 Task: Create a business presentation templates.
Action: Mouse moved to (540, 284)
Screenshot: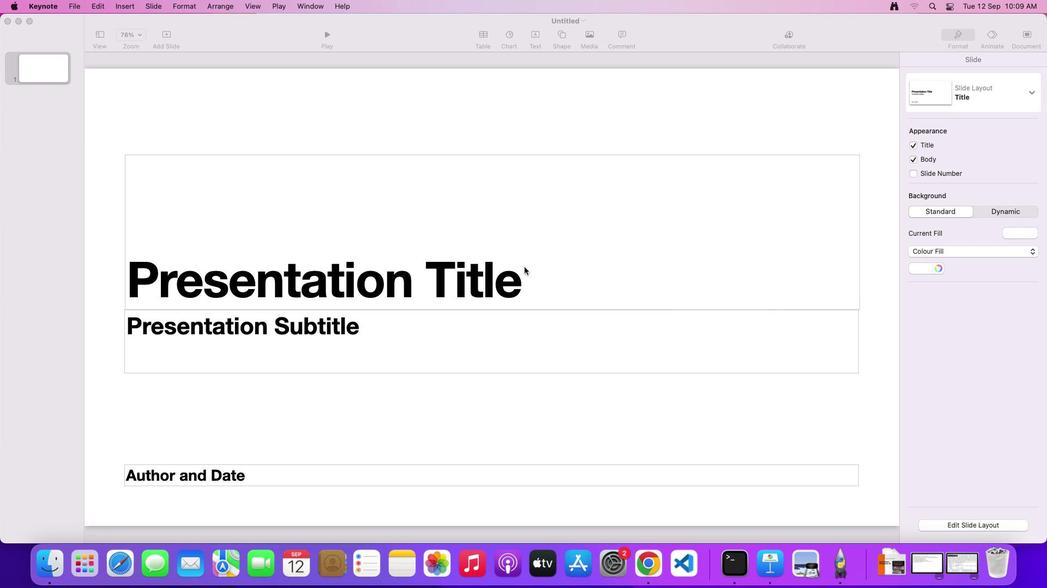 
Action: Mouse pressed left at (540, 284)
Screenshot: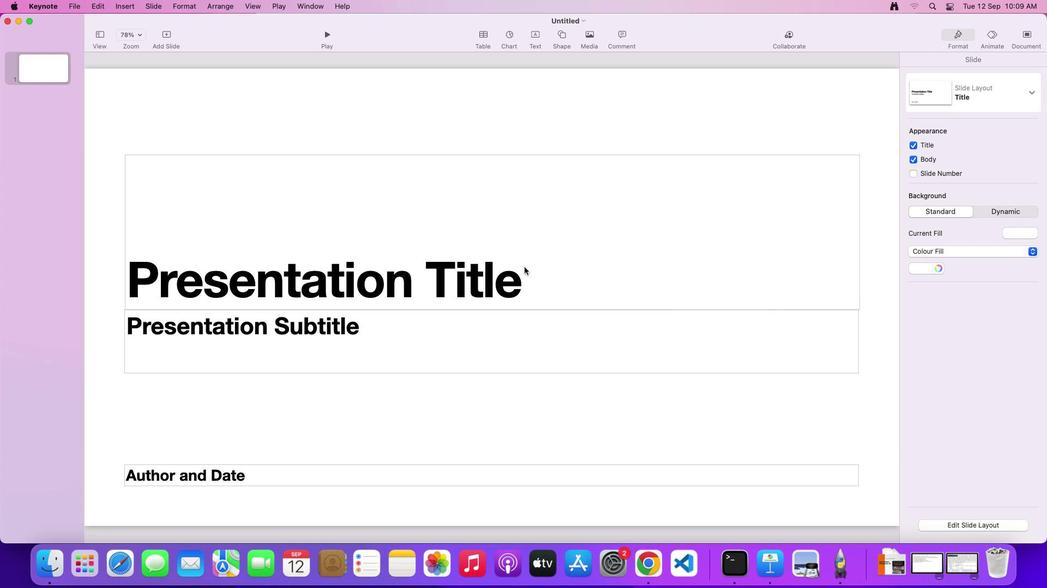 
Action: Mouse moved to (566, 272)
Screenshot: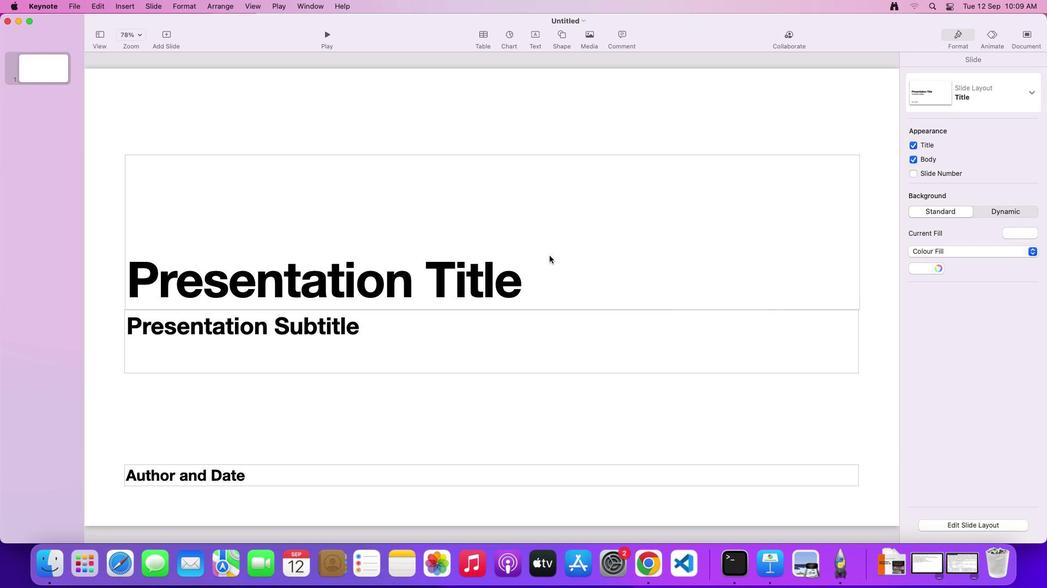 
Action: Mouse pressed left at (566, 272)
Screenshot: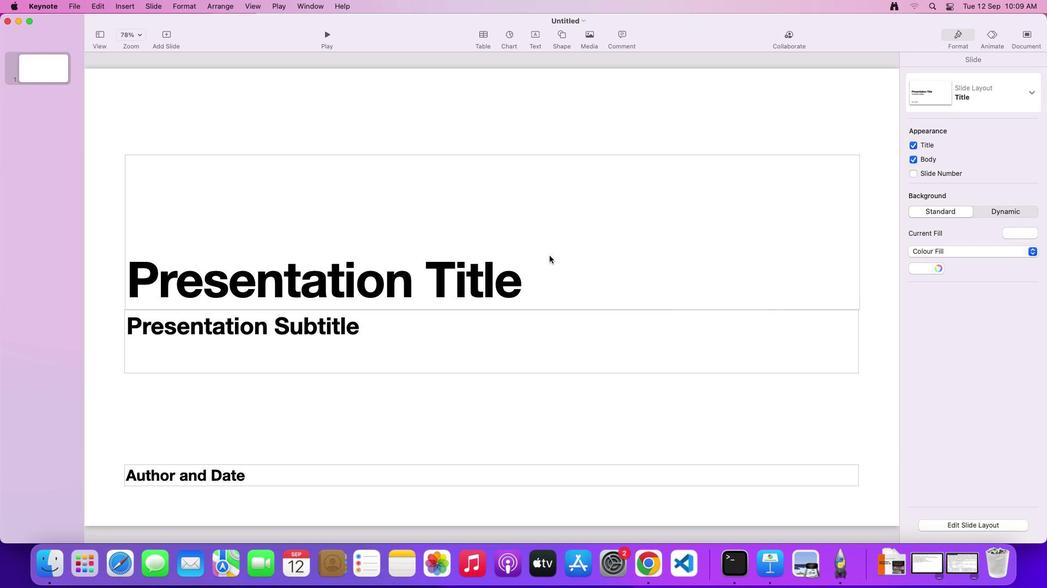 
Action: Key pressed Key.delete
Screenshot: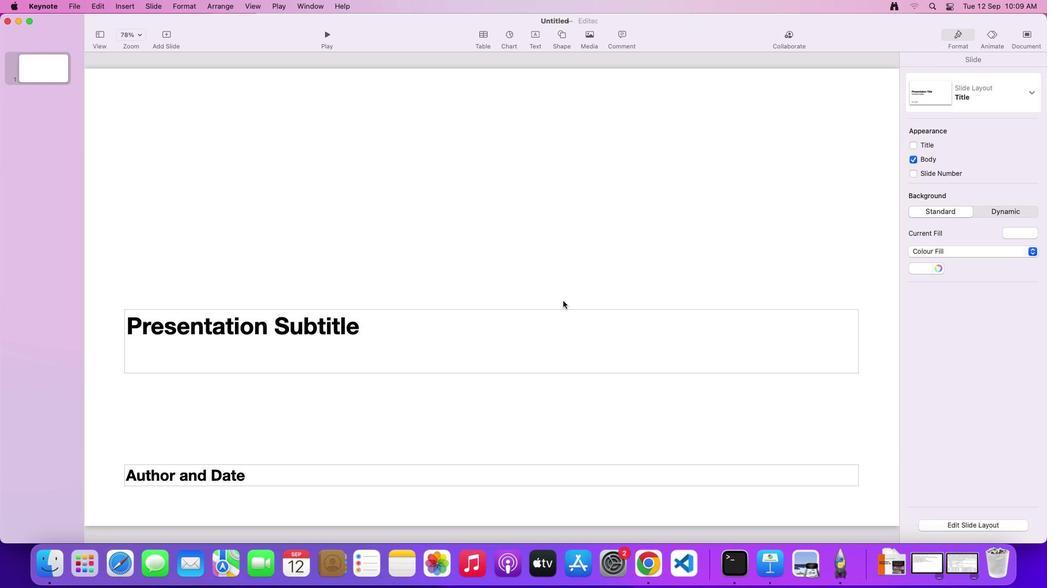 
Action: Mouse moved to (588, 357)
Screenshot: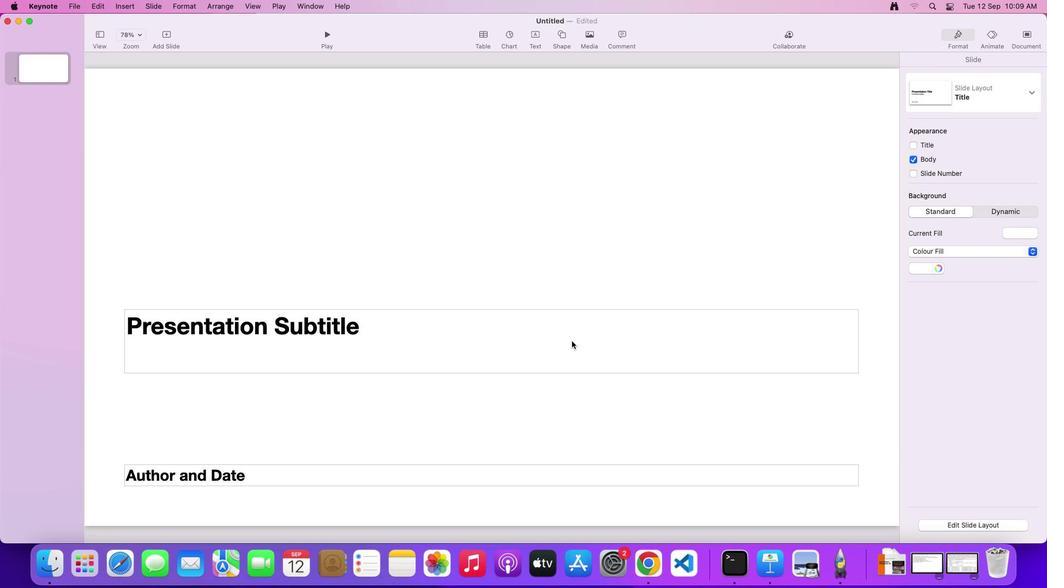 
Action: Mouse pressed left at (588, 357)
Screenshot: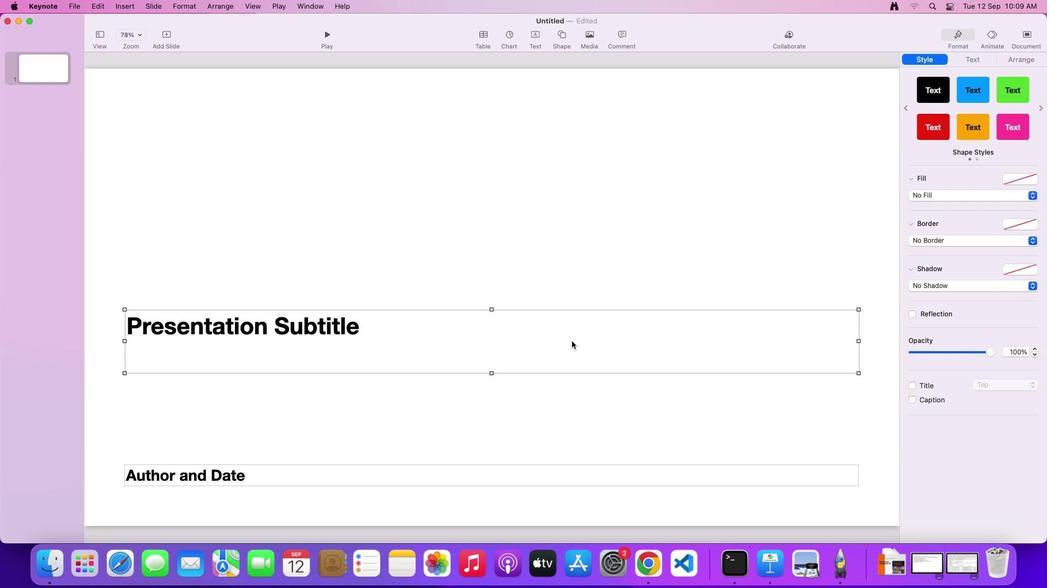 
Action: Key pressed Key.delete
Screenshot: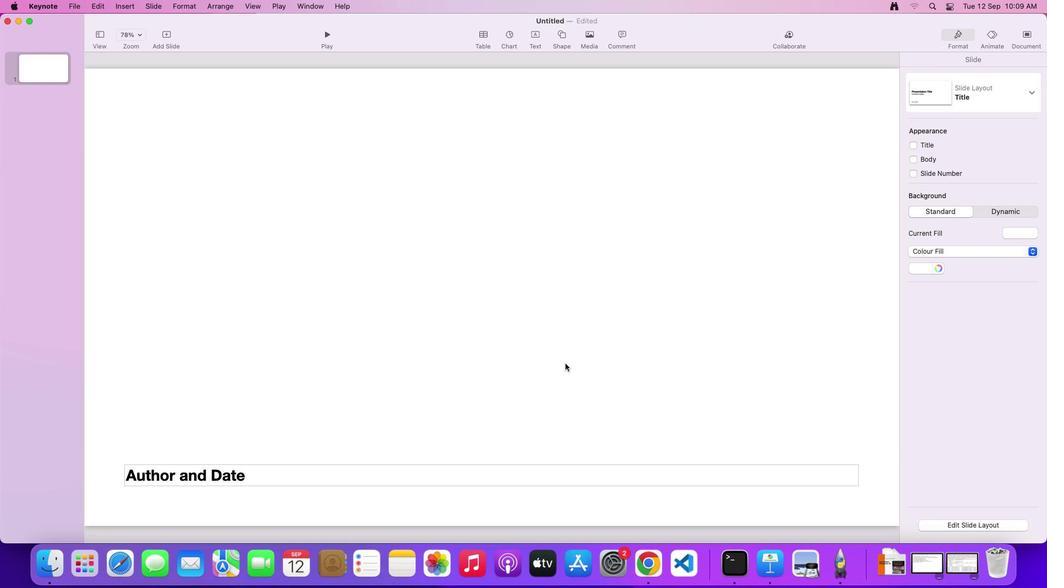 
Action: Mouse moved to (574, 494)
Screenshot: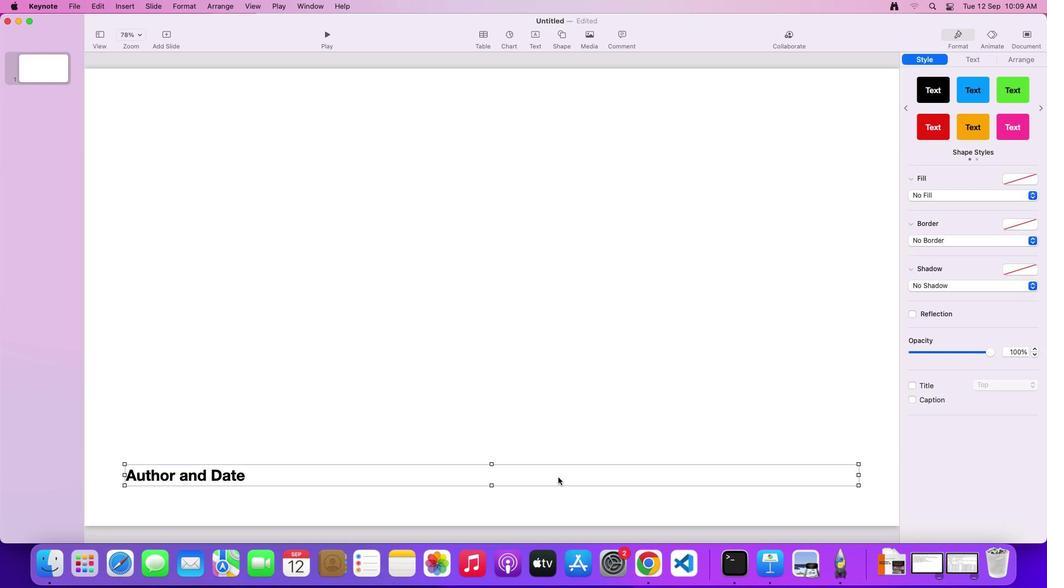 
Action: Mouse pressed left at (574, 494)
Screenshot: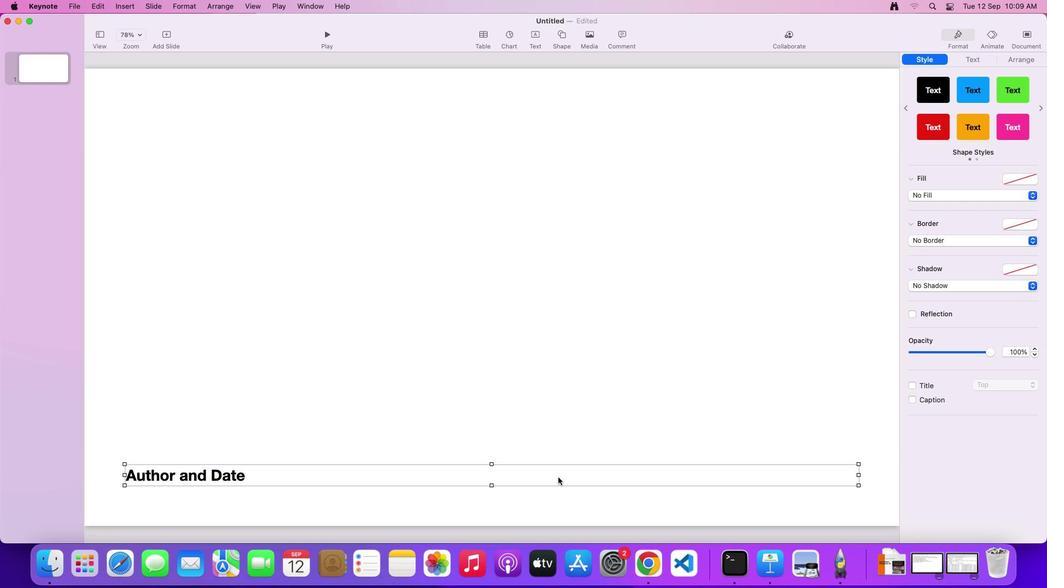
Action: Key pressed Key.delete
Screenshot: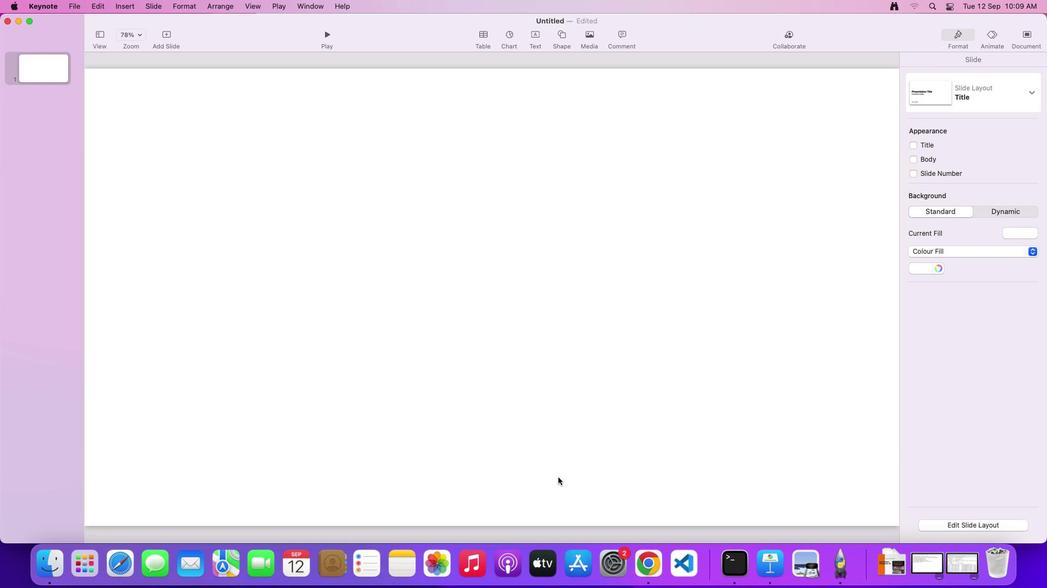 
Action: Mouse moved to (536, 365)
Screenshot: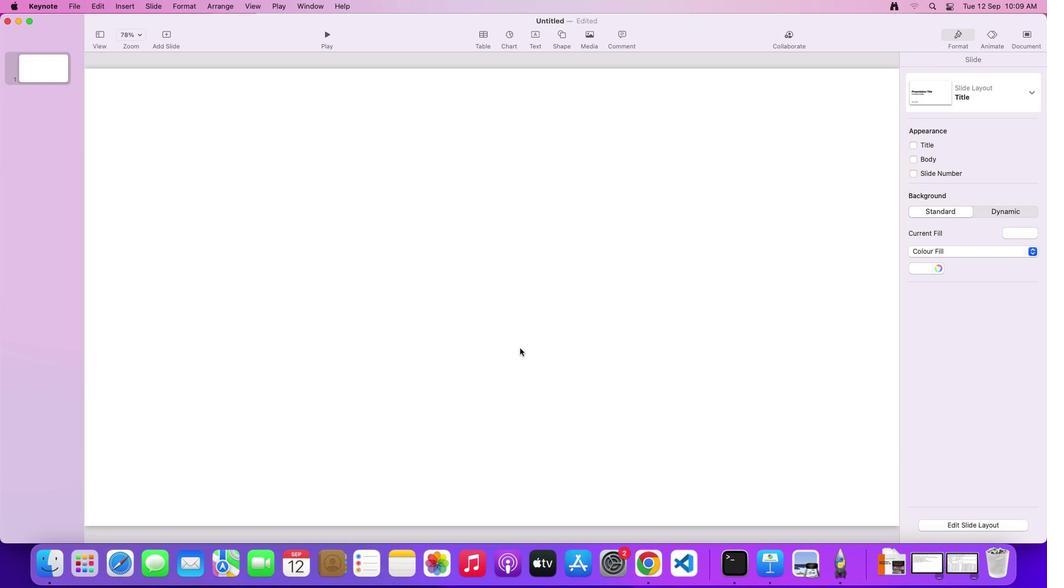 
Action: Mouse pressed left at (536, 365)
Screenshot: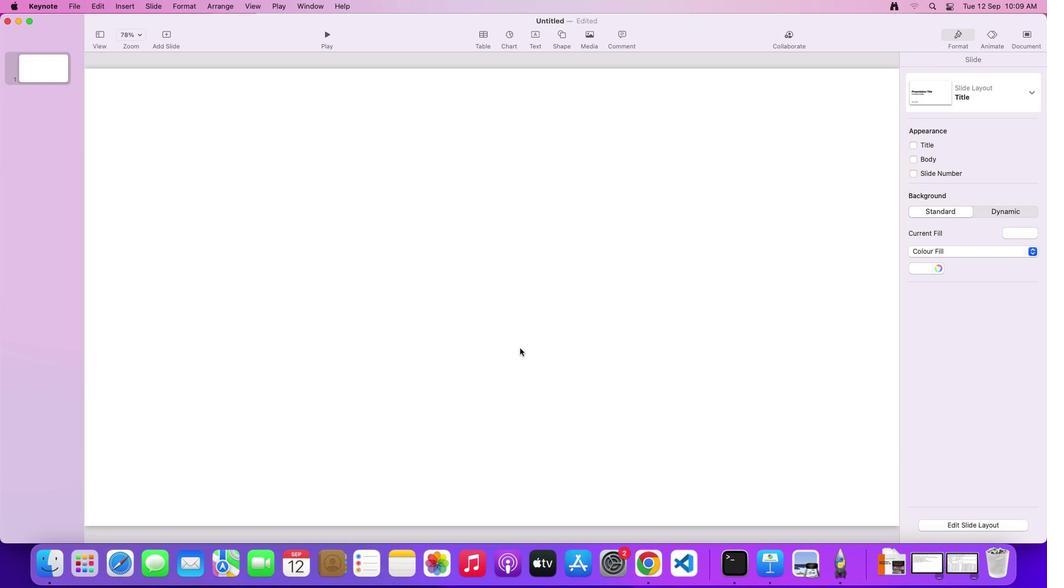 
Action: Mouse moved to (574, 49)
Screenshot: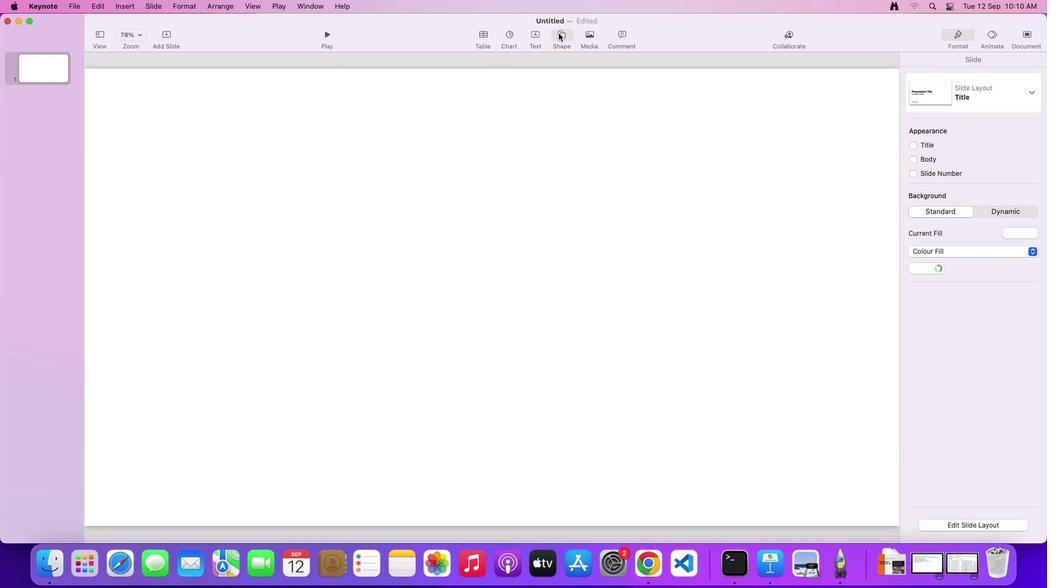 
Action: Mouse pressed left at (574, 49)
Screenshot: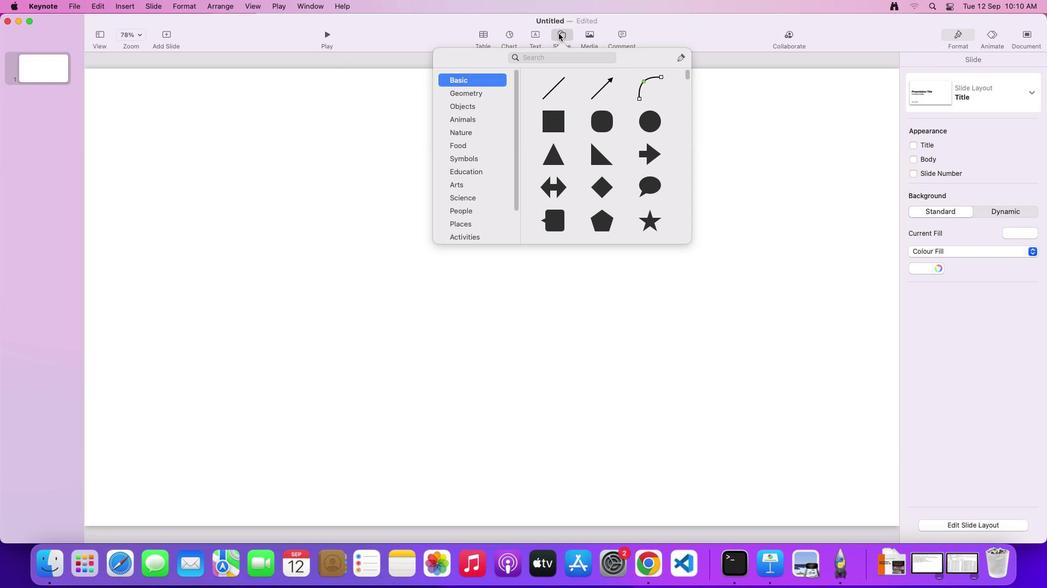 
Action: Mouse moved to (611, 137)
Screenshot: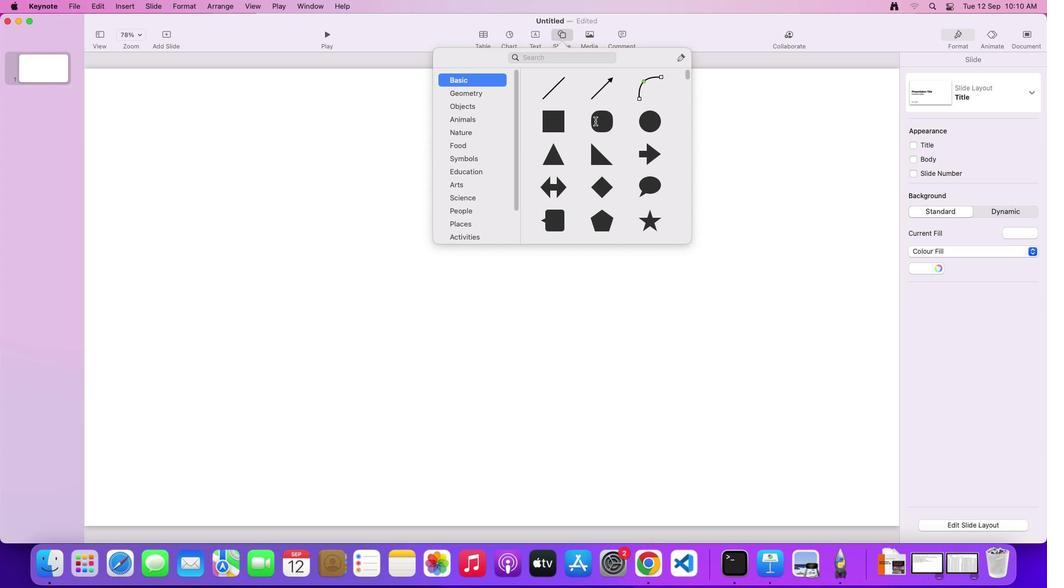
Action: Mouse pressed left at (611, 137)
Screenshot: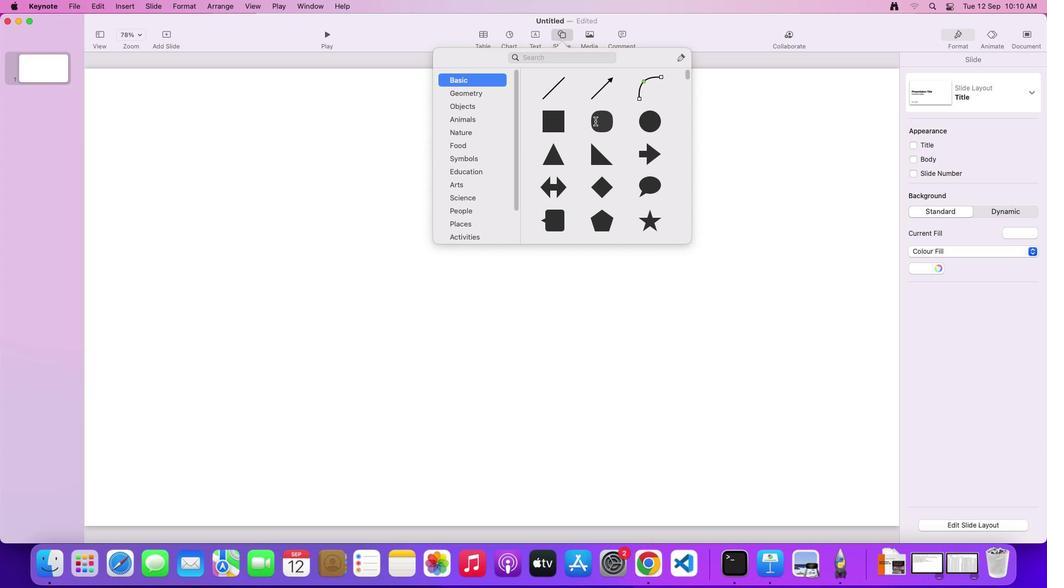 
Action: Mouse moved to (486, 292)
Screenshot: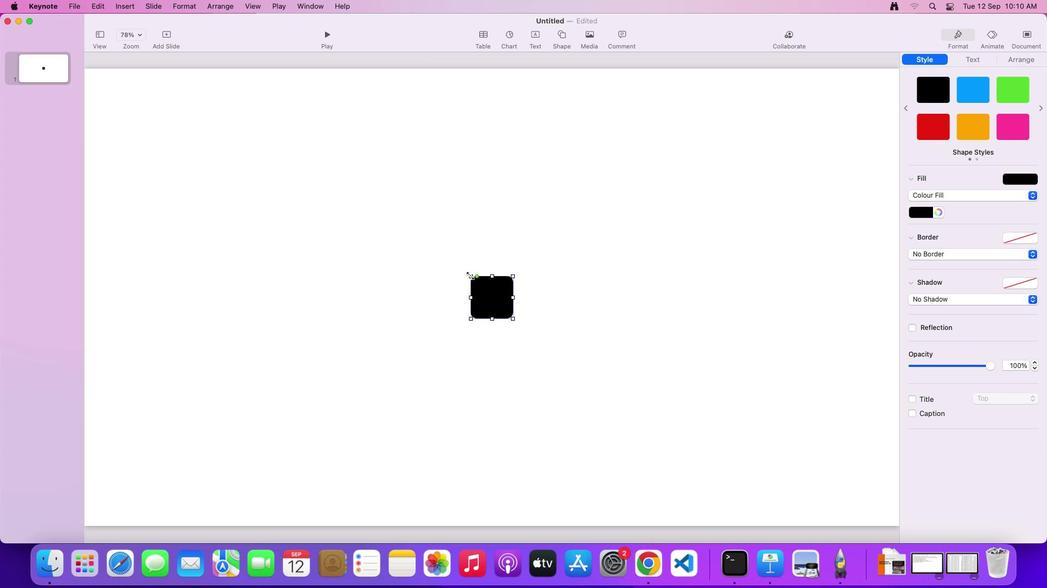 
Action: Mouse pressed left at (486, 292)
Screenshot: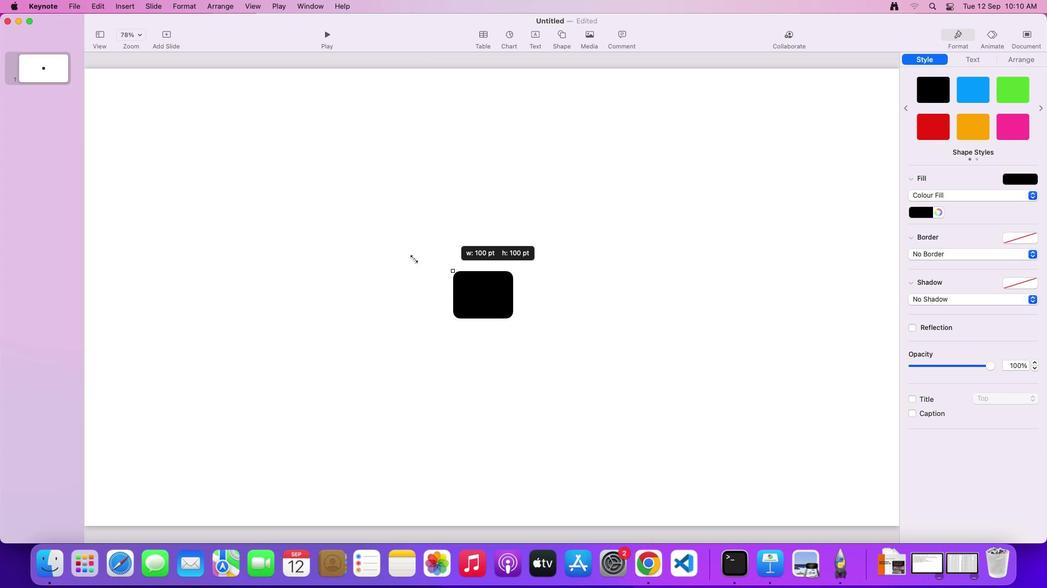 
Action: Mouse moved to (529, 335)
Screenshot: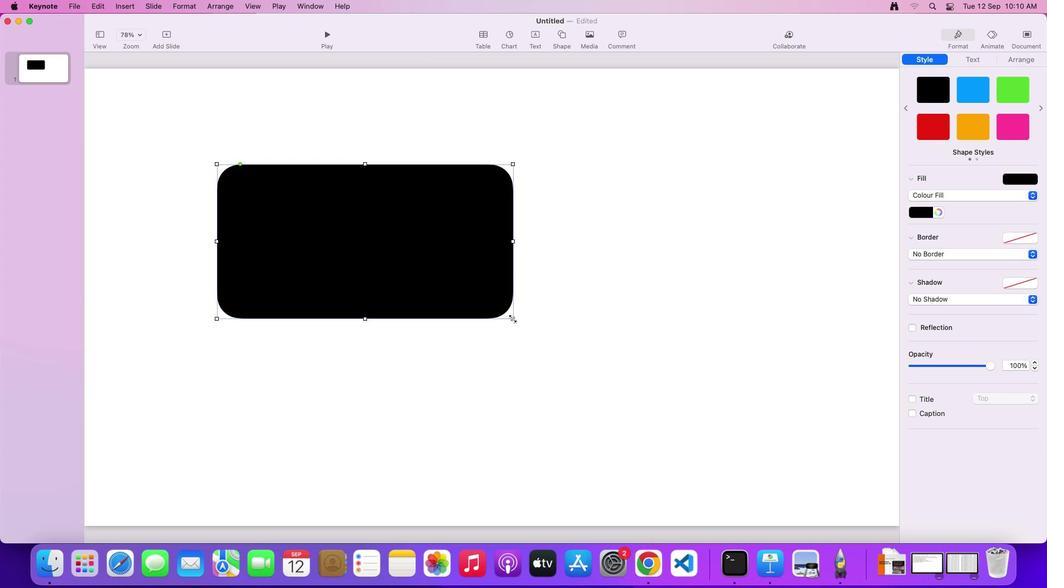 
Action: Mouse pressed left at (529, 335)
Screenshot: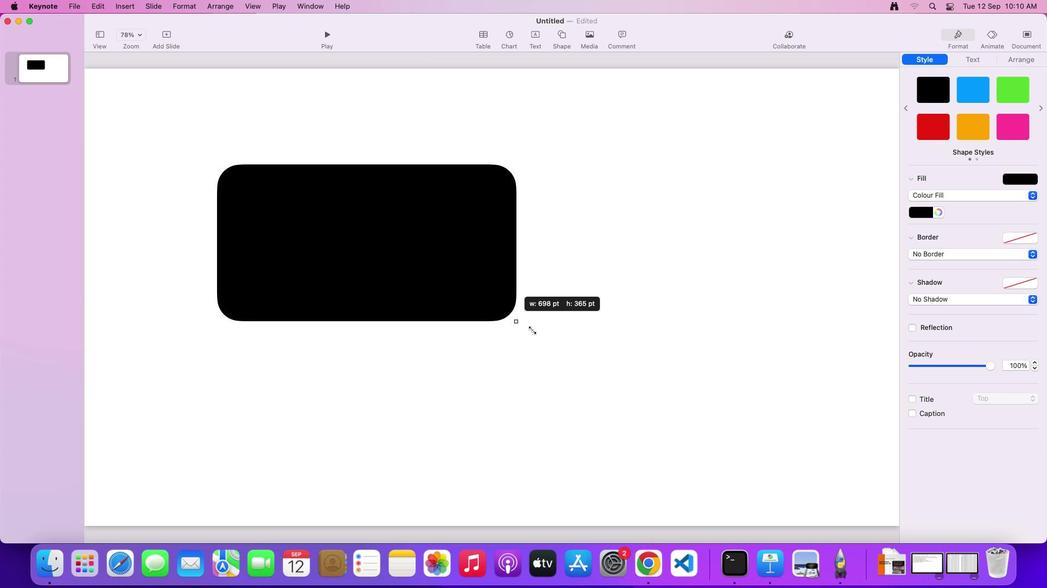 
Action: Mouse moved to (561, 349)
Screenshot: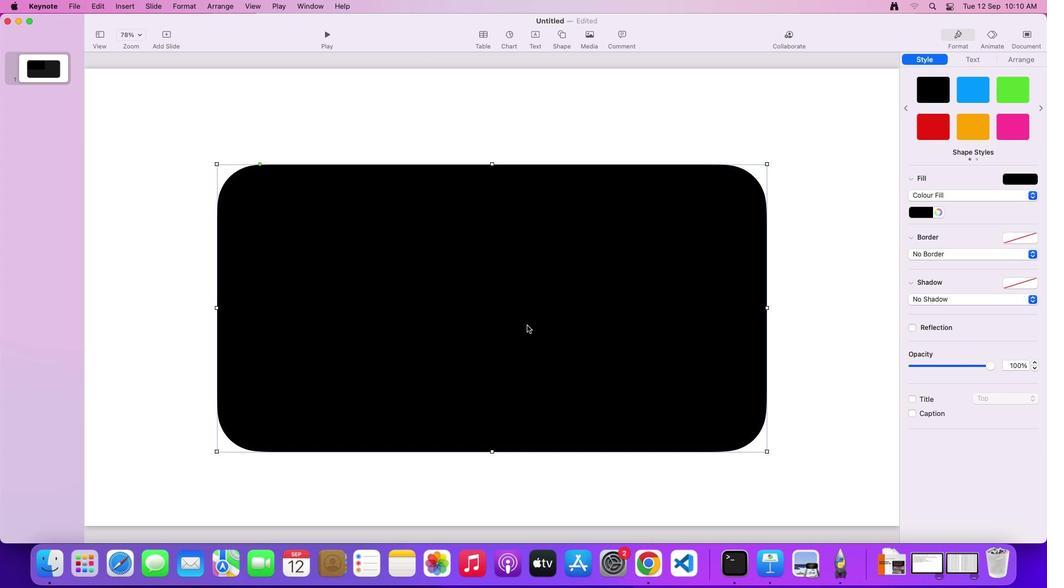 
Action: Mouse pressed left at (561, 349)
Screenshot: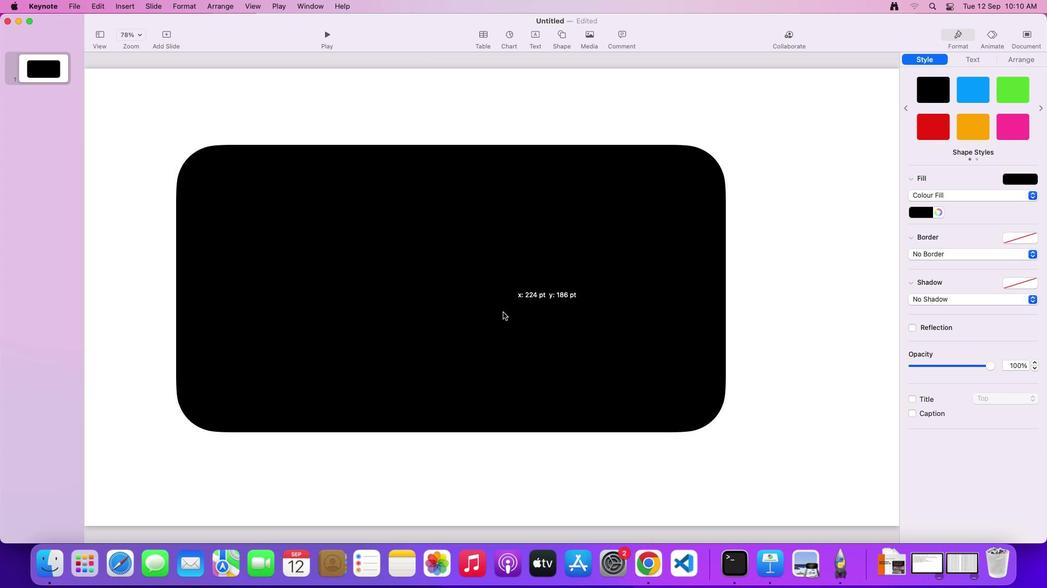 
Action: Mouse moved to (737, 447)
Screenshot: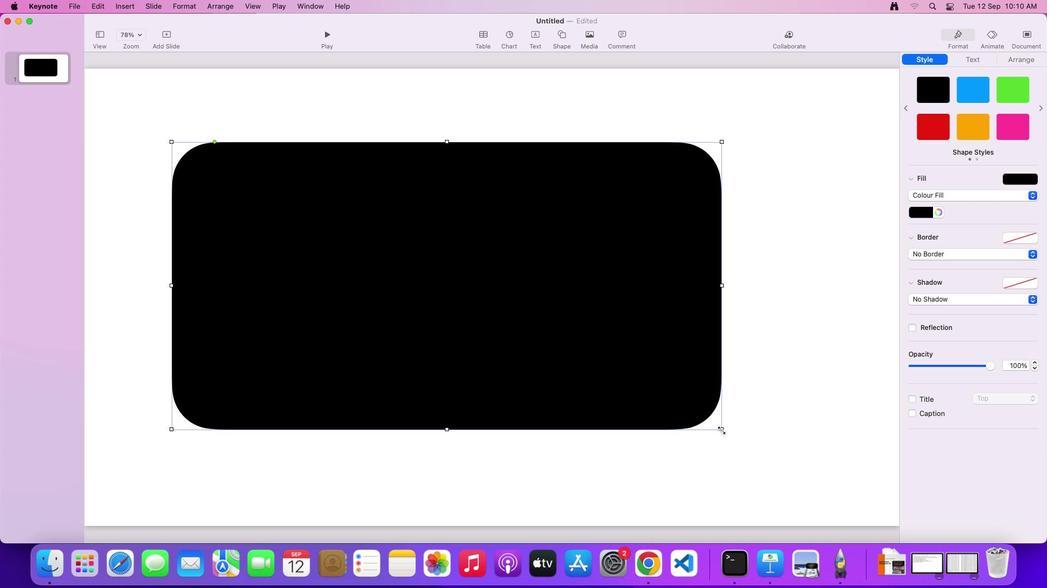 
Action: Mouse pressed left at (737, 447)
Screenshot: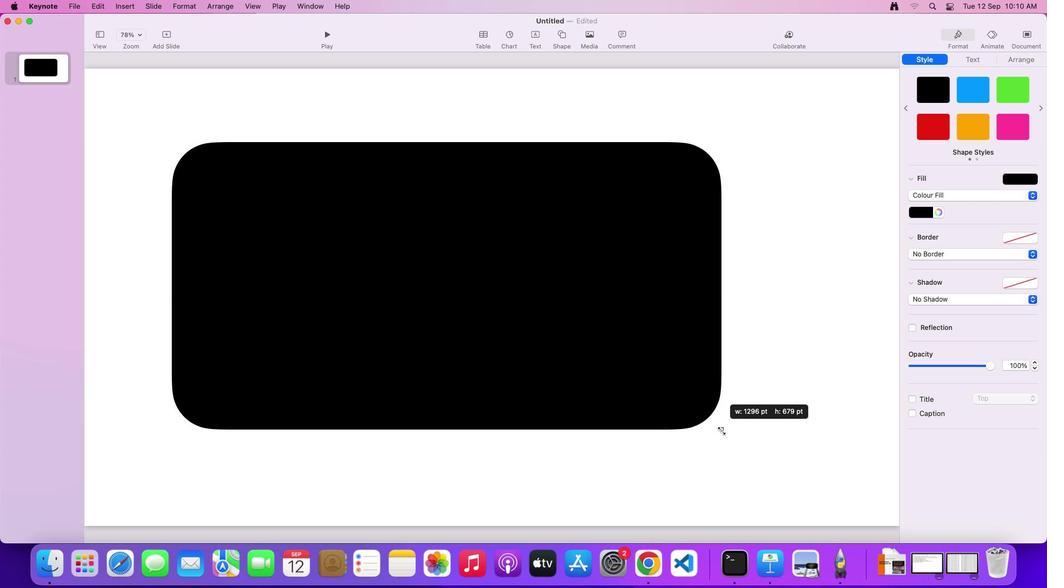 
Action: Mouse moved to (957, 229)
Screenshot: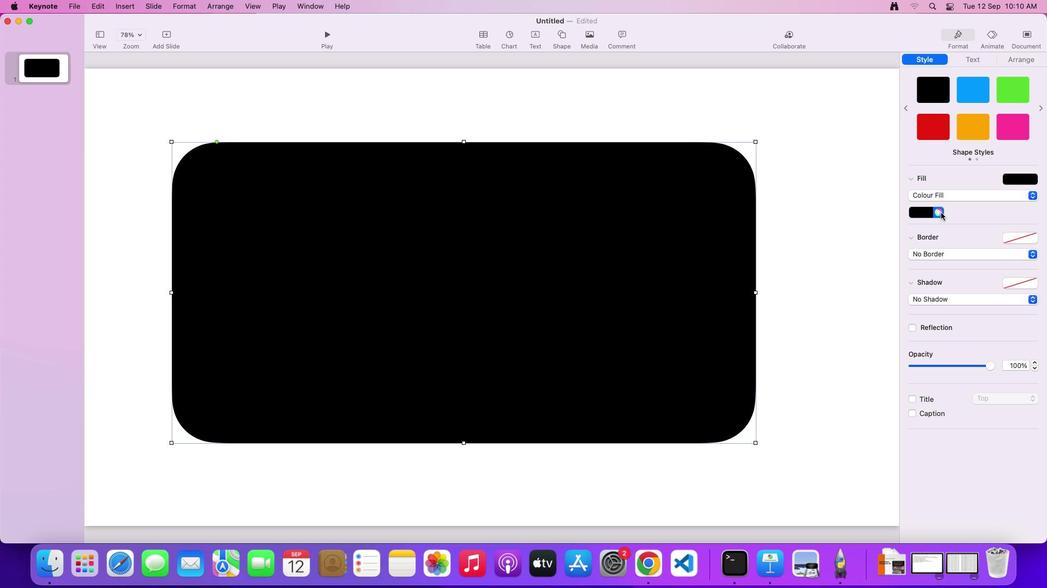 
Action: Mouse pressed left at (957, 229)
Screenshot: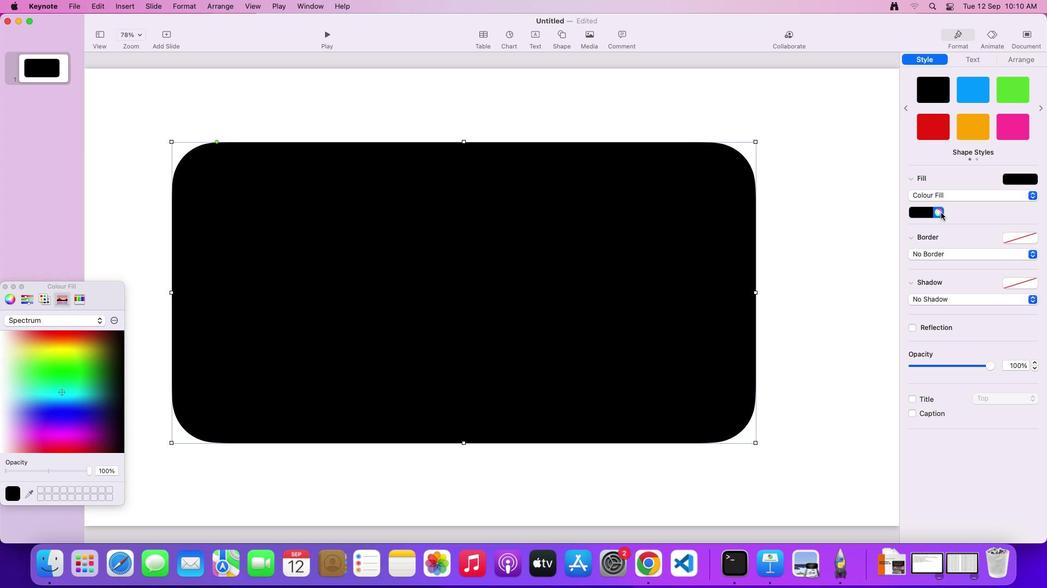
Action: Mouse moved to (23, 410)
Screenshot: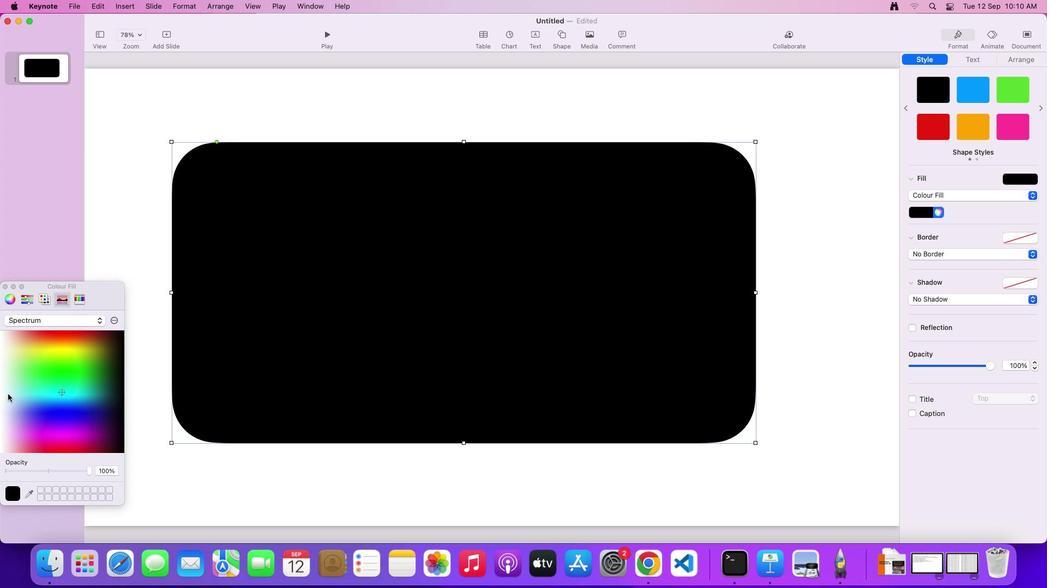 
Action: Mouse pressed left at (23, 410)
Screenshot: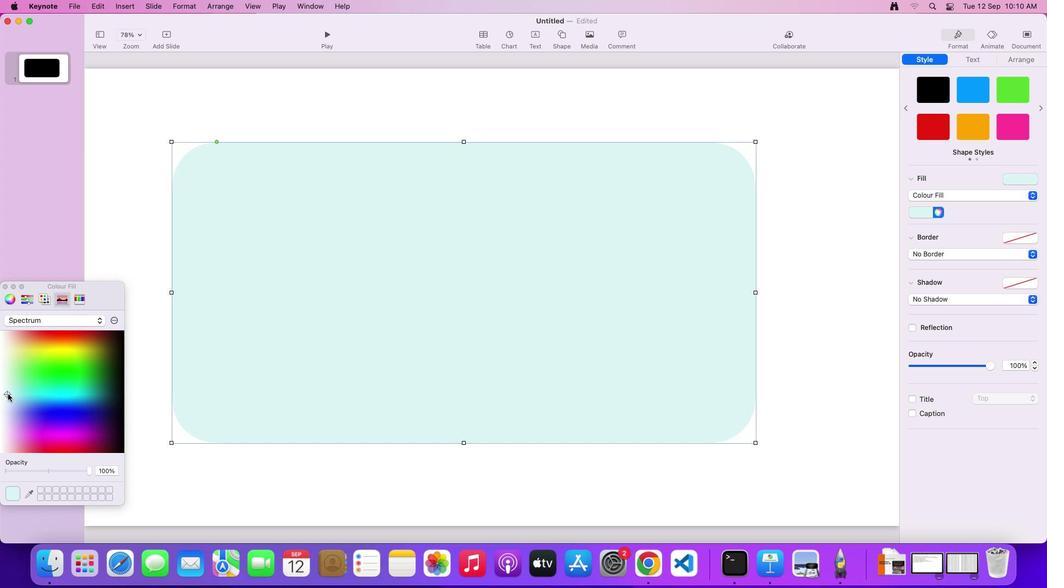 
Action: Mouse moved to (23, 357)
Screenshot: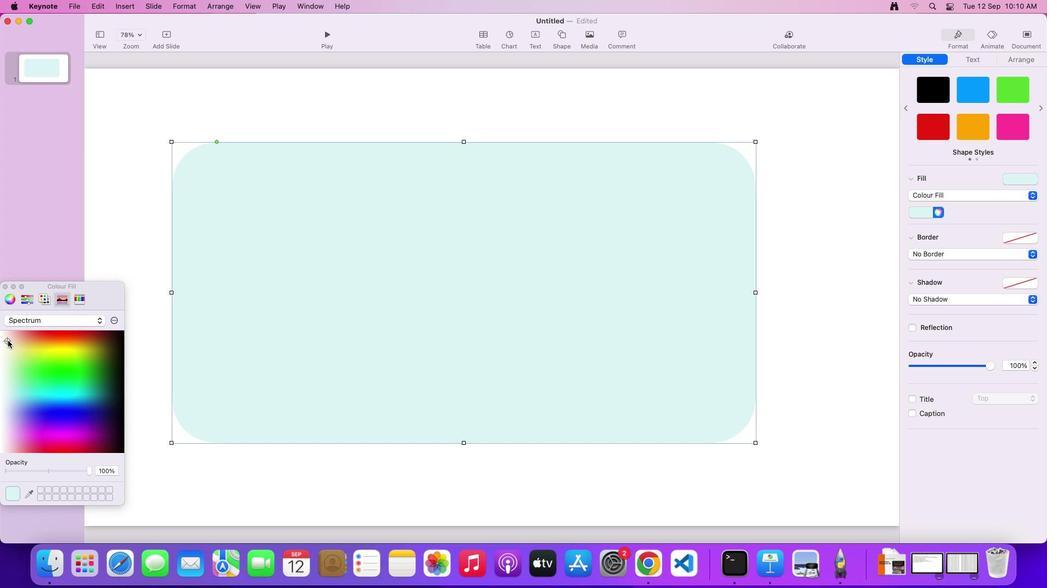 
Action: Mouse pressed left at (23, 357)
Screenshot: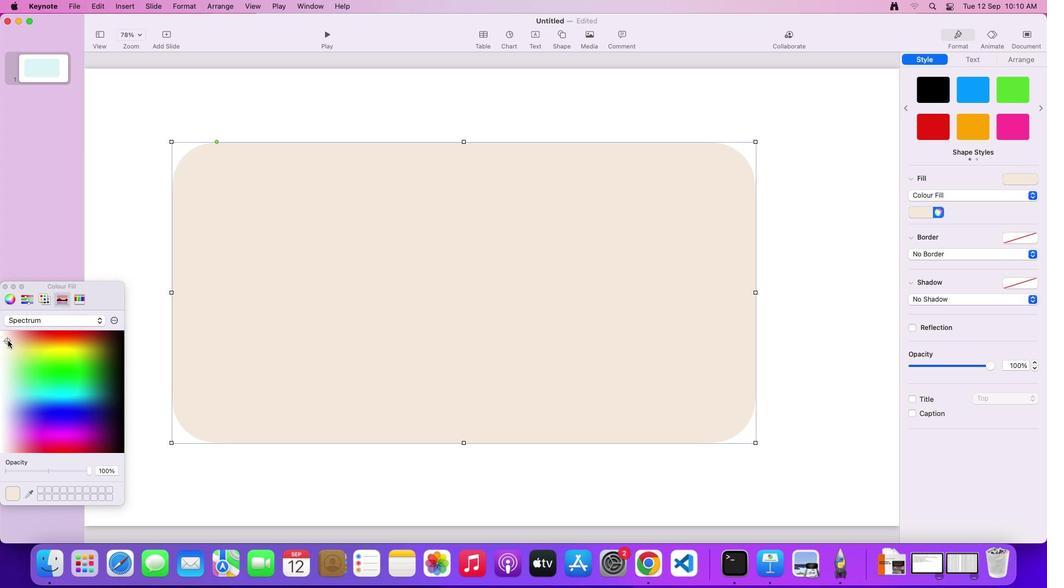 
Action: Mouse moved to (26, 347)
Screenshot: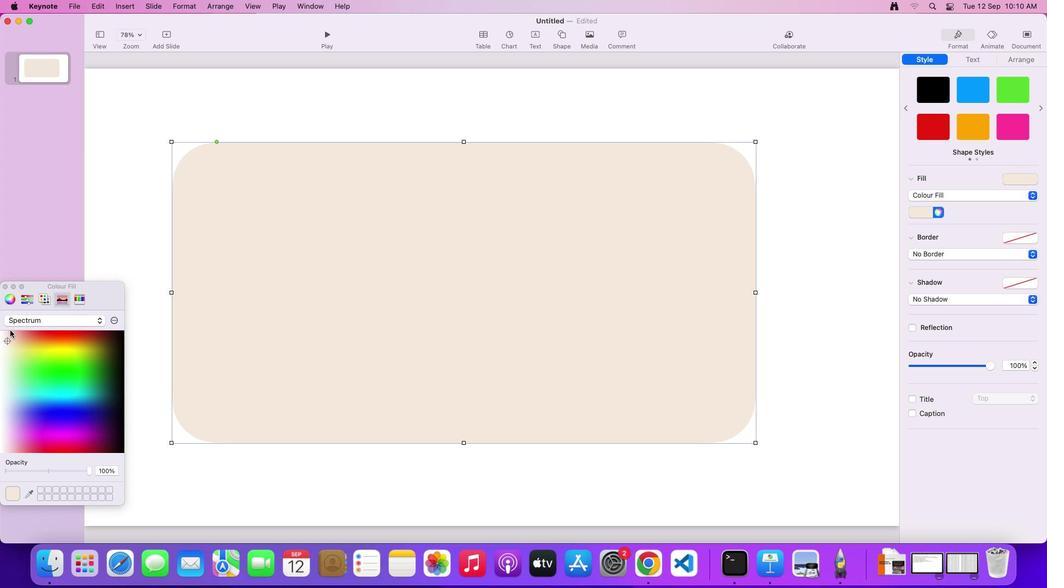 
Action: Mouse pressed left at (26, 347)
Screenshot: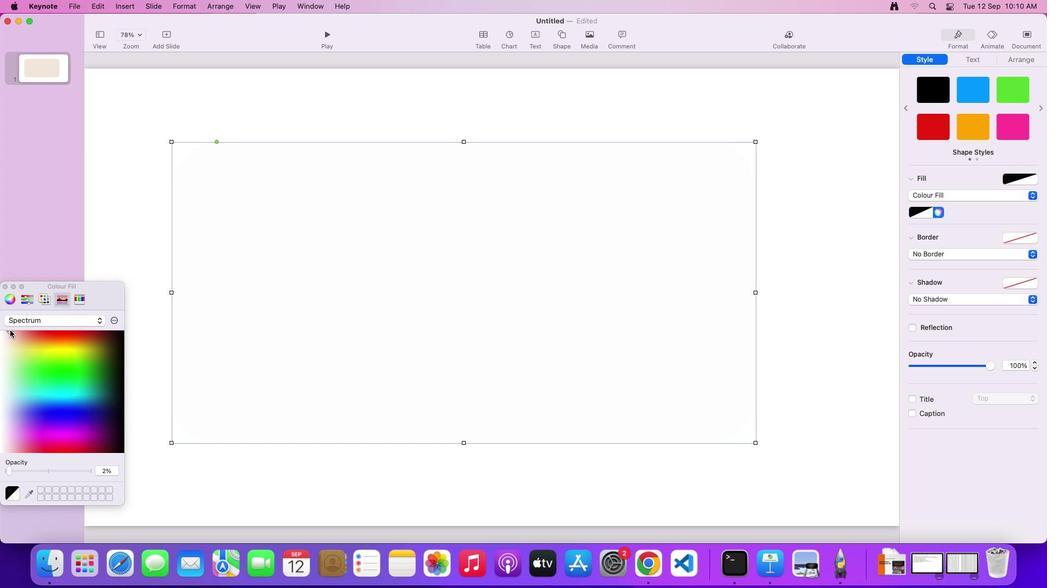 
Action: Mouse moved to (25, 356)
Screenshot: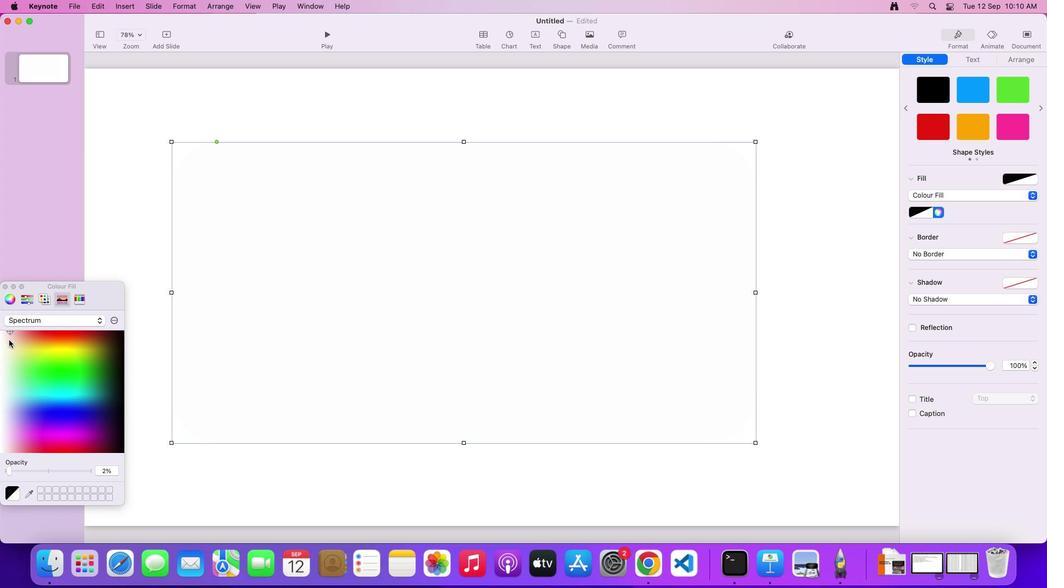 
Action: Mouse pressed left at (25, 356)
Screenshot: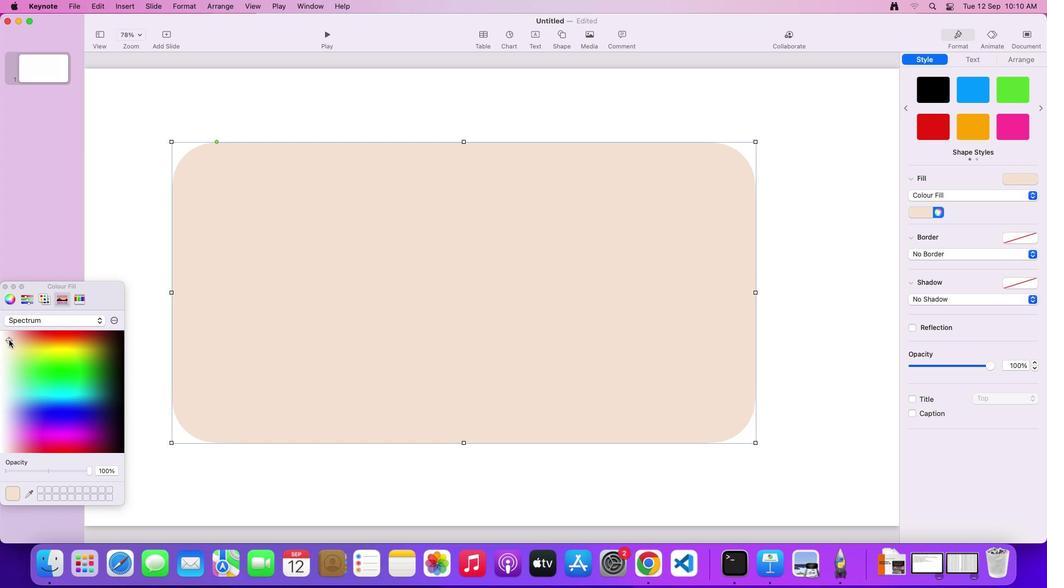
Action: Mouse moved to (22, 358)
Screenshot: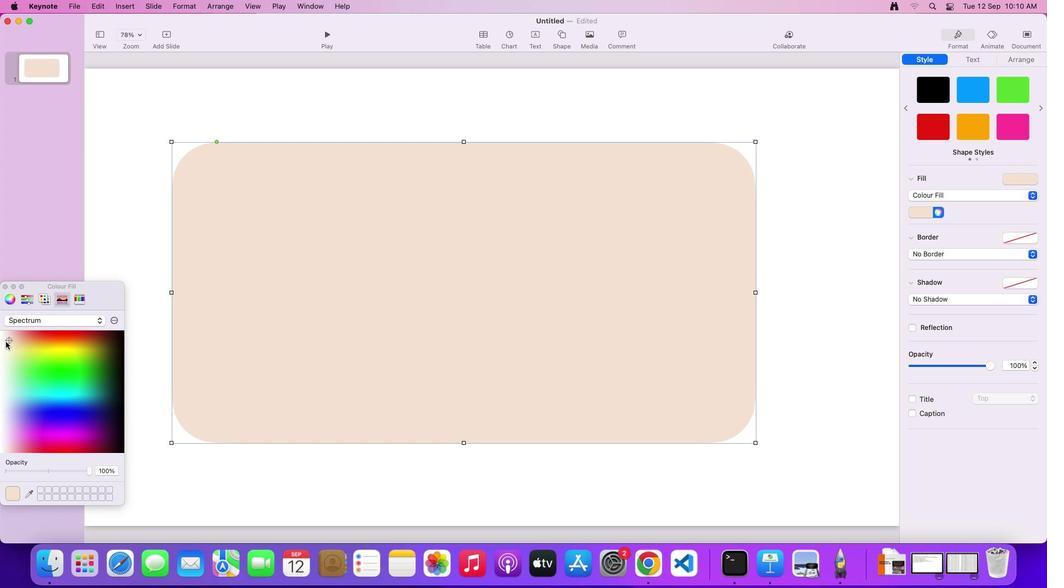 
Action: Mouse pressed left at (22, 358)
Screenshot: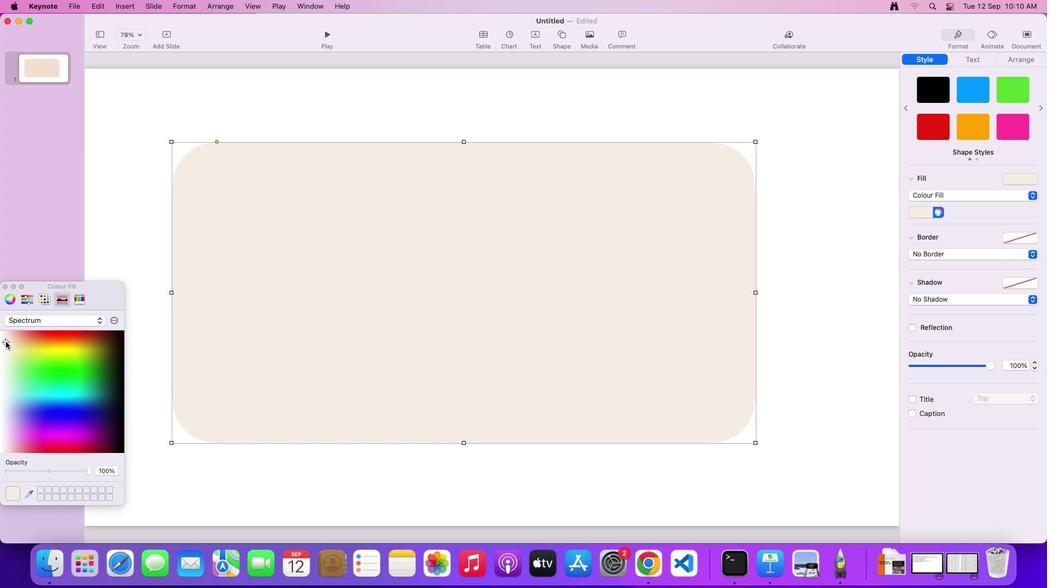 
Action: Mouse moved to (20, 304)
Screenshot: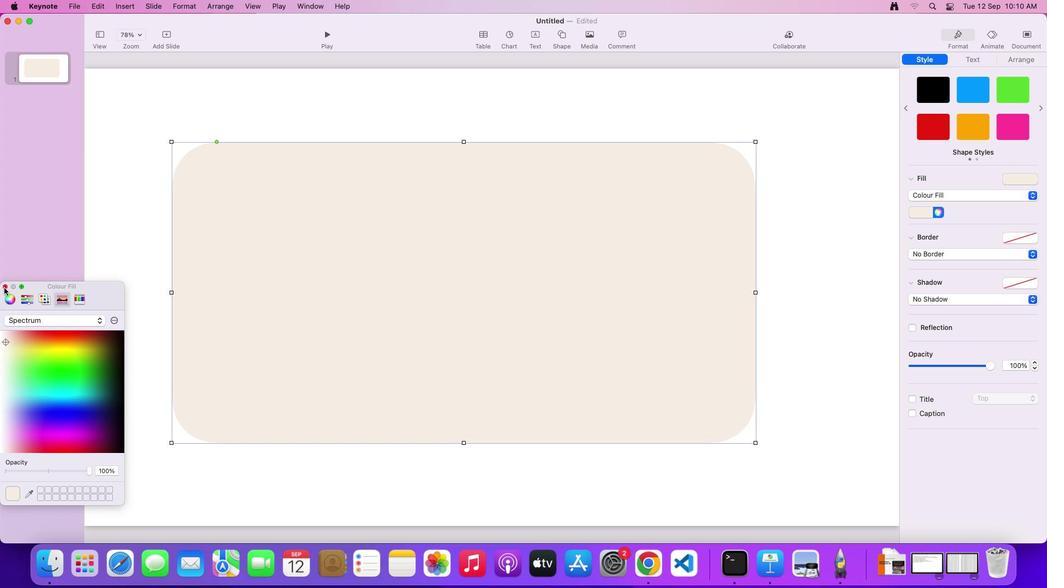 
Action: Mouse pressed left at (20, 304)
Screenshot: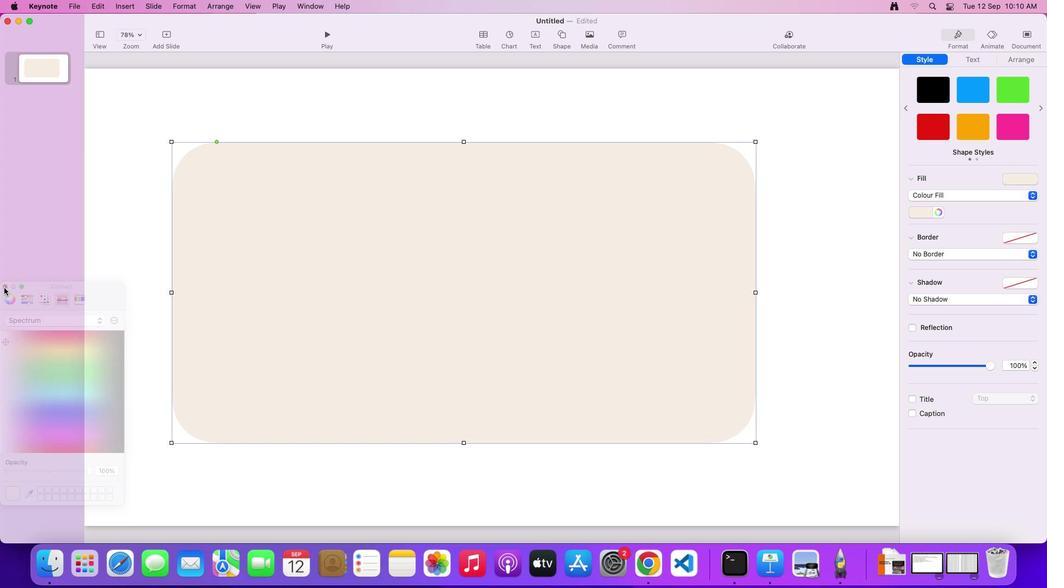 
Action: Mouse moved to (405, 271)
Screenshot: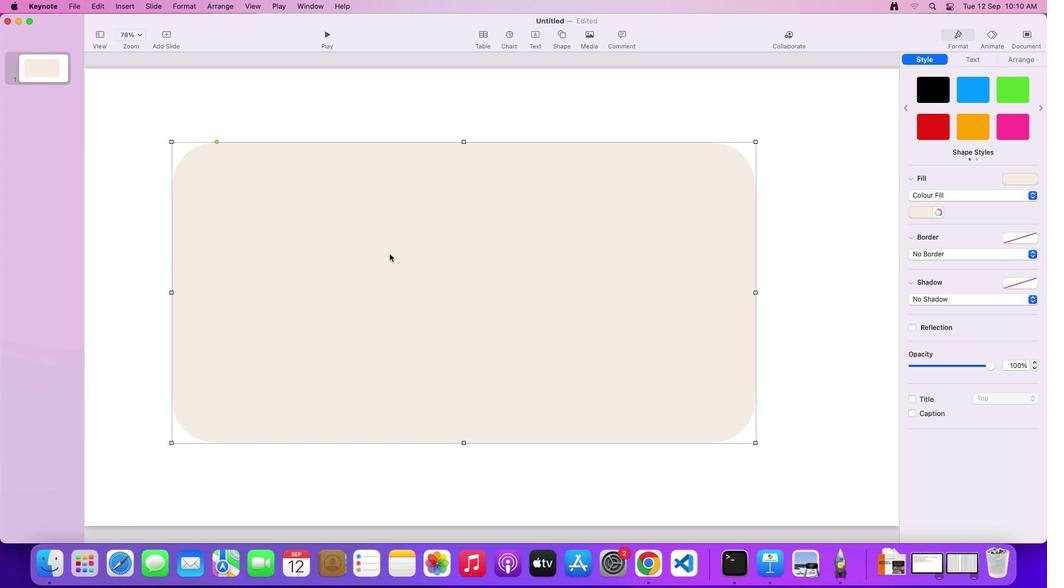 
Action: Mouse pressed left at (405, 271)
Screenshot: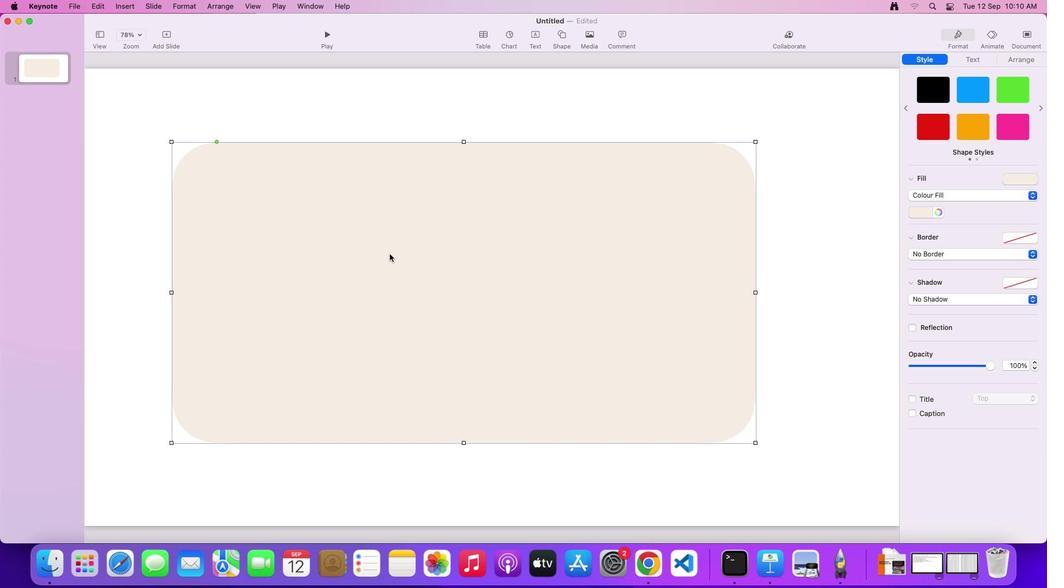 
Action: Mouse moved to (826, 320)
Screenshot: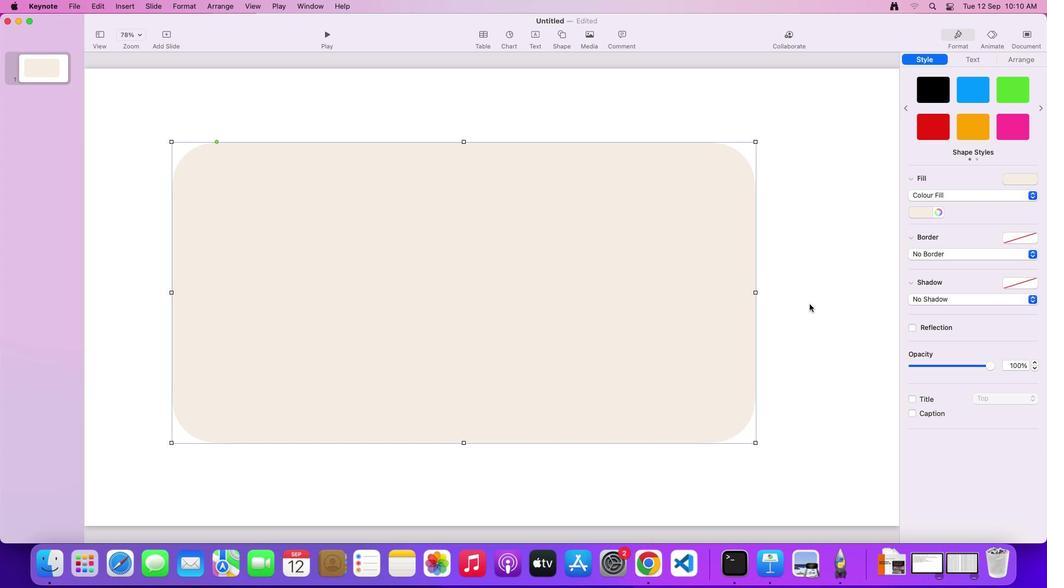 
Action: Mouse pressed left at (826, 320)
Screenshot: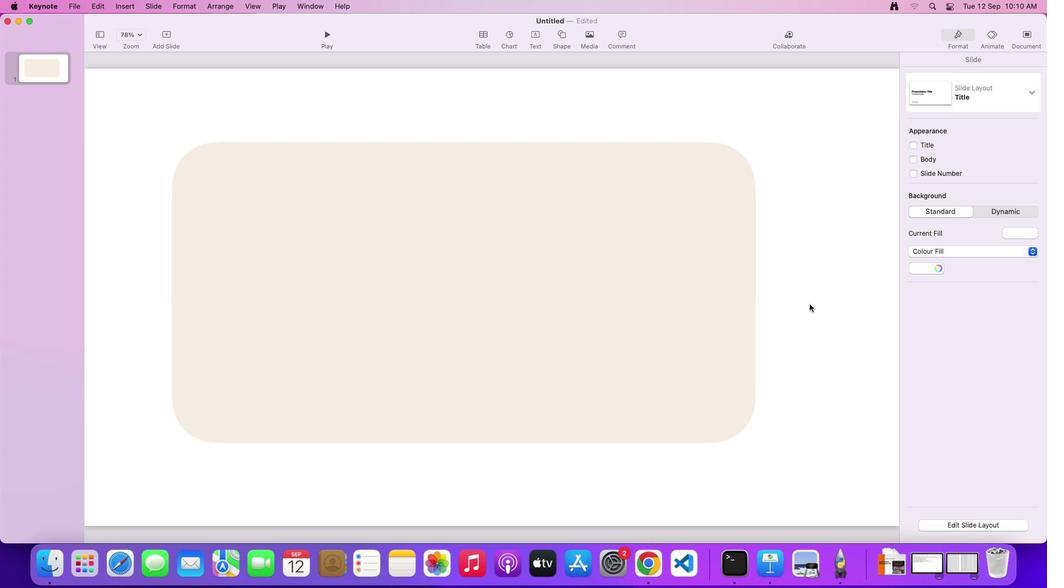 
Action: Mouse moved to (608, 49)
Screenshot: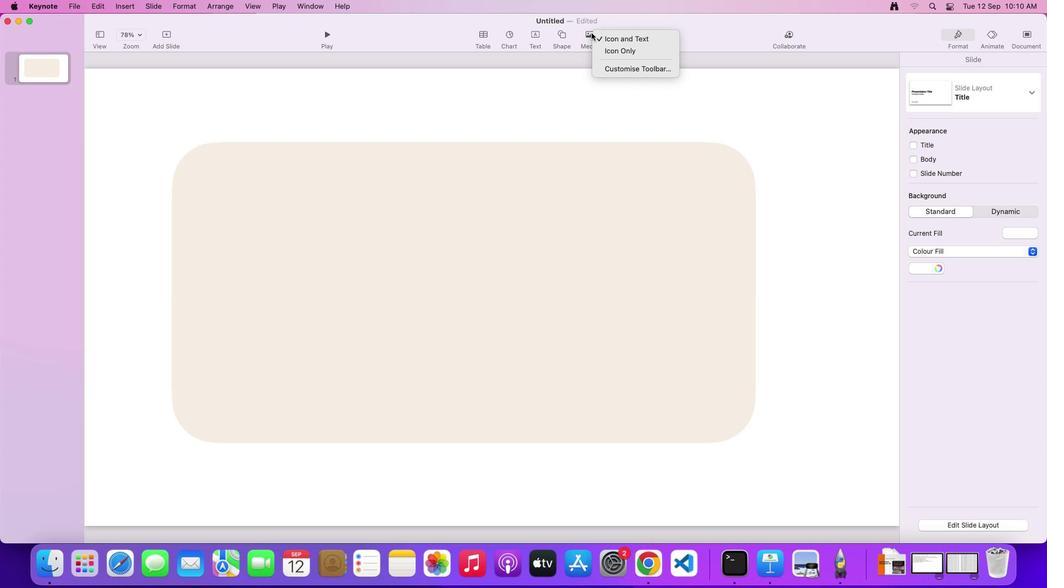 
Action: Mouse pressed right at (608, 49)
Screenshot: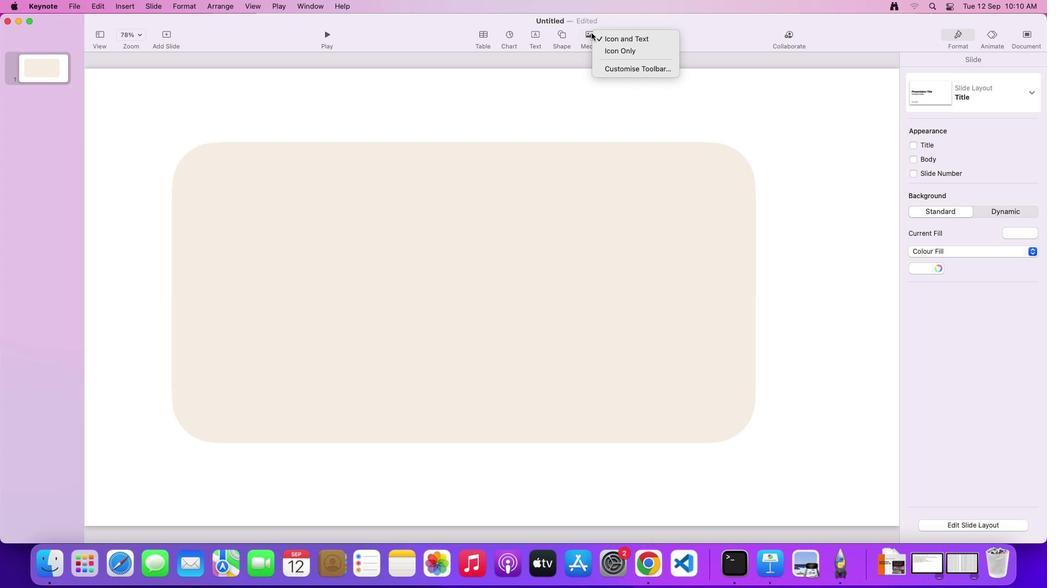 
Action: Mouse moved to (585, 105)
Screenshot: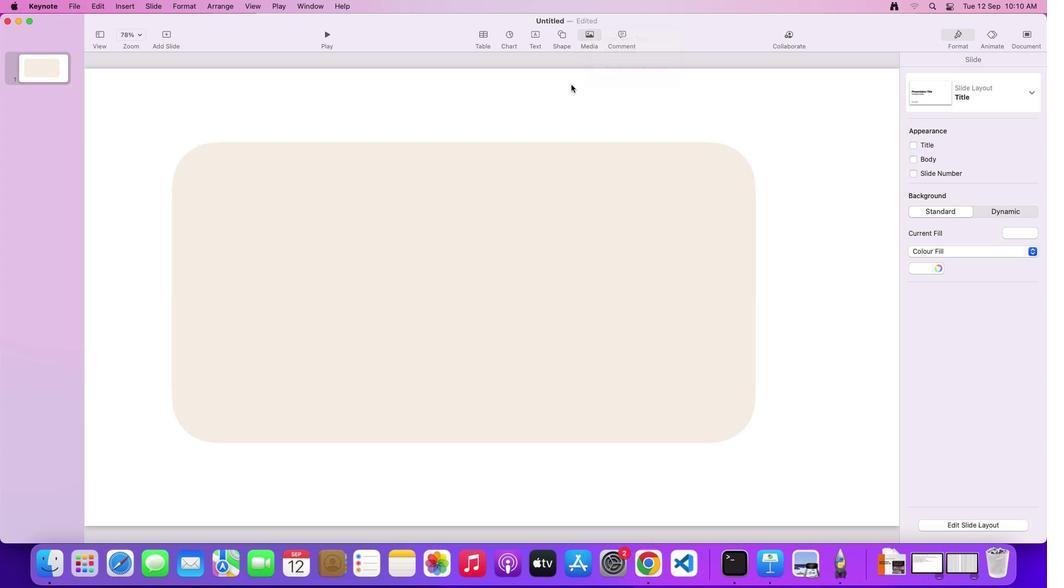 
Action: Mouse pressed left at (585, 105)
Screenshot: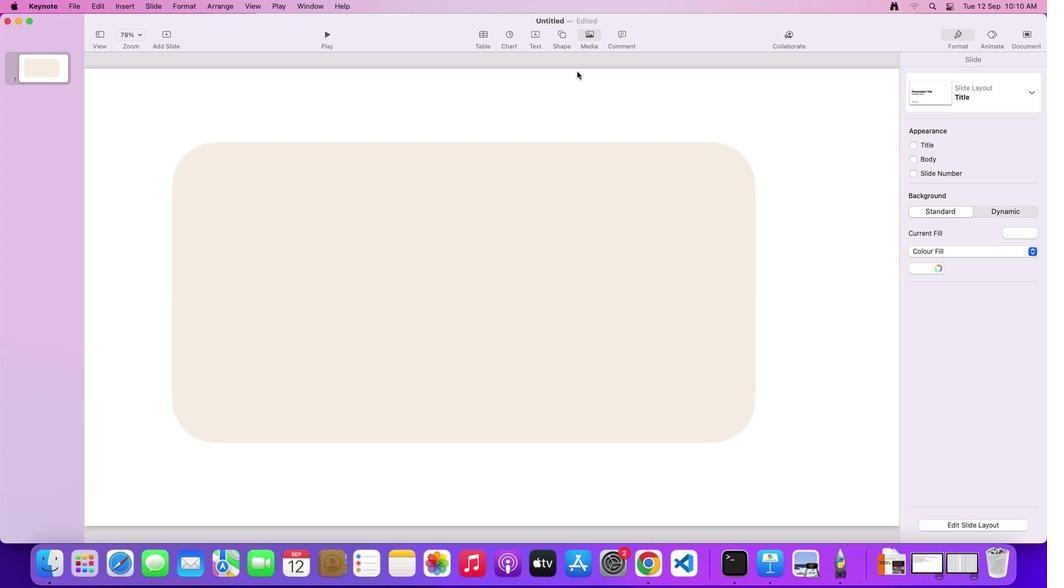 
Action: Mouse moved to (605, 51)
Screenshot: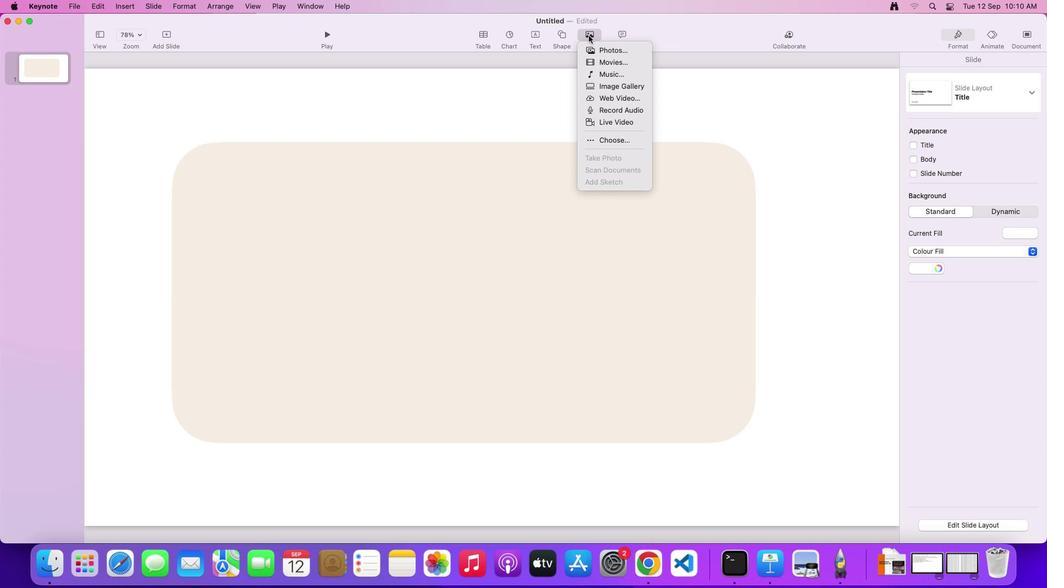 
Action: Mouse pressed left at (605, 51)
Screenshot: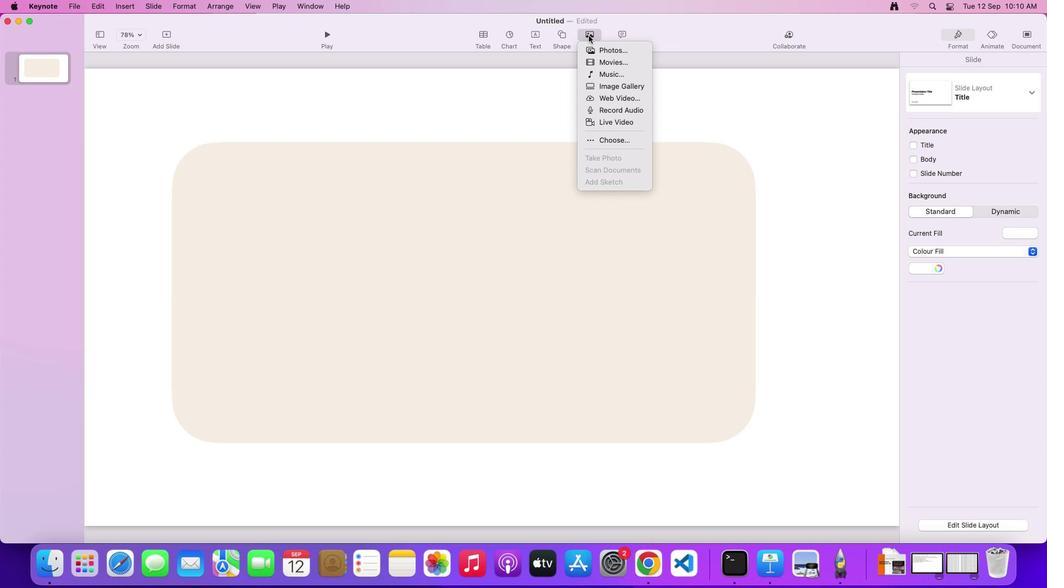 
Action: Mouse moved to (626, 155)
Screenshot: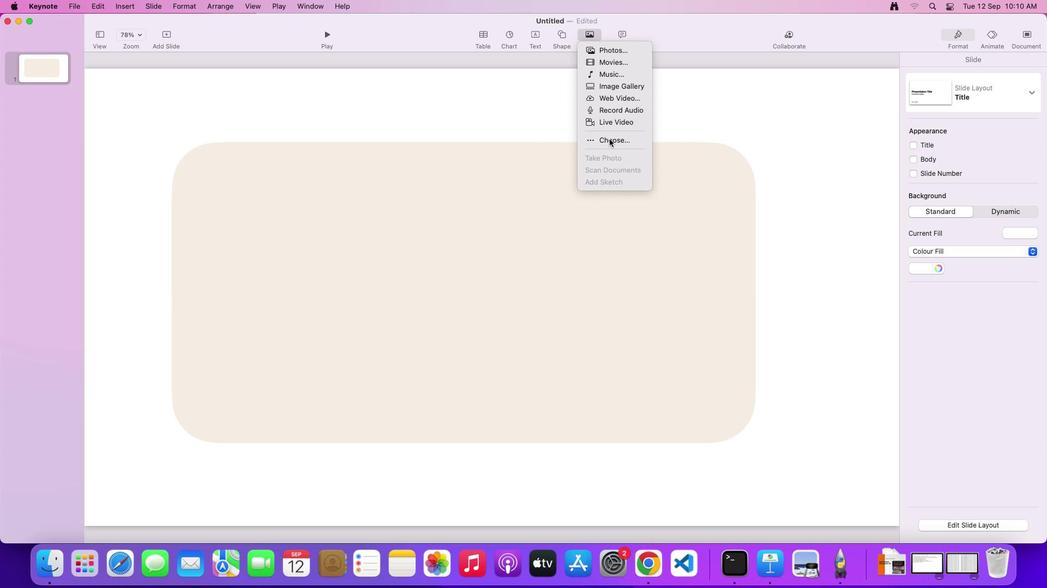 
Action: Mouse pressed left at (626, 155)
Screenshot: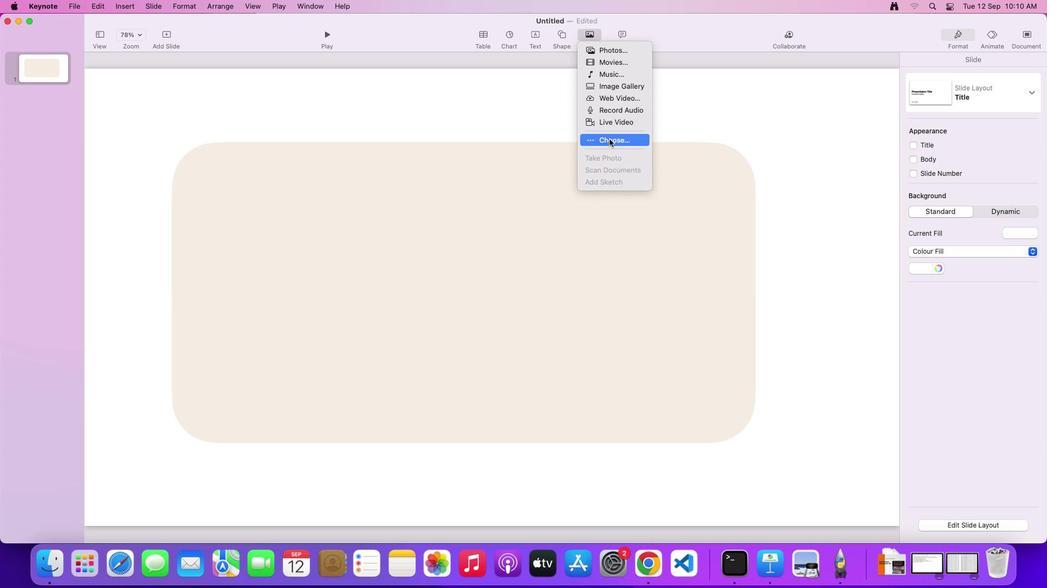 
Action: Mouse moved to (371, 374)
Screenshot: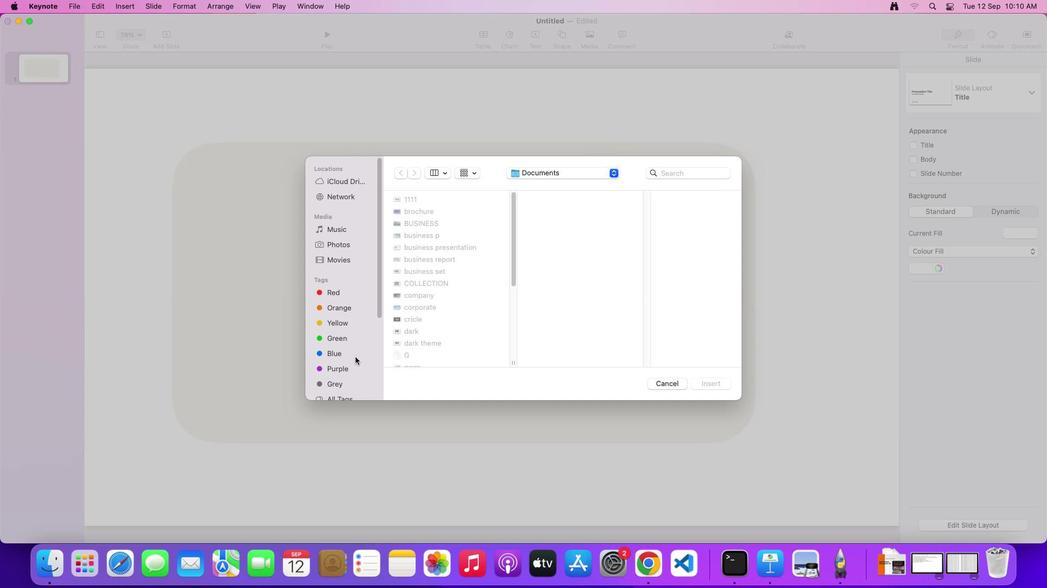 
Action: Mouse scrolled (371, 374) with delta (16, 15)
Screenshot: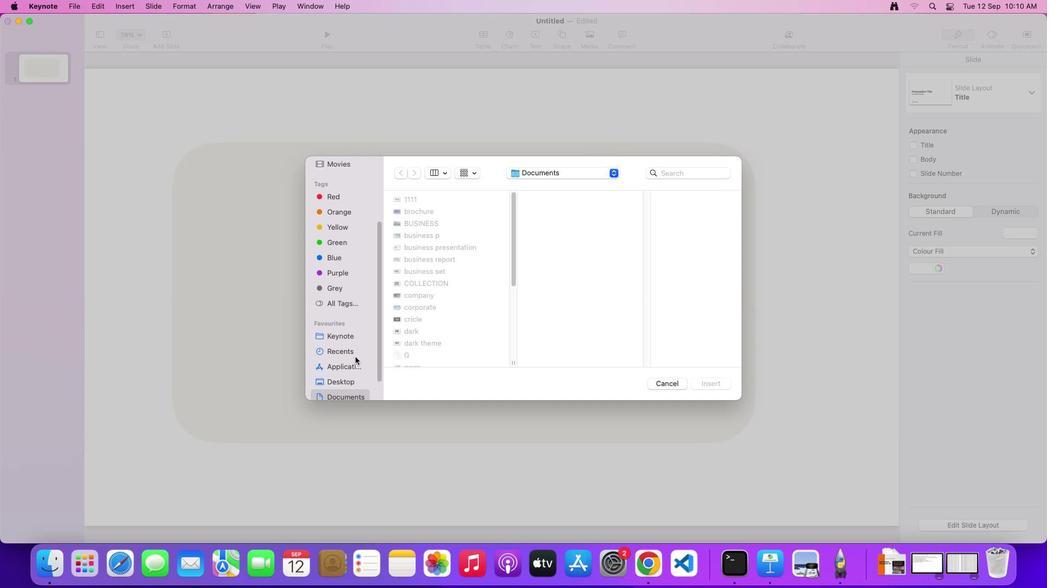 
Action: Mouse scrolled (371, 374) with delta (16, 15)
Screenshot: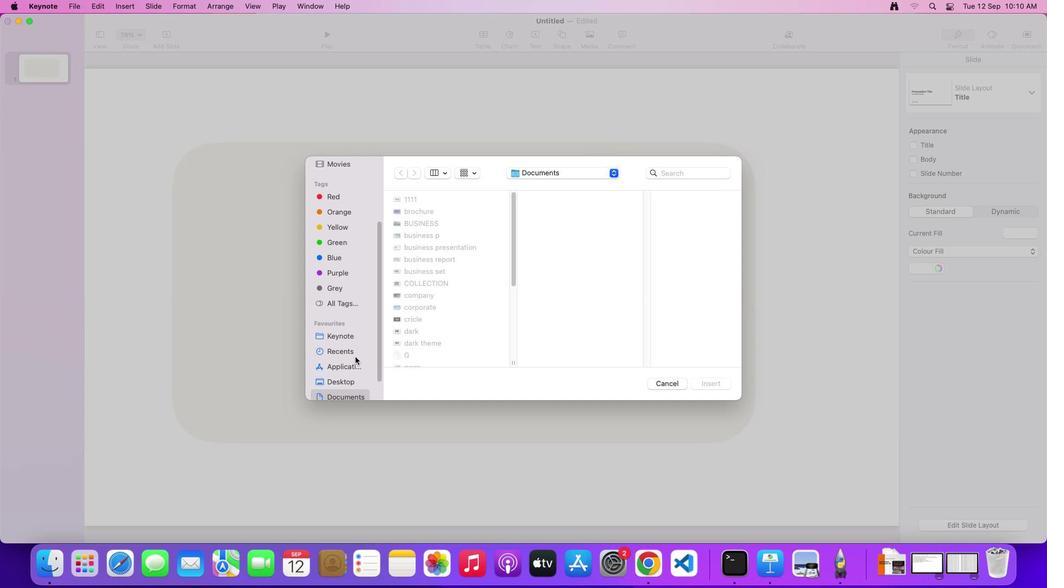 
Action: Mouse scrolled (371, 374) with delta (16, 14)
Screenshot: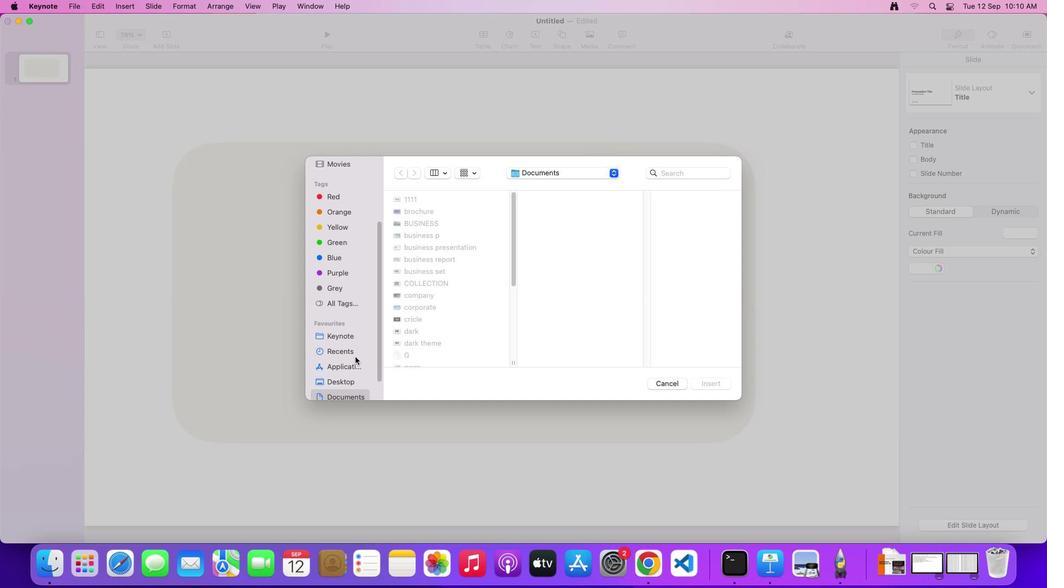 
Action: Mouse moved to (371, 374)
Screenshot: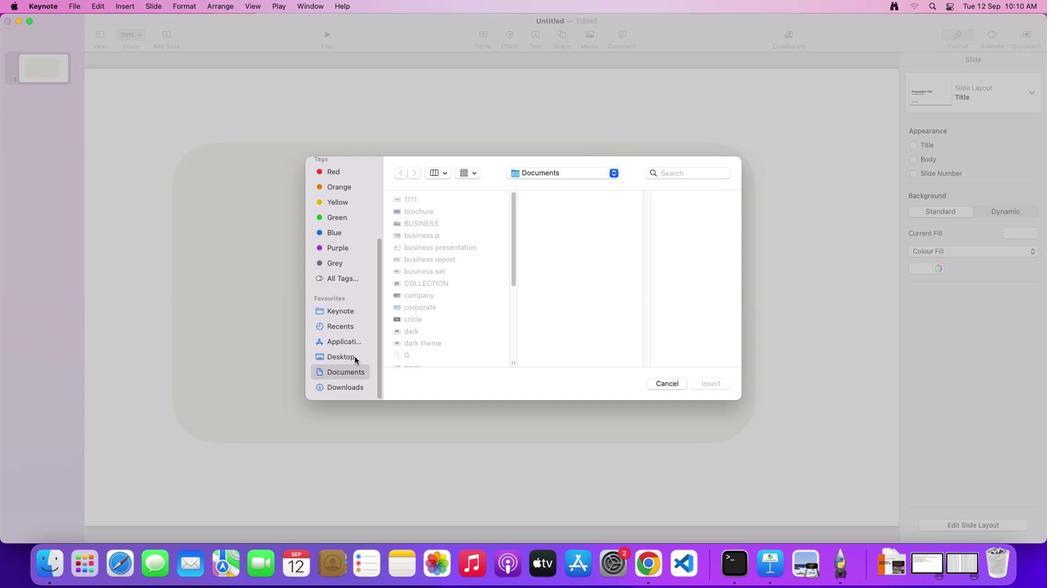
Action: Mouse scrolled (371, 374) with delta (16, 15)
Screenshot: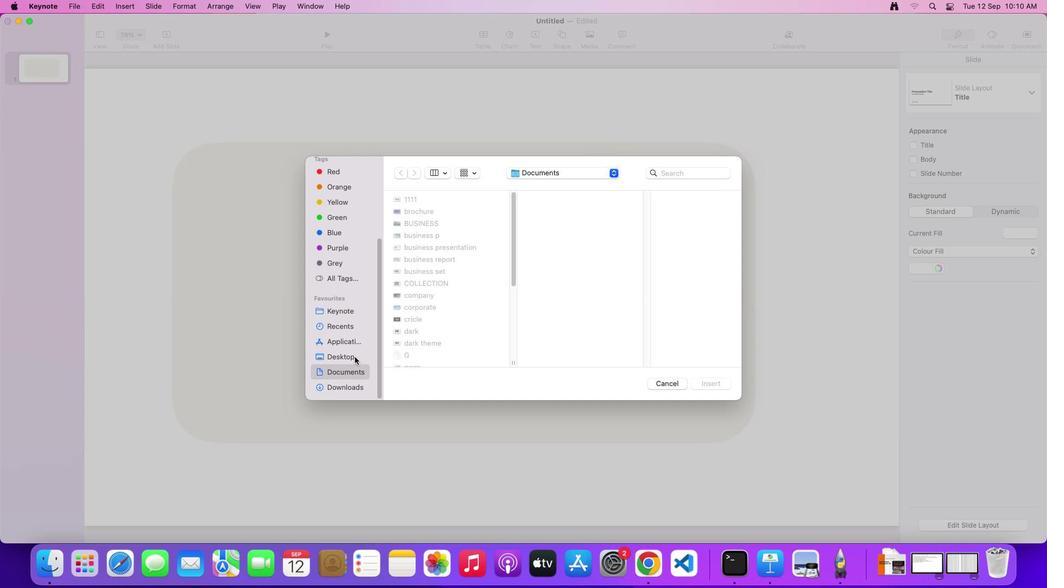 
Action: Mouse scrolled (371, 374) with delta (16, 15)
Screenshot: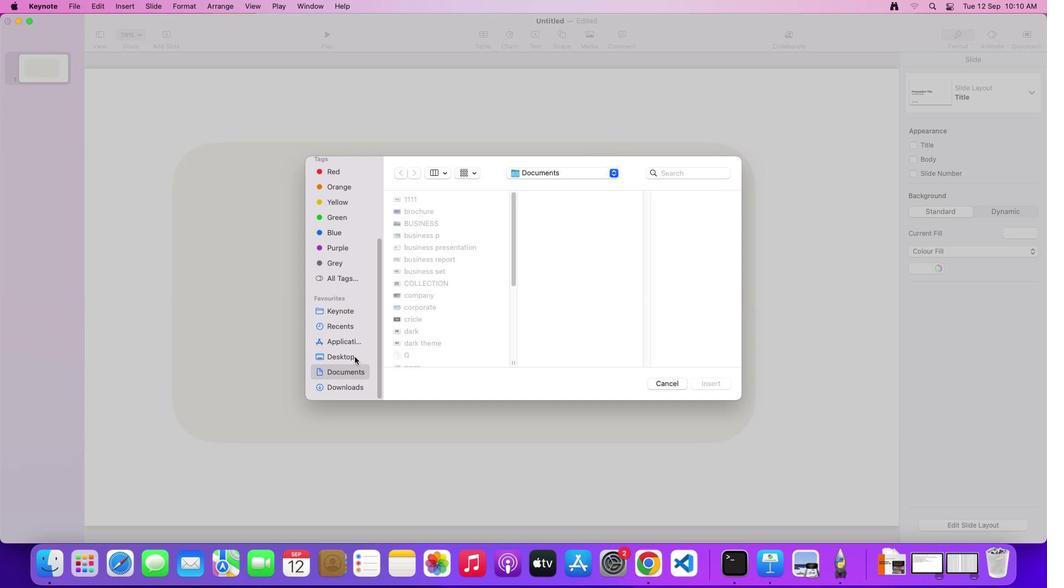 
Action: Mouse scrolled (371, 374) with delta (16, 14)
Screenshot: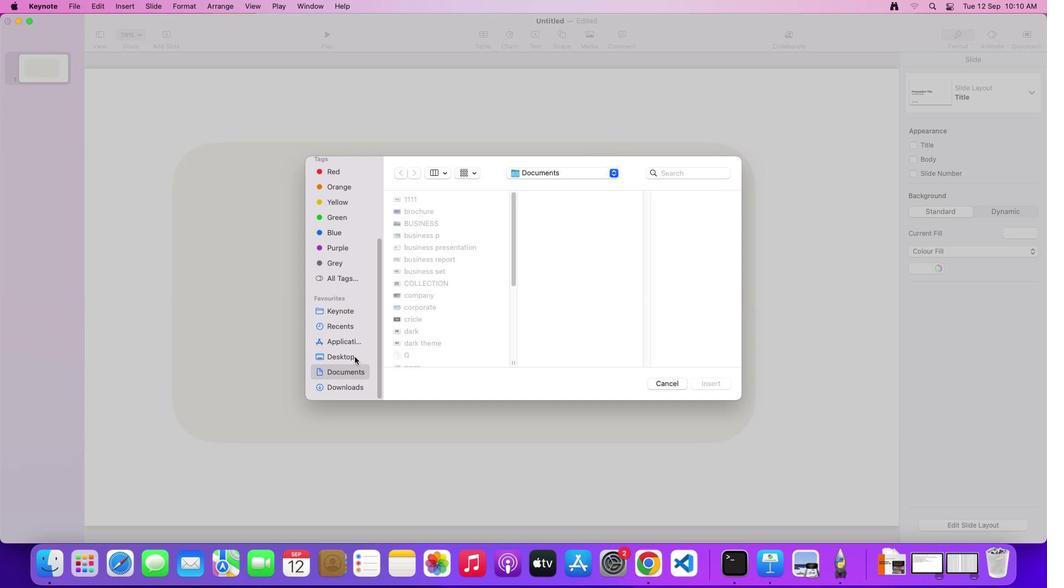 
Action: Mouse scrolled (371, 374) with delta (16, 13)
Screenshot: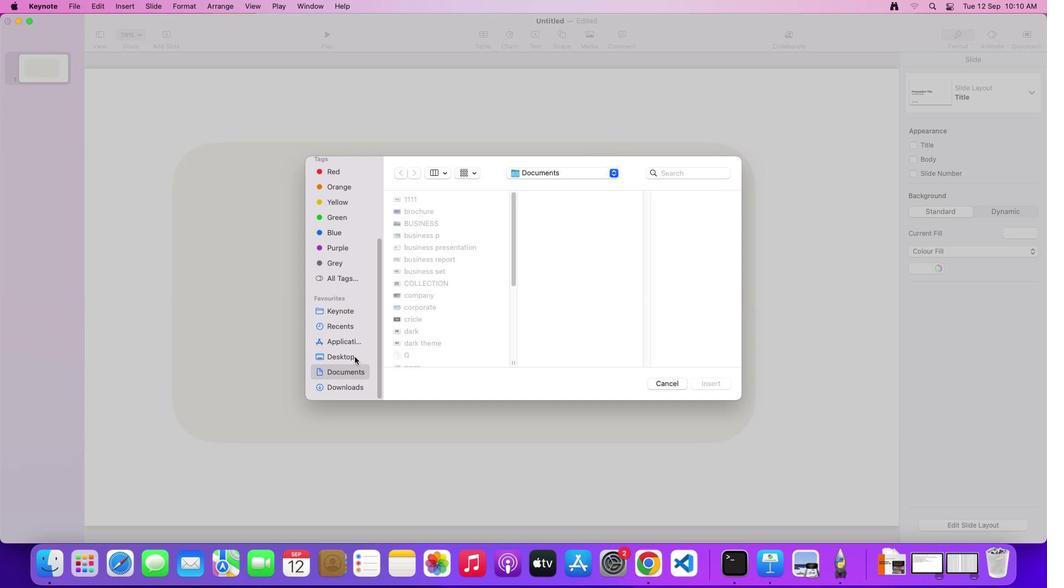 
Action: Mouse moved to (370, 373)
Screenshot: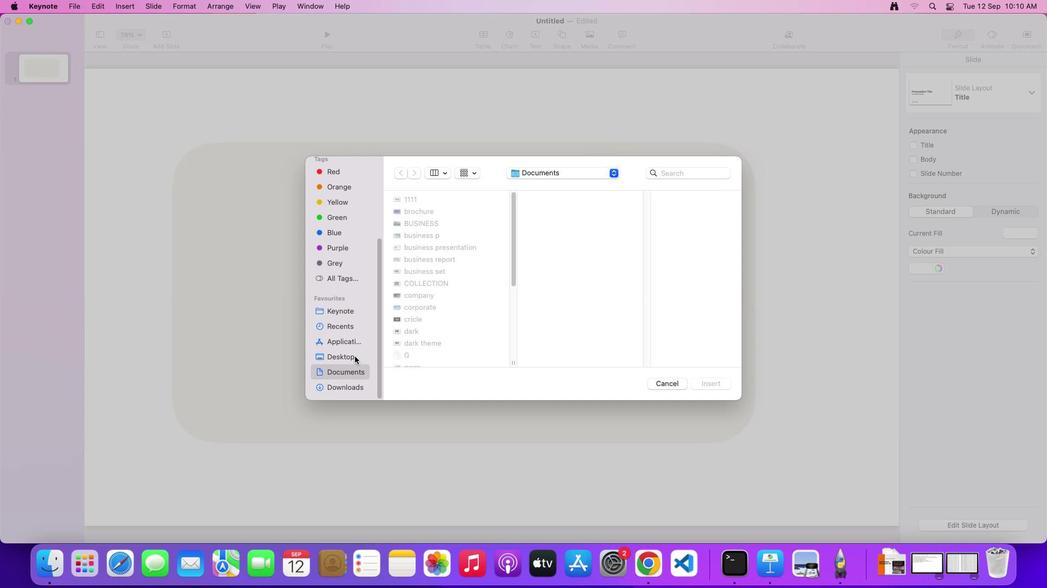 
Action: Mouse scrolled (370, 373) with delta (16, 15)
Screenshot: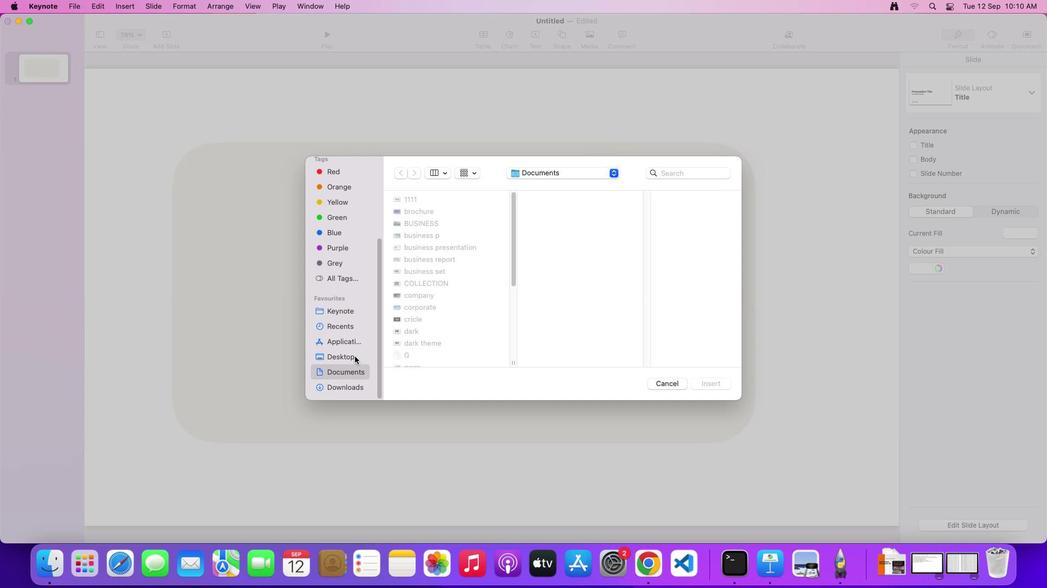 
Action: Mouse scrolled (370, 373) with delta (16, 15)
Screenshot: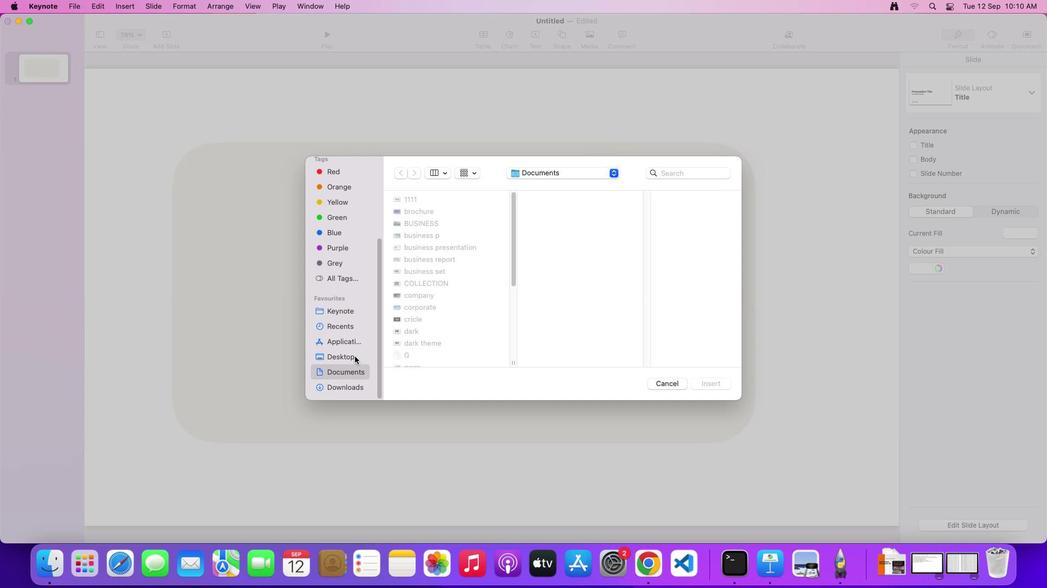
Action: Mouse scrolled (370, 373) with delta (16, 14)
Screenshot: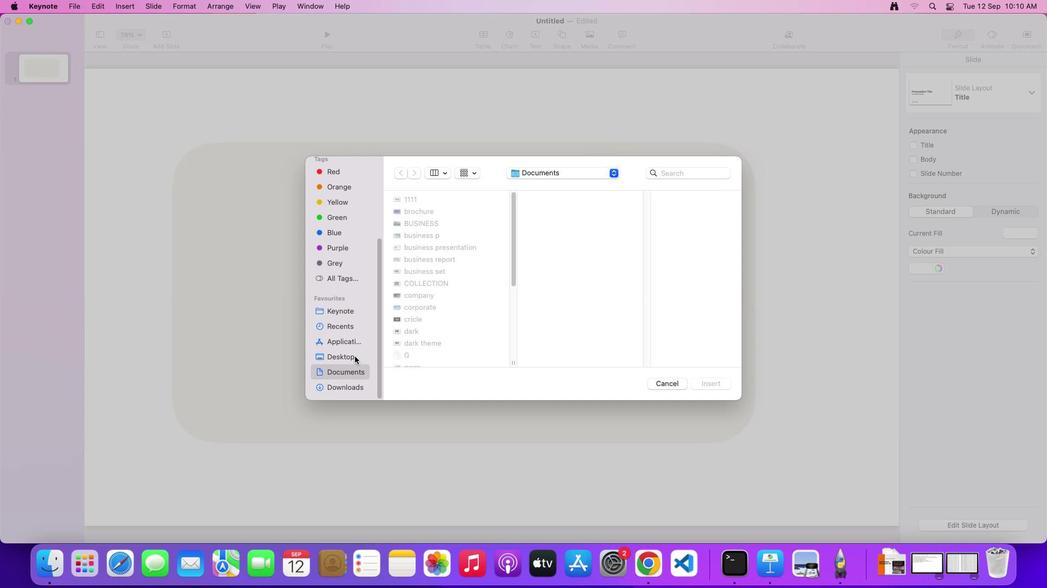 
Action: Mouse scrolled (370, 373) with delta (16, 13)
Screenshot: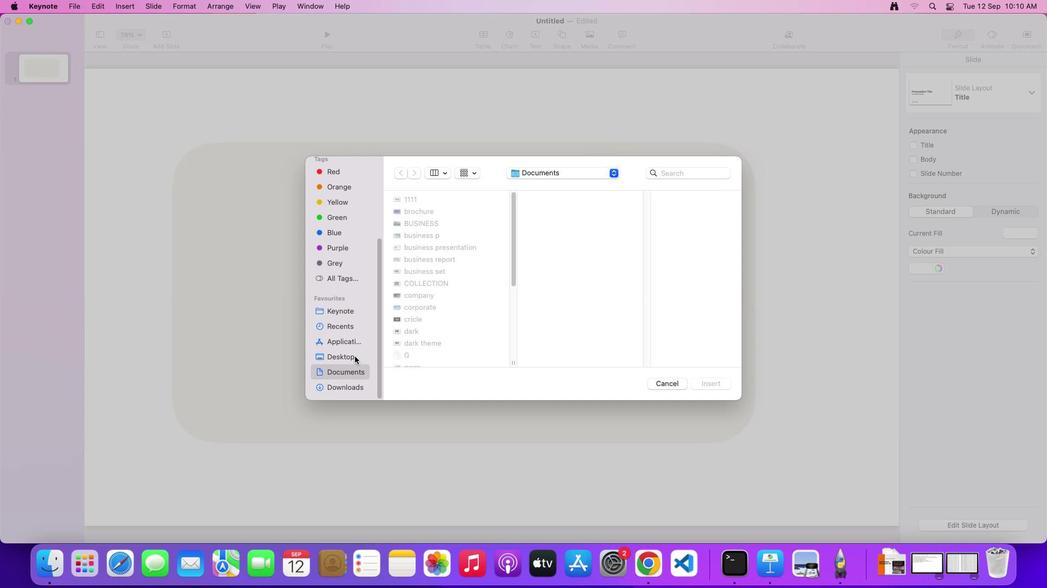 
Action: Mouse scrolled (370, 373) with delta (16, 15)
Screenshot: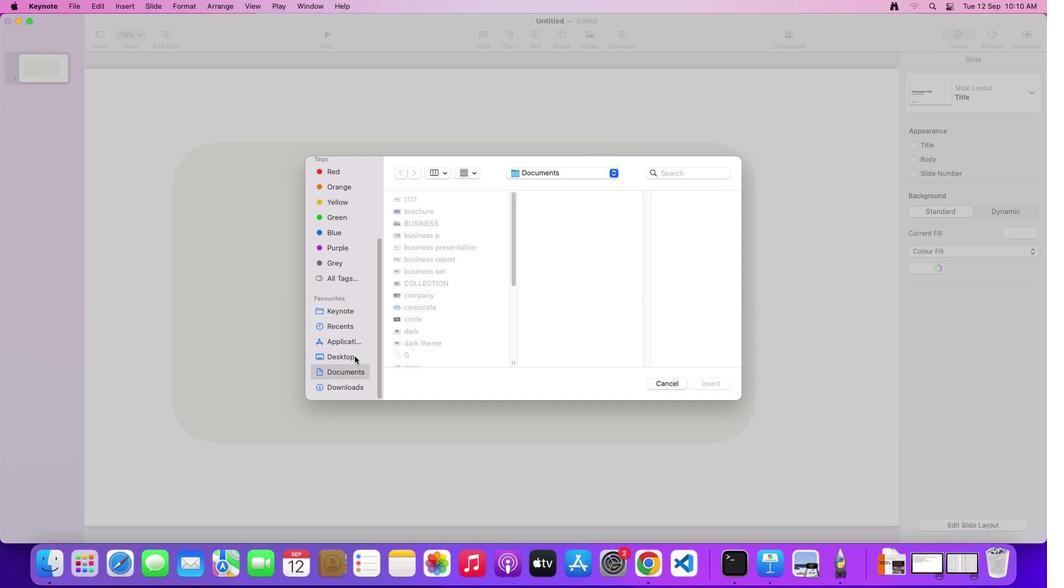 
Action: Mouse scrolled (370, 373) with delta (16, 15)
Screenshot: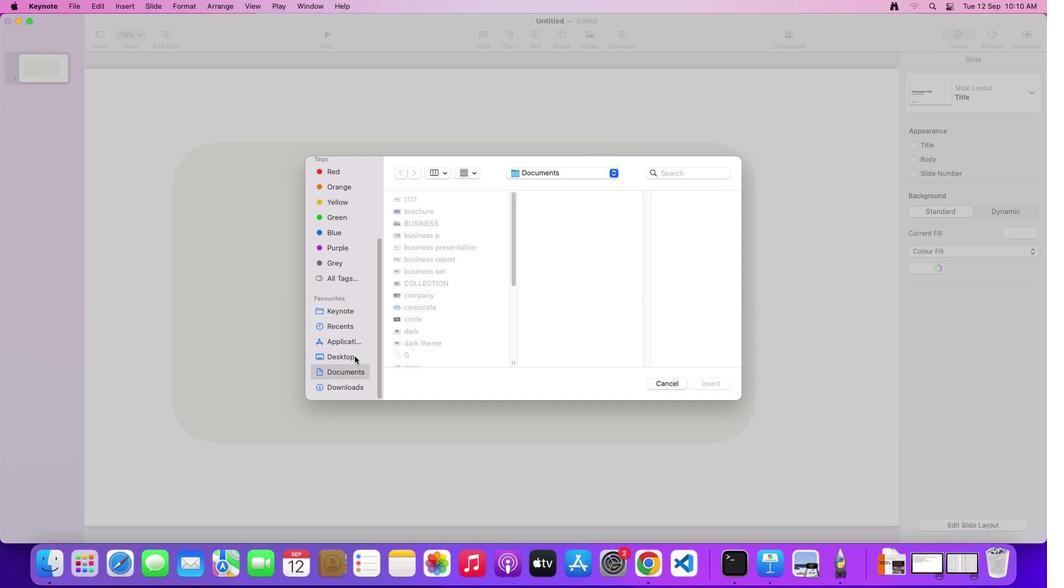 
Action: Mouse scrolled (370, 373) with delta (16, 15)
Screenshot: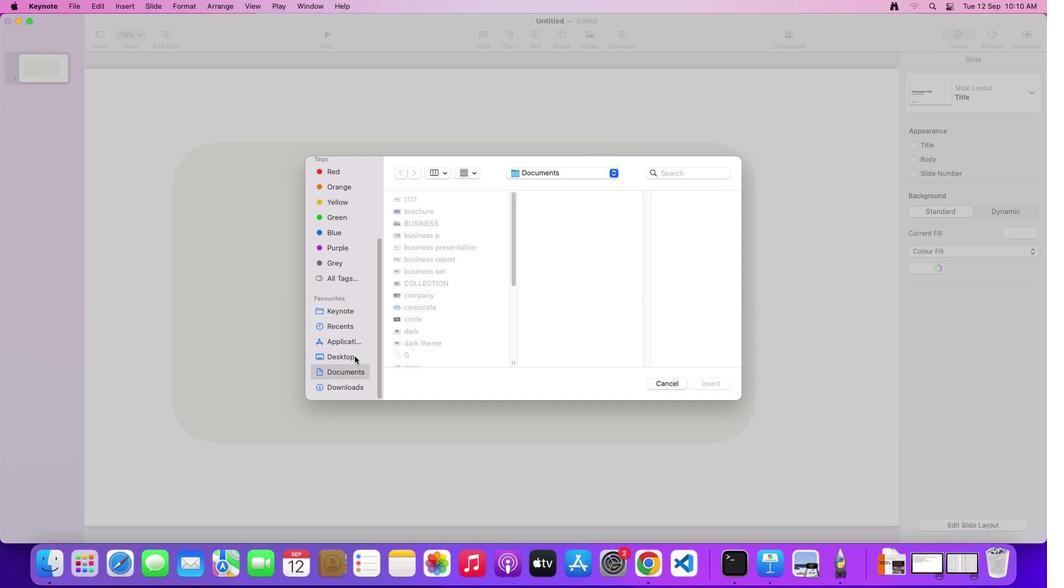 
Action: Mouse moved to (350, 371)
Screenshot: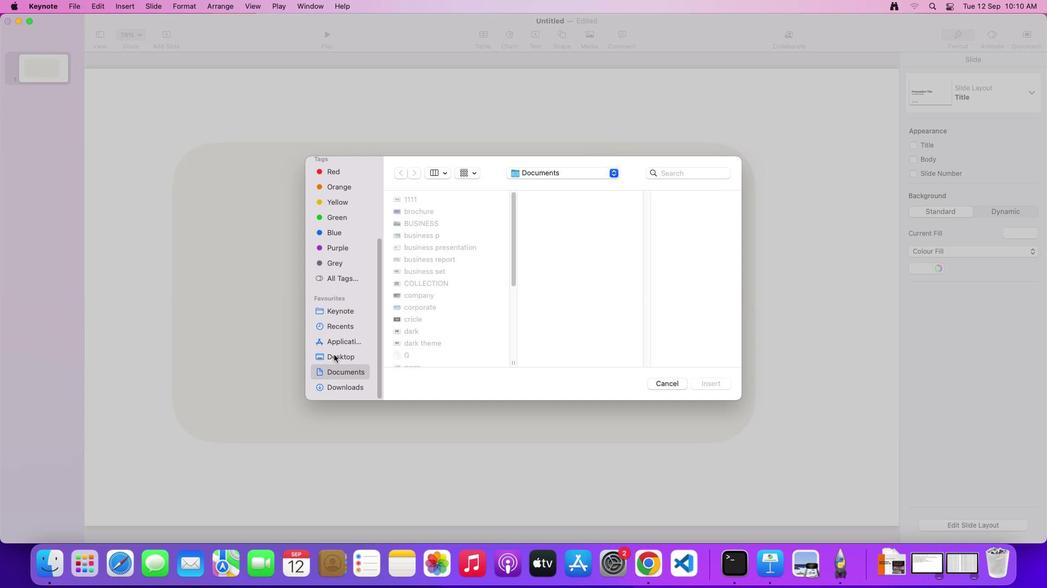 
Action: Mouse pressed left at (350, 371)
Screenshot: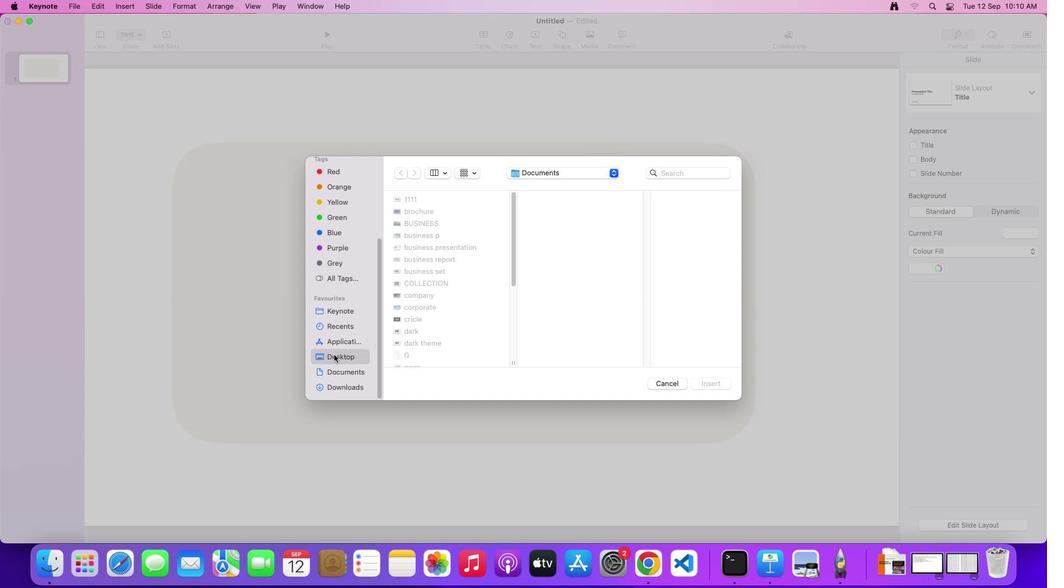 
Action: Mouse moved to (428, 251)
Screenshot: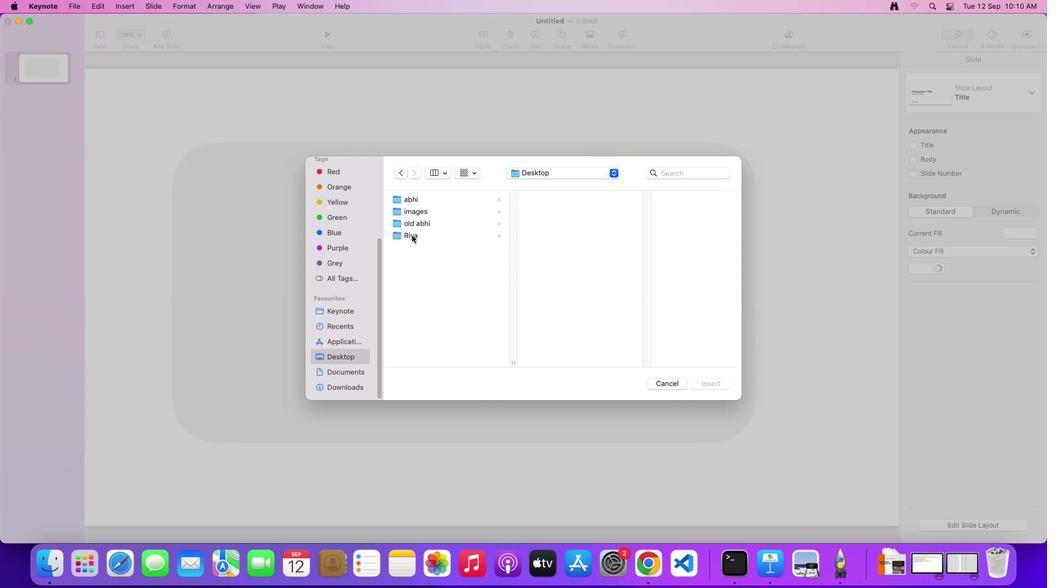 
Action: Mouse pressed left at (428, 251)
Screenshot: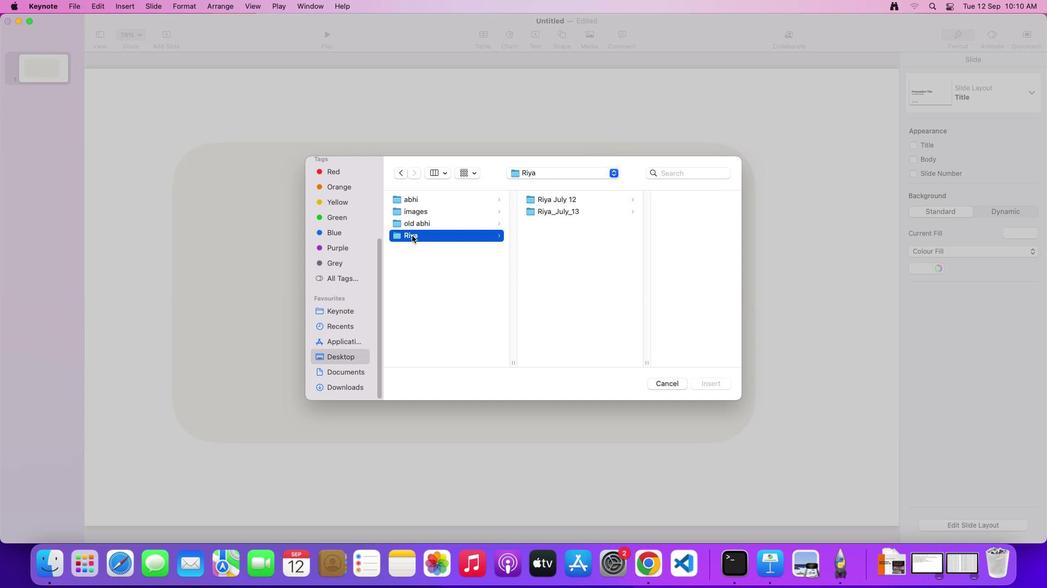 
Action: Mouse pressed left at (428, 251)
Screenshot: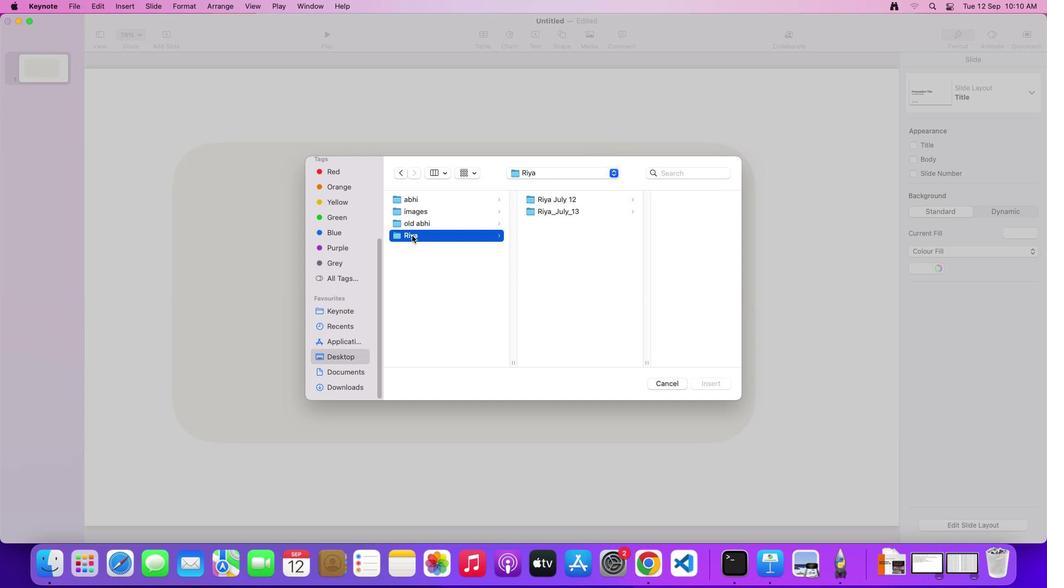 
Action: Mouse moved to (430, 229)
Screenshot: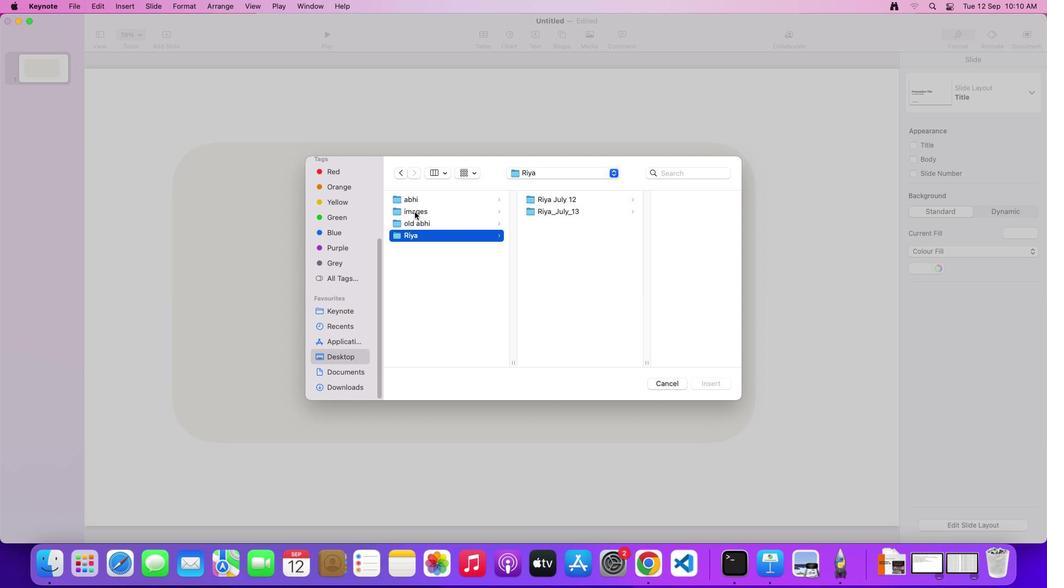 
Action: Mouse pressed left at (430, 229)
Screenshot: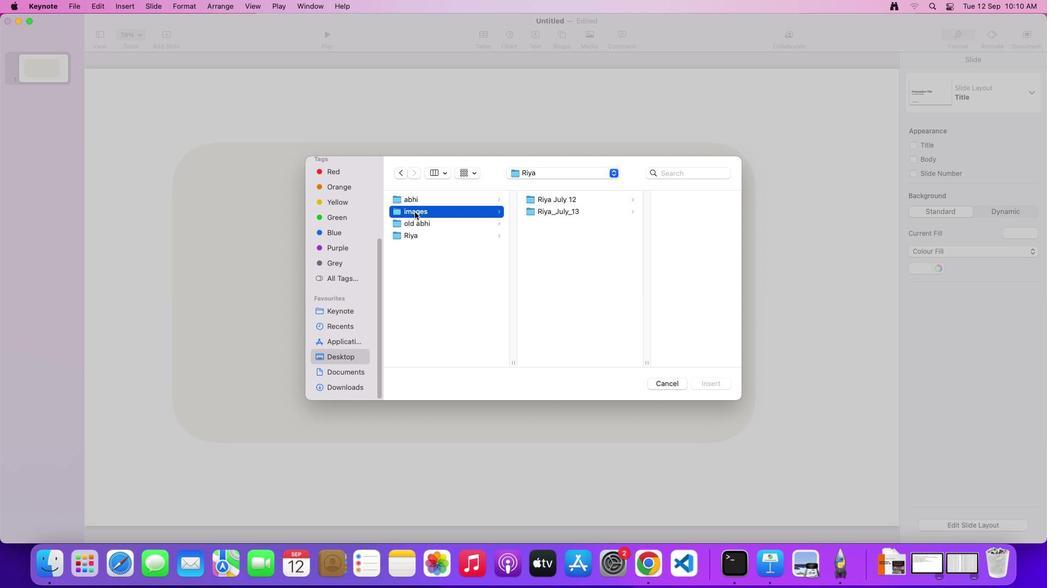 
Action: Mouse pressed left at (430, 229)
Screenshot: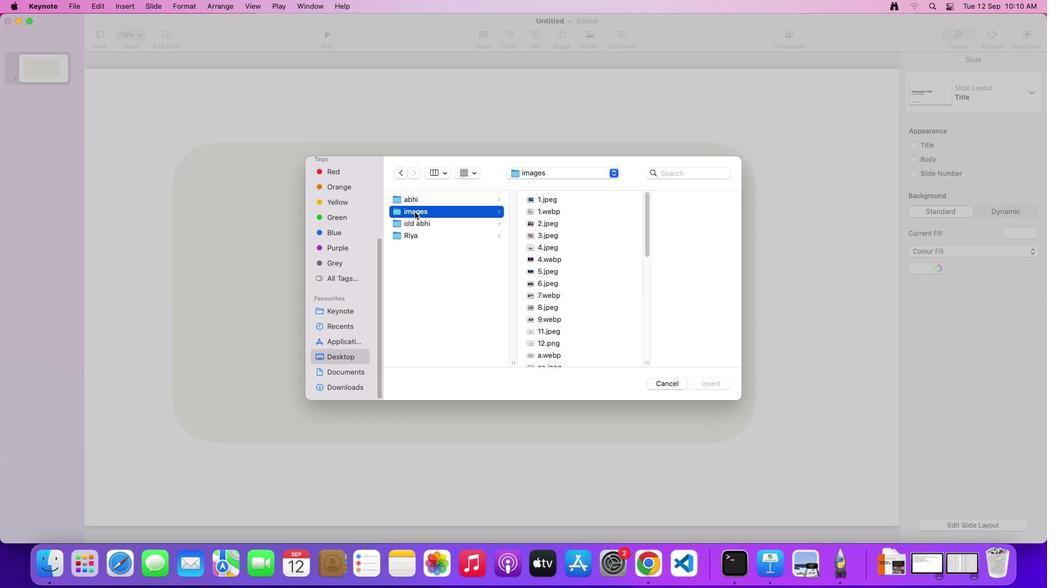 
Action: Mouse moved to (564, 314)
Screenshot: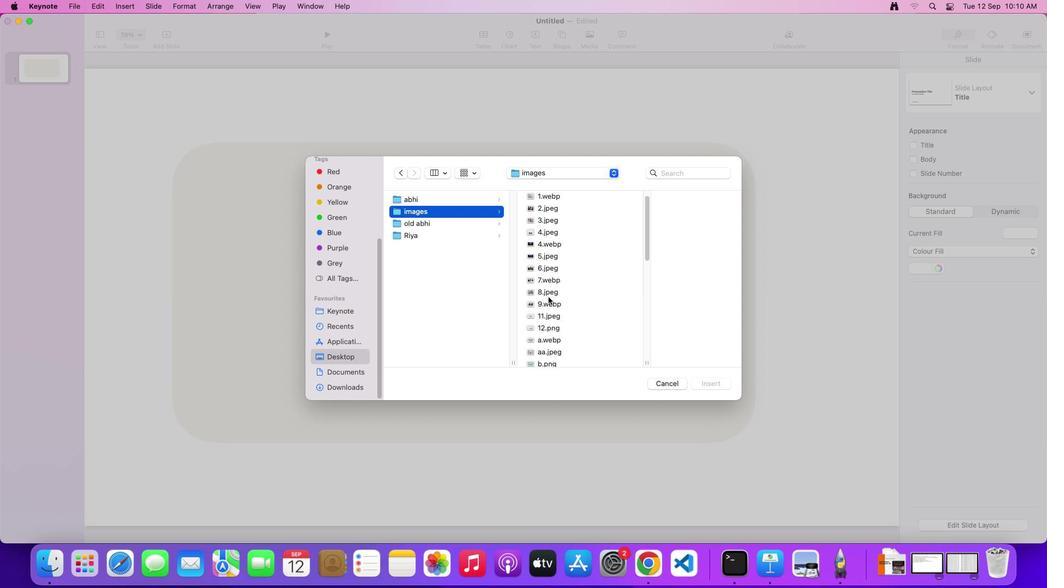 
Action: Mouse scrolled (564, 314) with delta (16, 15)
Screenshot: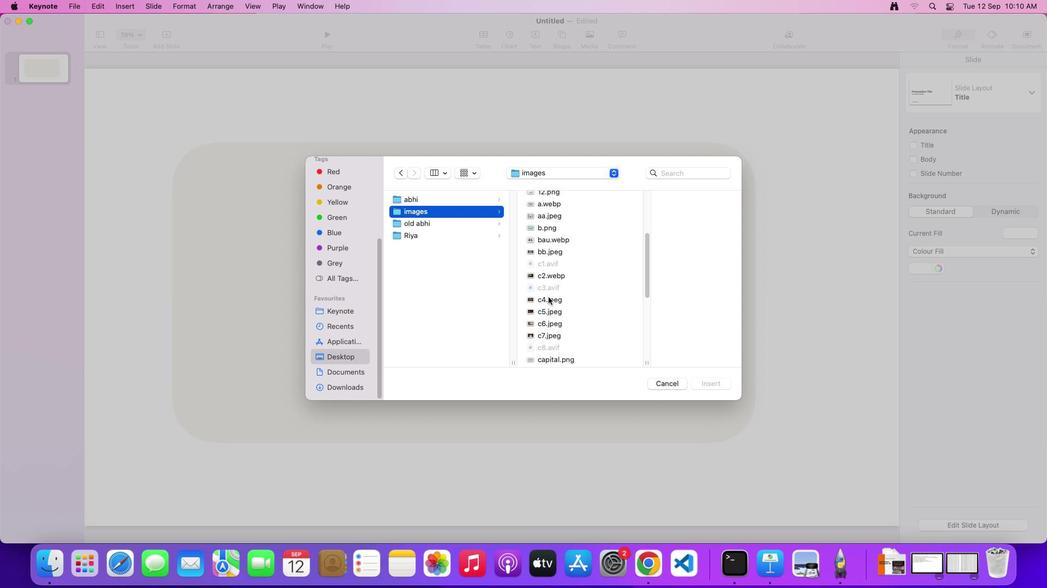 
Action: Mouse scrolled (564, 314) with delta (16, 15)
Screenshot: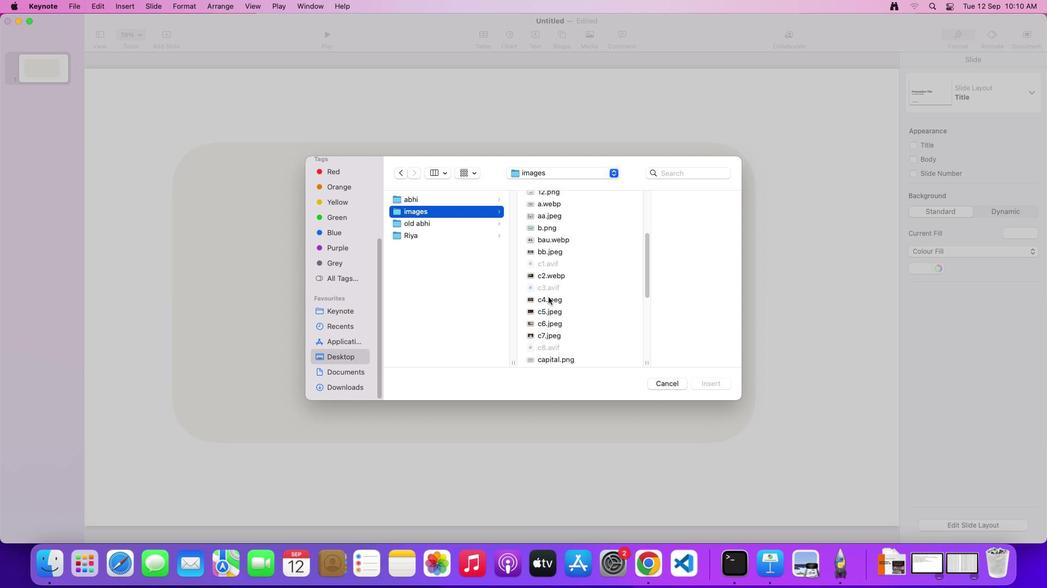 
Action: Mouse scrolled (564, 314) with delta (16, 14)
Screenshot: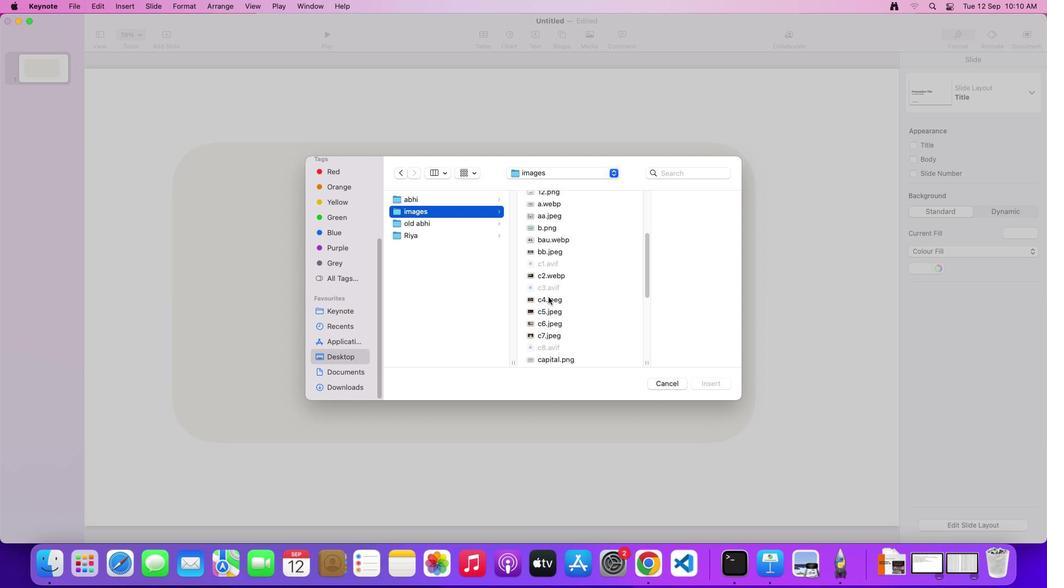 
Action: Mouse scrolled (564, 314) with delta (16, 13)
Screenshot: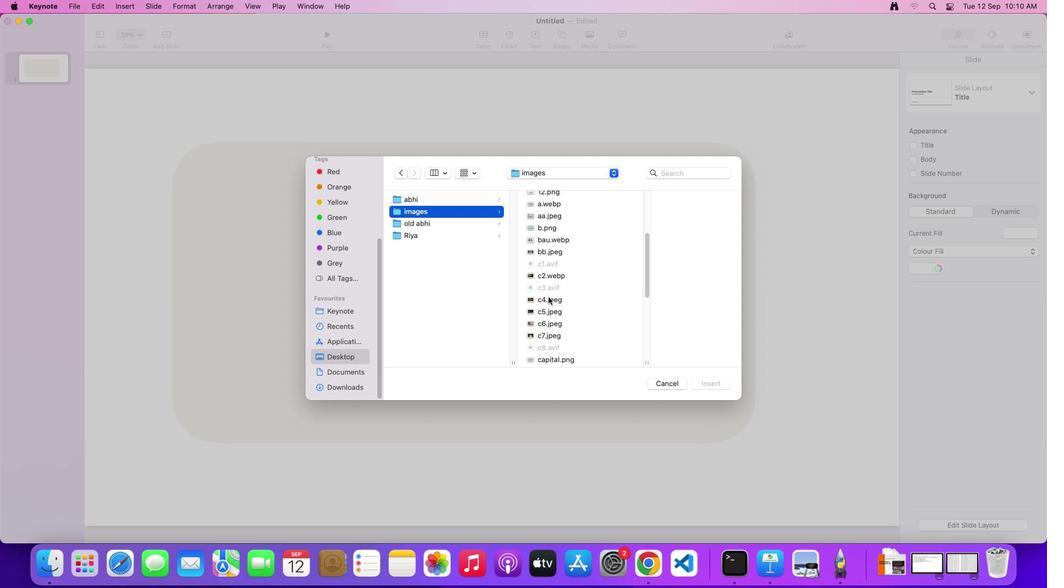 
Action: Mouse scrolled (564, 314) with delta (16, 15)
Screenshot: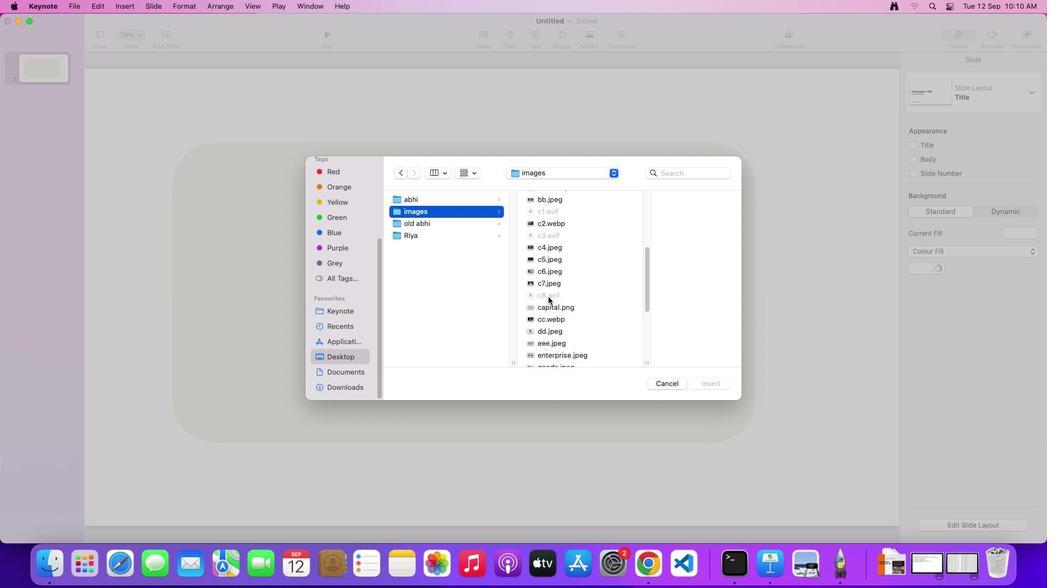 
Action: Mouse scrolled (564, 314) with delta (16, 15)
Screenshot: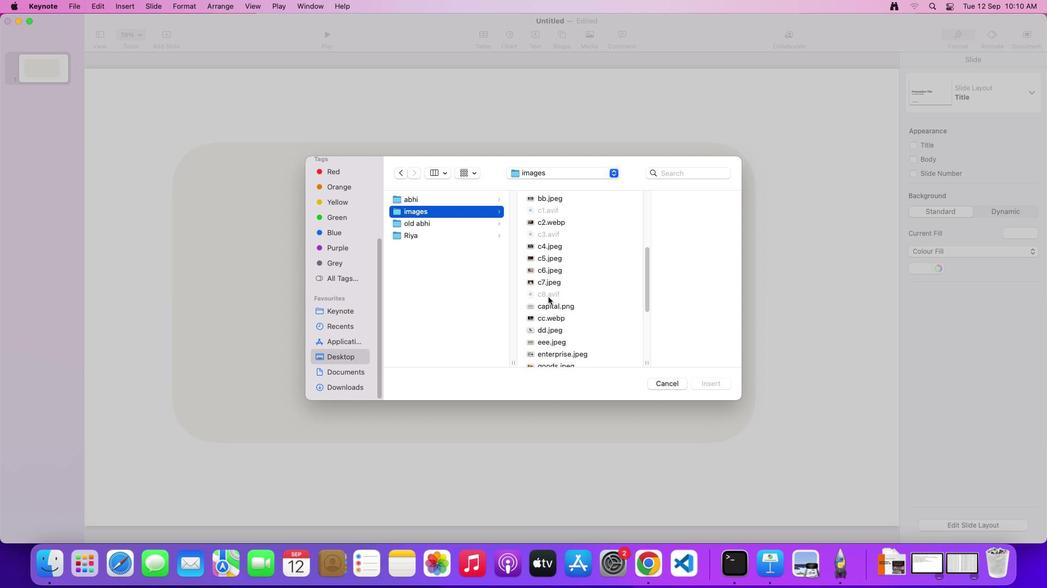 
Action: Mouse scrolled (564, 314) with delta (16, 14)
Screenshot: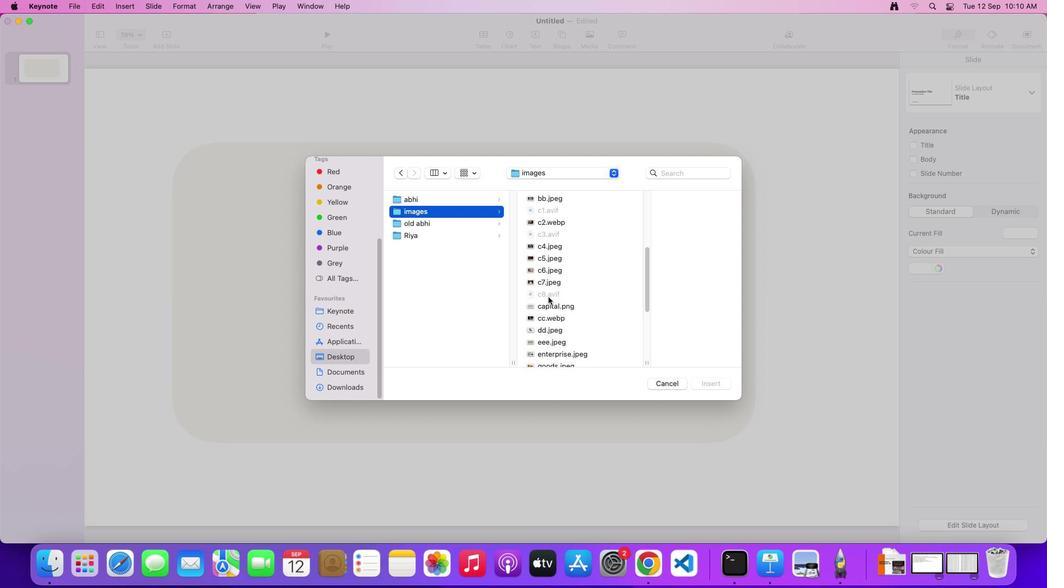 
Action: Mouse scrolled (564, 314) with delta (16, 15)
Screenshot: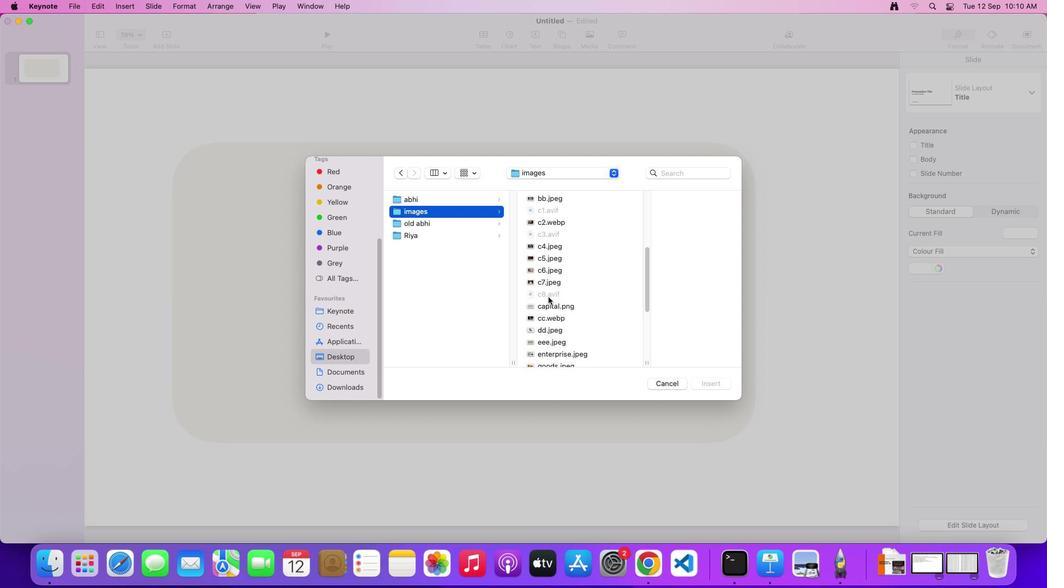 
Action: Mouse scrolled (564, 314) with delta (16, 15)
Screenshot: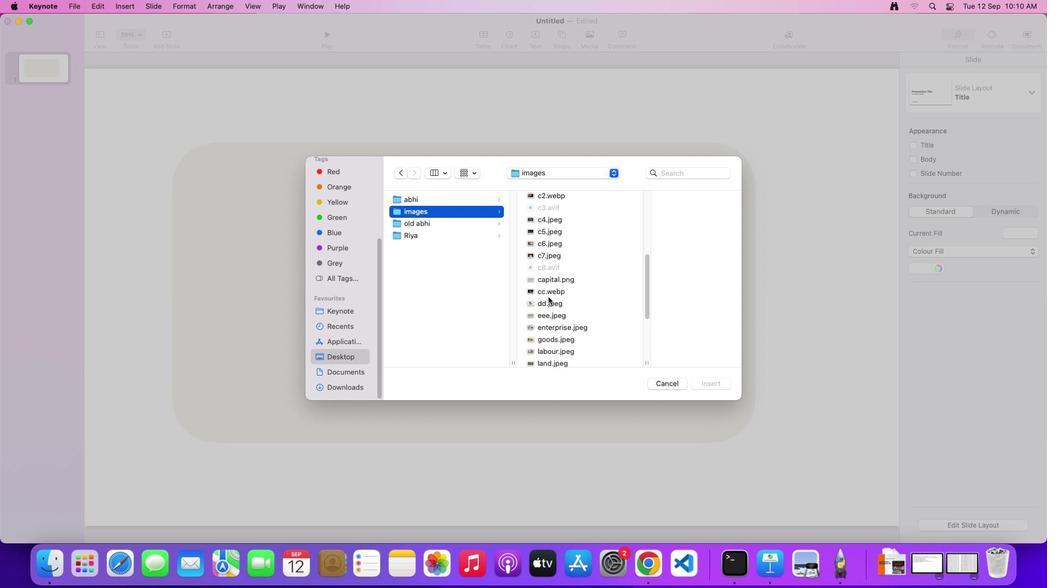 
Action: Mouse scrolled (564, 314) with delta (16, 15)
Screenshot: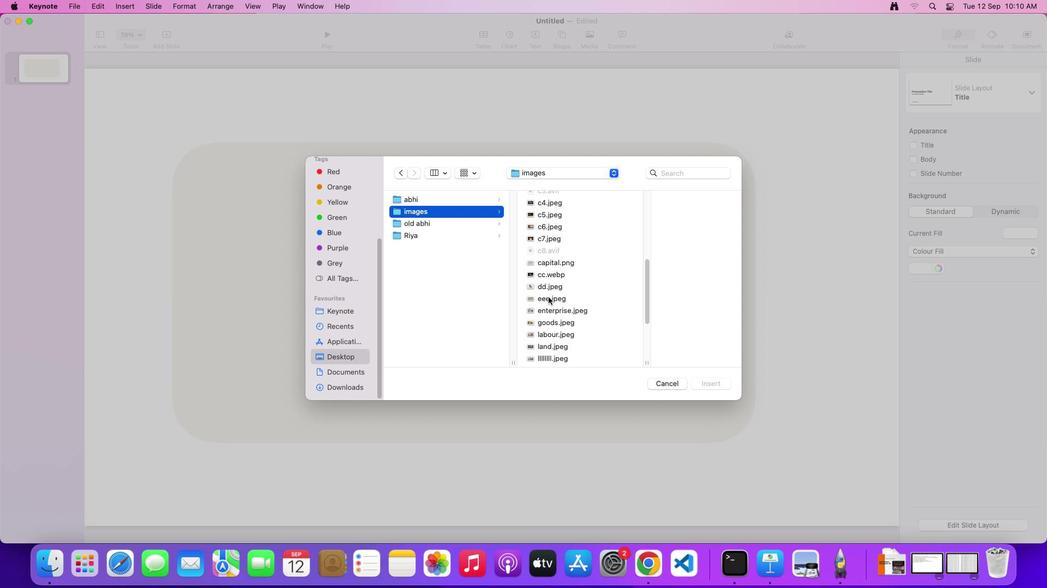 
Action: Mouse scrolled (564, 314) with delta (16, 15)
Screenshot: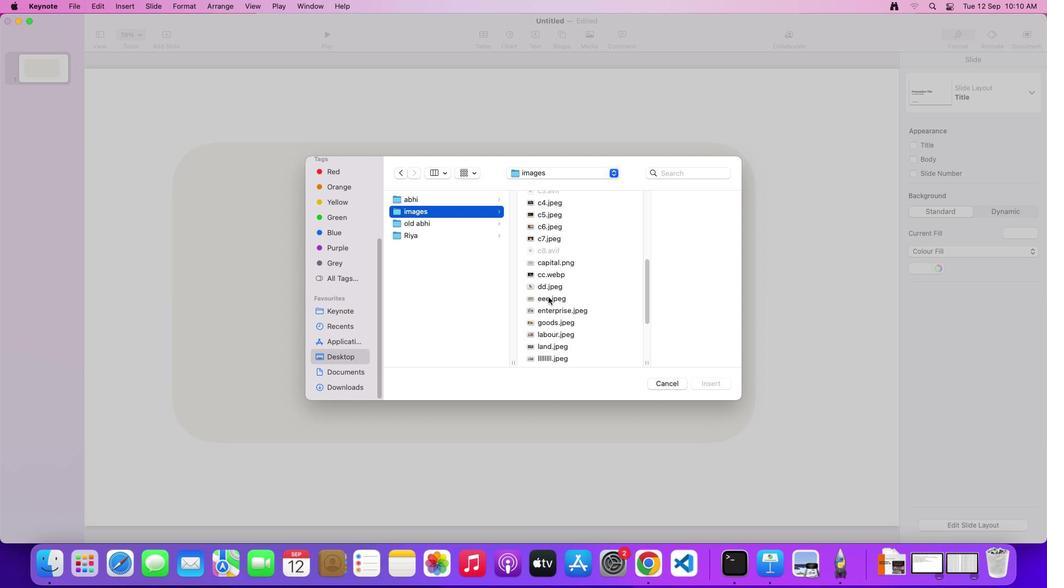
Action: Mouse scrolled (564, 314) with delta (16, 15)
Screenshot: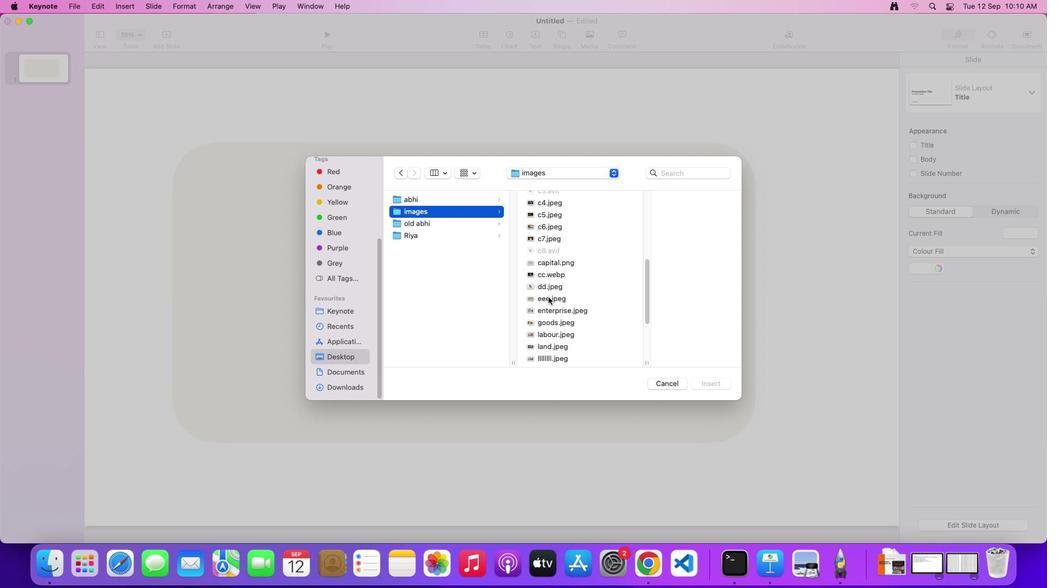
Action: Mouse scrolled (564, 314) with delta (16, 15)
Screenshot: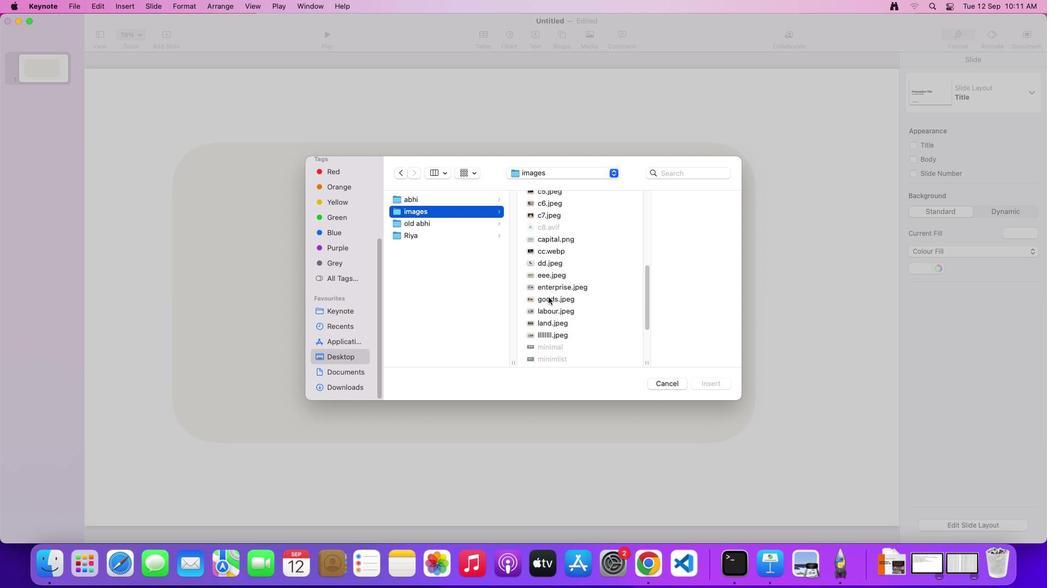 
Action: Mouse scrolled (564, 314) with delta (16, 15)
Screenshot: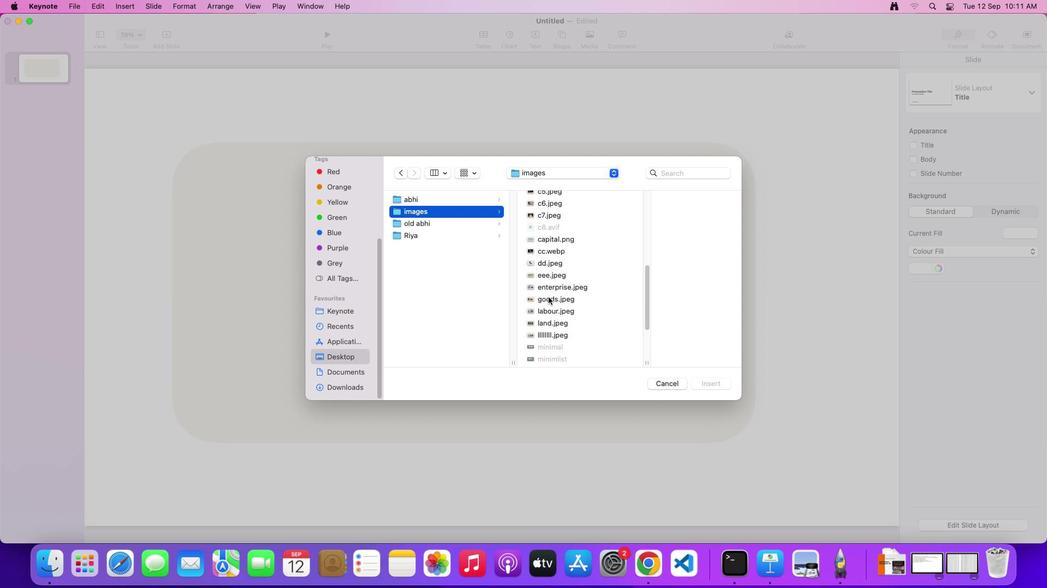 
Action: Mouse scrolled (564, 314) with delta (16, 15)
Screenshot: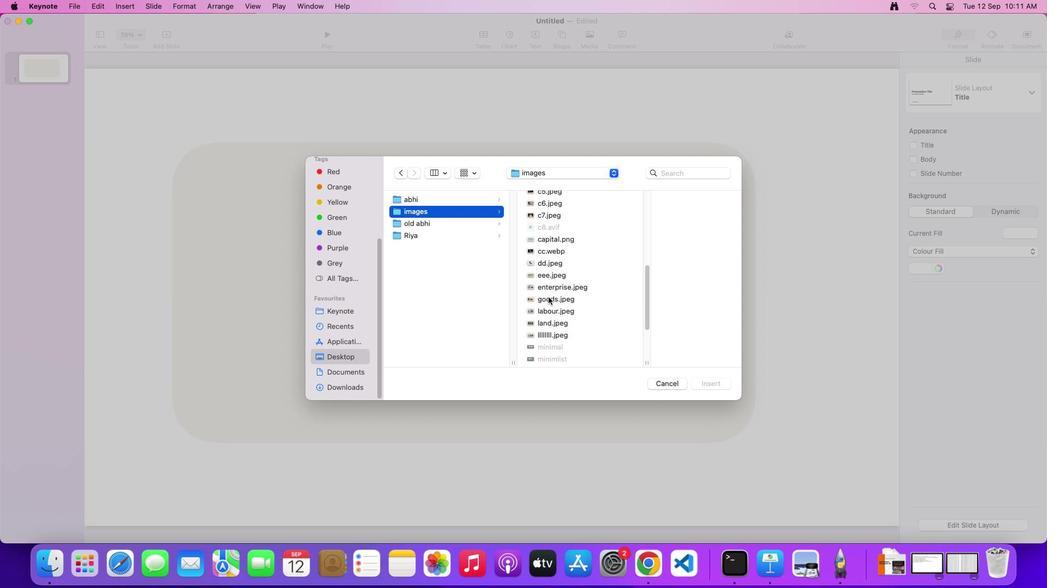 
Action: Mouse scrolled (564, 314) with delta (16, 15)
Screenshot: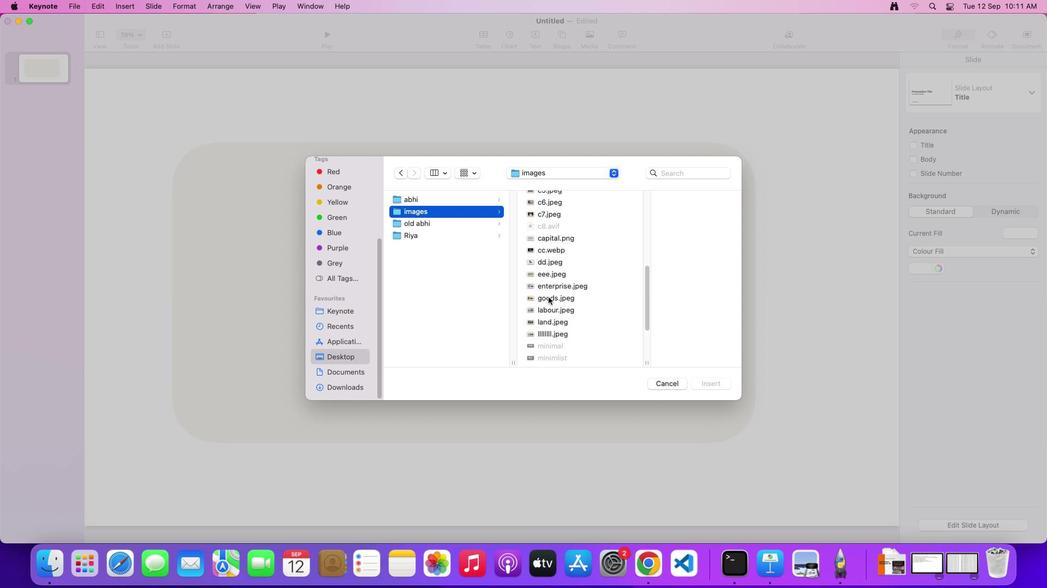 
Action: Mouse scrolled (564, 314) with delta (16, 15)
Screenshot: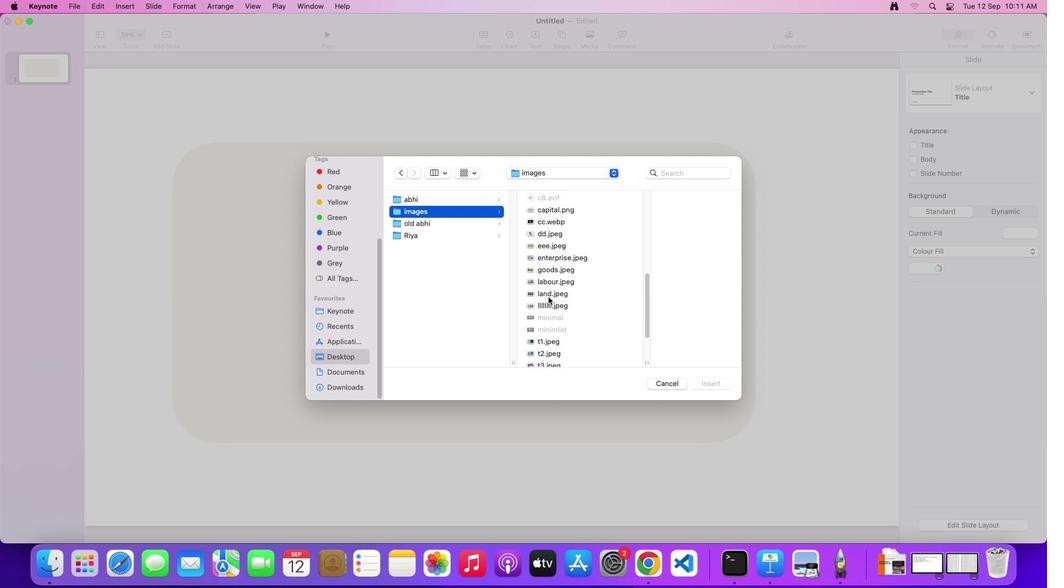 
Action: Mouse scrolled (564, 314) with delta (16, 15)
Screenshot: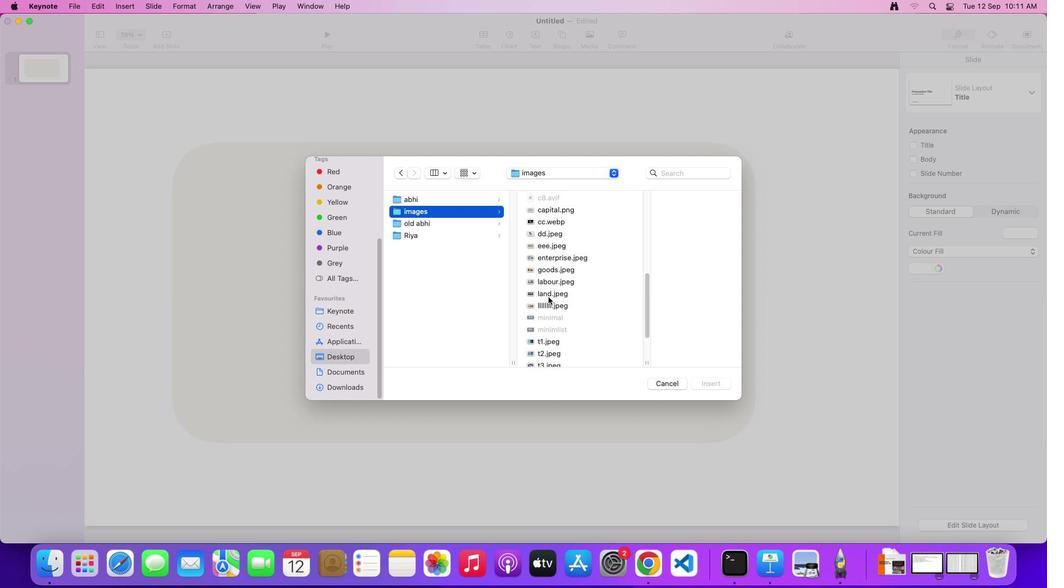 
Action: Mouse scrolled (564, 314) with delta (16, 15)
Screenshot: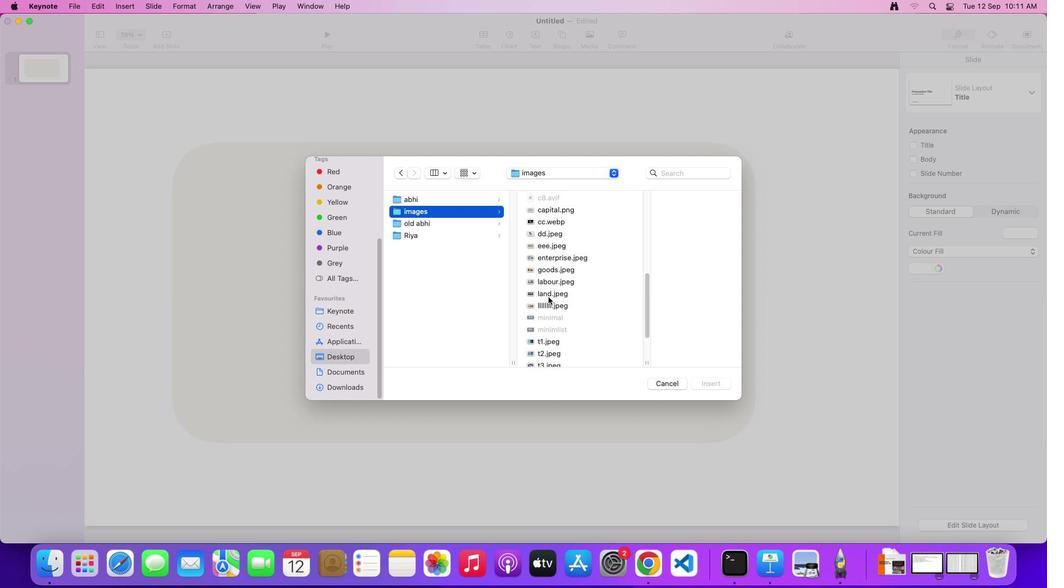 
Action: Mouse scrolled (564, 314) with delta (16, 15)
Screenshot: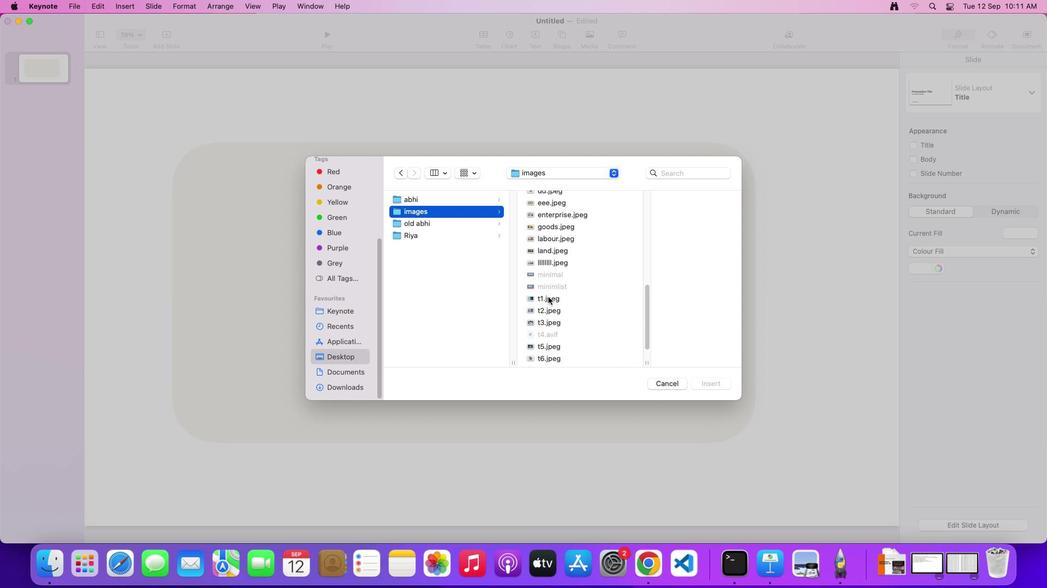 
Action: Mouse scrolled (564, 314) with delta (16, 15)
Screenshot: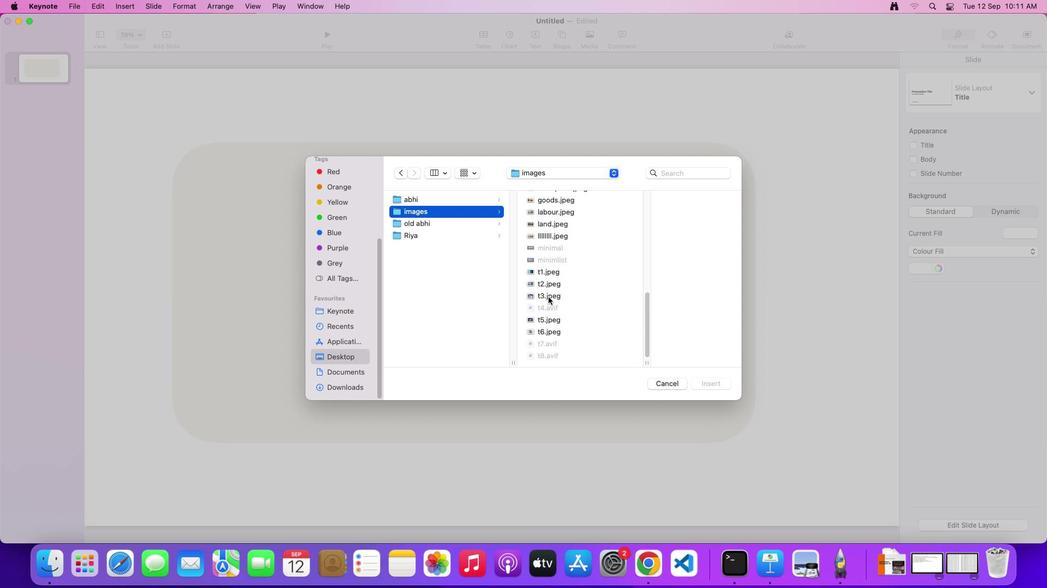 
Action: Mouse scrolled (564, 314) with delta (16, 15)
Screenshot: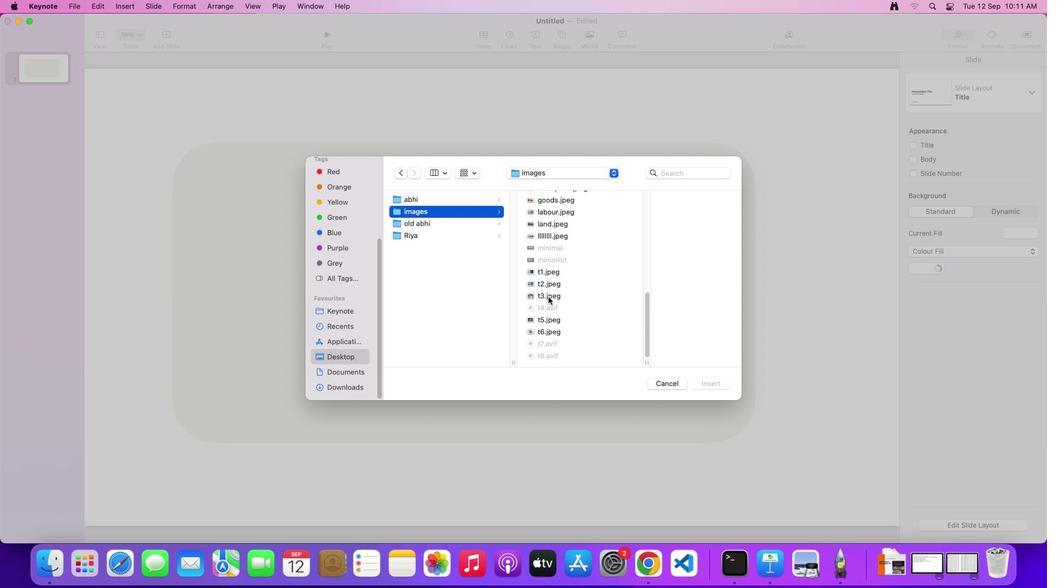 
Action: Mouse scrolled (564, 314) with delta (16, 15)
Screenshot: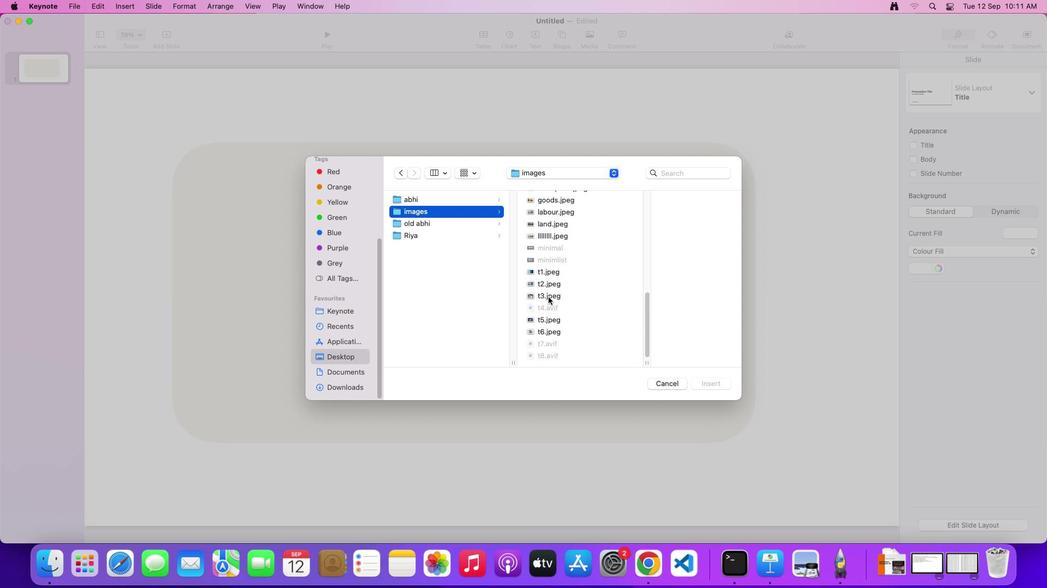 
Action: Mouse scrolled (564, 314) with delta (16, 15)
Screenshot: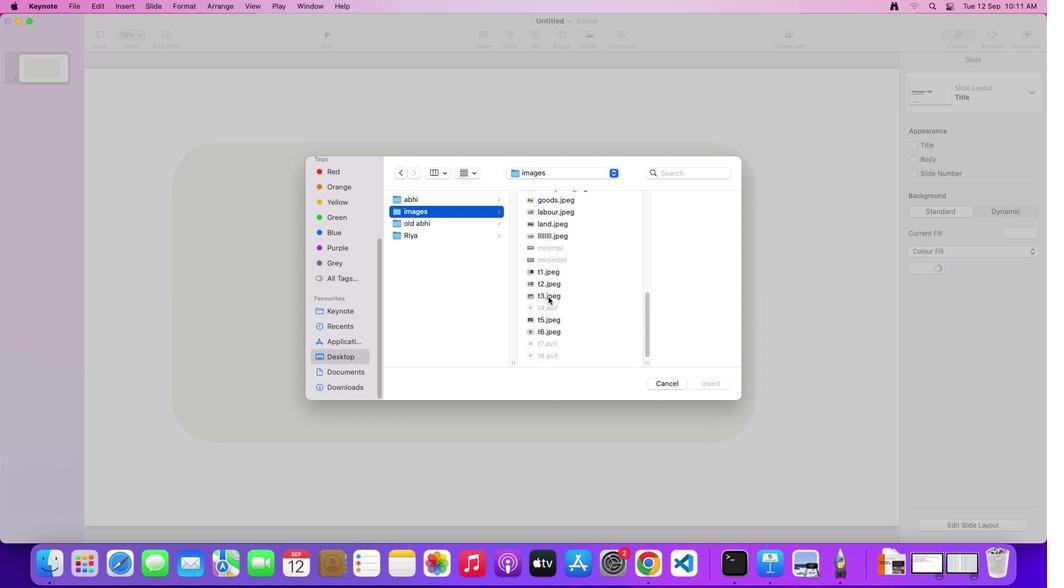 
Action: Mouse scrolled (564, 314) with delta (16, 15)
Screenshot: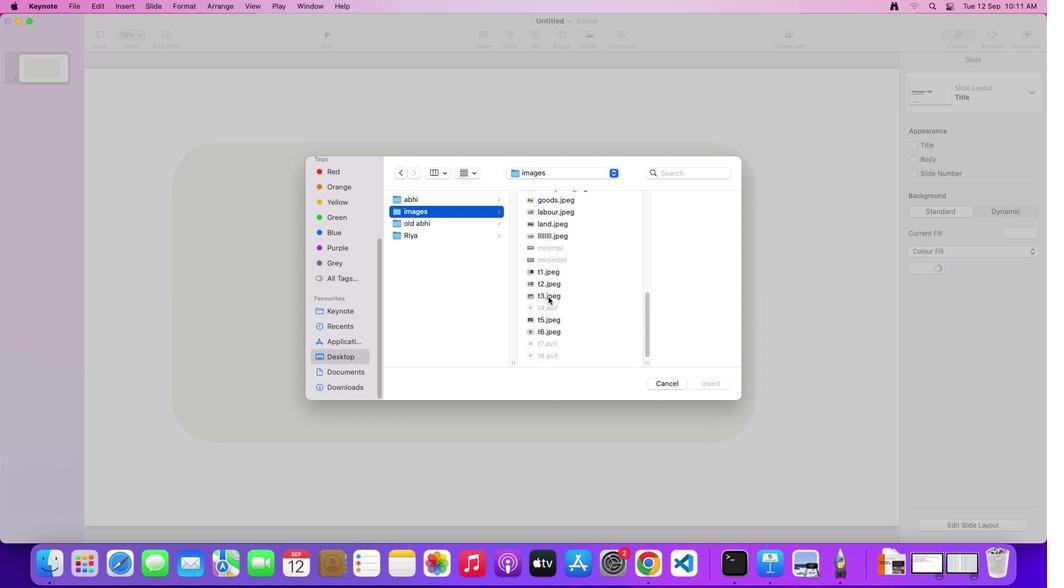 
Action: Mouse scrolled (564, 314) with delta (16, 14)
Screenshot: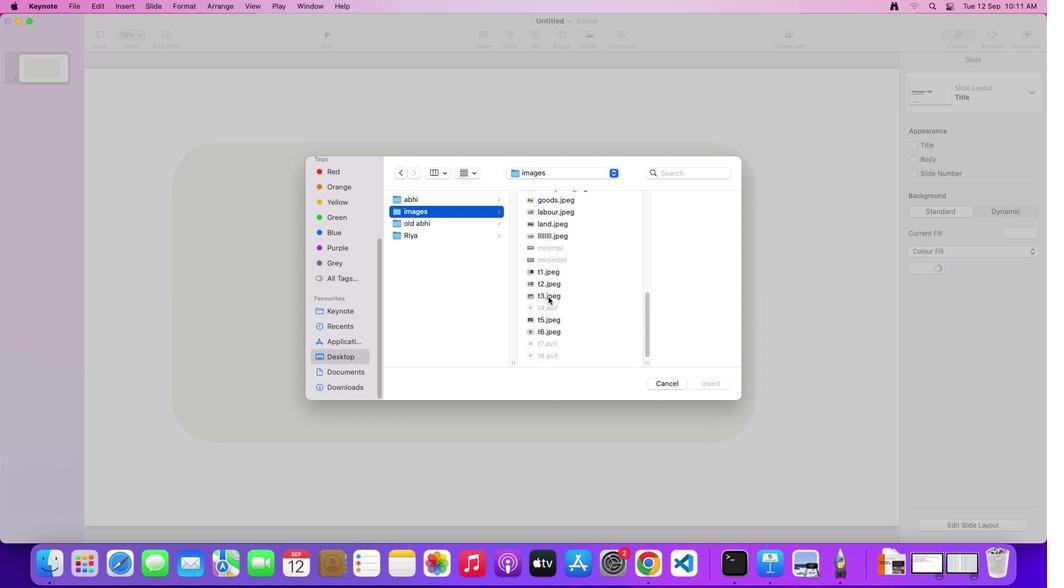 
Action: Mouse scrolled (564, 314) with delta (16, 14)
Screenshot: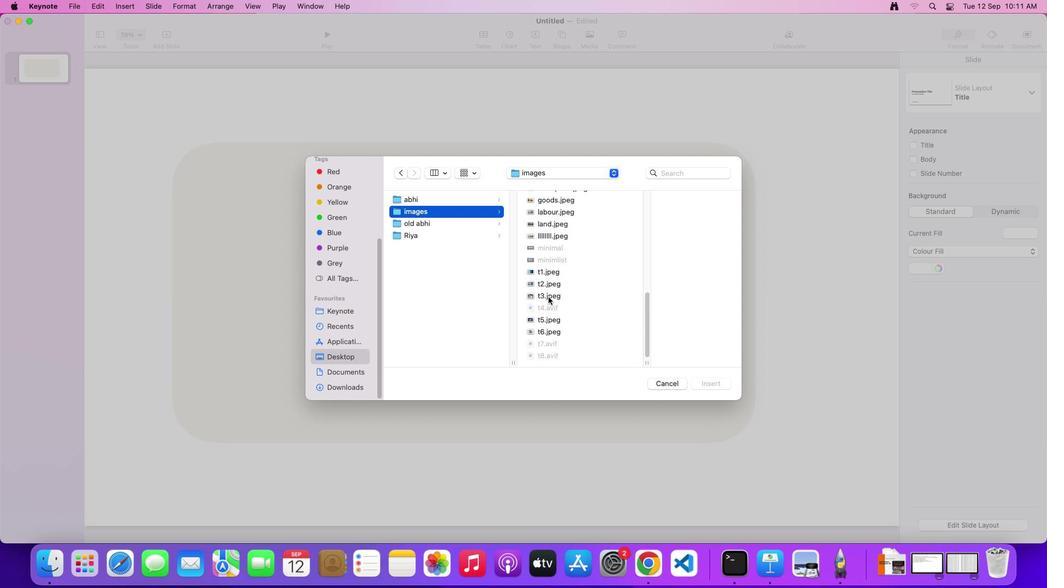
Action: Mouse scrolled (564, 314) with delta (16, 16)
Screenshot: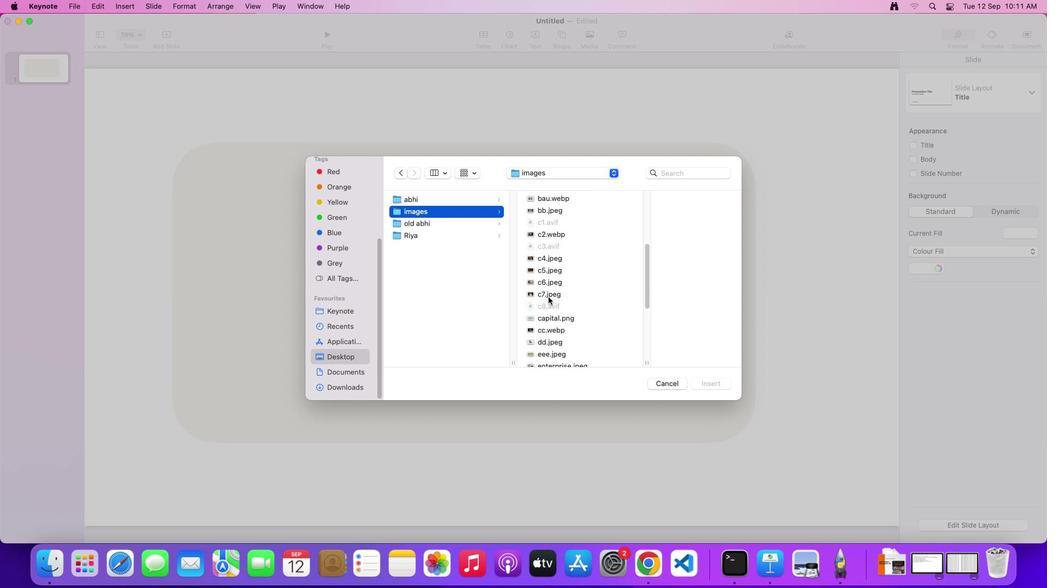 
Action: Mouse scrolled (564, 314) with delta (16, 16)
Screenshot: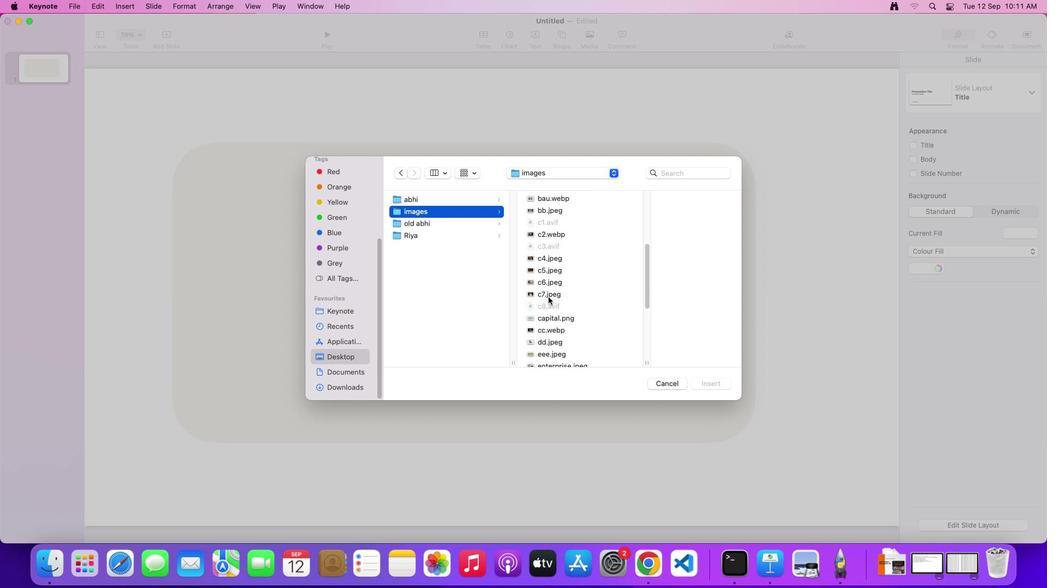 
Action: Mouse scrolled (564, 314) with delta (16, 19)
Screenshot: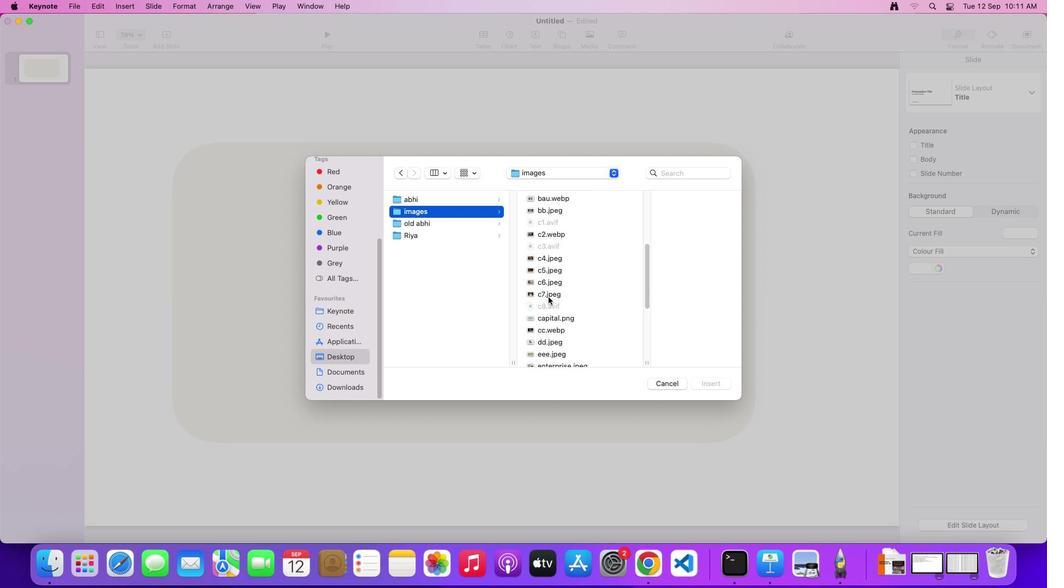 
Action: Mouse scrolled (564, 314) with delta (16, 20)
Screenshot: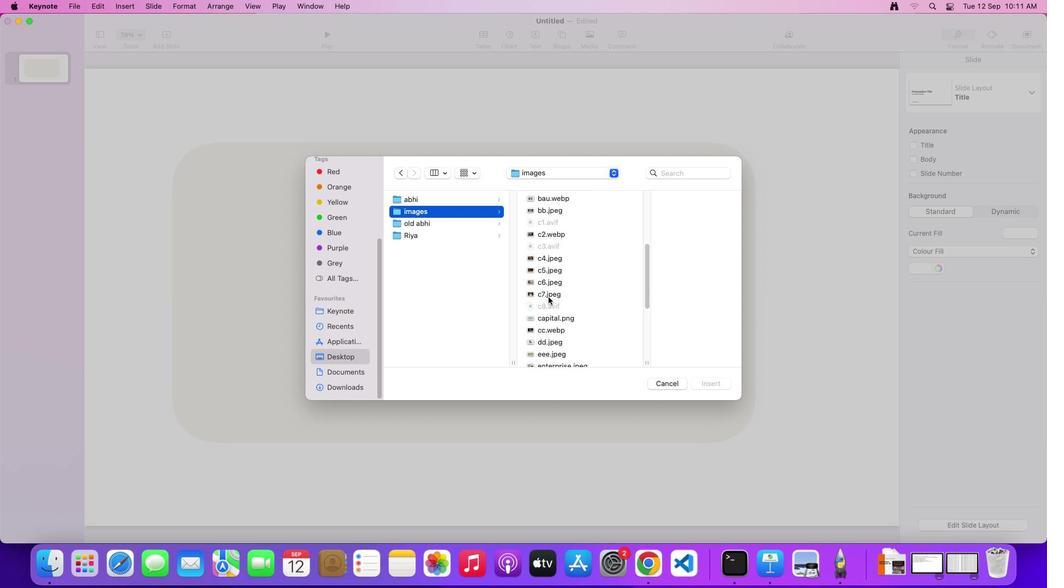 
Action: Mouse scrolled (564, 314) with delta (16, 16)
Screenshot: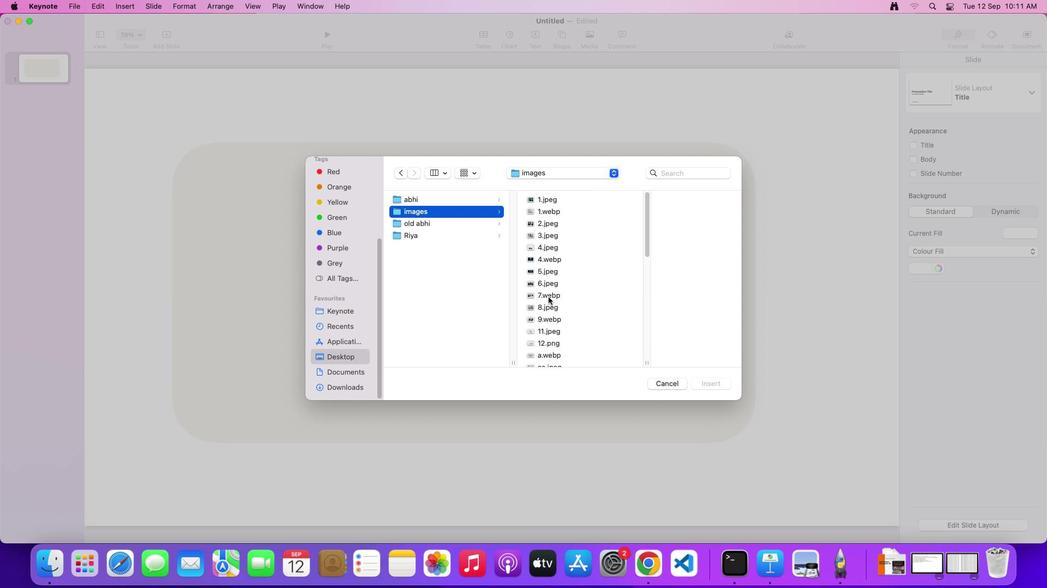 
Action: Mouse scrolled (564, 314) with delta (16, 16)
Screenshot: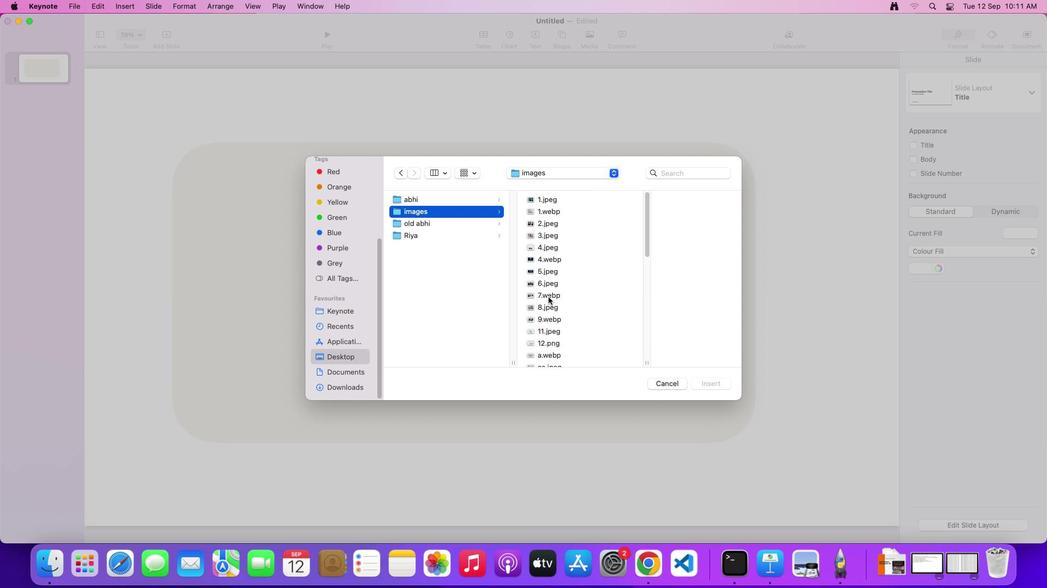 
Action: Mouse scrolled (564, 314) with delta (16, 18)
Screenshot: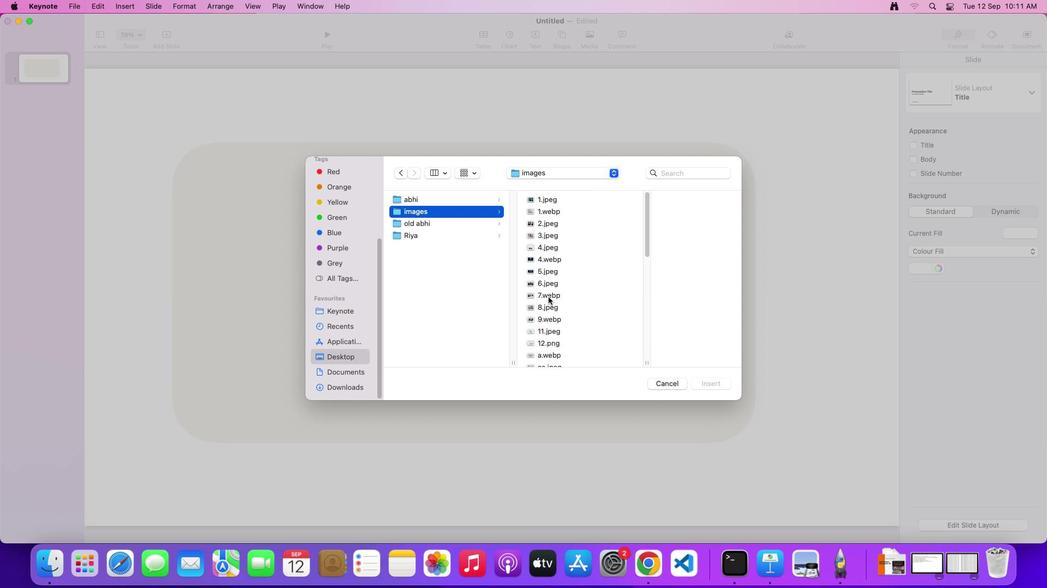 
Action: Mouse scrolled (564, 314) with delta (16, 20)
Screenshot: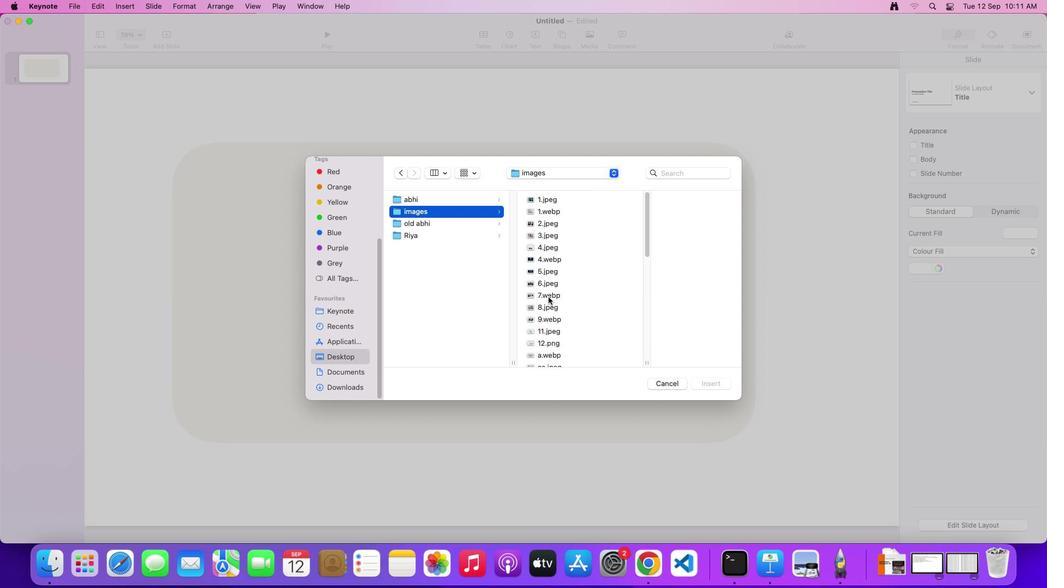 
Action: Mouse scrolled (564, 314) with delta (16, 20)
Screenshot: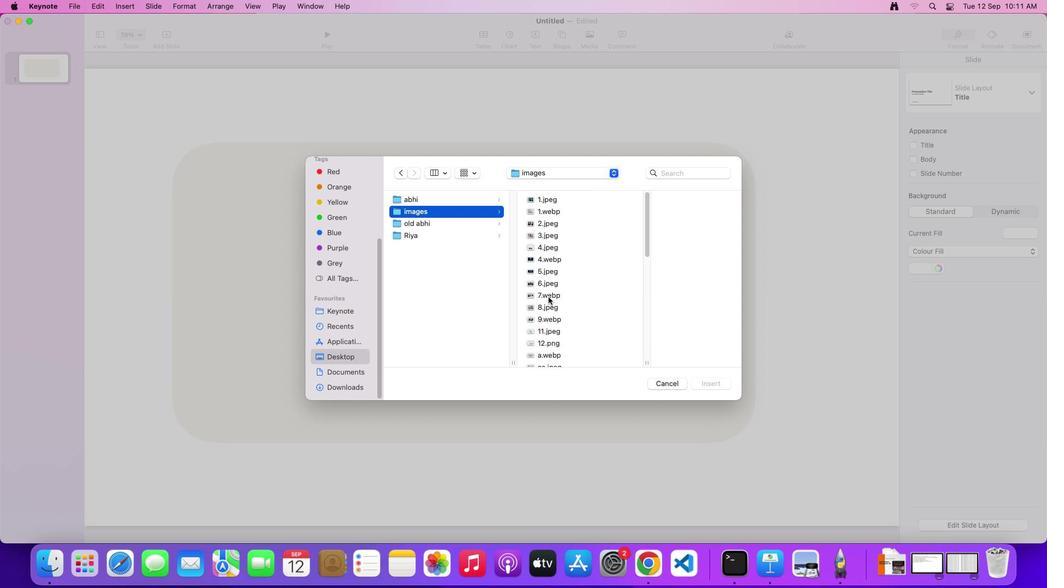 
Action: Mouse scrolled (564, 314) with delta (16, 16)
Screenshot: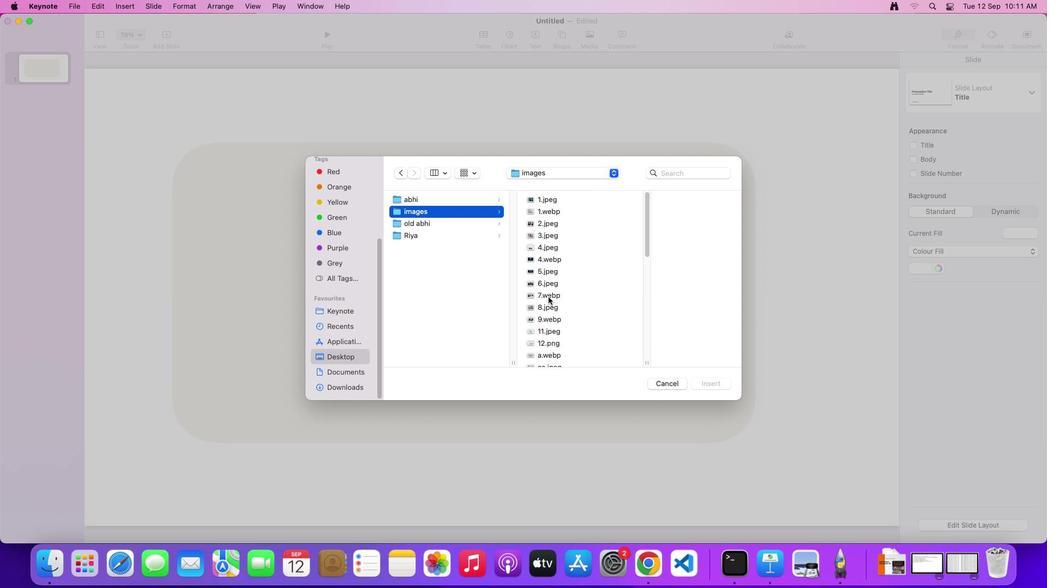 
Action: Mouse scrolled (564, 314) with delta (16, 16)
Screenshot: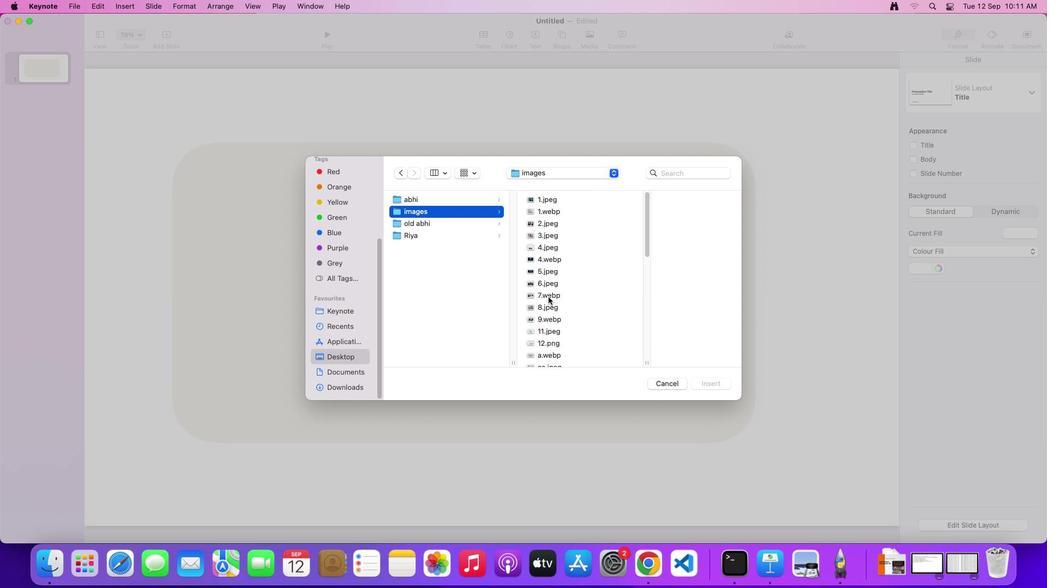 
Action: Mouse scrolled (564, 314) with delta (16, 19)
Screenshot: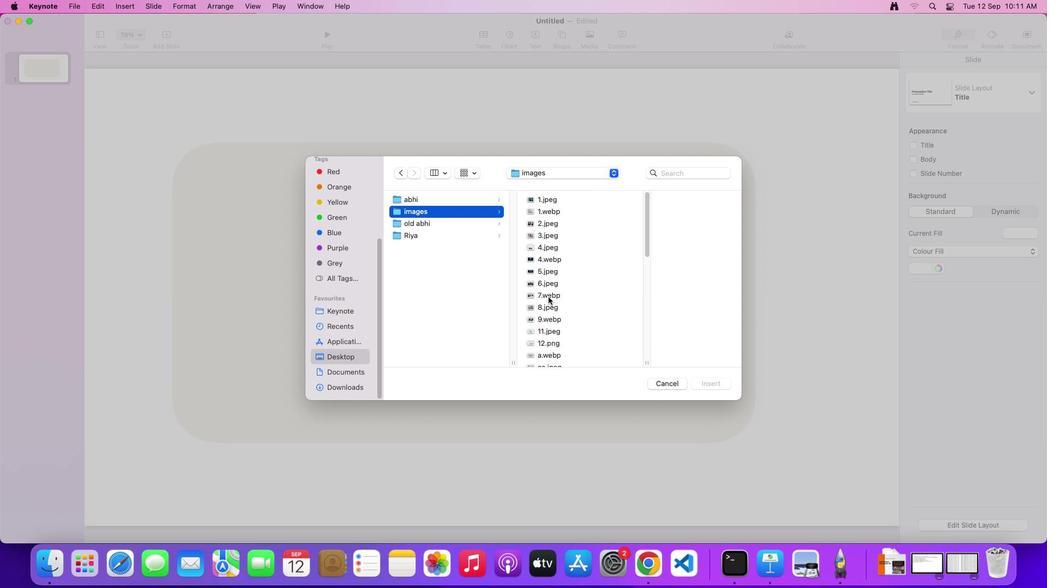 
Action: Mouse scrolled (564, 314) with delta (16, 20)
Screenshot: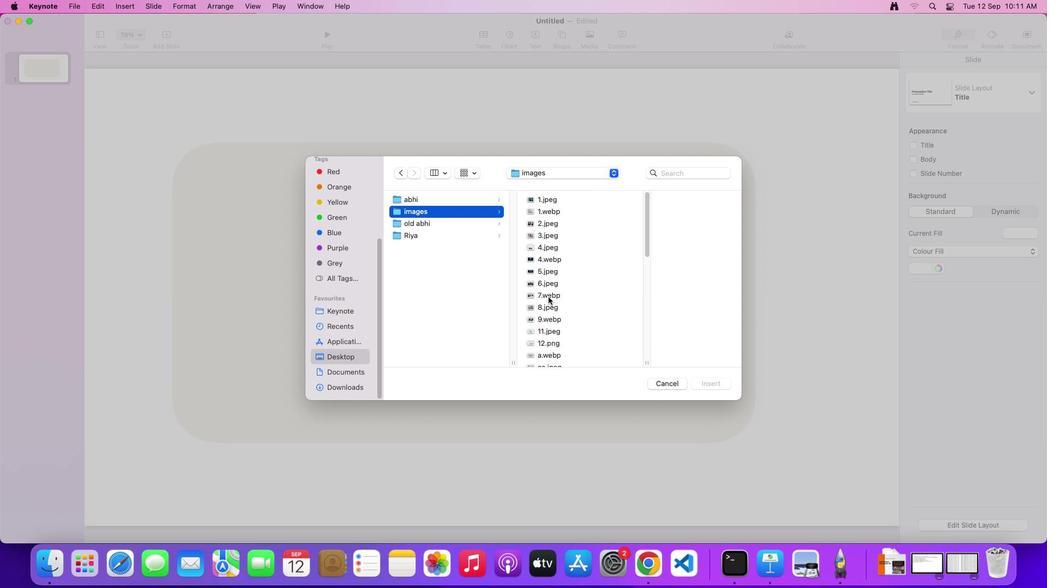 
Action: Mouse moved to (564, 314)
Screenshot: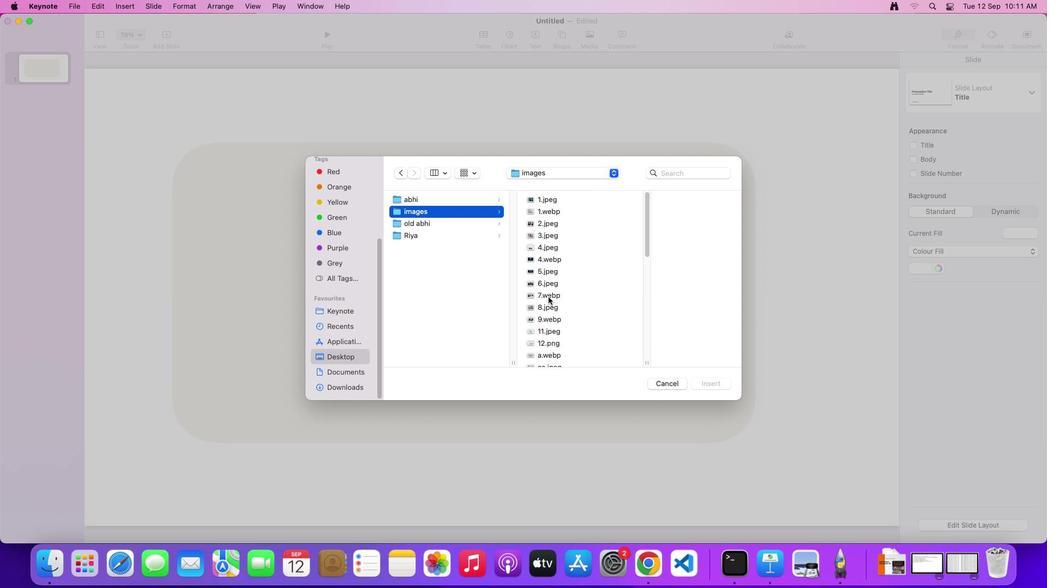 
Action: Mouse scrolled (564, 314) with delta (16, 15)
Screenshot: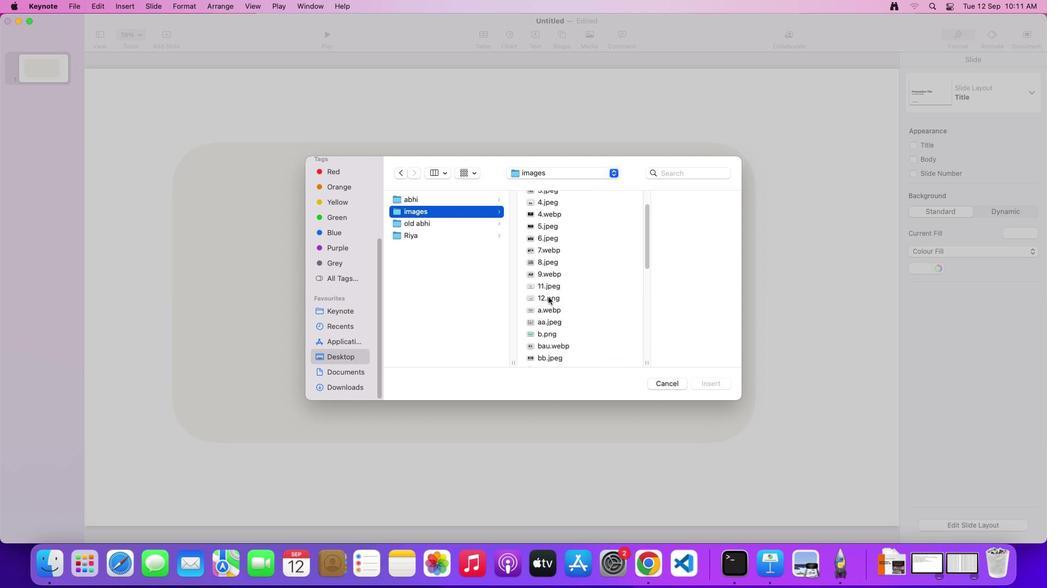 
Action: Mouse scrolled (564, 314) with delta (16, 15)
Screenshot: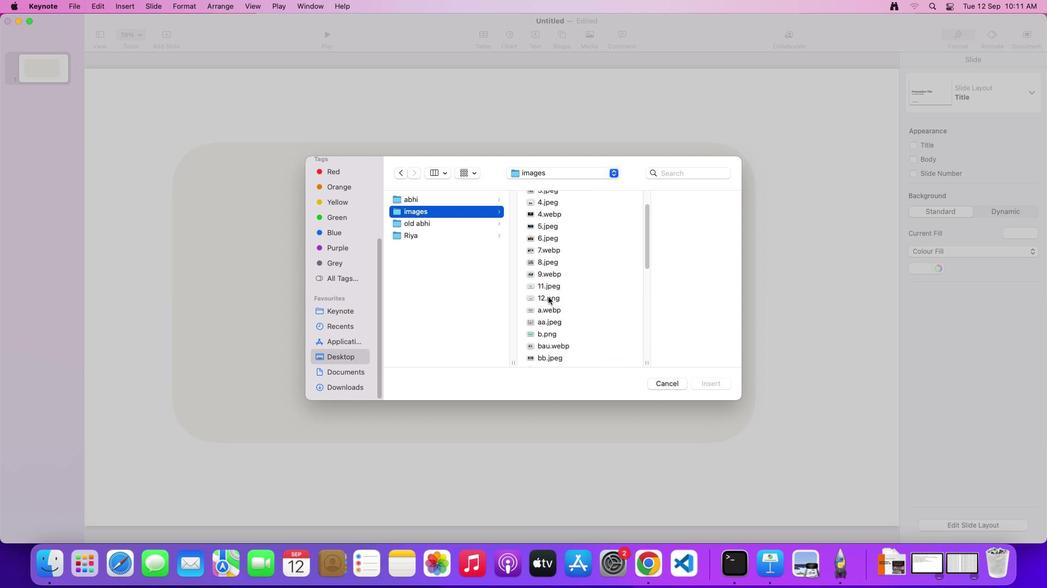 
Action: Mouse scrolled (564, 314) with delta (16, 15)
Screenshot: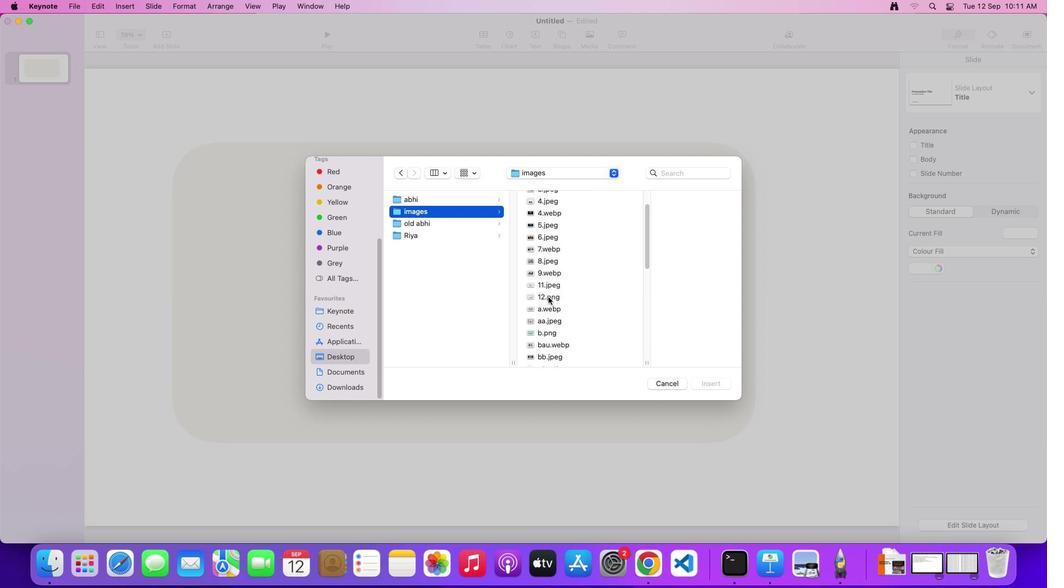 
Action: Mouse scrolled (564, 314) with delta (16, 15)
Screenshot: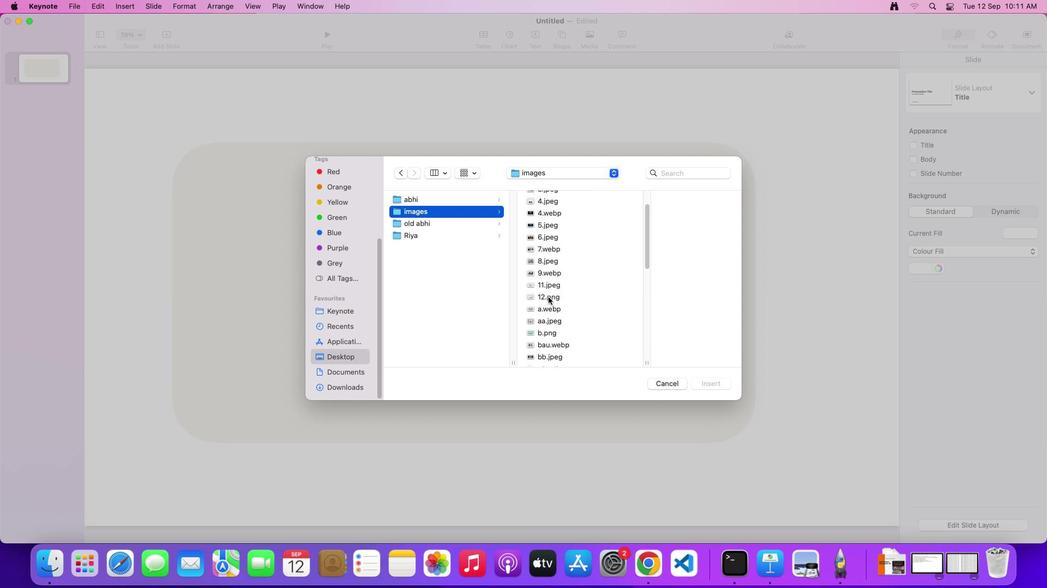 
Action: Mouse scrolled (564, 314) with delta (16, 15)
Screenshot: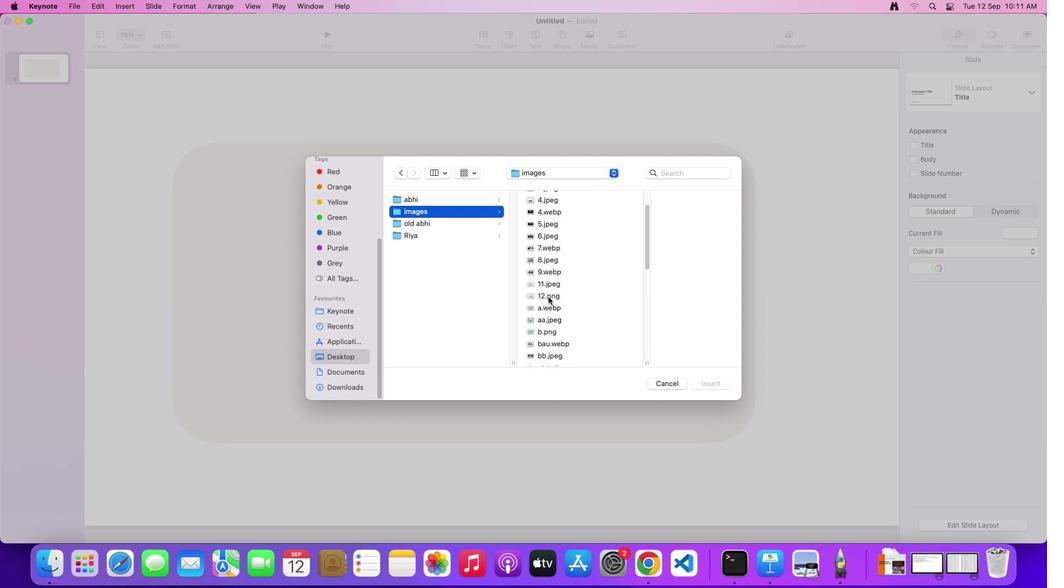 
Action: Mouse moved to (548, 361)
Screenshot: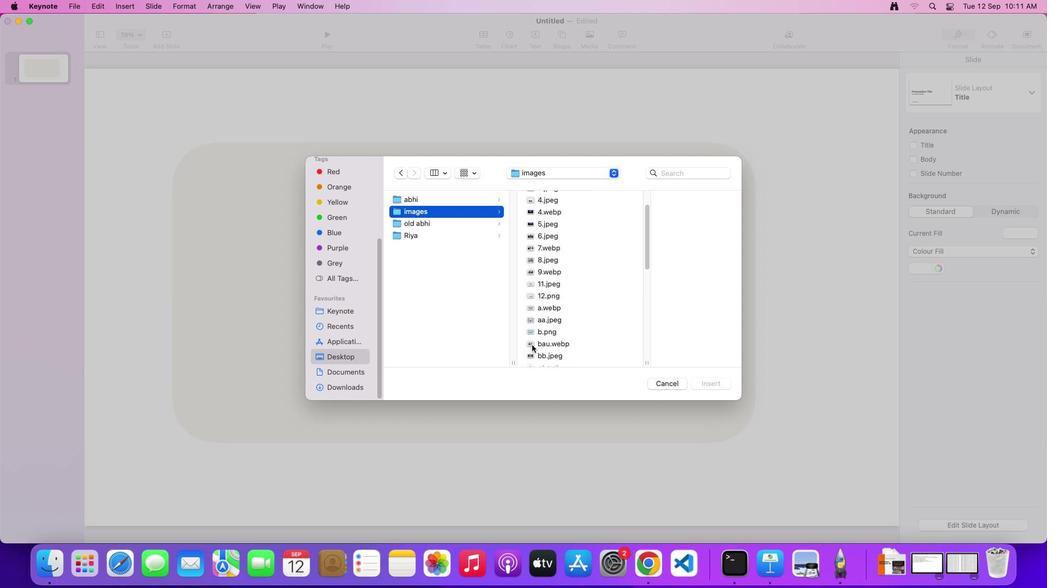 
Action: Mouse pressed left at (548, 361)
Screenshot: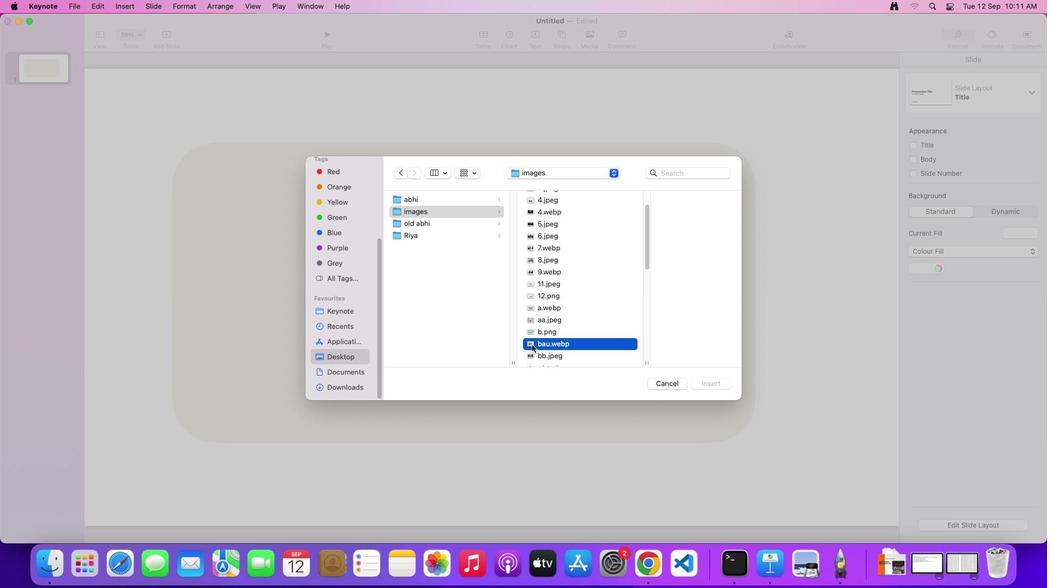 
Action: Mouse moved to (729, 399)
Screenshot: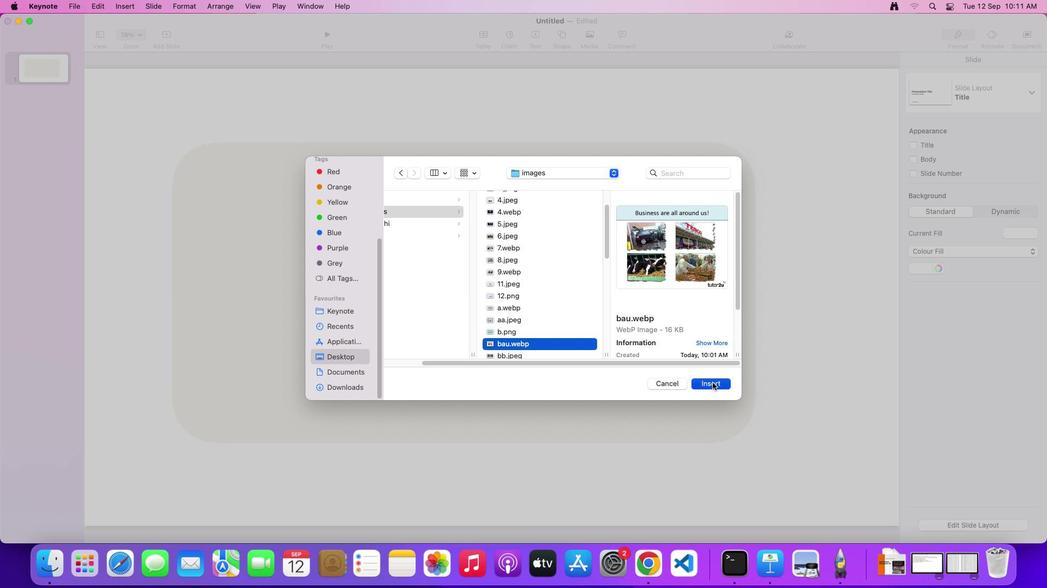 
Action: Mouse pressed left at (729, 399)
Screenshot: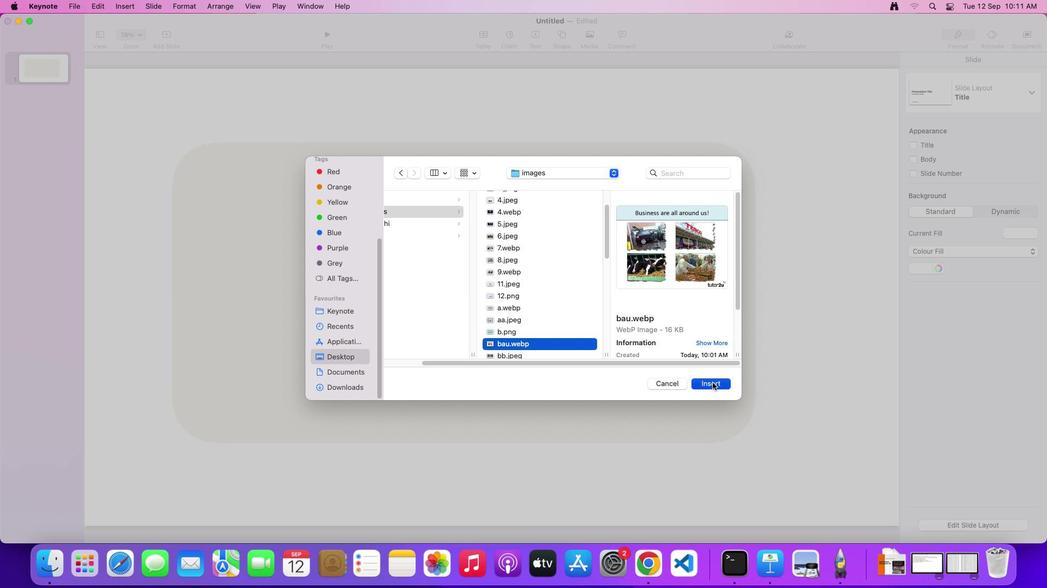 
Action: Mouse moved to (575, 363)
Screenshot: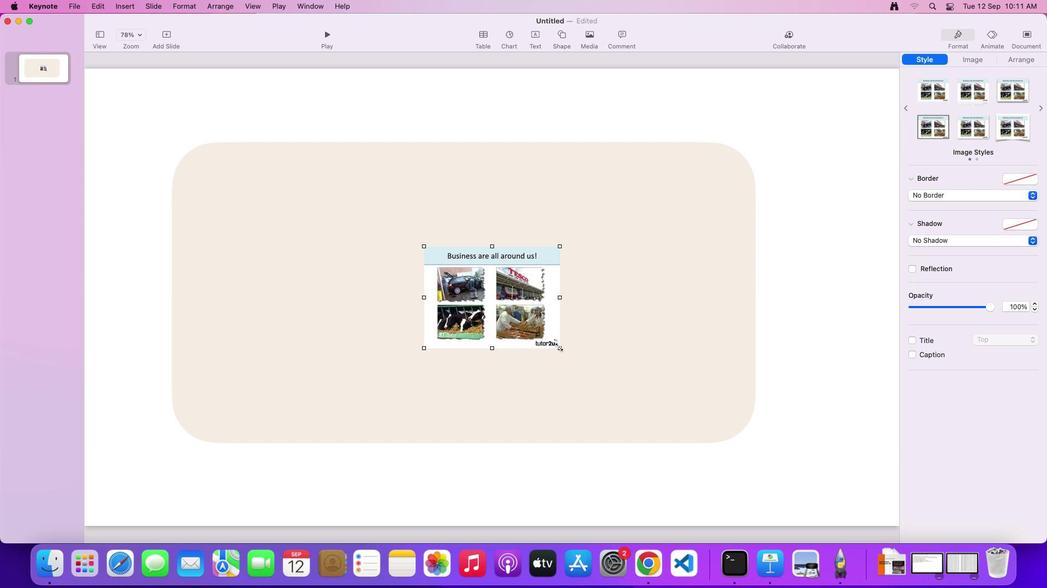 
Action: Mouse pressed left at (575, 363)
Screenshot: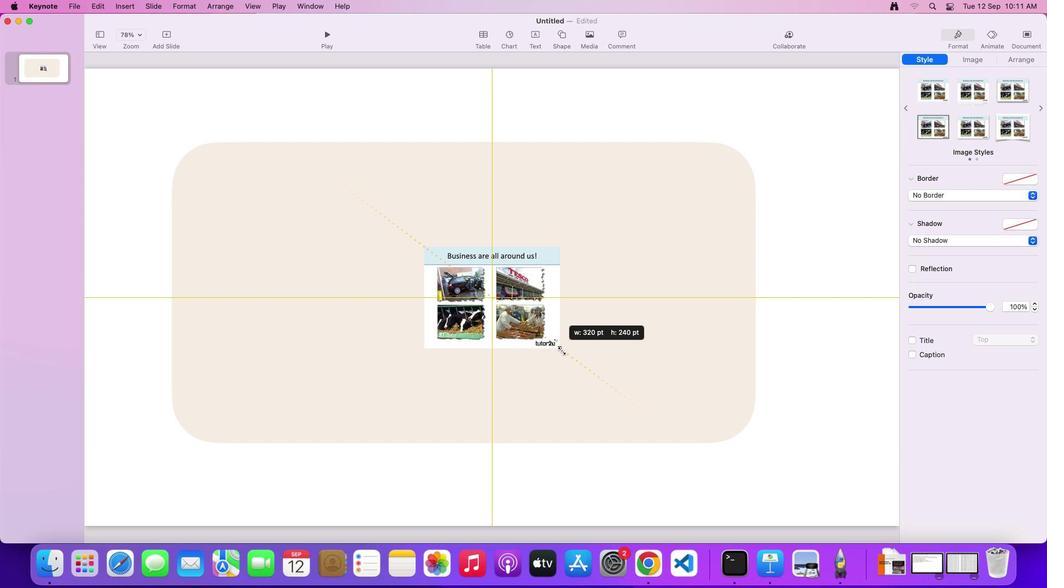 
Action: Mouse moved to (556, 367)
Screenshot: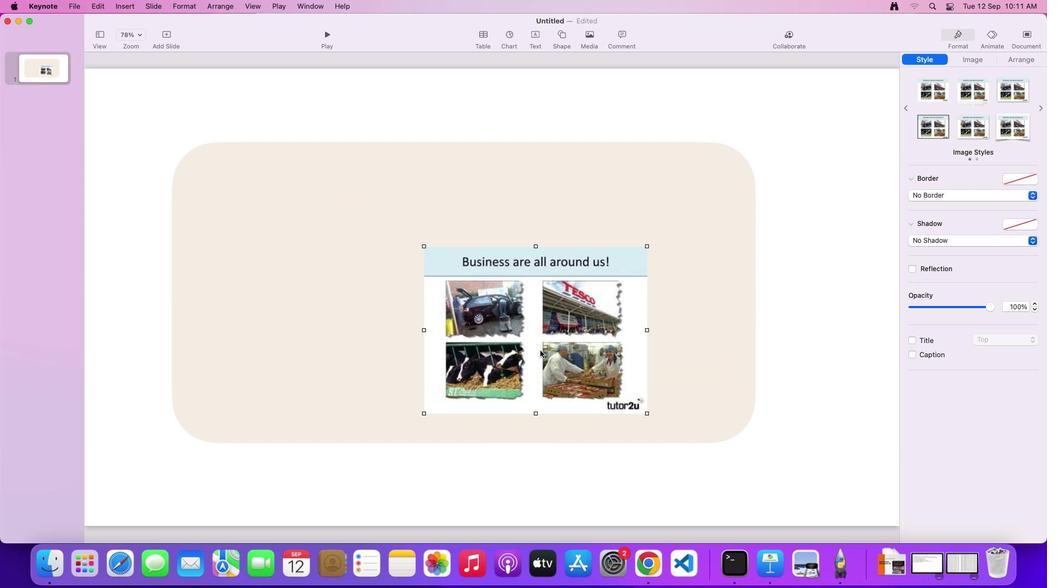 
Action: Mouse pressed left at (556, 367)
Screenshot: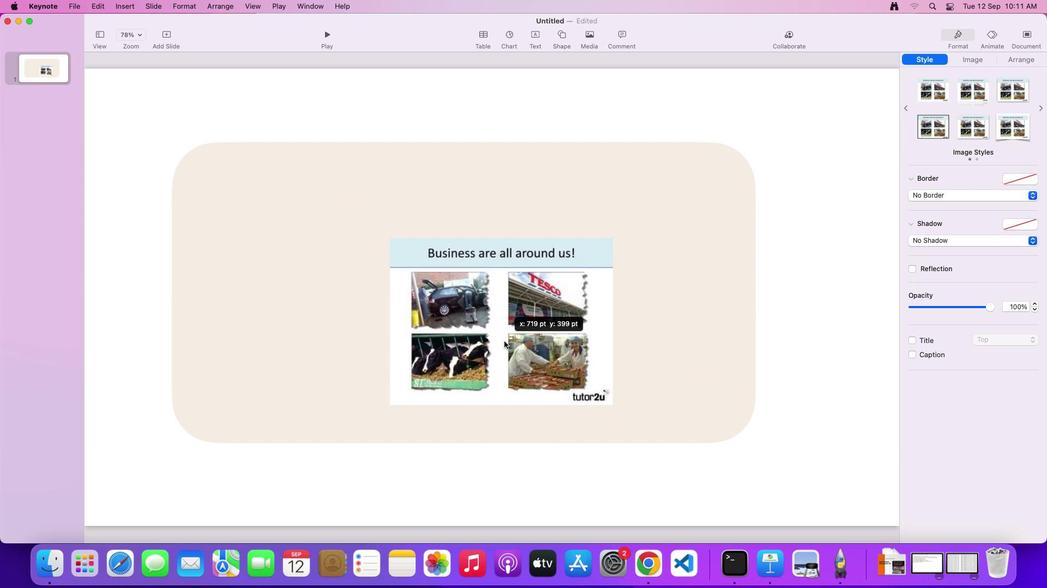 
Action: Mouse moved to (494, 413)
Screenshot: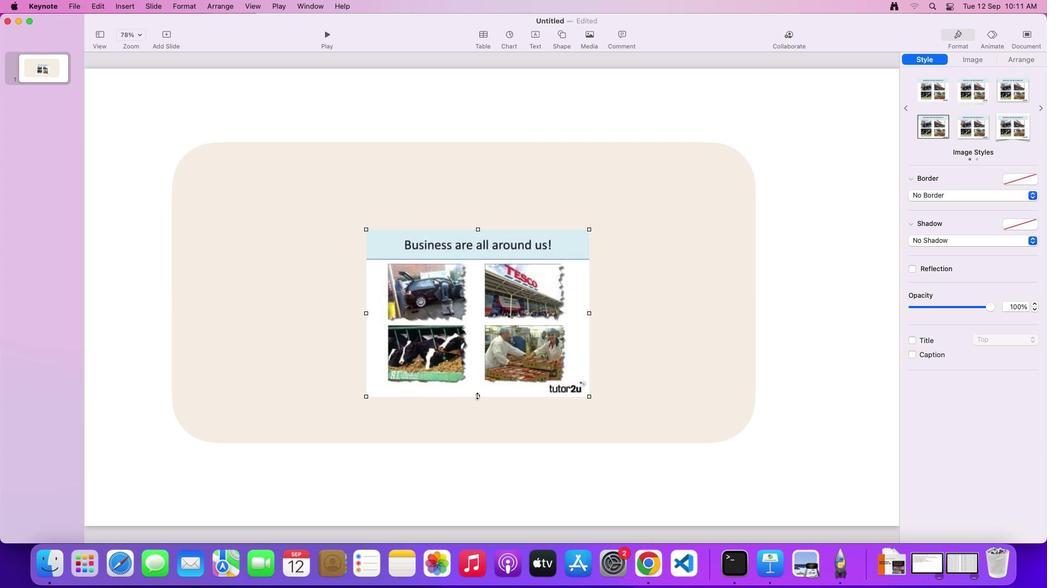 
Action: Mouse pressed left at (494, 413)
Screenshot: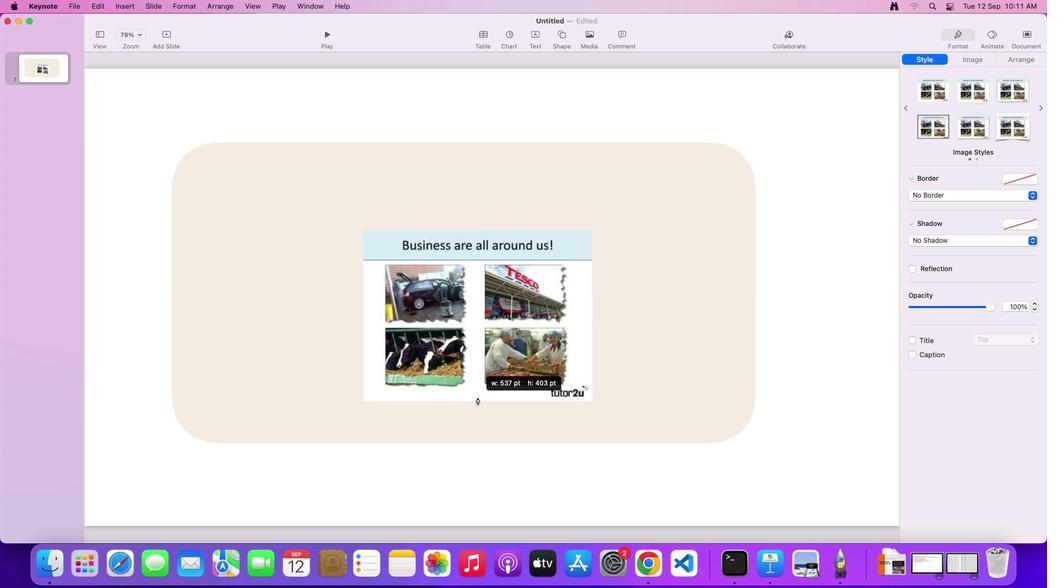 
Action: Mouse moved to (499, 384)
Screenshot: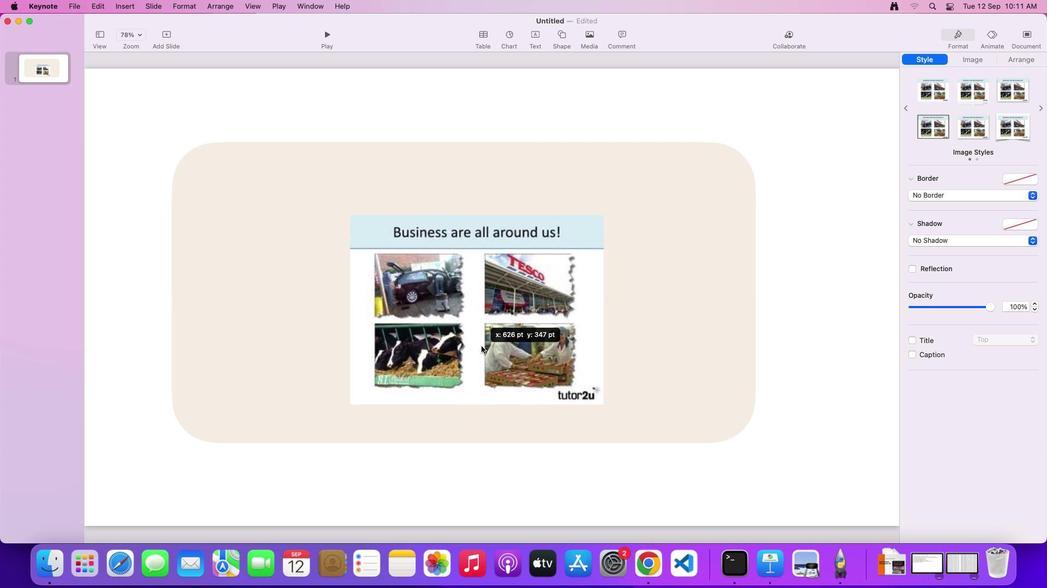 
Action: Mouse pressed left at (499, 384)
Screenshot: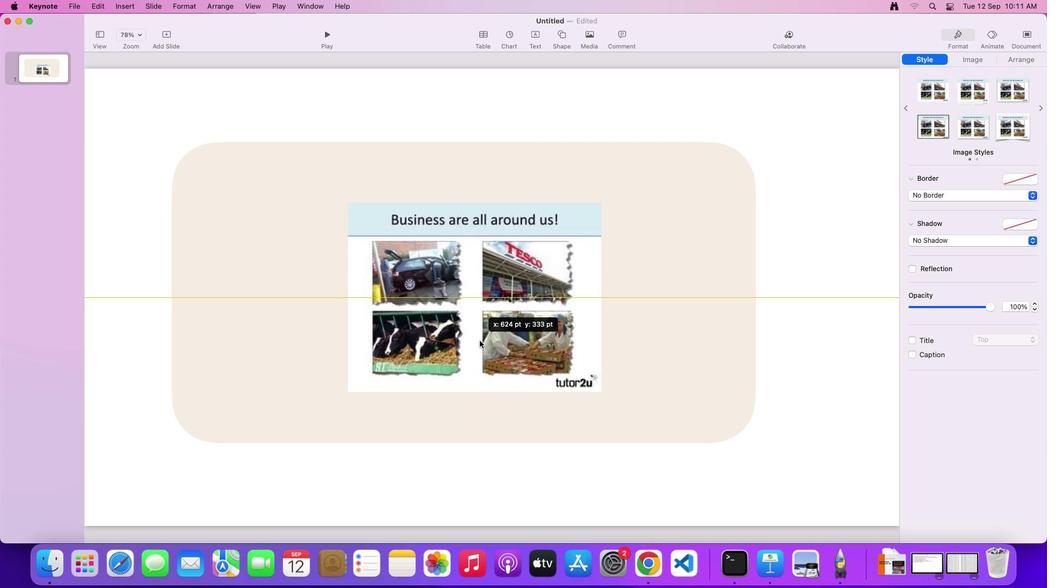 
Action: Mouse moved to (611, 402)
Screenshot: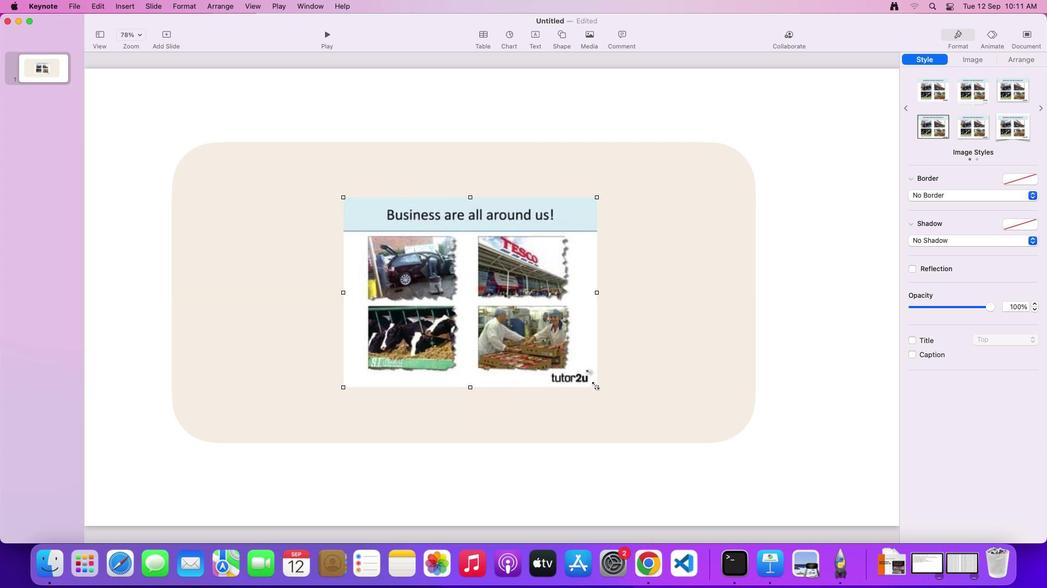 
Action: Mouse pressed left at (611, 402)
Screenshot: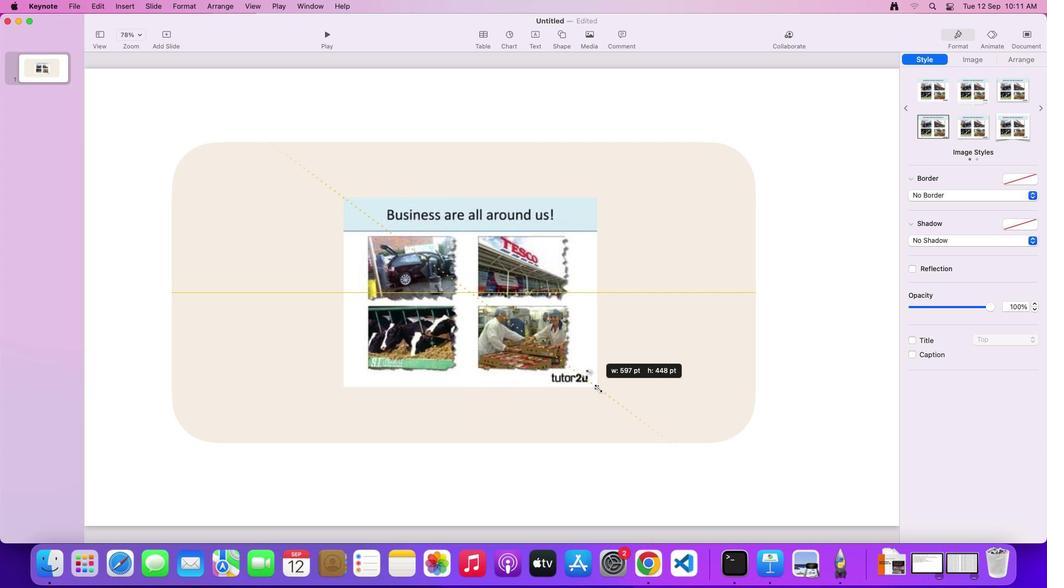 
Action: Mouse moved to (574, 387)
Screenshot: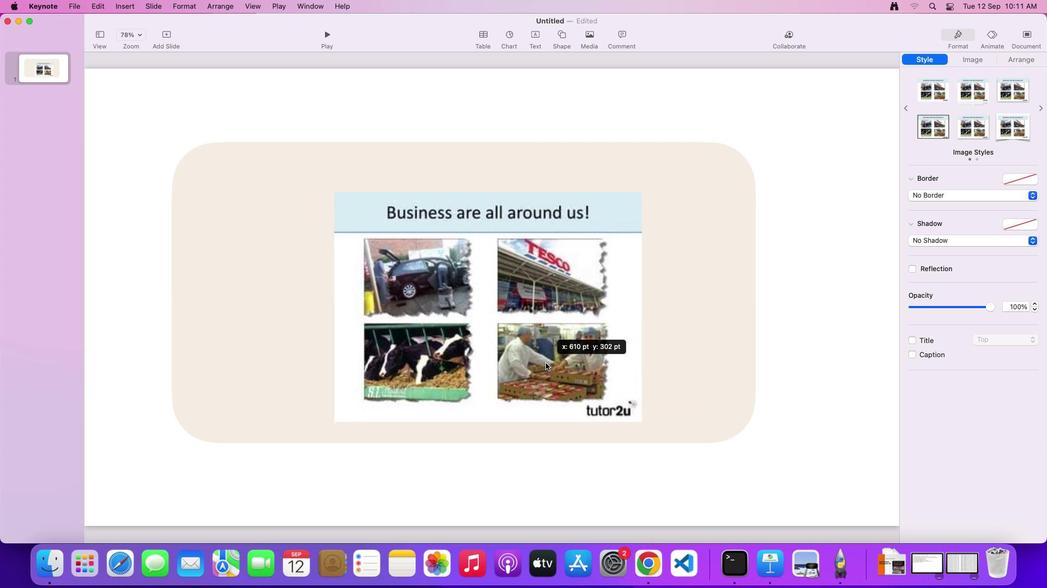 
Action: Mouse pressed left at (574, 387)
Screenshot: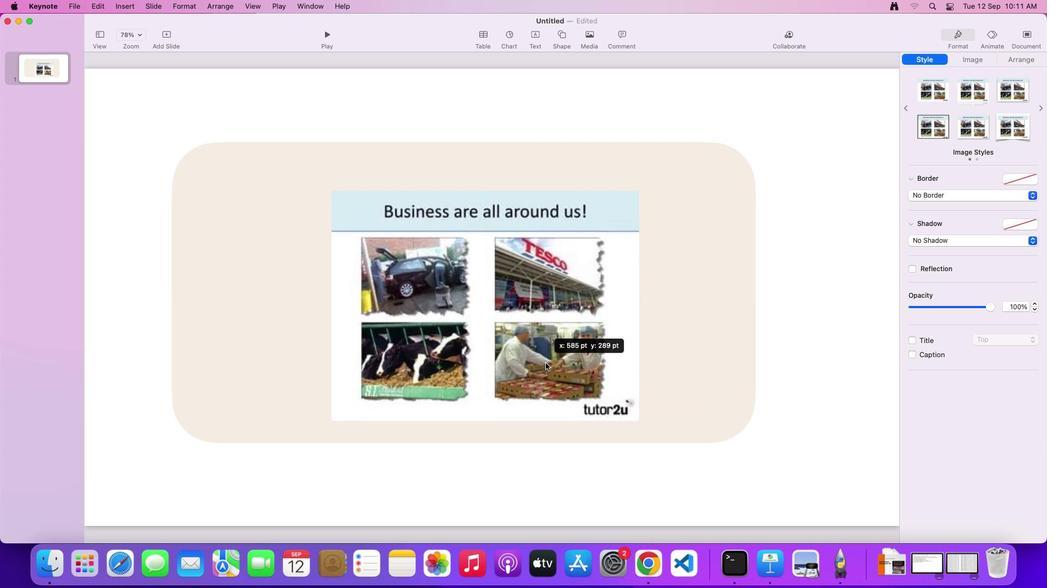 
Action: Mouse moved to (455, 285)
Screenshot: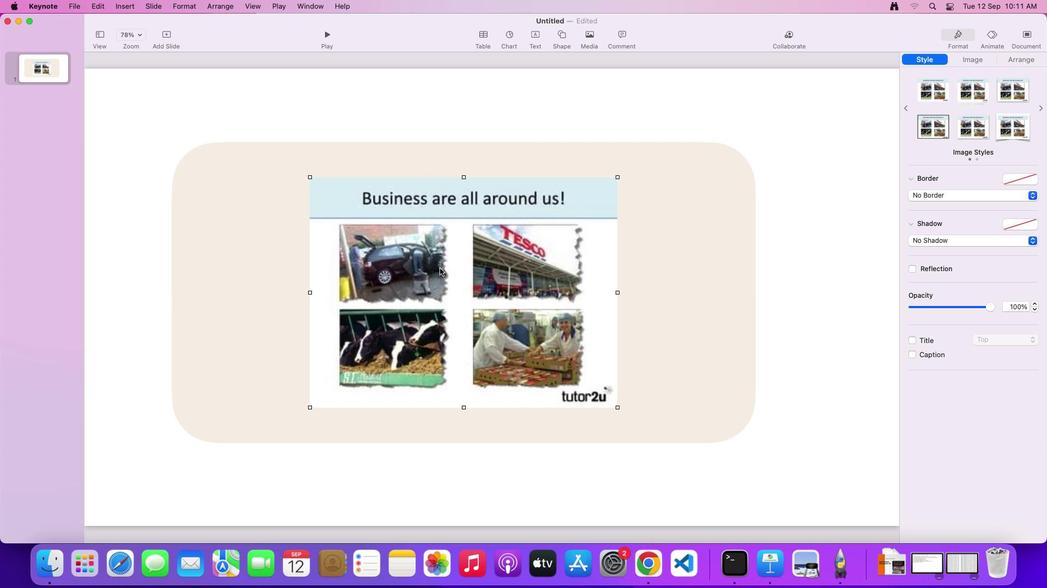 
Action: Mouse pressed left at (455, 285)
Screenshot: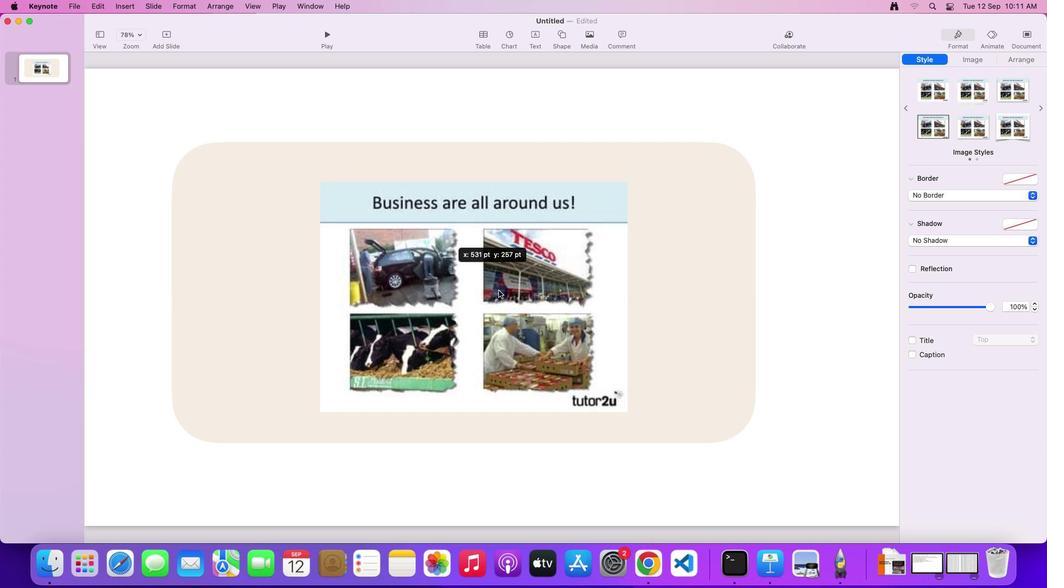 
Action: Mouse moved to (578, 53)
Screenshot: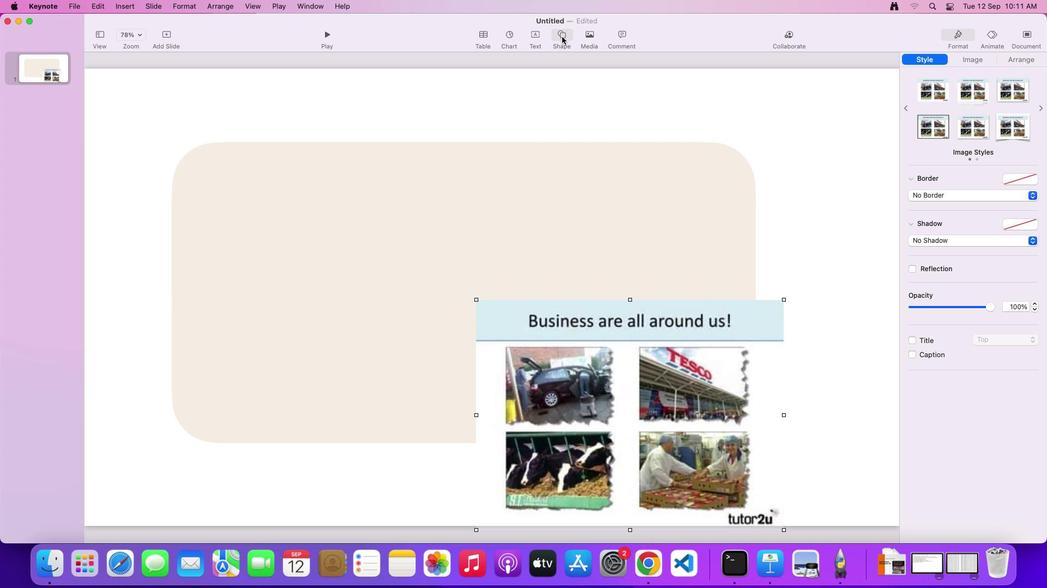 
Action: Mouse pressed left at (578, 53)
Screenshot: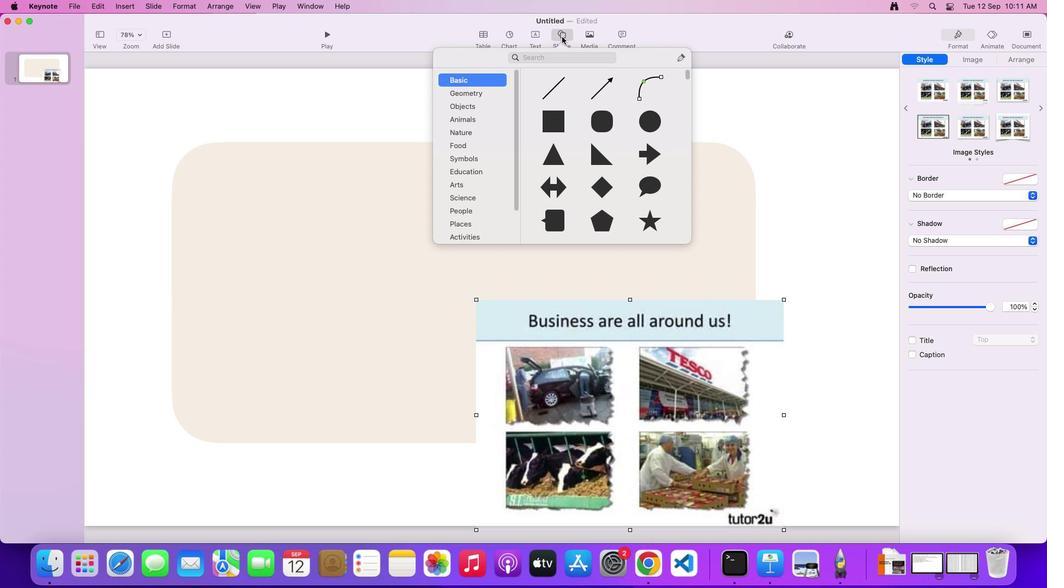 
Action: Mouse moved to (576, 144)
Screenshot: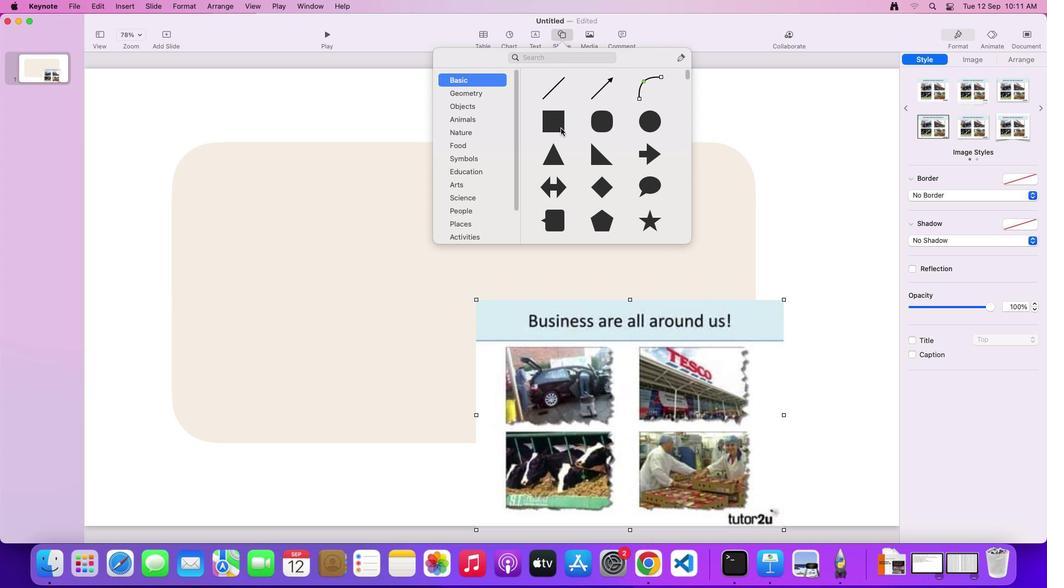 
Action: Mouse pressed left at (576, 144)
Screenshot: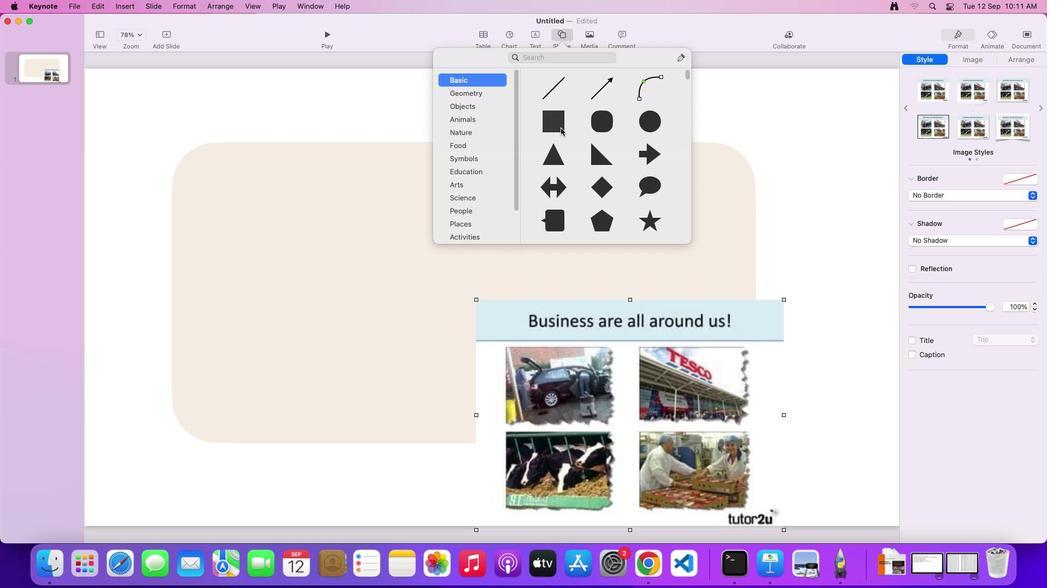 
Action: Mouse moved to (497, 314)
Screenshot: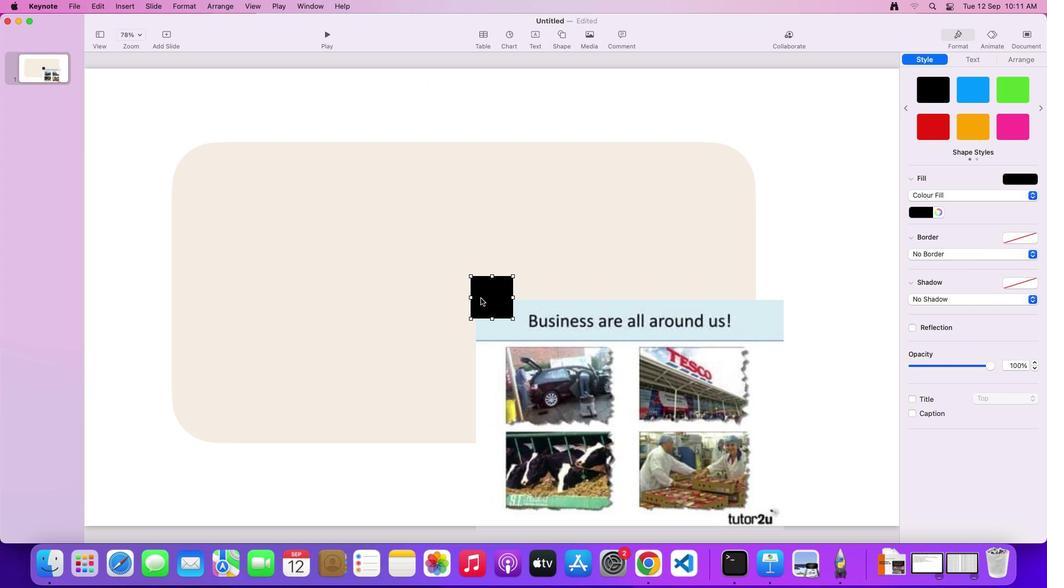 
Action: Mouse pressed left at (497, 314)
Screenshot: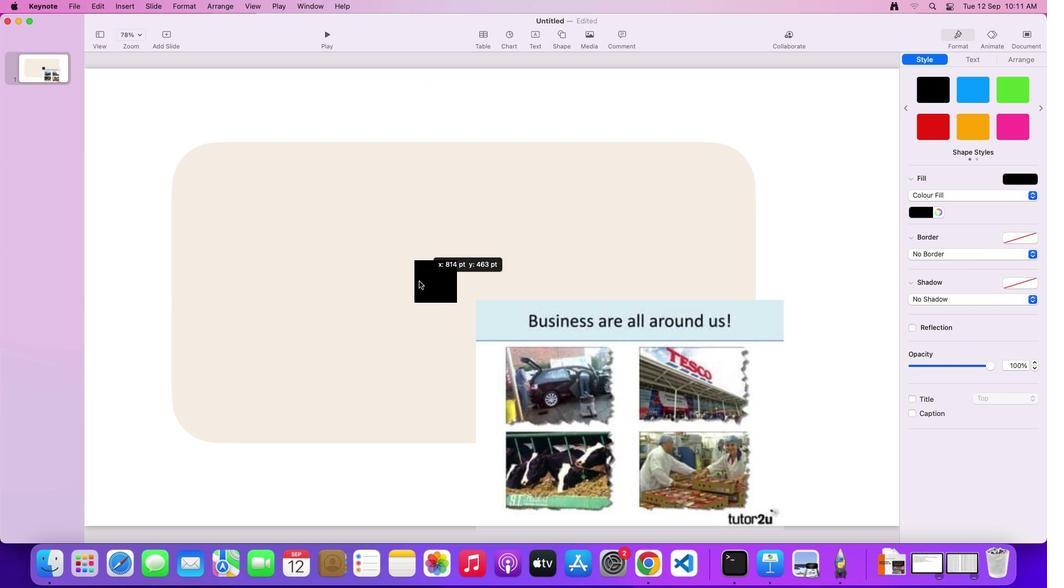 
Action: Mouse moved to (1033, 72)
Screenshot: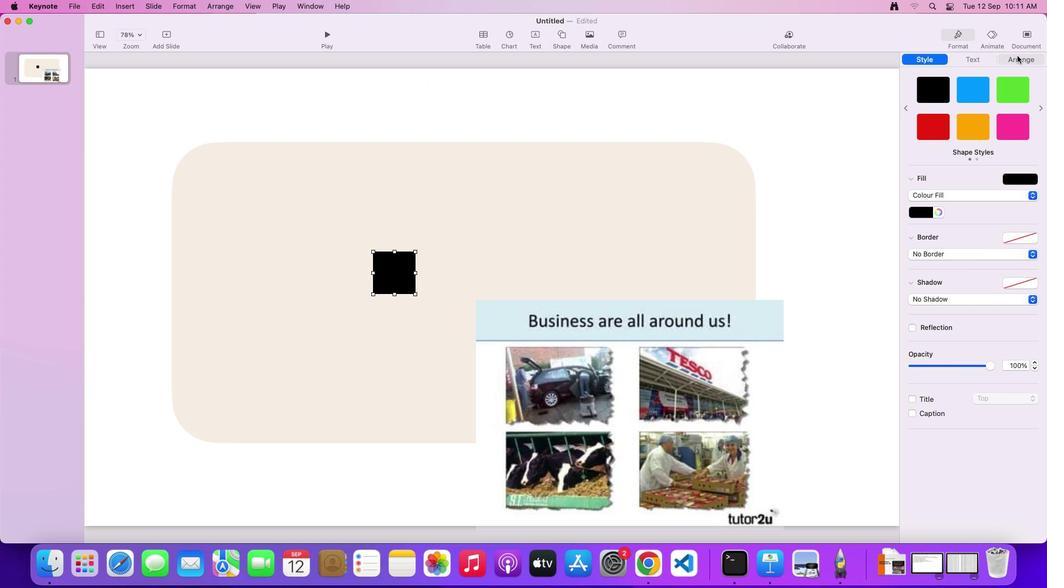 
Action: Mouse pressed left at (1033, 72)
Screenshot: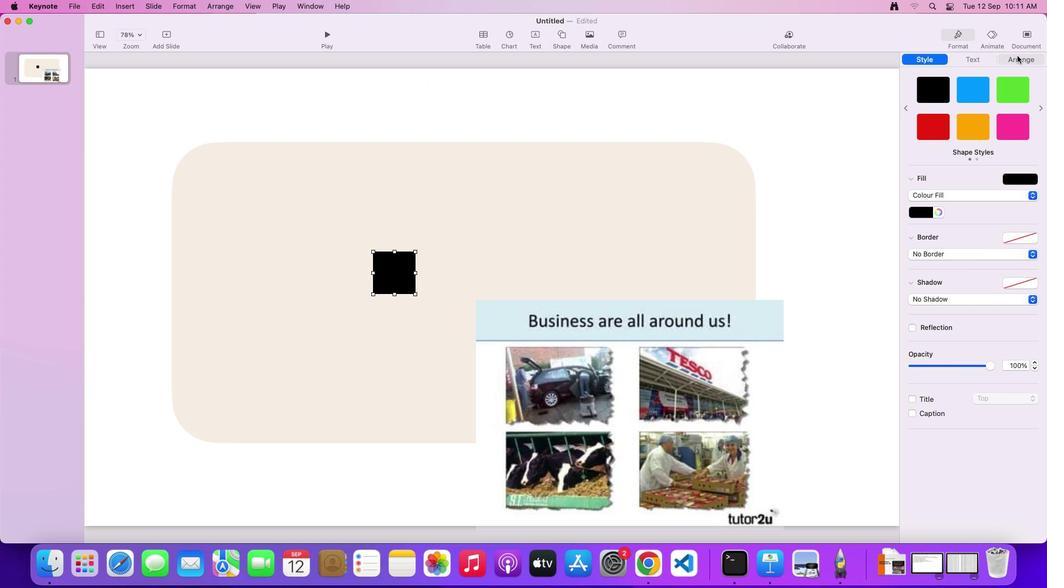 
Action: Mouse moved to (1000, 260)
Screenshot: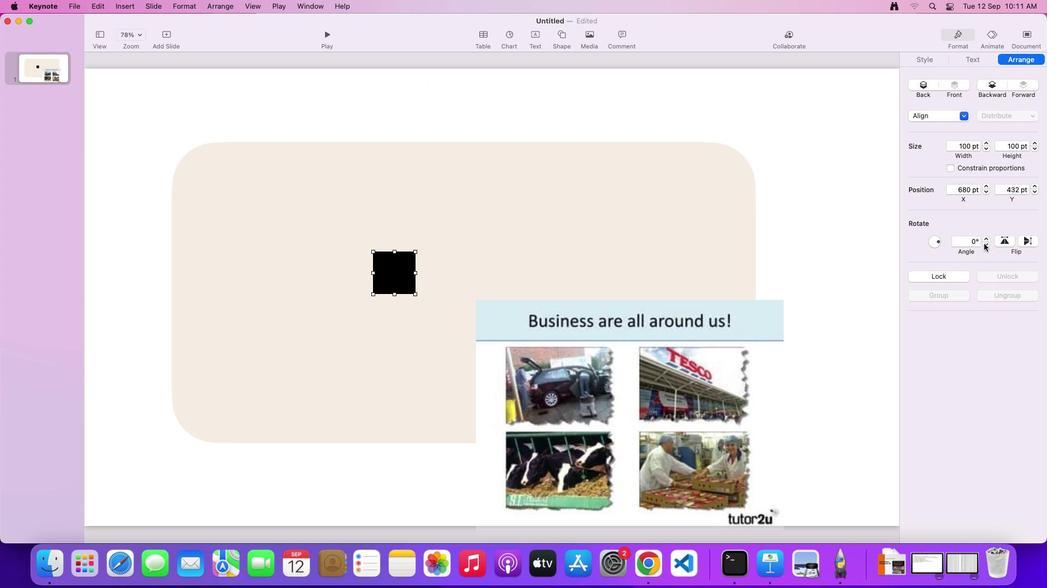 
Action: Mouse pressed left at (1000, 260)
Screenshot: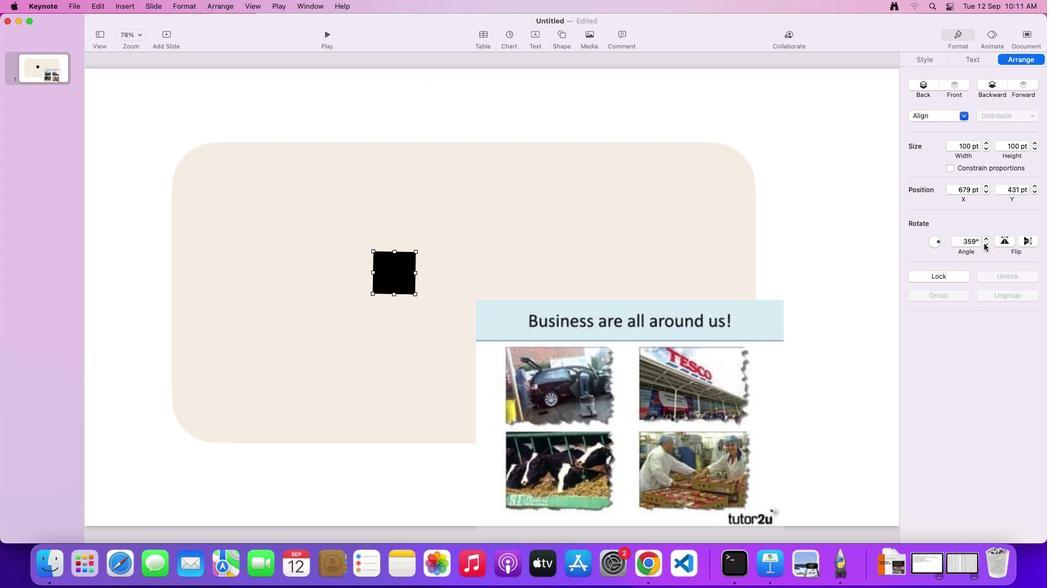 
Action: Mouse pressed left at (1000, 260)
Screenshot: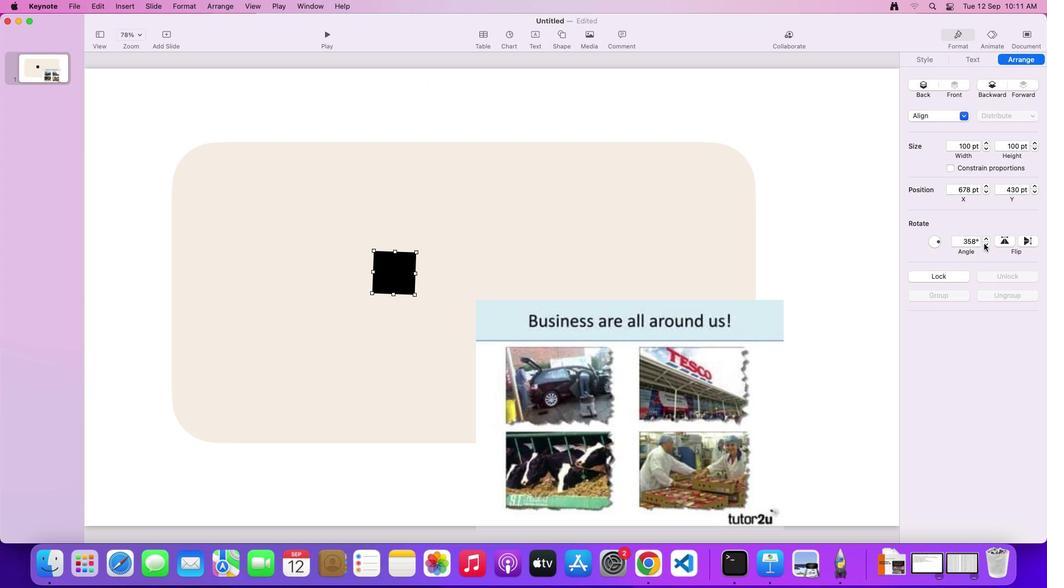 
Action: Mouse pressed left at (1000, 260)
Screenshot: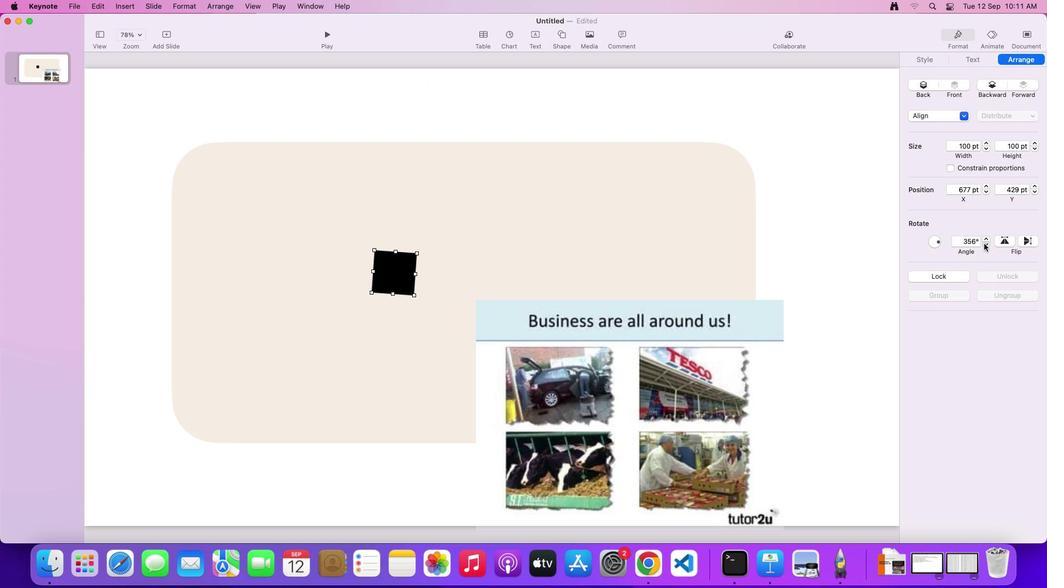 
Action: Mouse pressed left at (1000, 260)
Screenshot: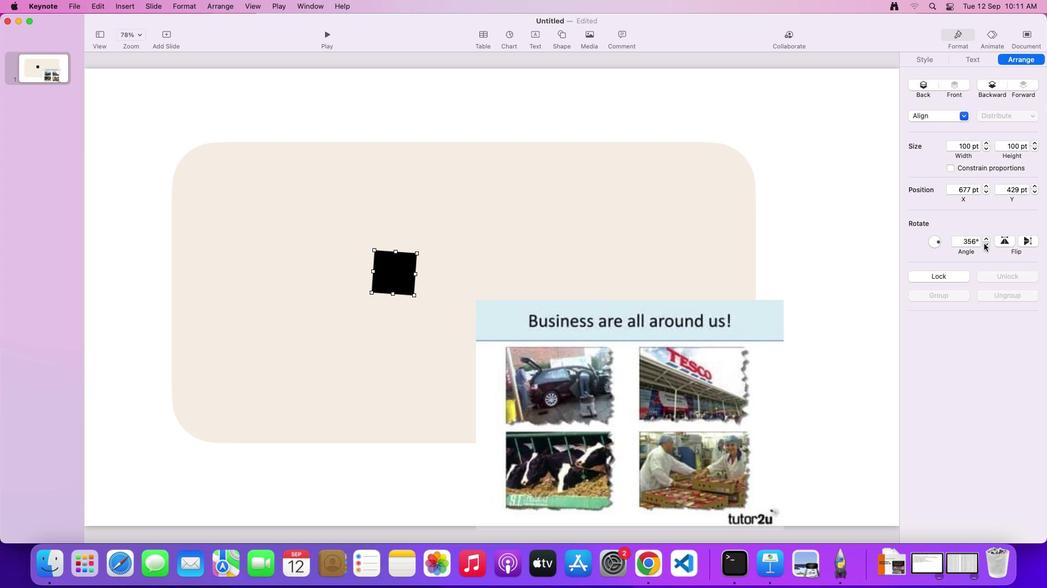 
Action: Mouse moved to (439, 276)
Screenshot: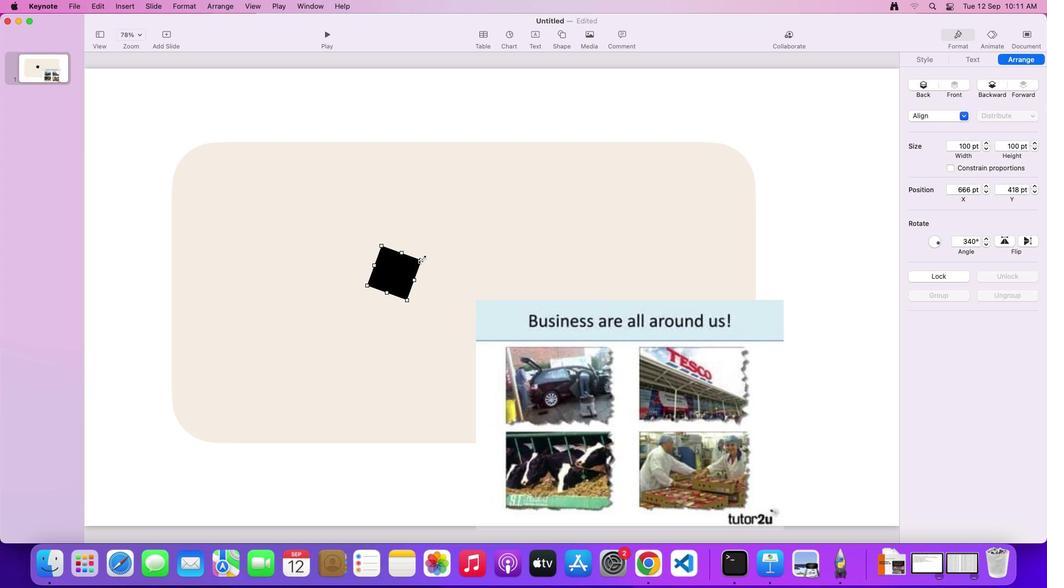 
Action: Mouse pressed left at (439, 276)
Screenshot: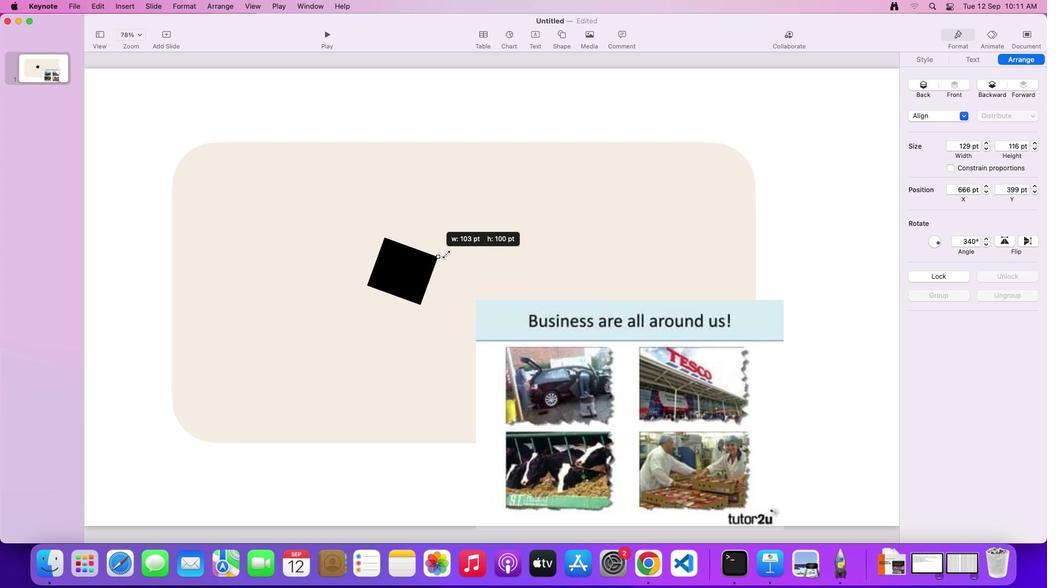
Action: Mouse moved to (439, 322)
Screenshot: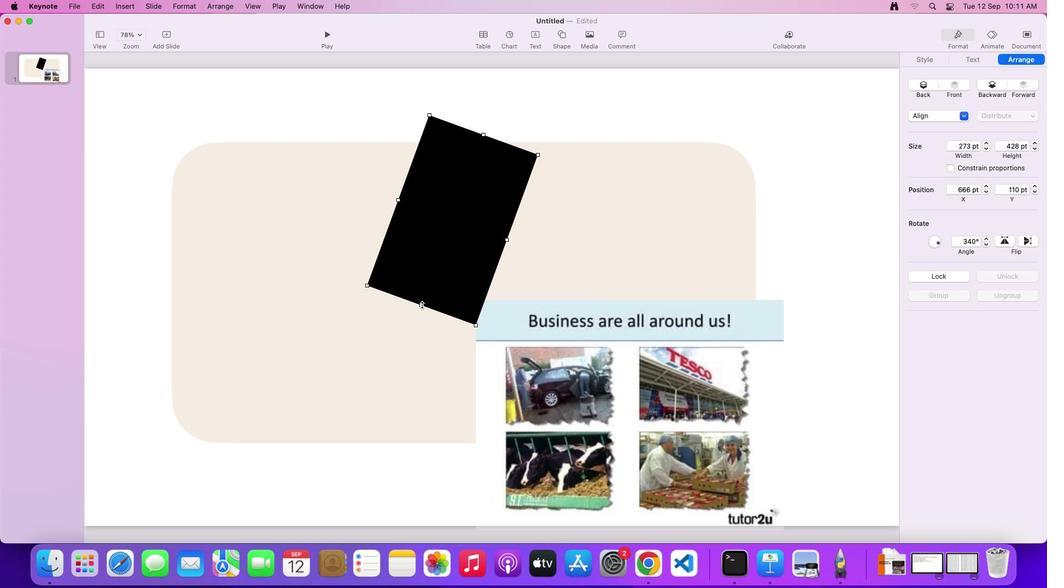 
Action: Mouse pressed left at (439, 322)
Screenshot: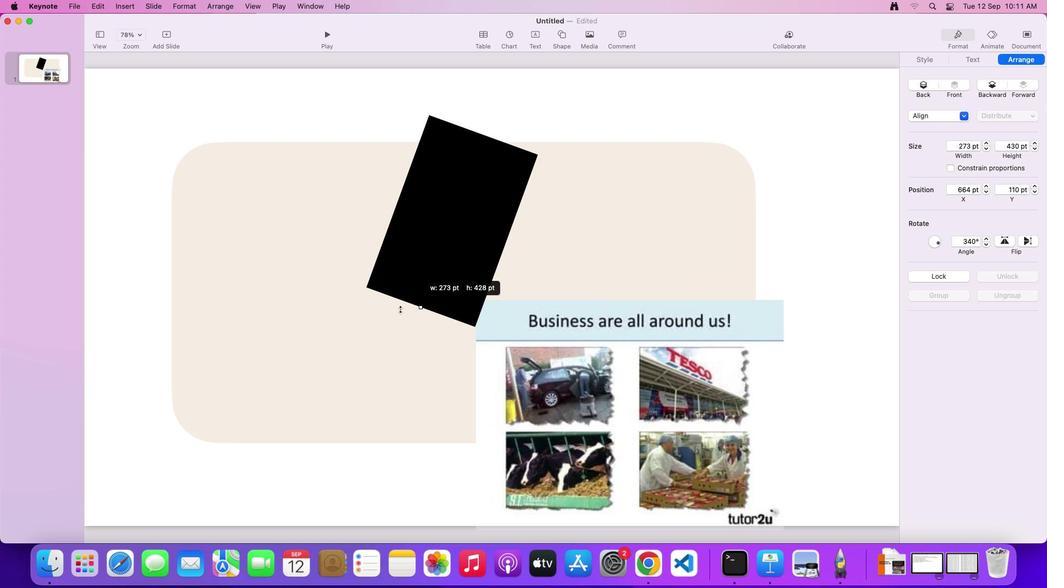 
Action: Mouse moved to (1002, 254)
Screenshot: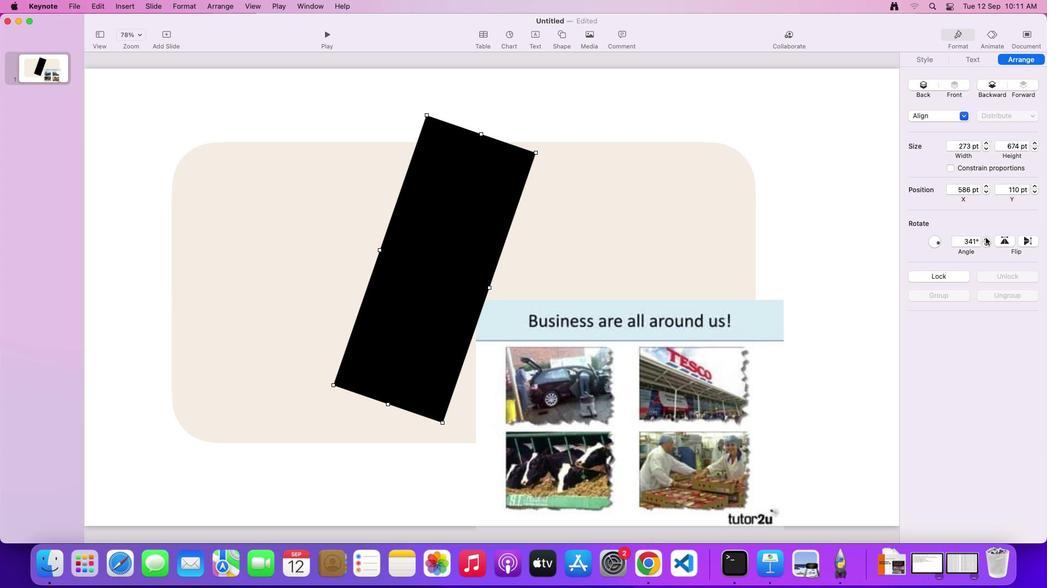 
Action: Mouse pressed left at (1002, 254)
Screenshot: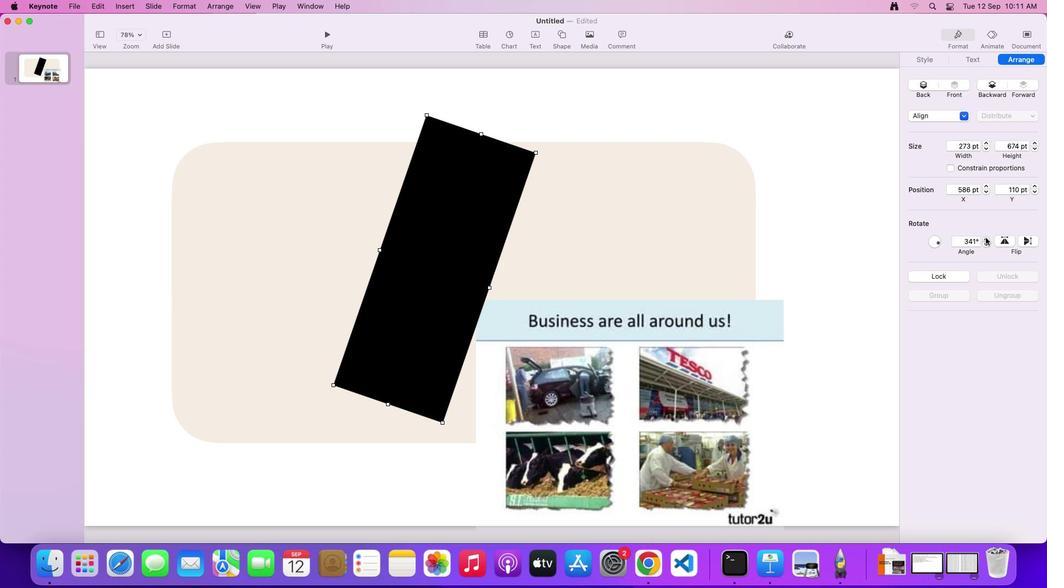 
Action: Mouse moved to (1002, 260)
Screenshot: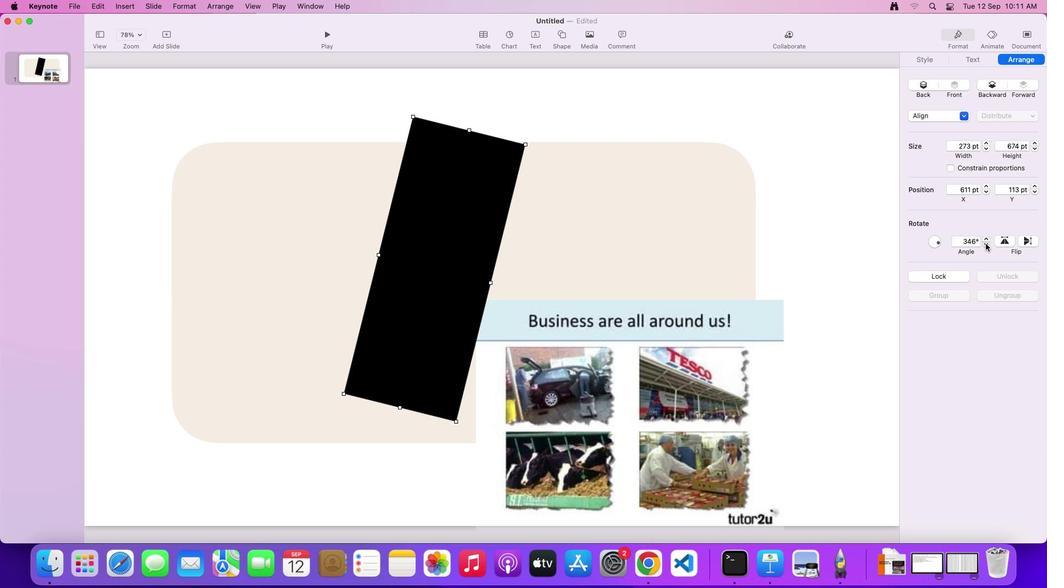 
Action: Mouse pressed left at (1002, 260)
Screenshot: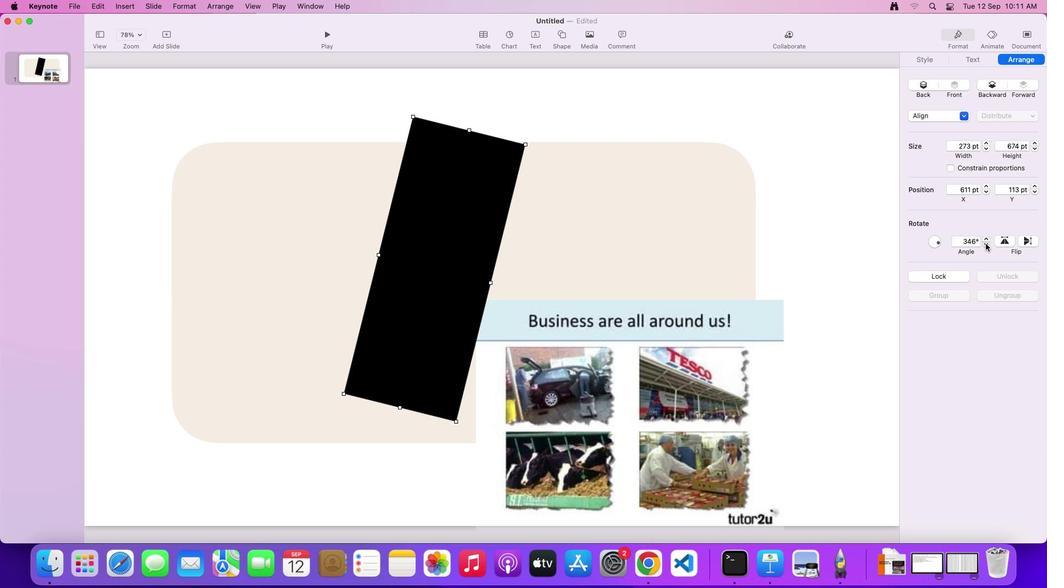 
Action: Mouse moved to (457, 280)
Screenshot: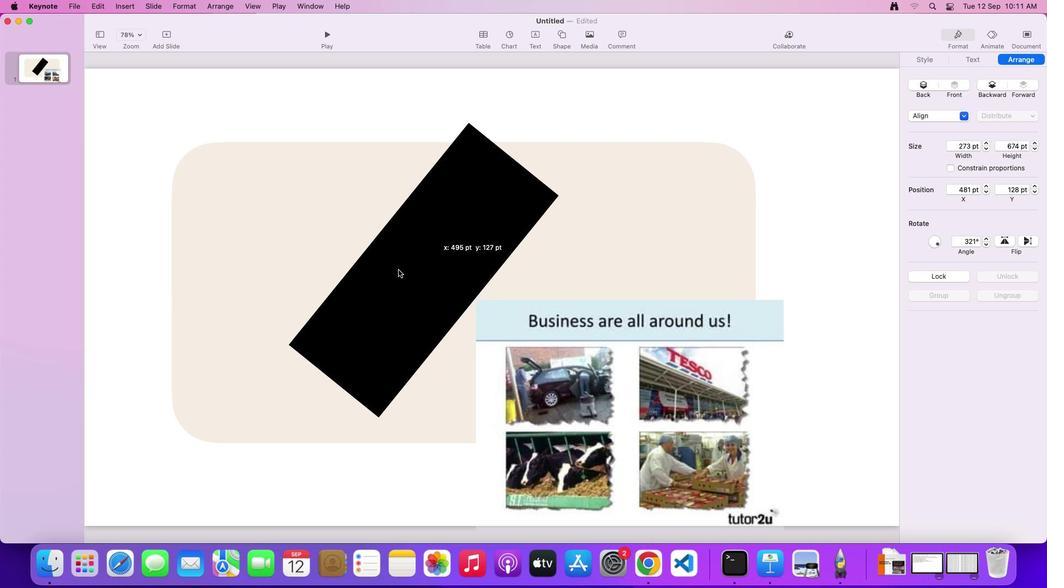 
Action: Mouse pressed left at (457, 280)
Screenshot: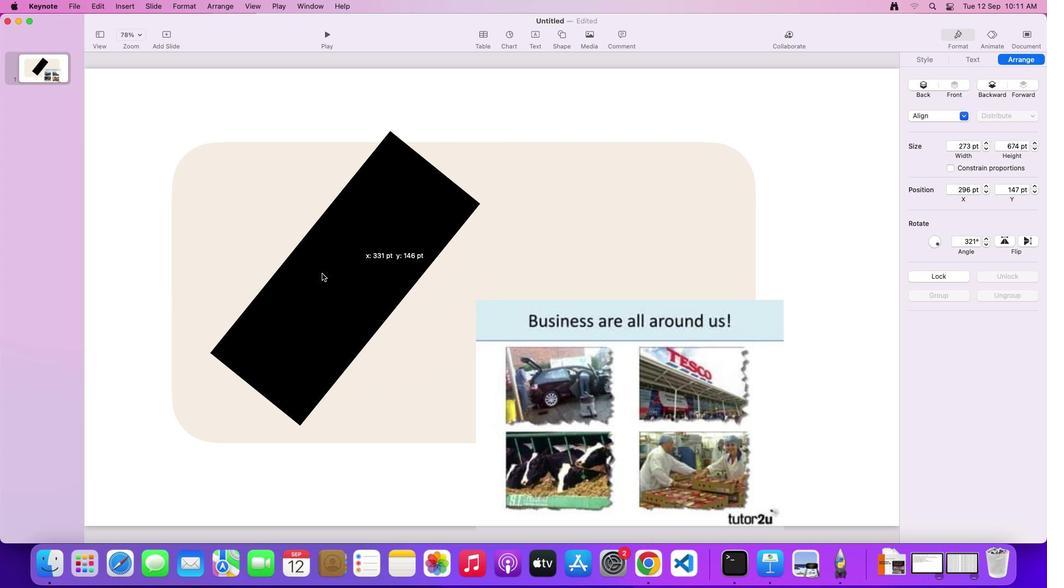 
Action: Mouse moved to (368, 226)
Screenshot: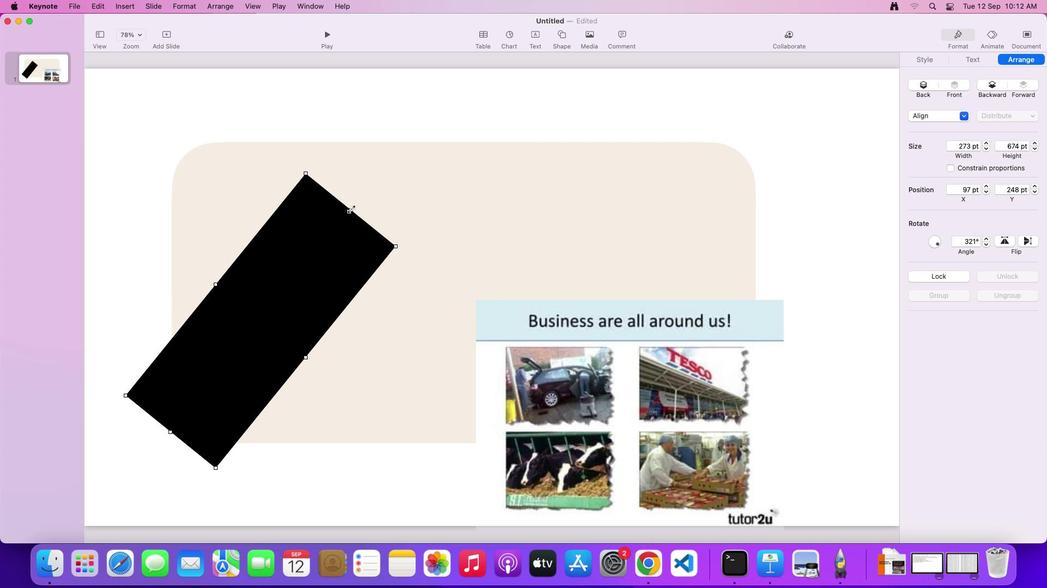 
Action: Mouse pressed left at (368, 226)
Screenshot: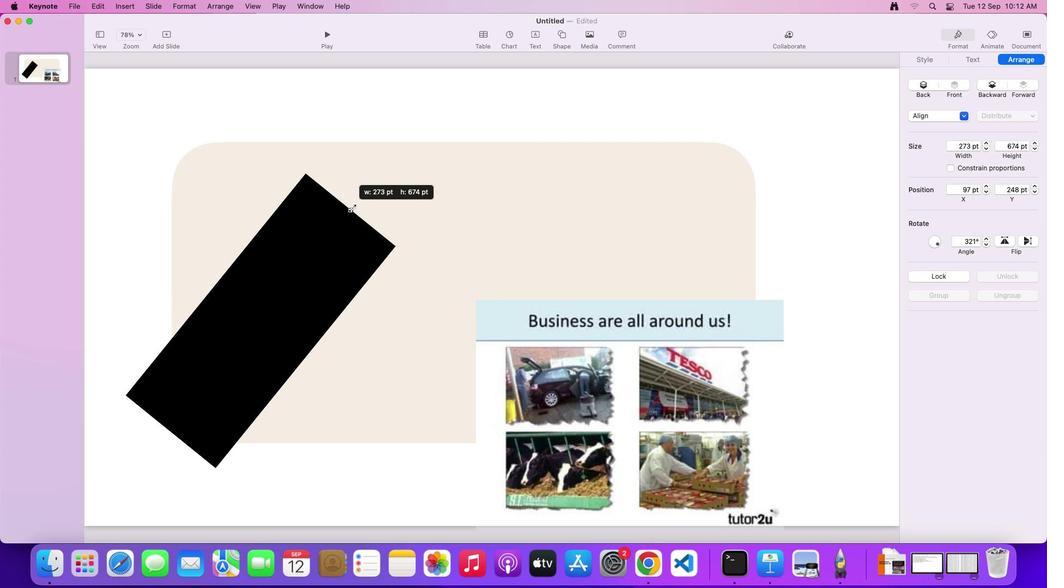 
Action: Mouse moved to (430, 132)
Screenshot: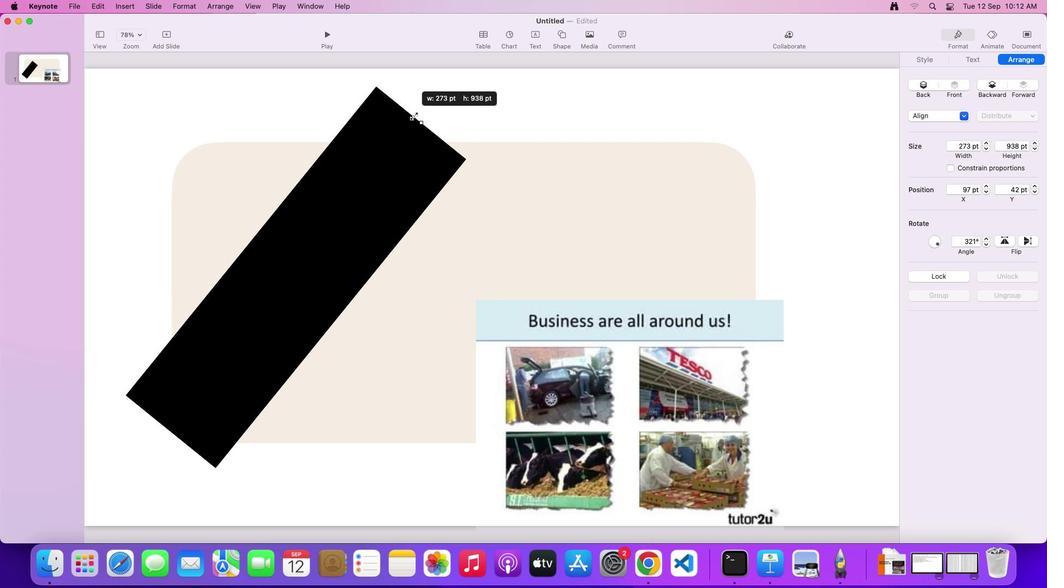 
Action: Mouse pressed left at (430, 132)
Screenshot: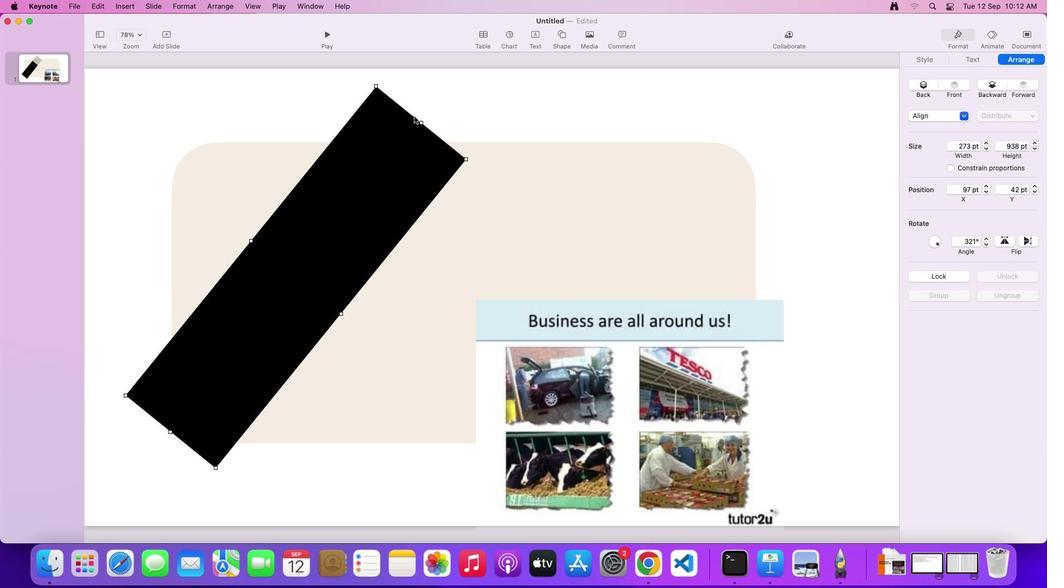 
Action: Mouse moved to (481, 175)
Screenshot: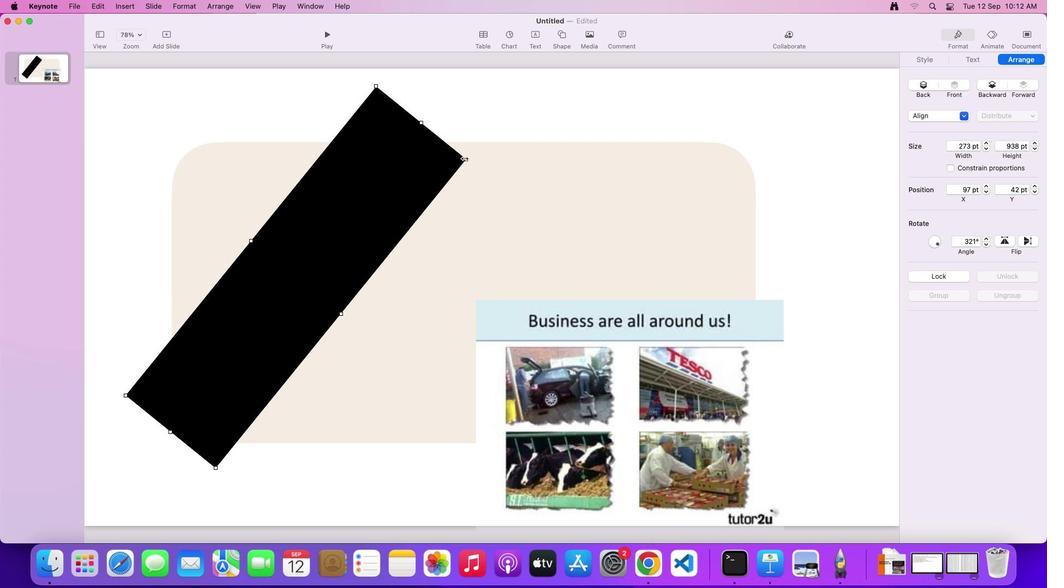 
Action: Mouse pressed left at (481, 175)
Screenshot: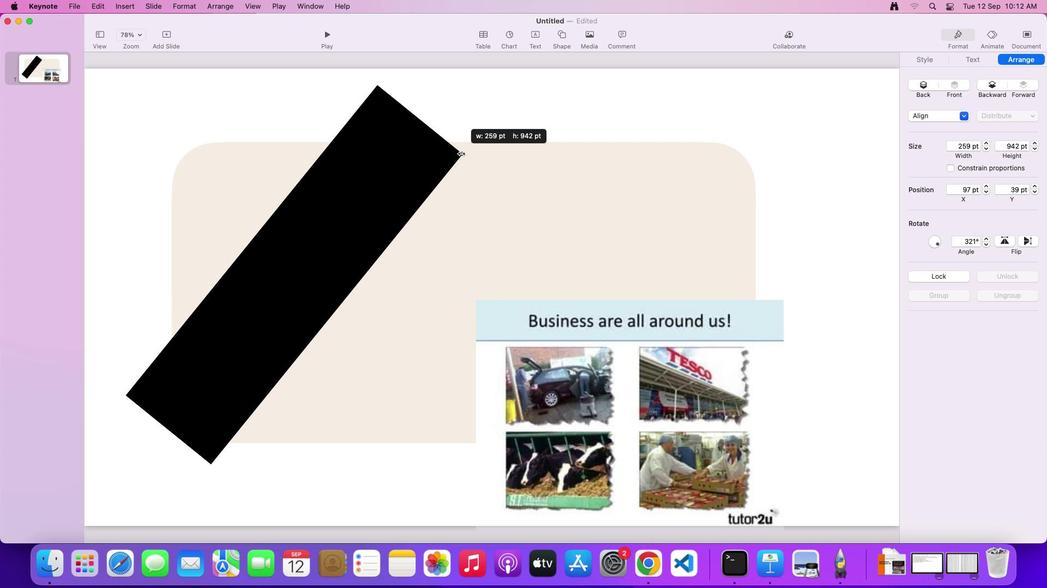 
Action: Mouse moved to (602, 49)
Screenshot: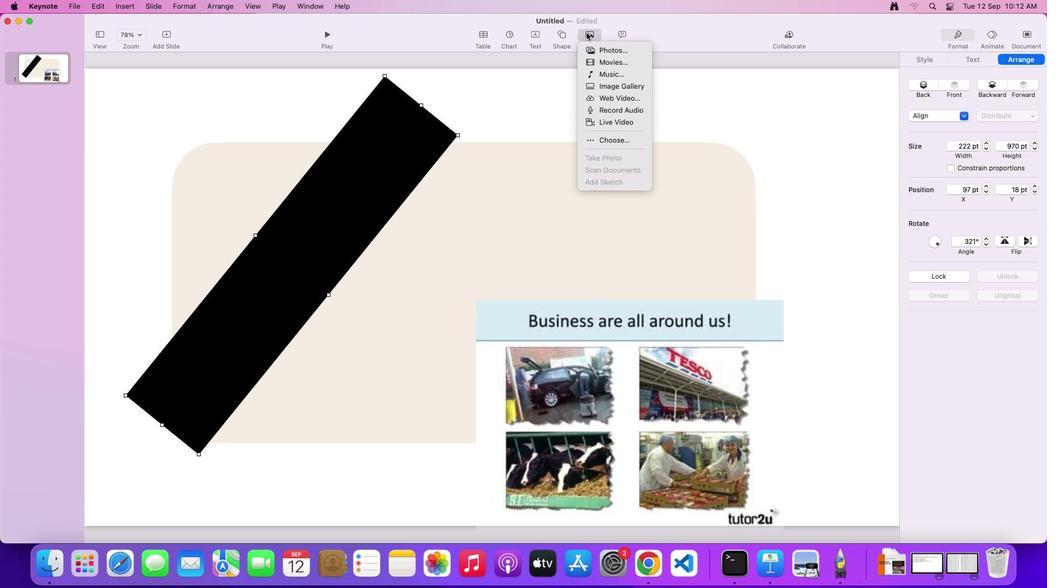 
Action: Mouse pressed left at (602, 49)
Screenshot: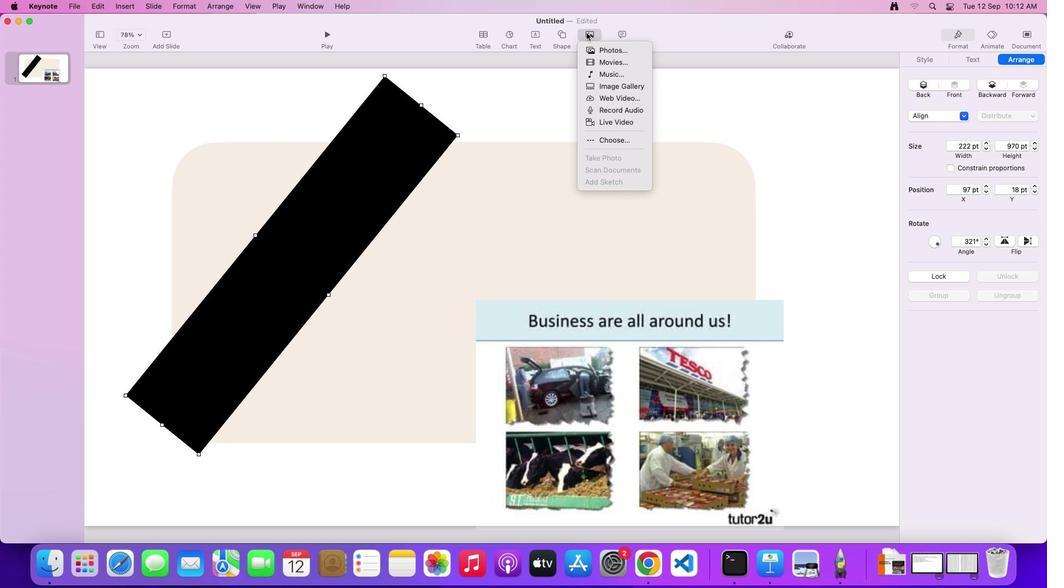 
Action: Mouse moved to (555, 94)
Screenshot: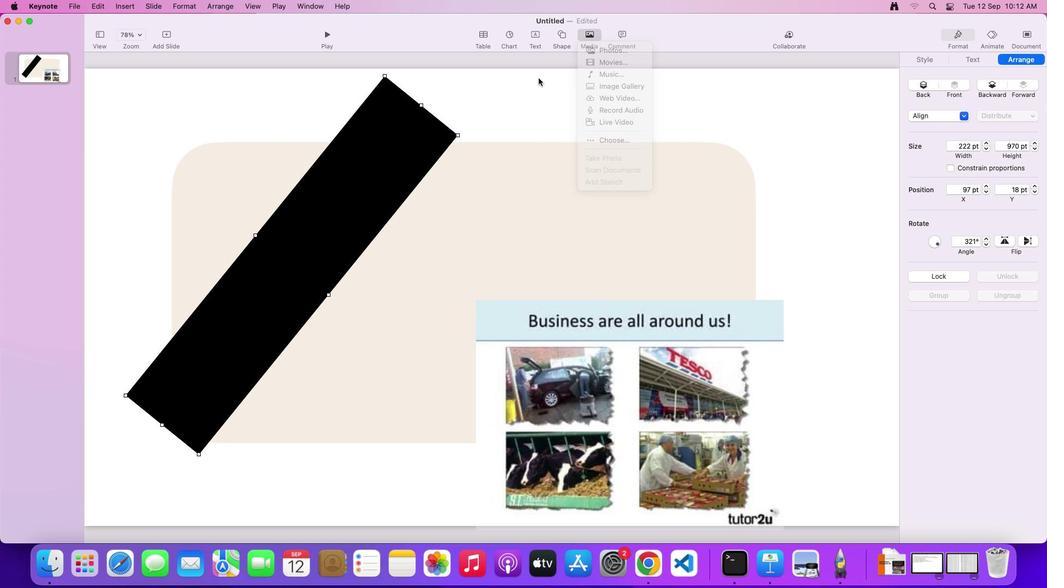 
Action: Mouse pressed left at (555, 94)
Screenshot: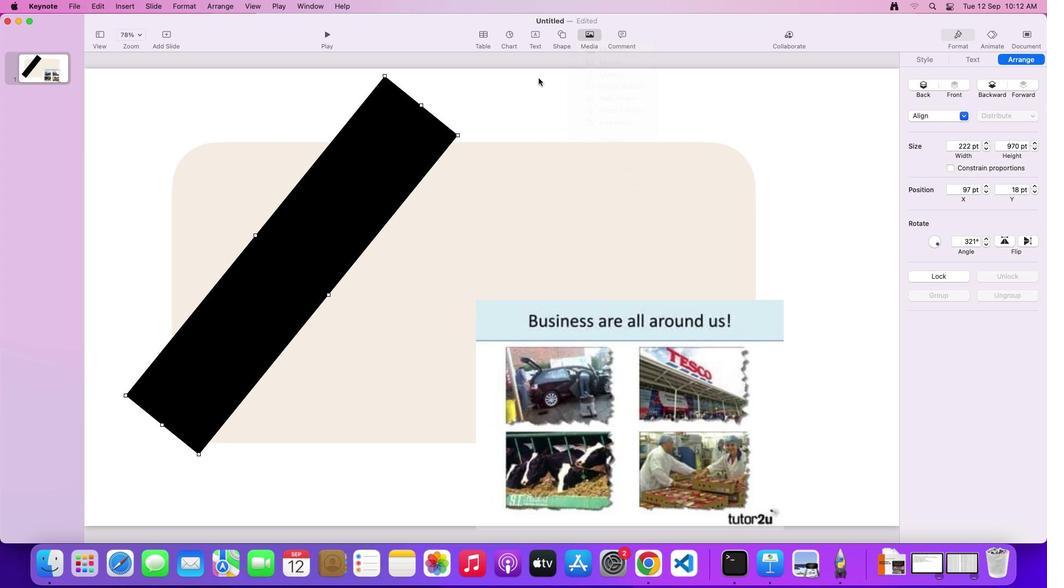 
Action: Mouse moved to (942, 73)
Screenshot: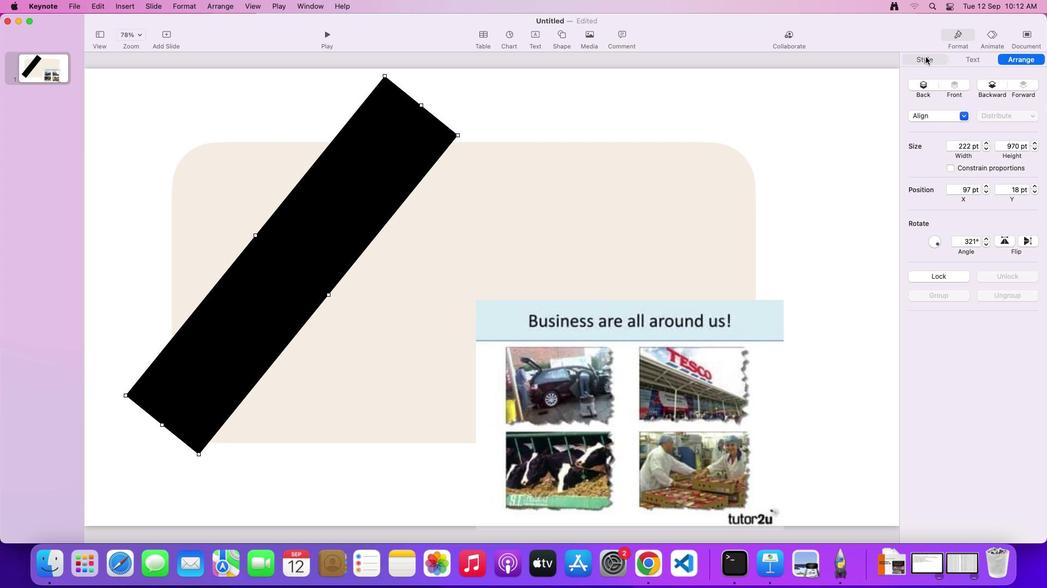 
Action: Mouse pressed left at (942, 73)
Screenshot: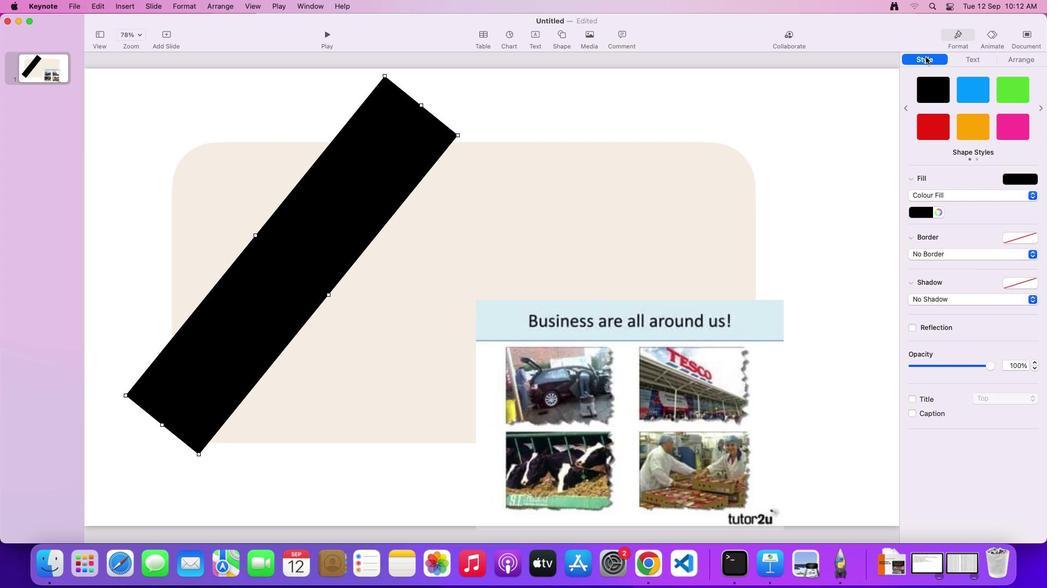 
Action: Mouse moved to (1017, 146)
Screenshot: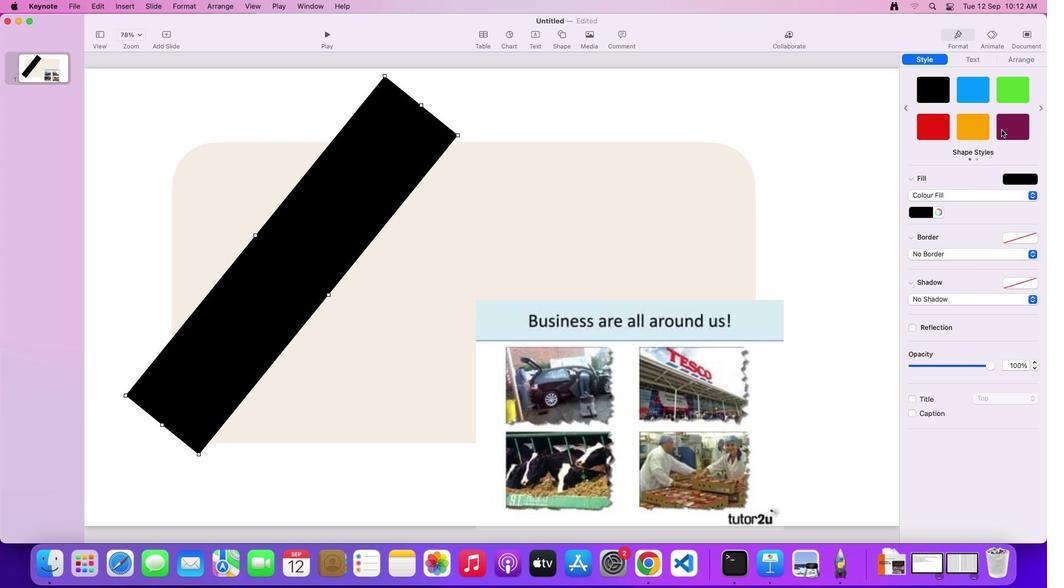 
Action: Mouse pressed left at (1017, 146)
Screenshot: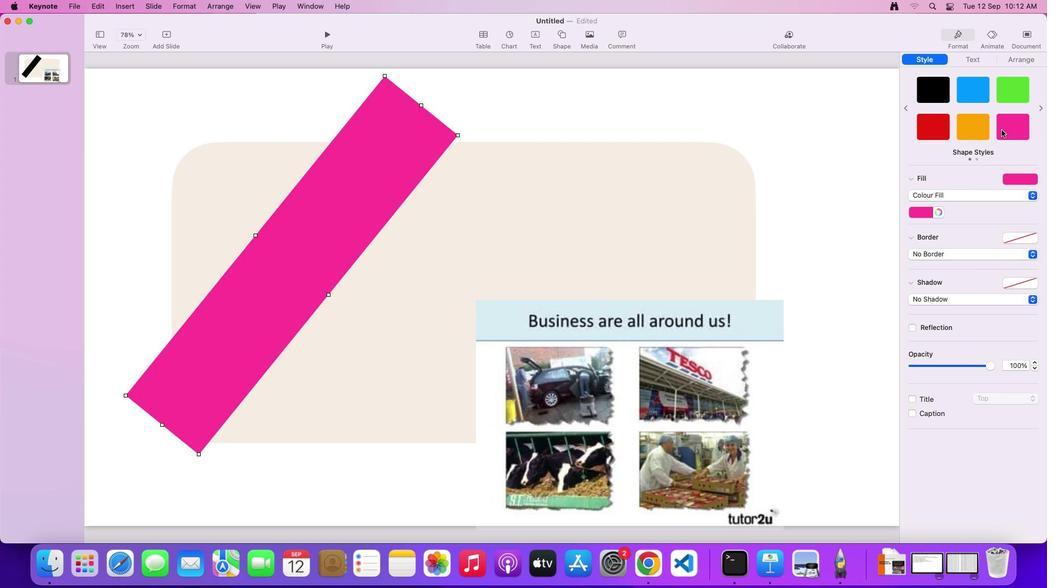 
Action: Mouse moved to (945, 228)
Screenshot: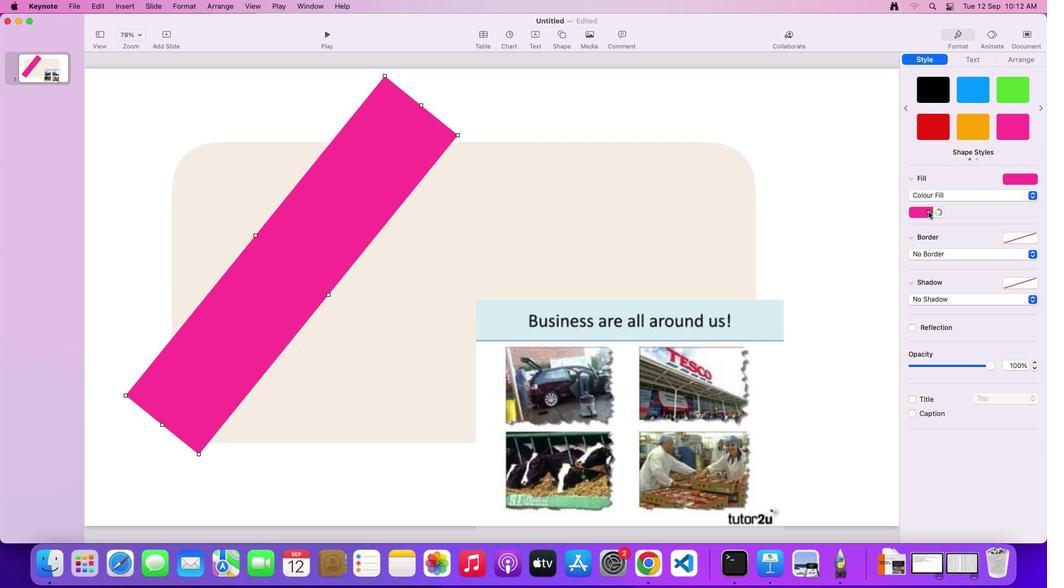 
Action: Mouse pressed left at (945, 228)
Screenshot: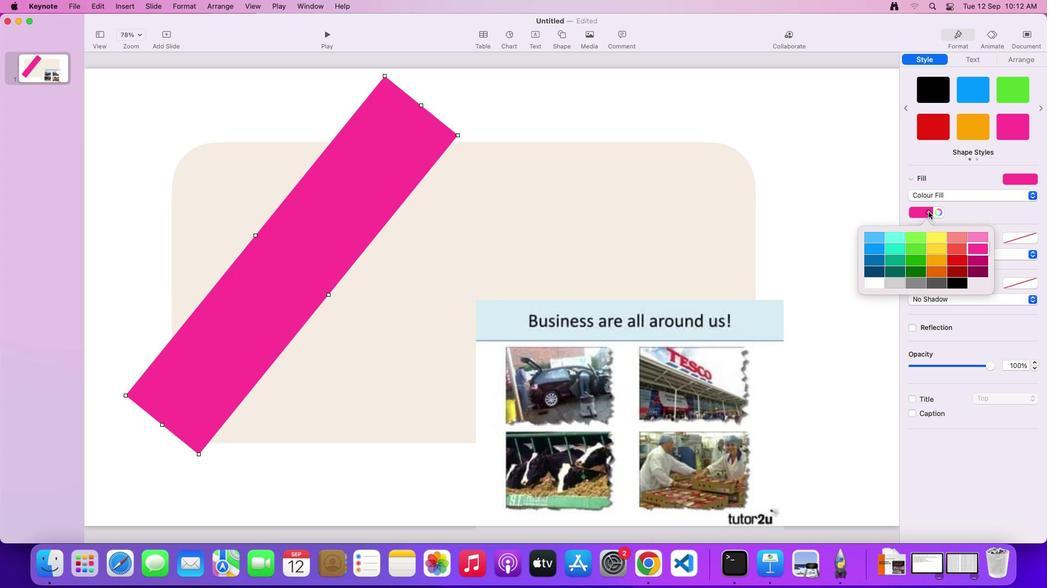
Action: Mouse moved to (972, 251)
Screenshot: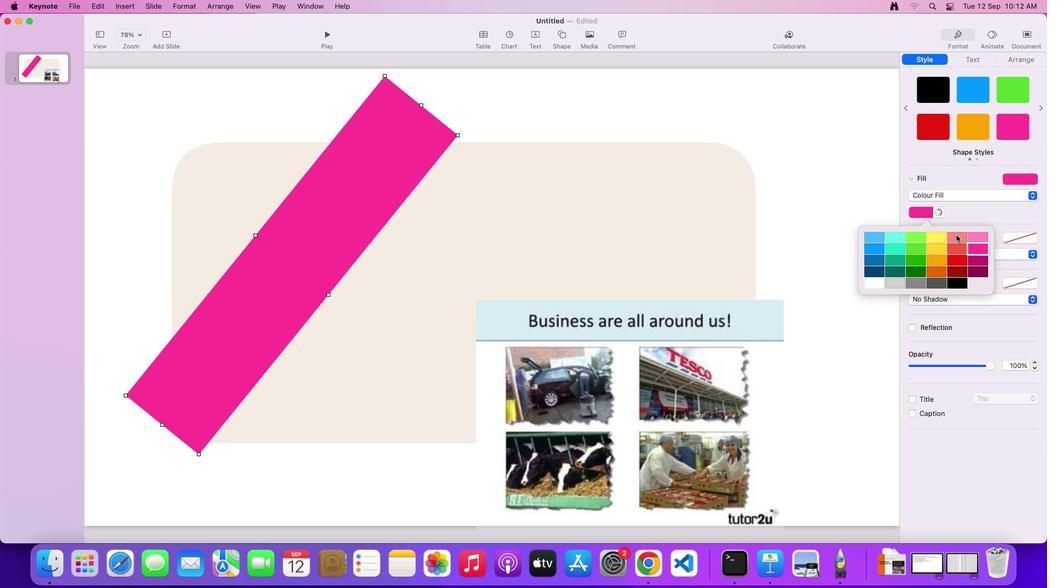 
Action: Mouse pressed left at (972, 251)
Screenshot: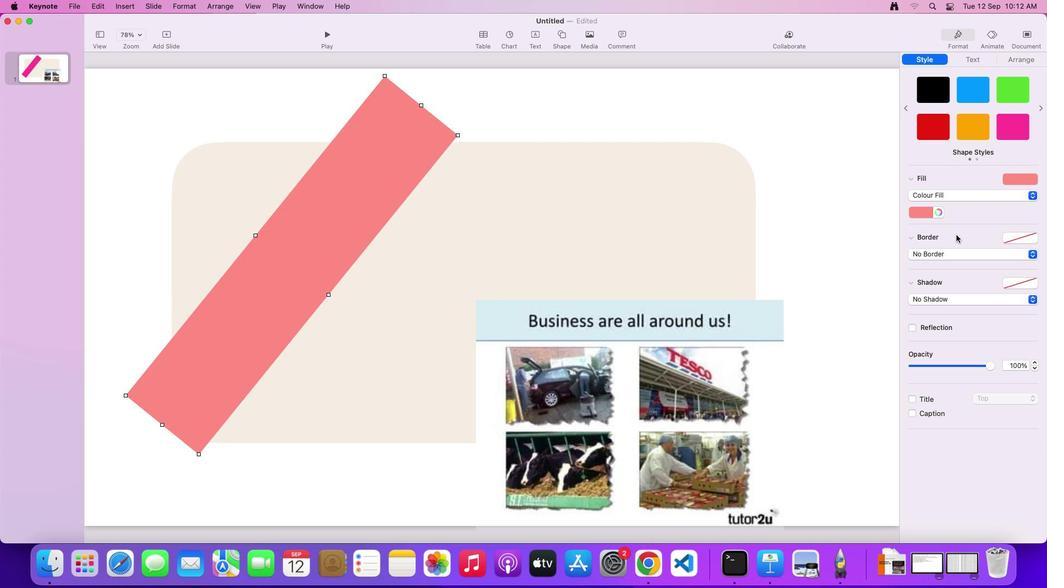 
Action: Mouse moved to (929, 345)
Screenshot: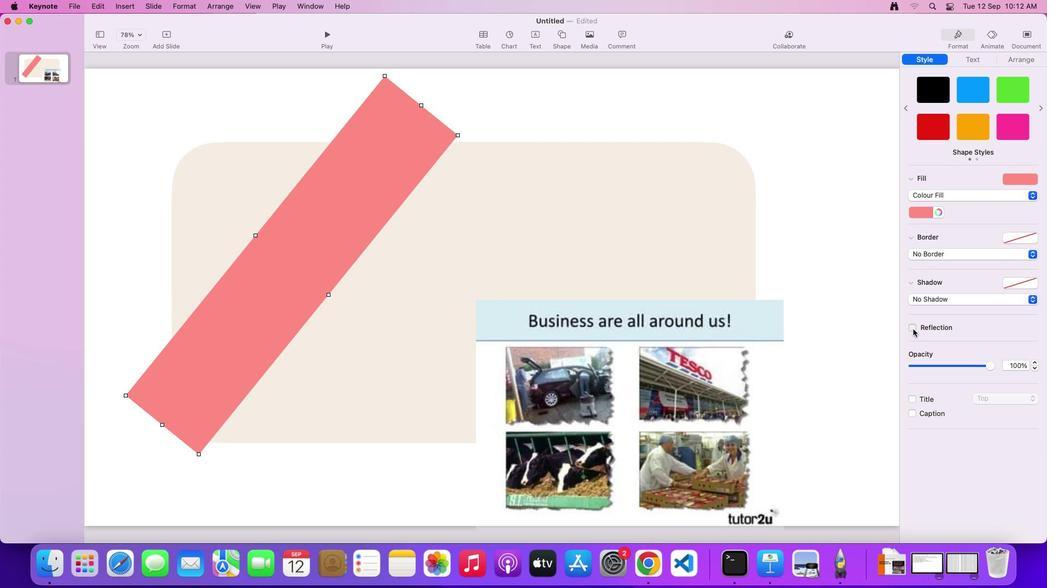 
Action: Mouse pressed left at (929, 345)
Screenshot: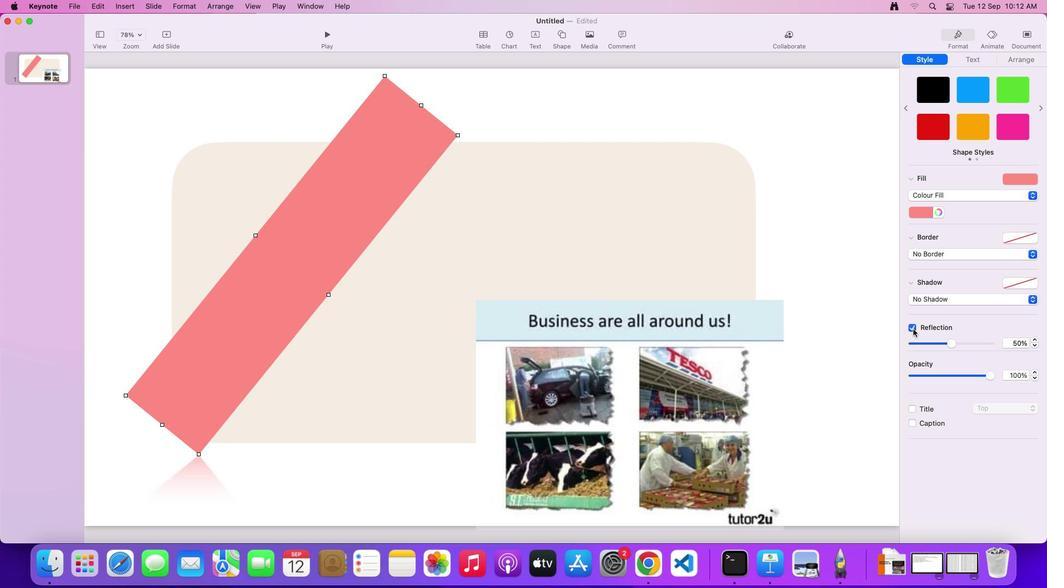 
Action: Mouse moved to (1049, 271)
Screenshot: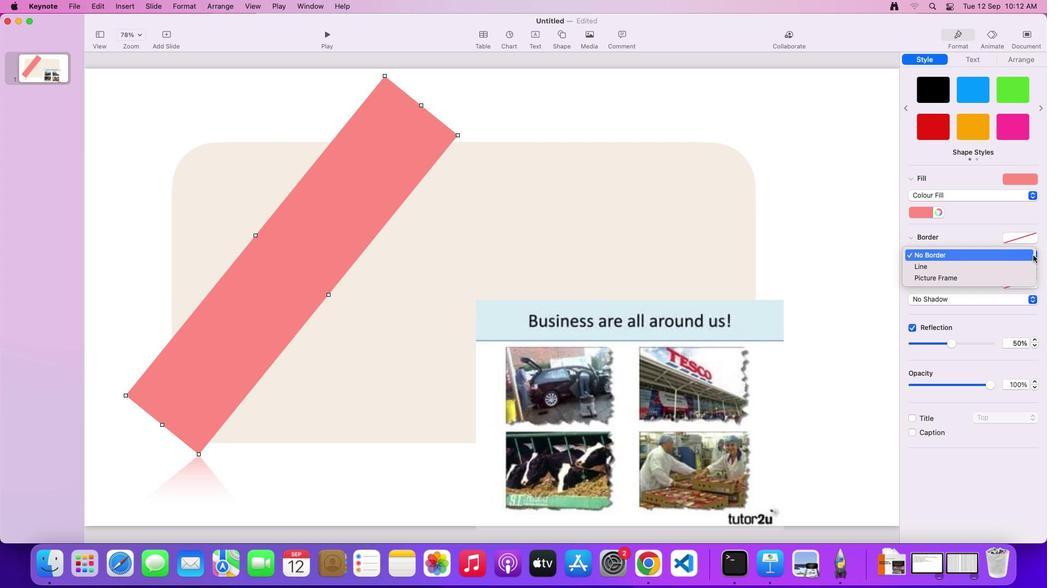 
Action: Mouse pressed left at (1049, 271)
Screenshot: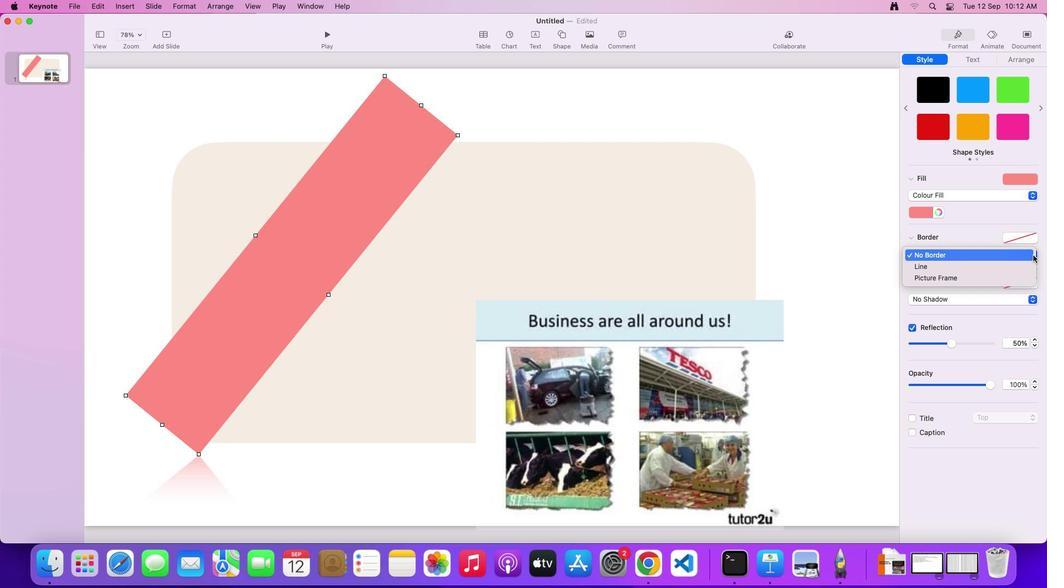 
Action: Mouse moved to (1020, 284)
Screenshot: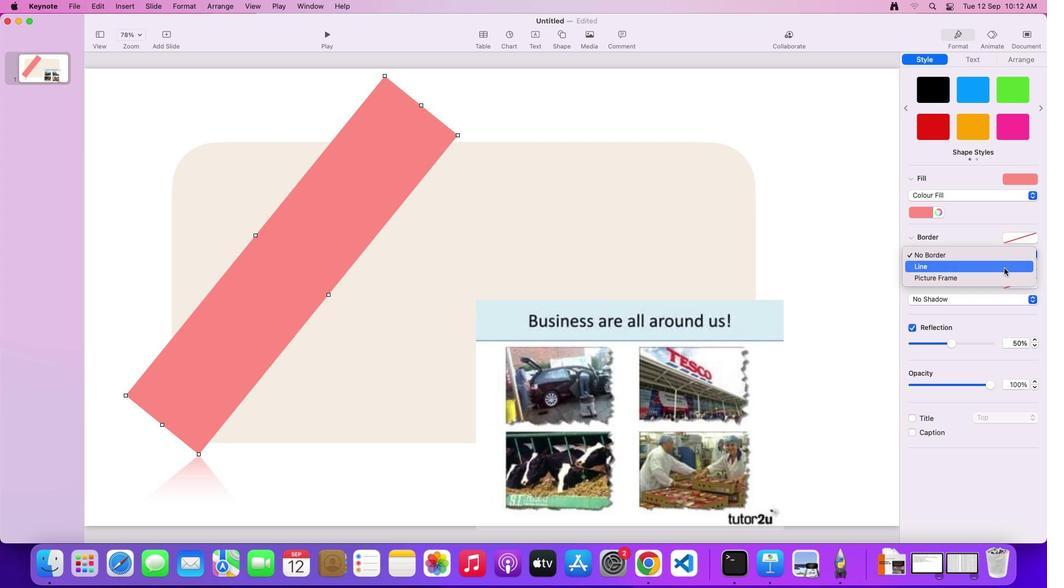 
Action: Mouse pressed left at (1020, 284)
Screenshot: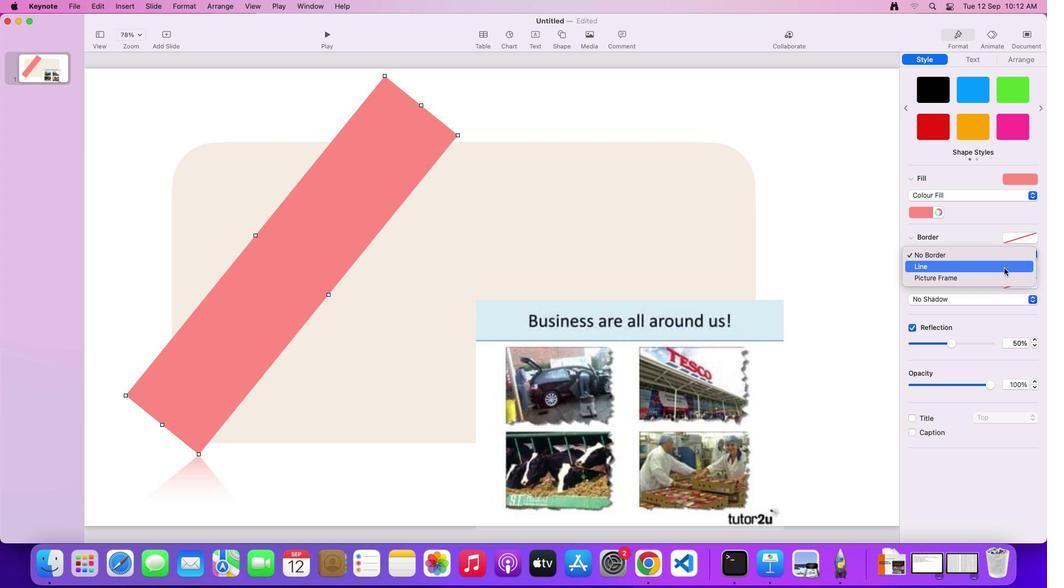 
Action: Mouse moved to (1033, 271)
Screenshot: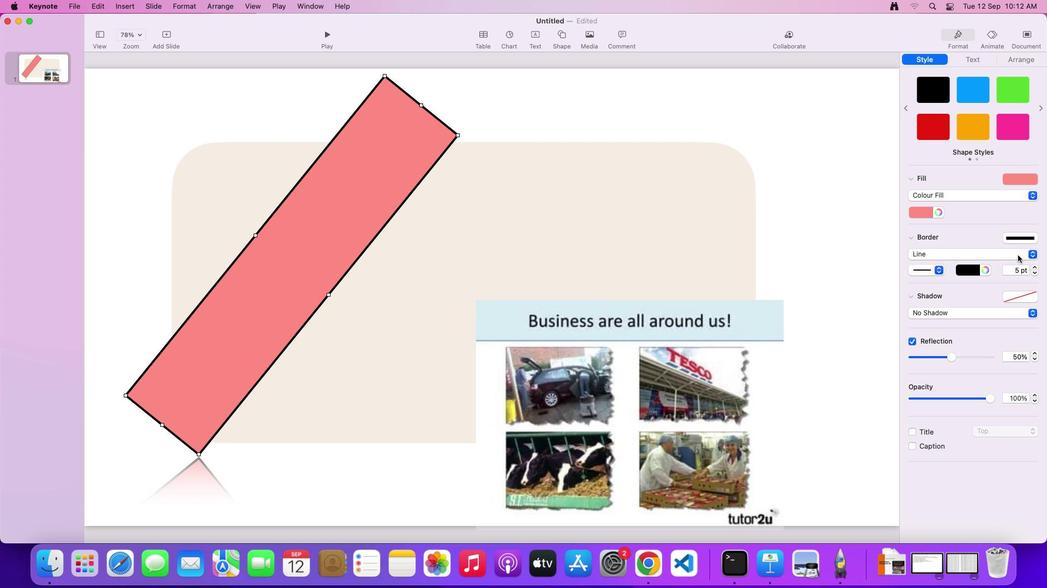 
Action: Key pressed Key.cmd'z'
Screenshot: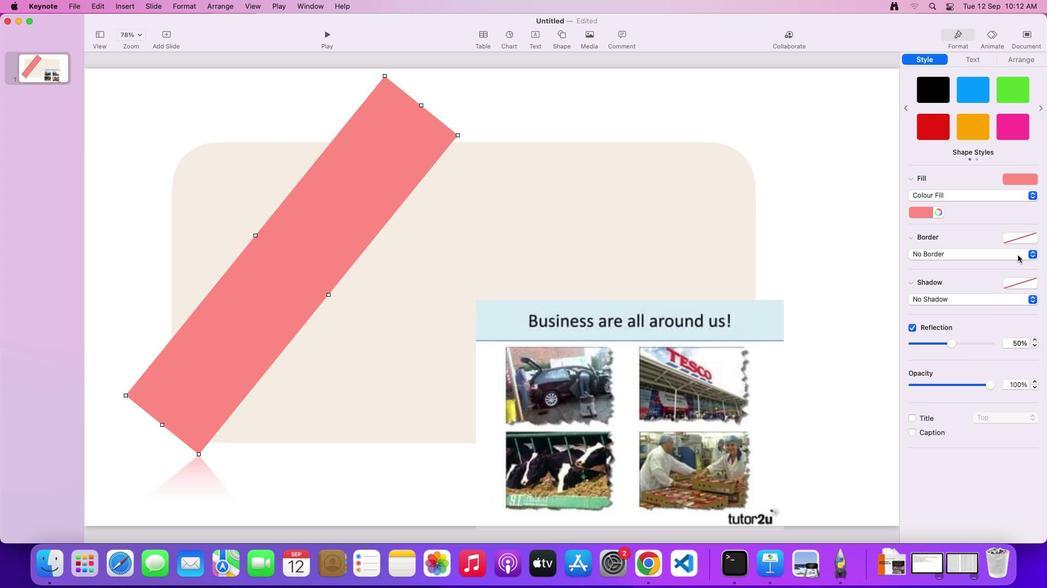 
Action: Mouse moved to (1049, 271)
Screenshot: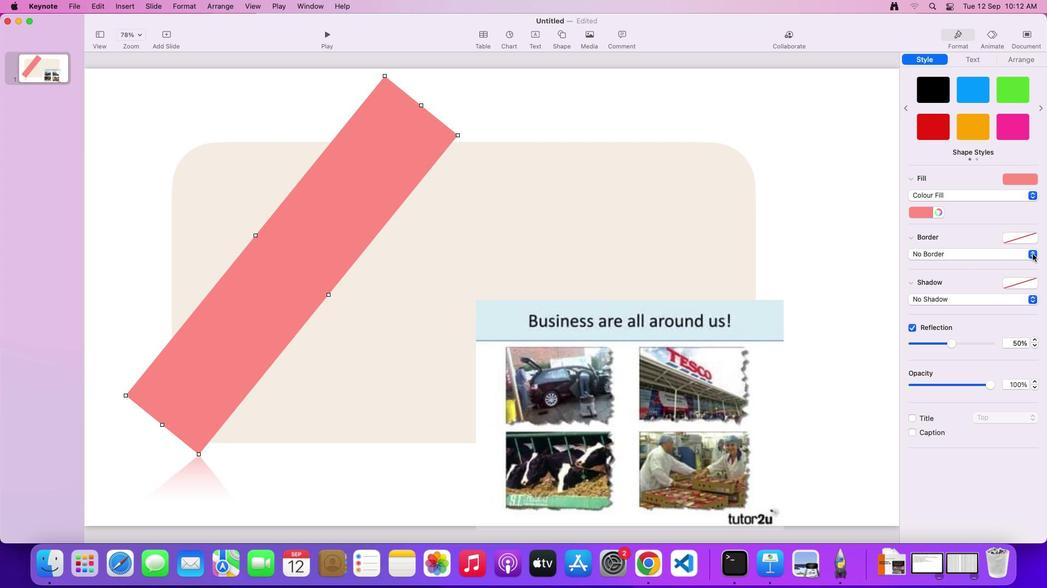
Action: Mouse pressed left at (1049, 271)
Screenshot: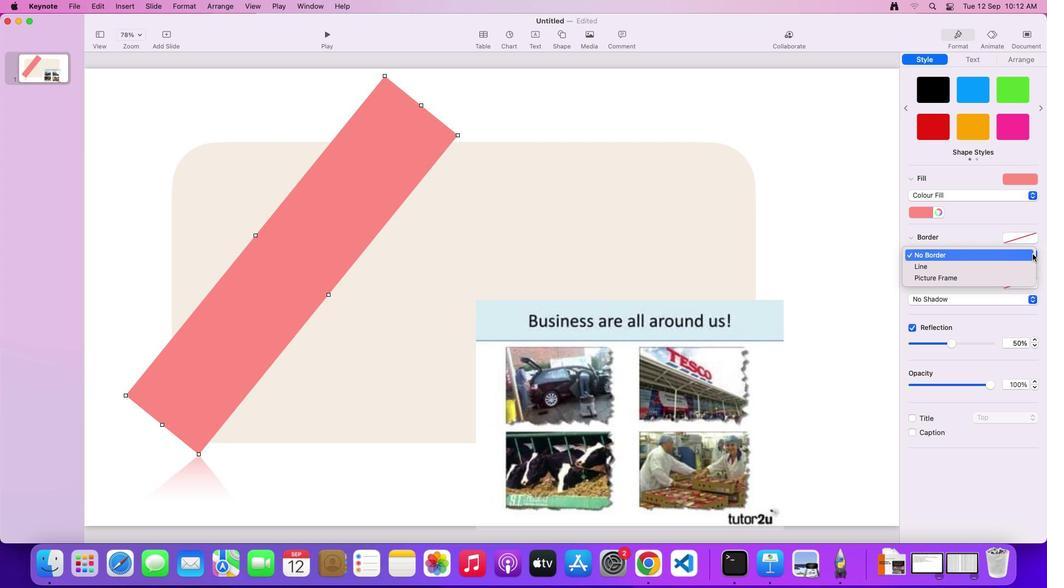 
Action: Mouse moved to (1051, 316)
Screenshot: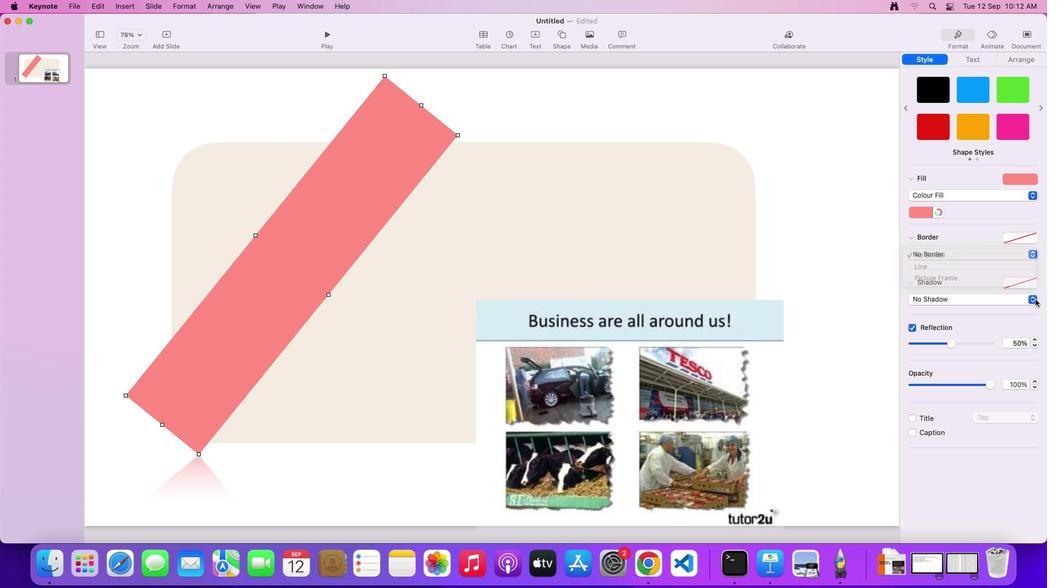 
Action: Mouse pressed left at (1051, 316)
Screenshot: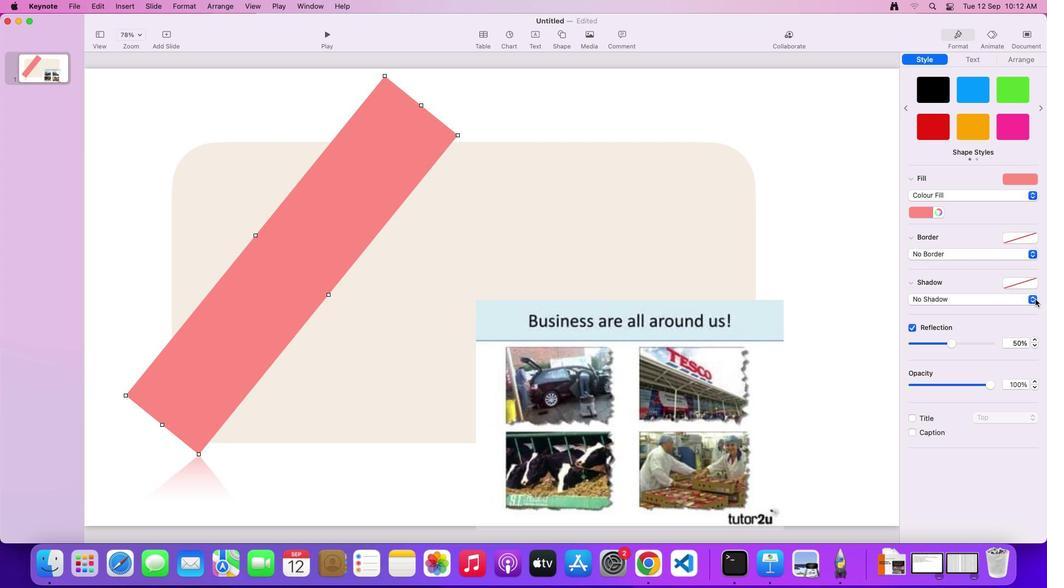 
Action: Mouse pressed left at (1051, 316)
Screenshot: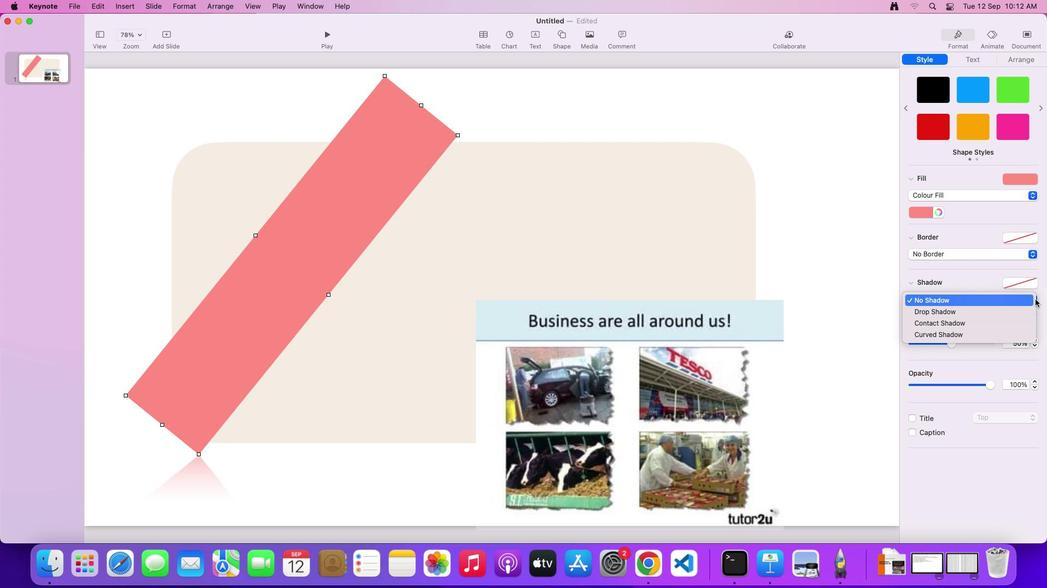 
Action: Mouse moved to (1007, 327)
Screenshot: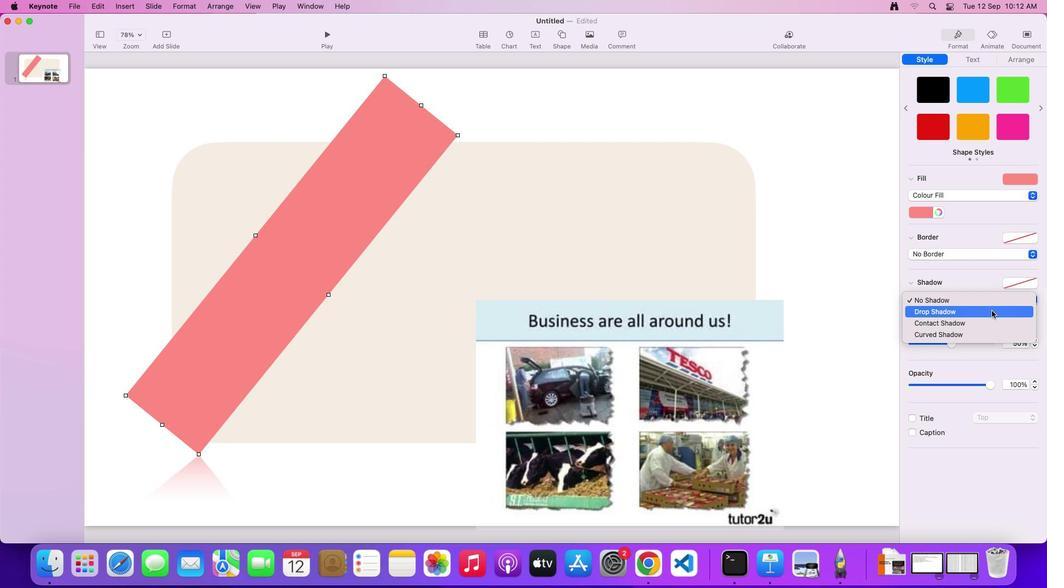 
Action: Mouse pressed left at (1007, 327)
Screenshot: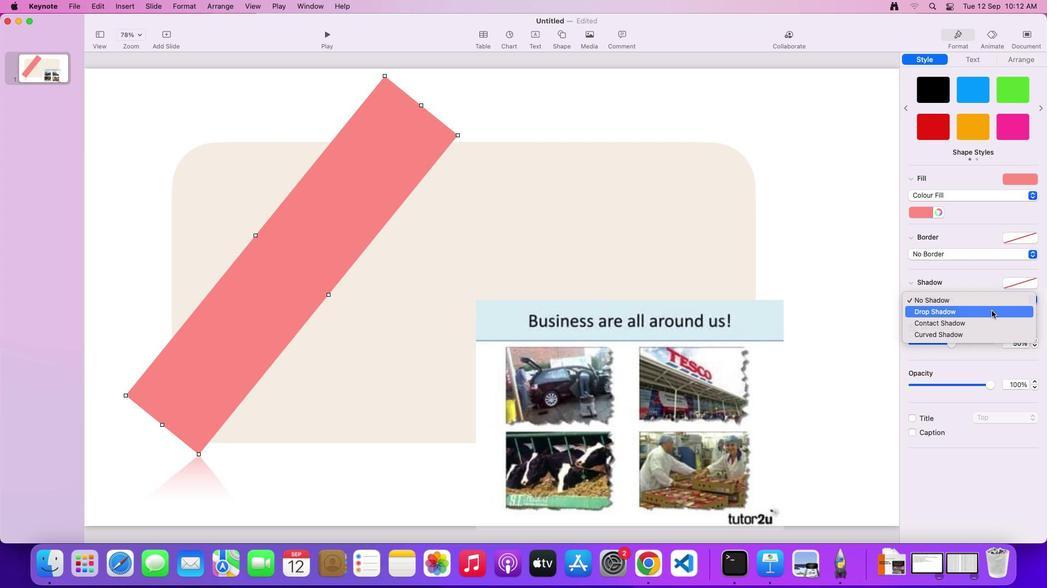 
Action: Mouse moved to (934, 345)
Screenshot: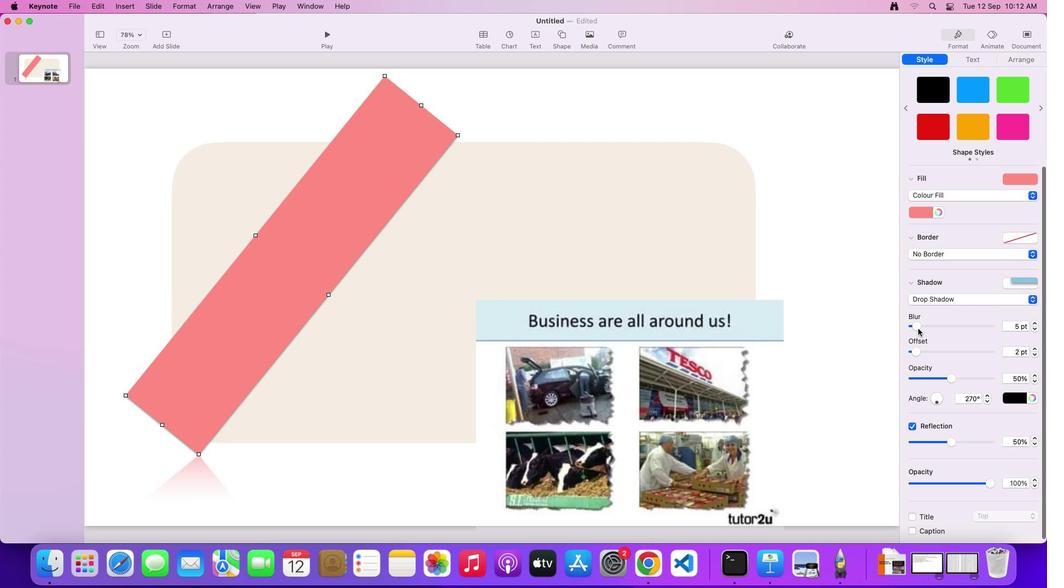 
Action: Mouse pressed left at (934, 345)
Screenshot: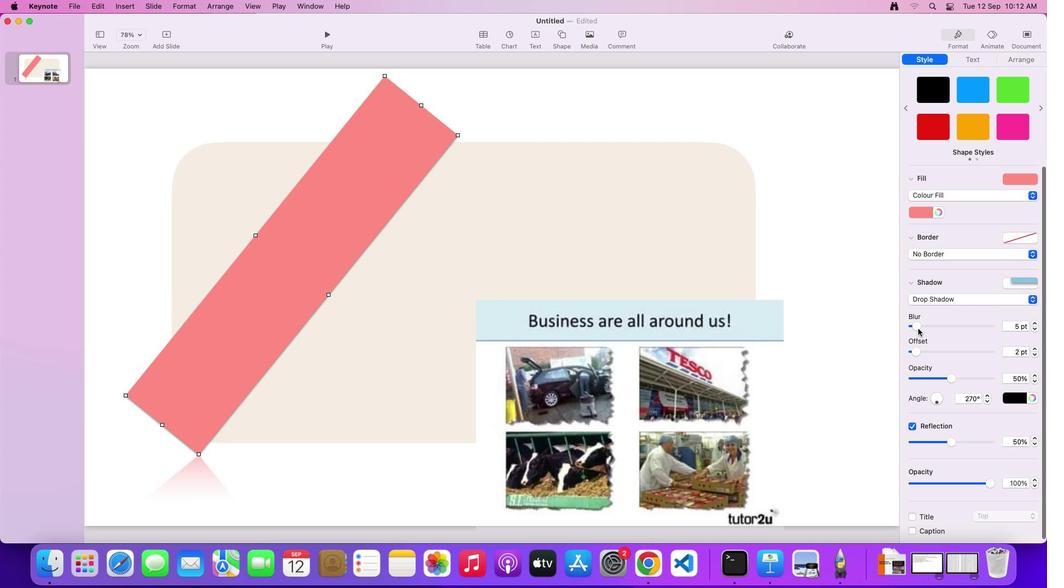 
Action: Mouse moved to (510, 242)
Screenshot: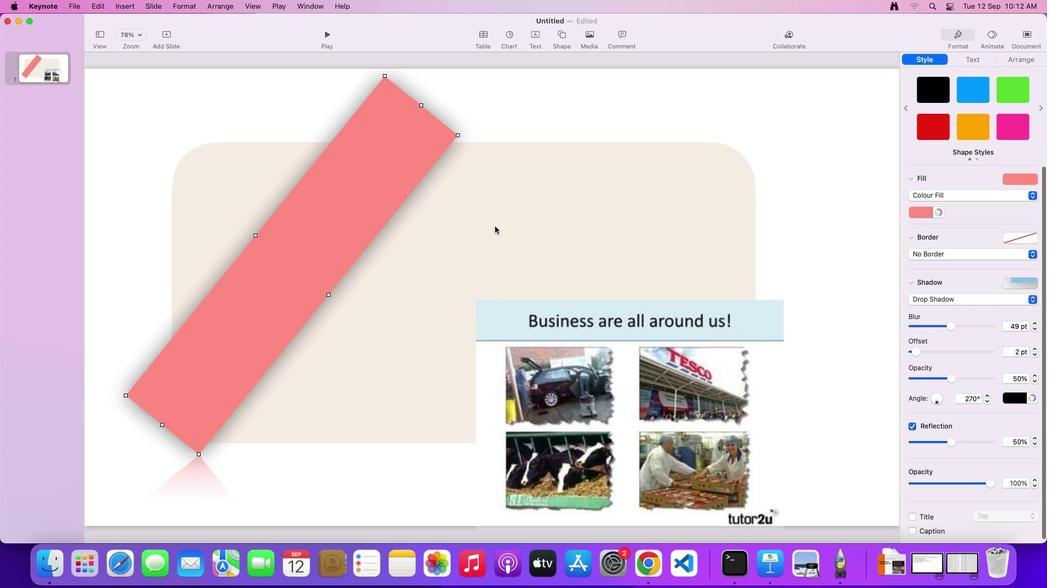 
Action: Mouse pressed left at (510, 242)
Screenshot: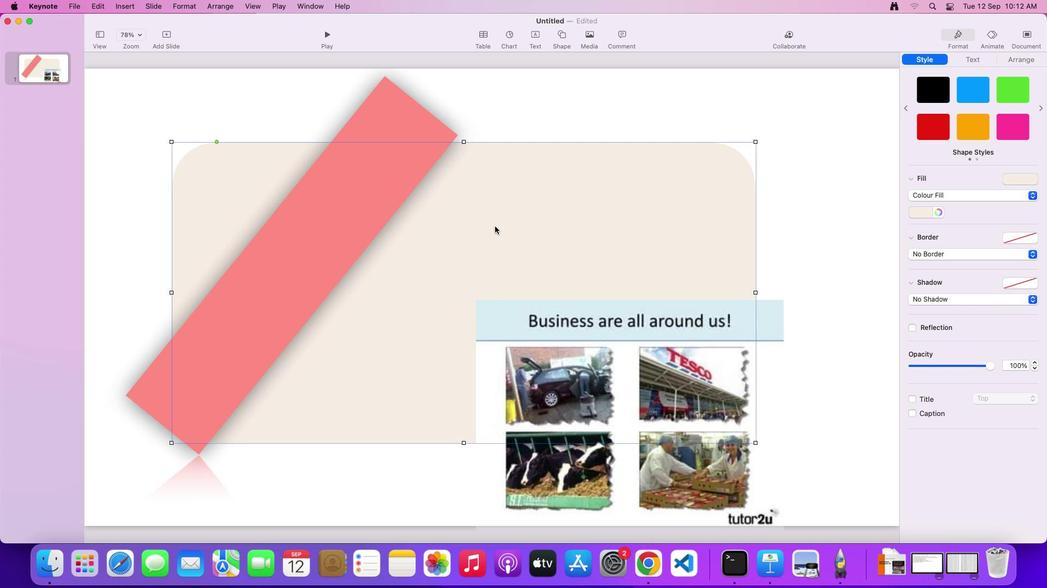 
Action: Mouse moved to (401, 206)
Screenshot: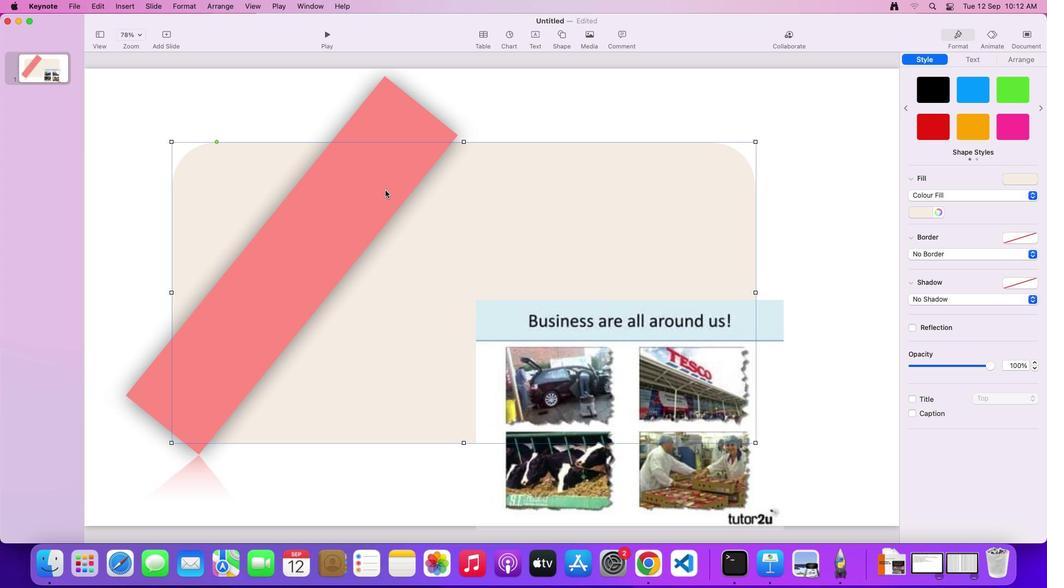 
Action: Mouse pressed left at (401, 206)
Screenshot: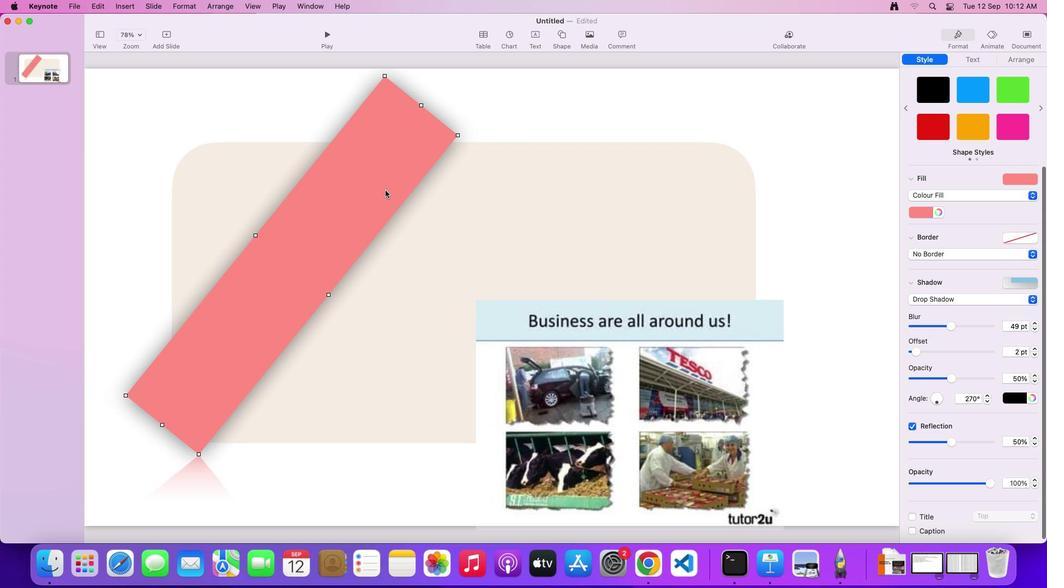 
Action: Key pressed Key.alt
Screenshot: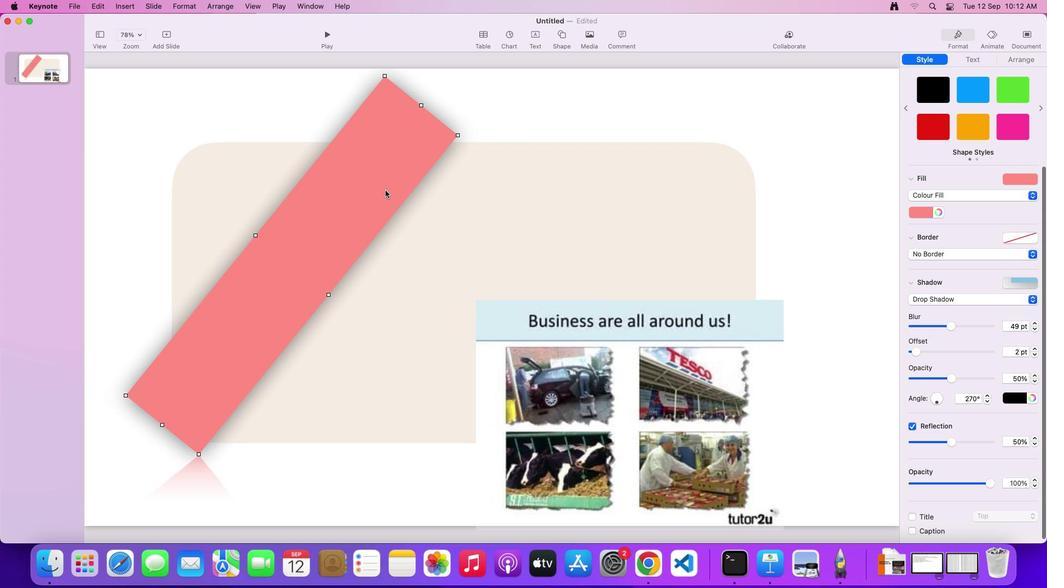 
Action: Mouse moved to (529, 115)
Screenshot: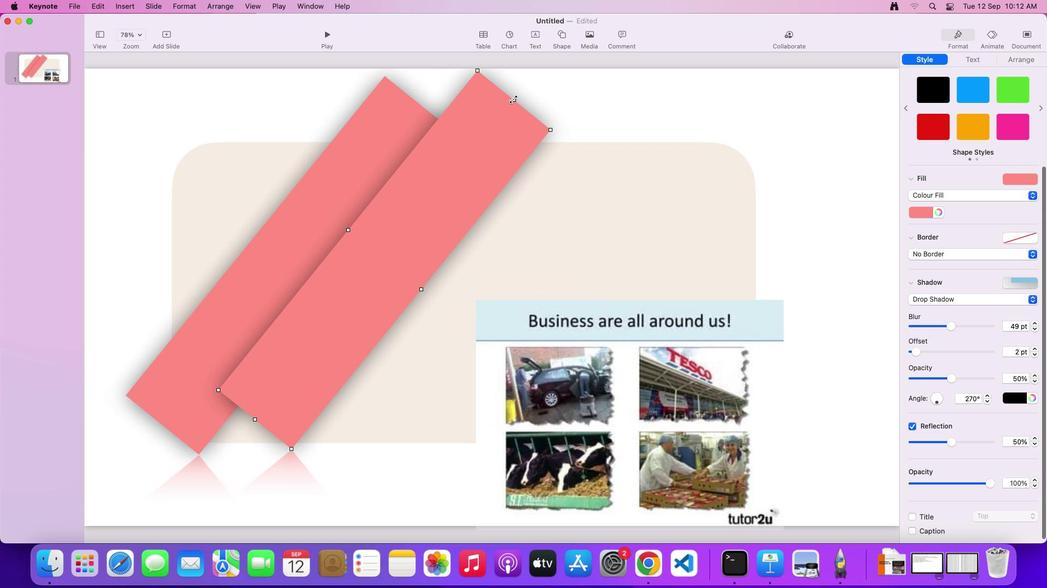 
Action: Mouse pressed left at (529, 115)
Screenshot: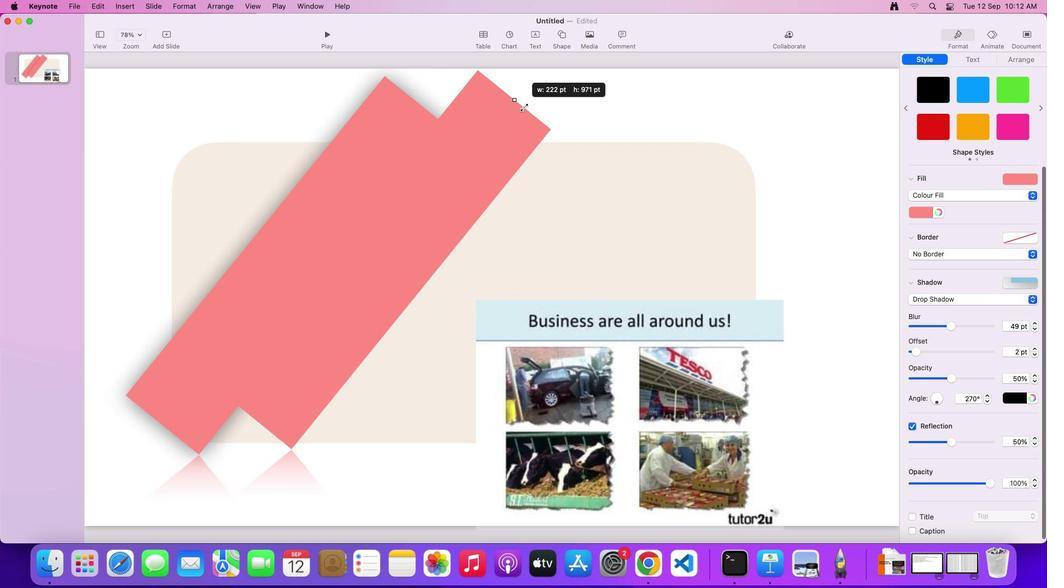 
Action: Mouse moved to (1023, 74)
Screenshot: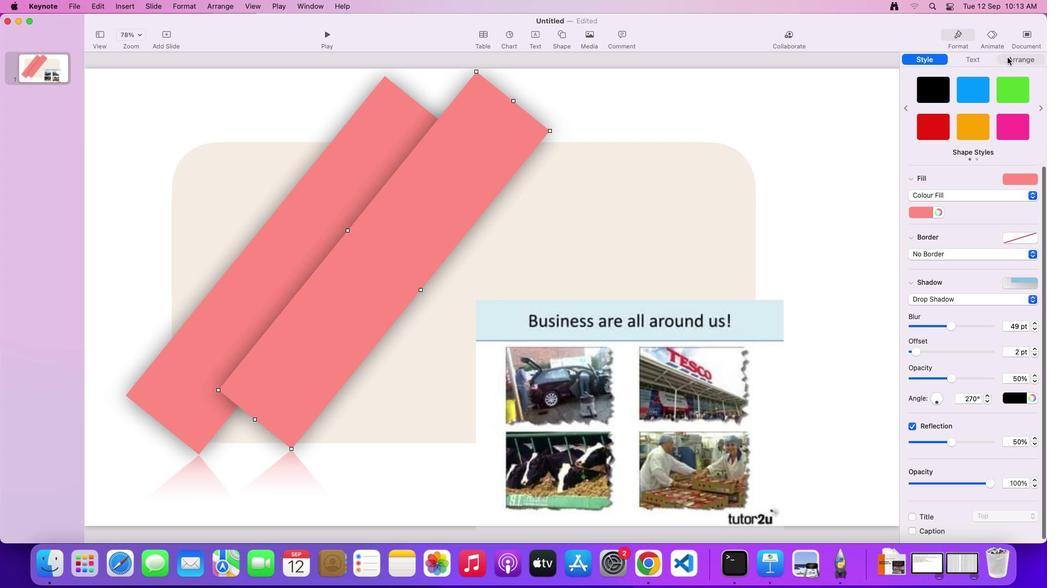 
Action: Mouse pressed left at (1023, 74)
Screenshot: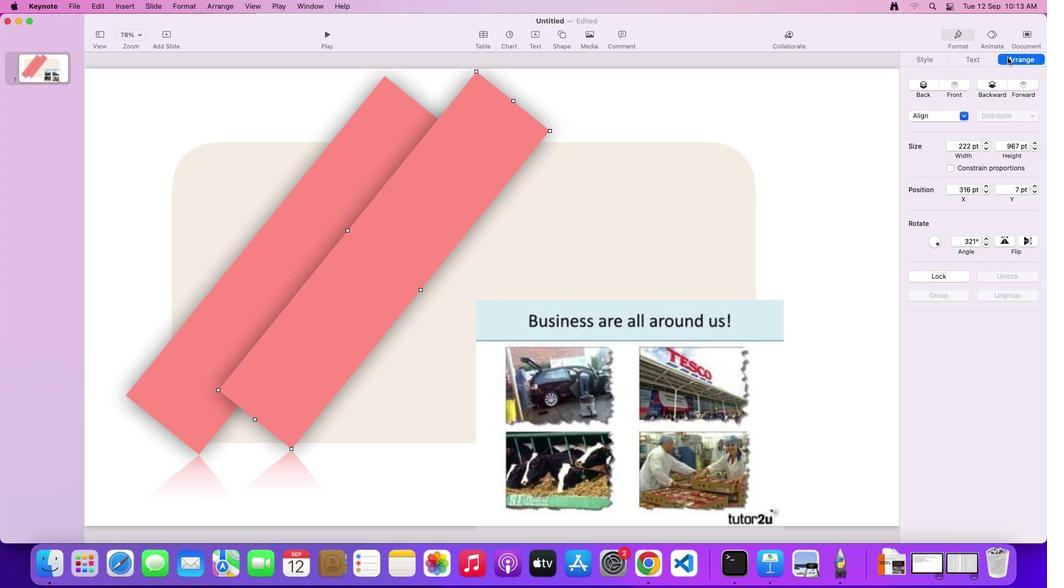 
Action: Mouse moved to (1002, 258)
Screenshot: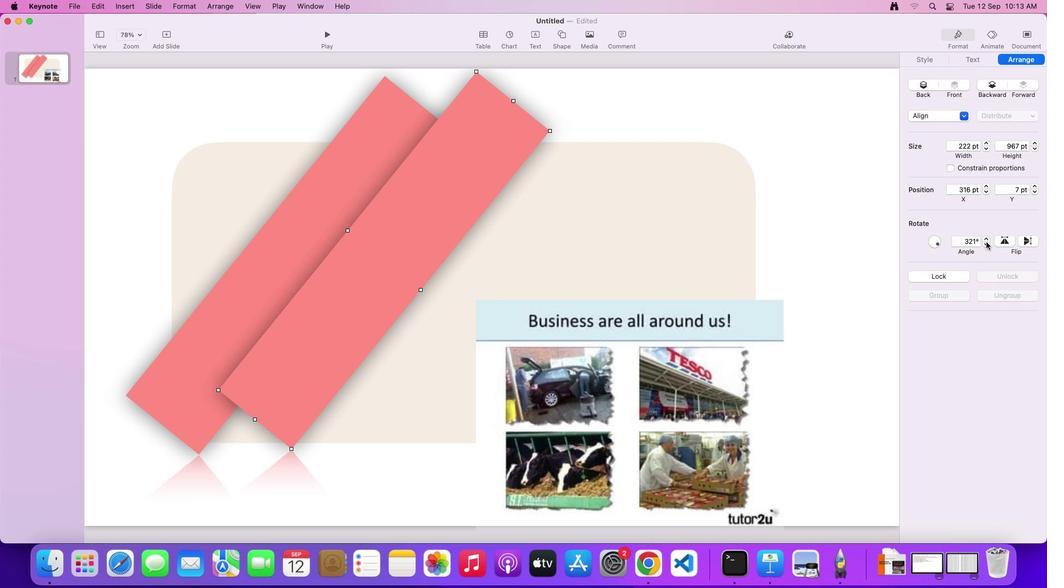 
Action: Mouse pressed left at (1002, 258)
Screenshot: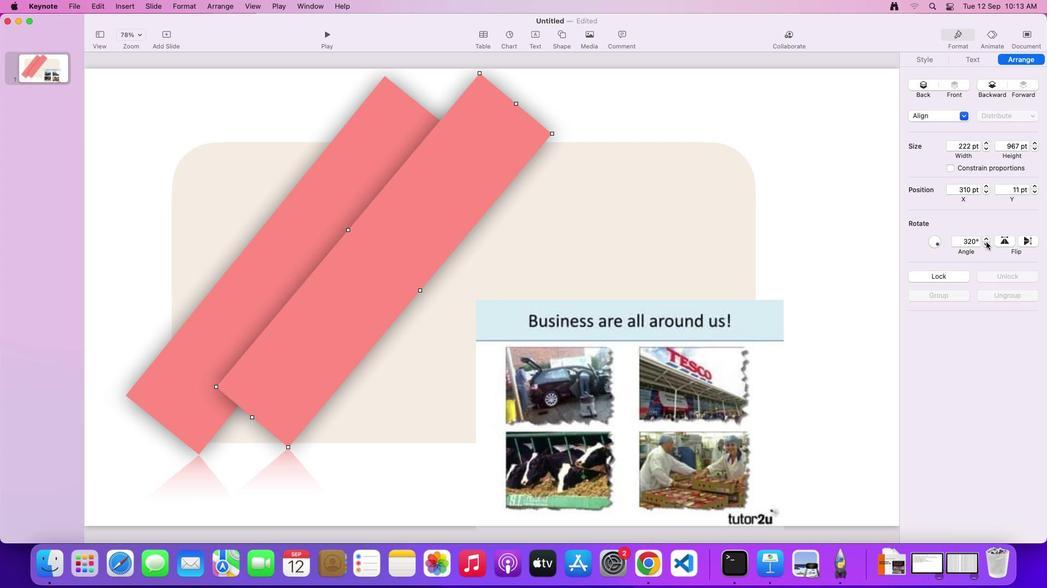 
Action: Mouse moved to (348, 259)
Screenshot: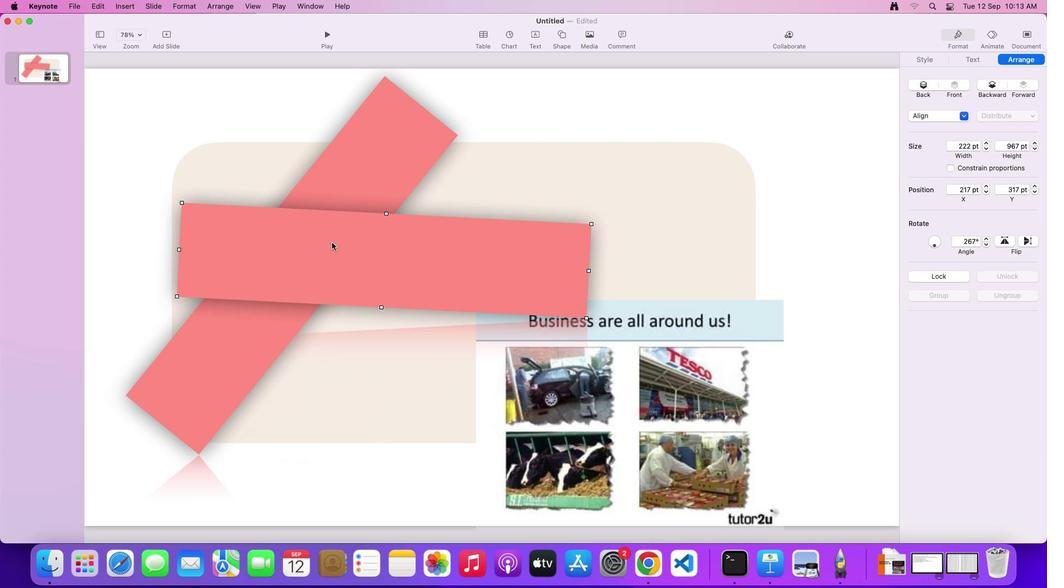 
Action: Mouse pressed left at (348, 259)
Screenshot: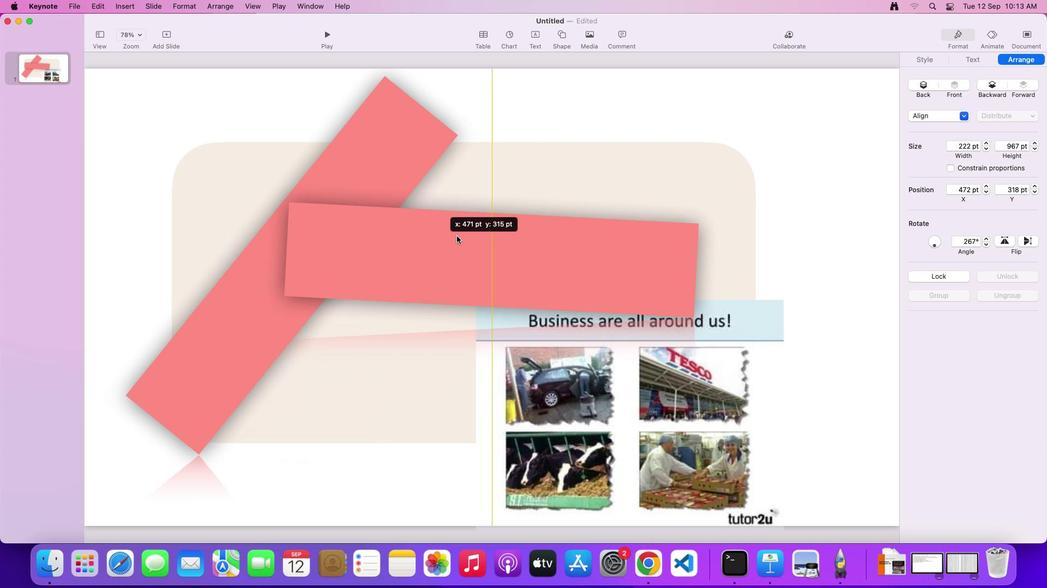 
Action: Mouse moved to (585, 170)
Screenshot: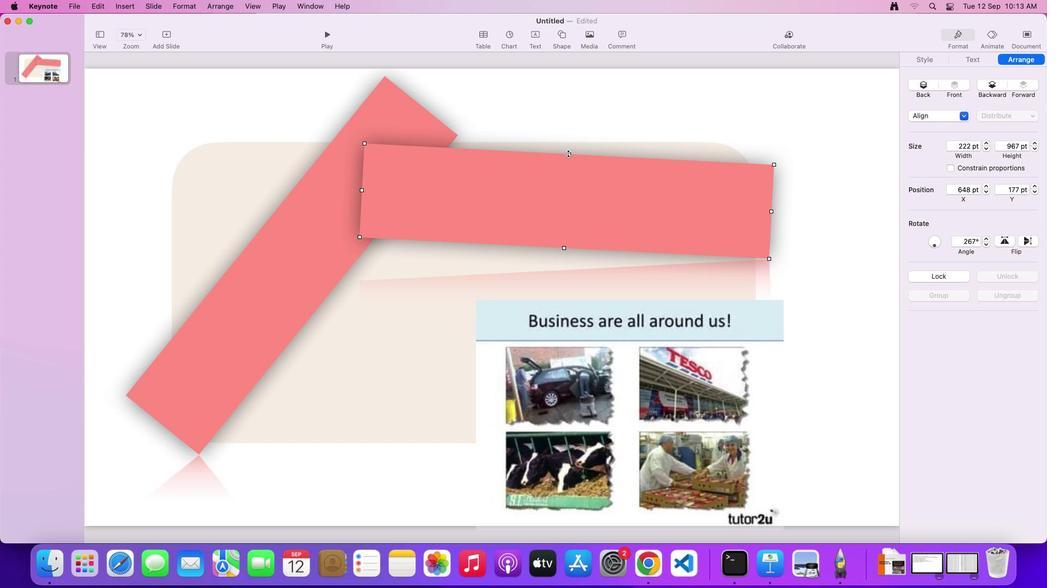 
Action: Mouse pressed left at (585, 170)
Screenshot: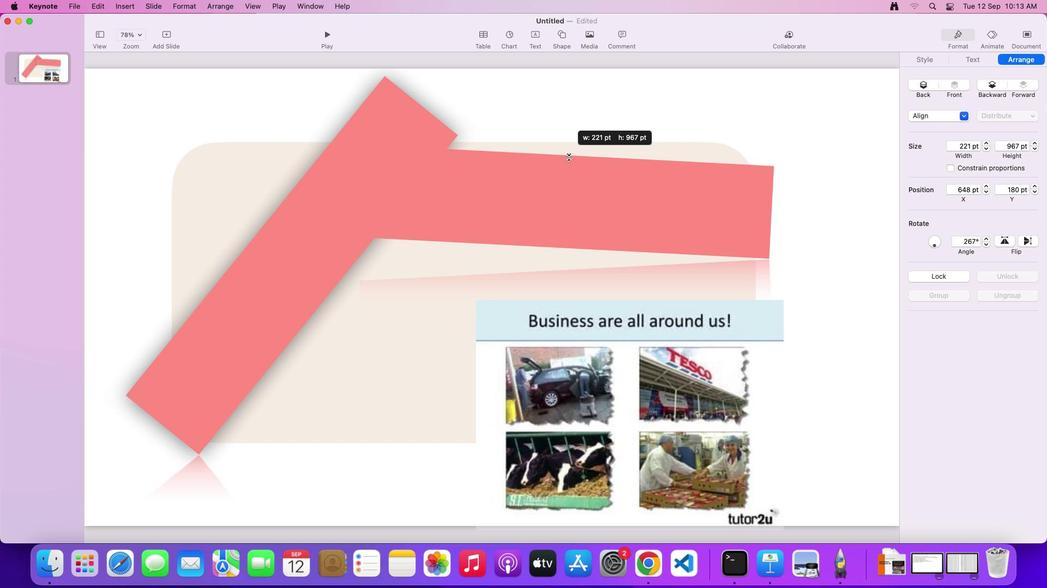
Action: Mouse moved to (564, 227)
Screenshot: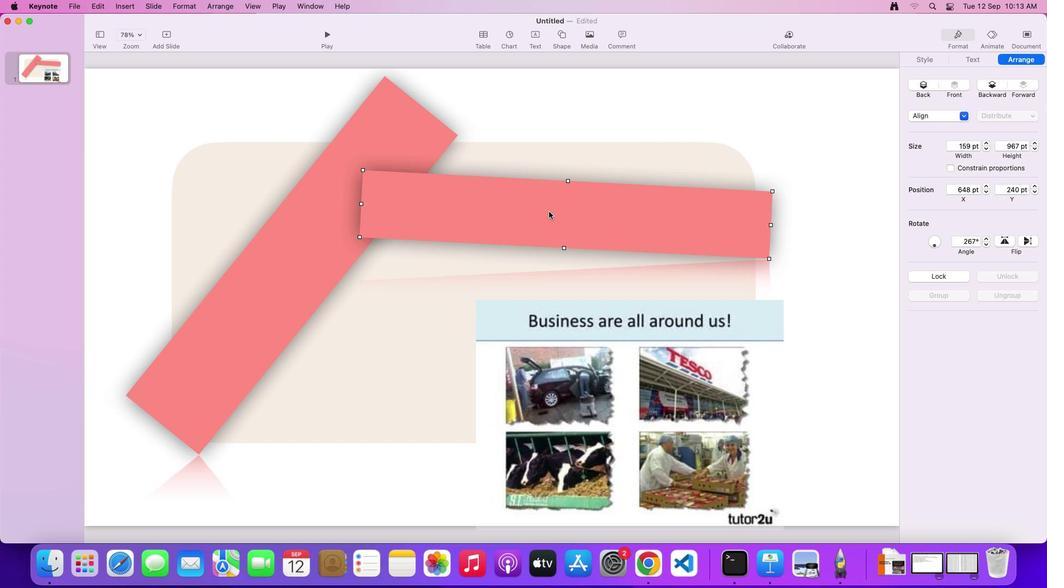 
Action: Mouse pressed left at (564, 227)
Screenshot: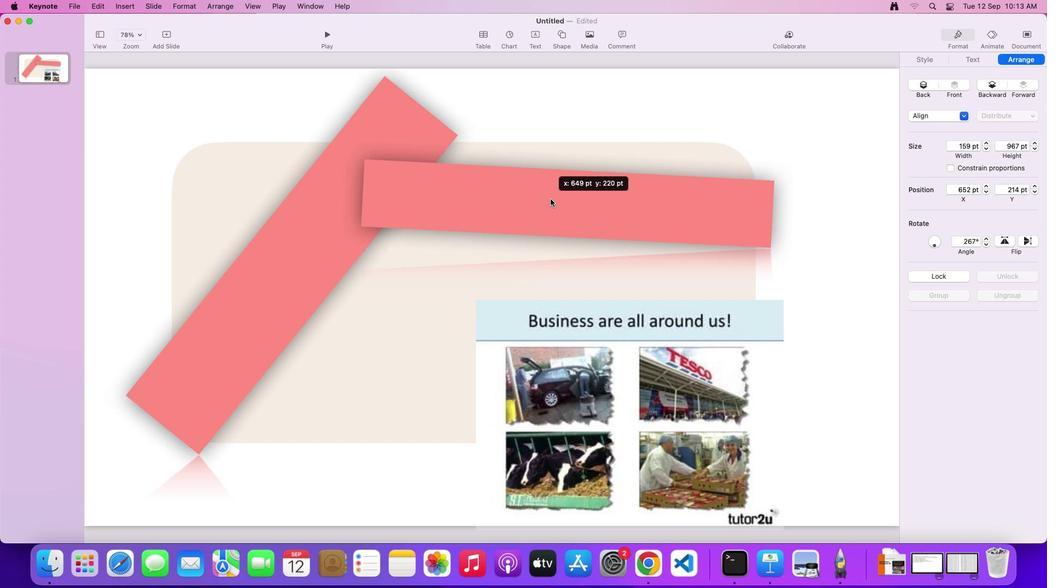 
Action: Mouse moved to (1002, 254)
Screenshot: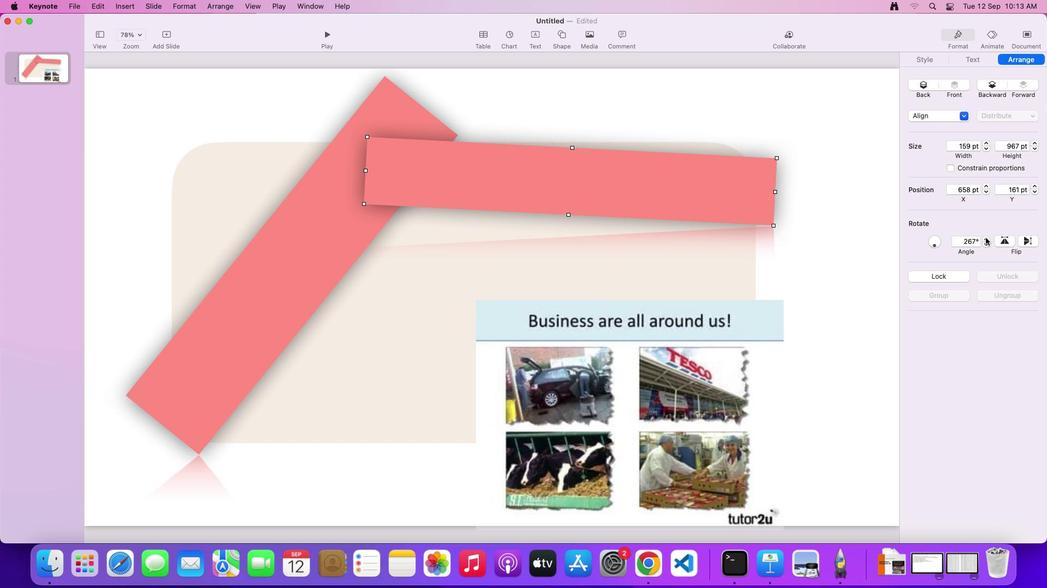 
Action: Mouse pressed left at (1002, 254)
Screenshot: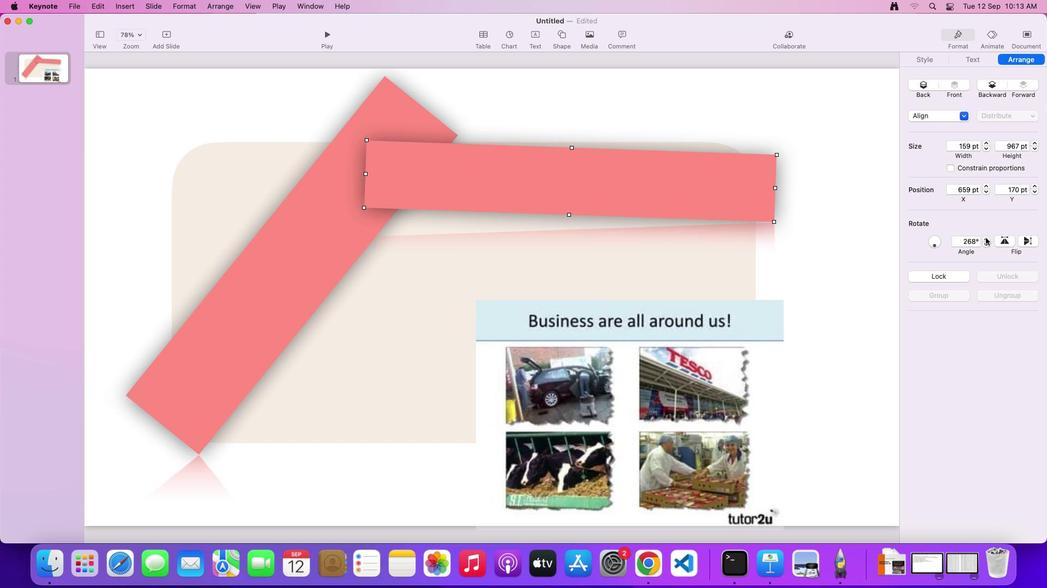 
Action: Mouse pressed left at (1002, 254)
Screenshot: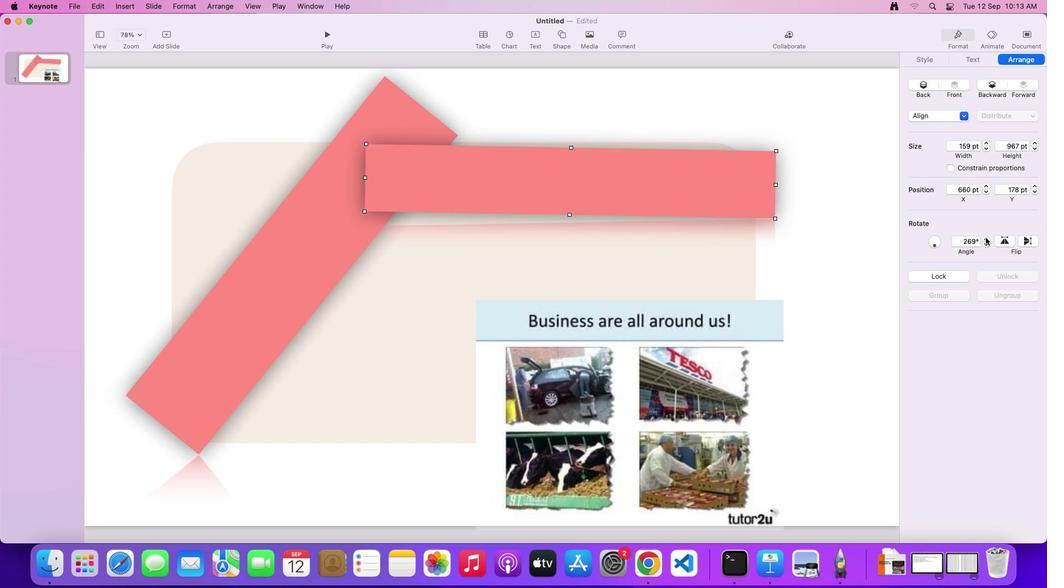 
Action: Mouse moved to (681, 293)
Screenshot: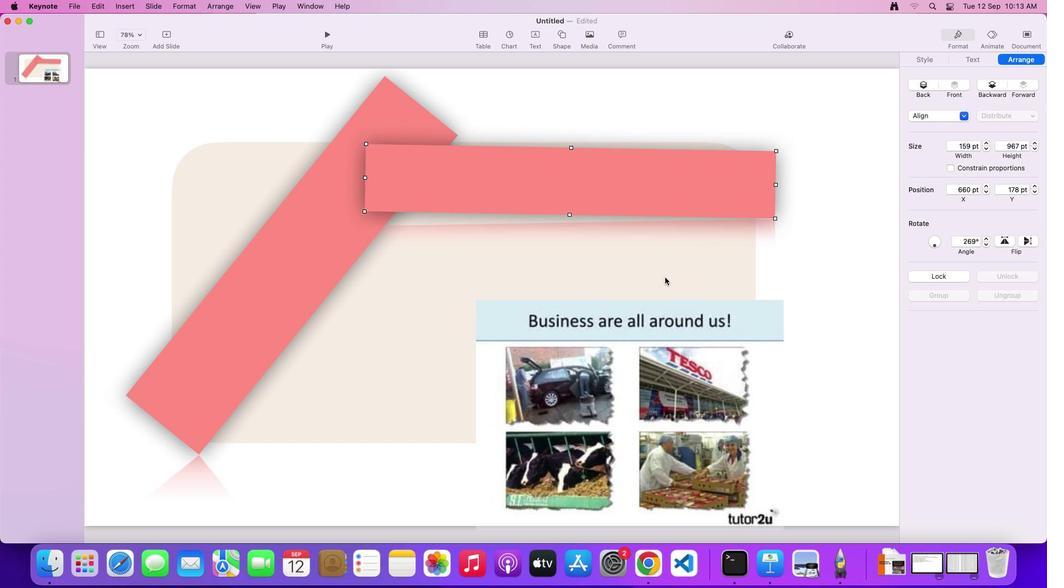 
Action: Mouse pressed left at (681, 293)
Screenshot: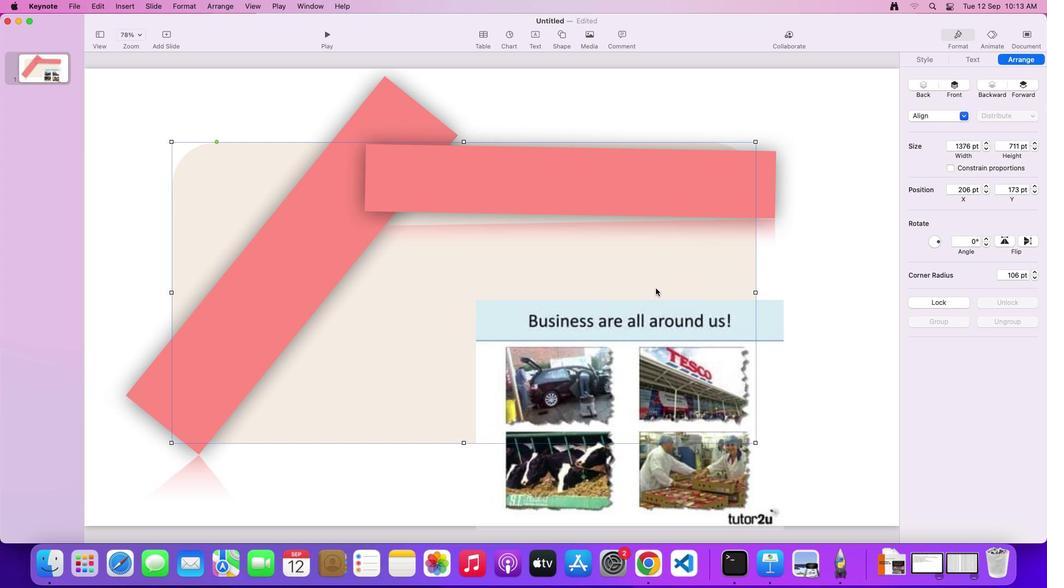 
Action: Mouse moved to (626, 368)
Screenshot: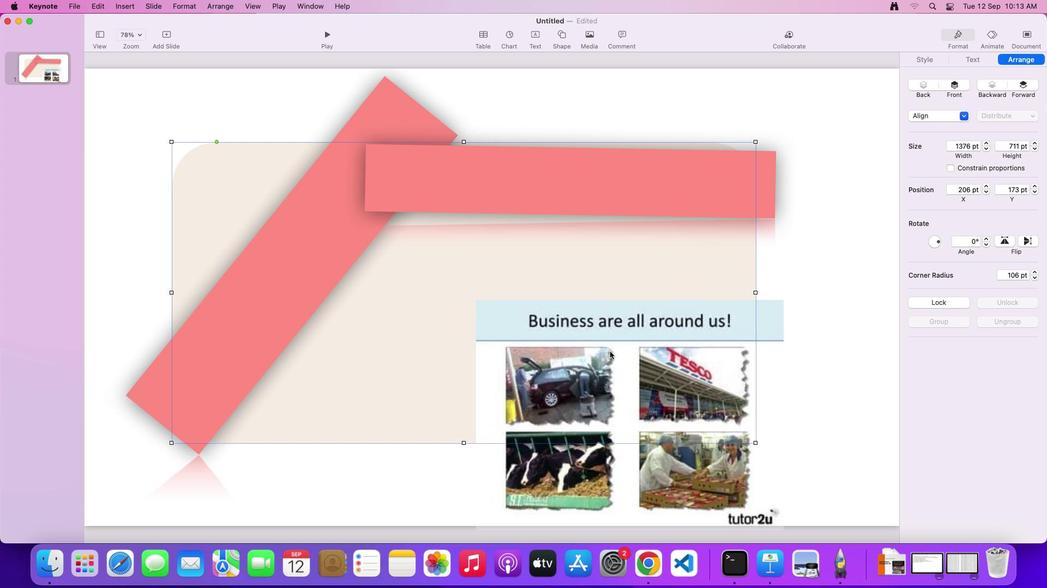 
Action: Mouse pressed left at (626, 368)
Screenshot: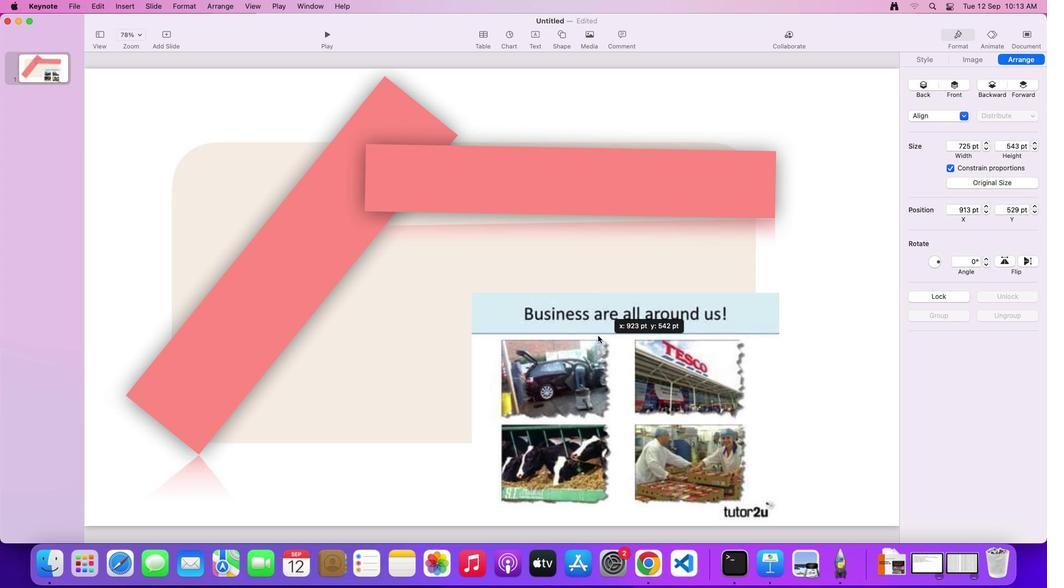 
Action: Mouse moved to (686, 349)
Screenshot: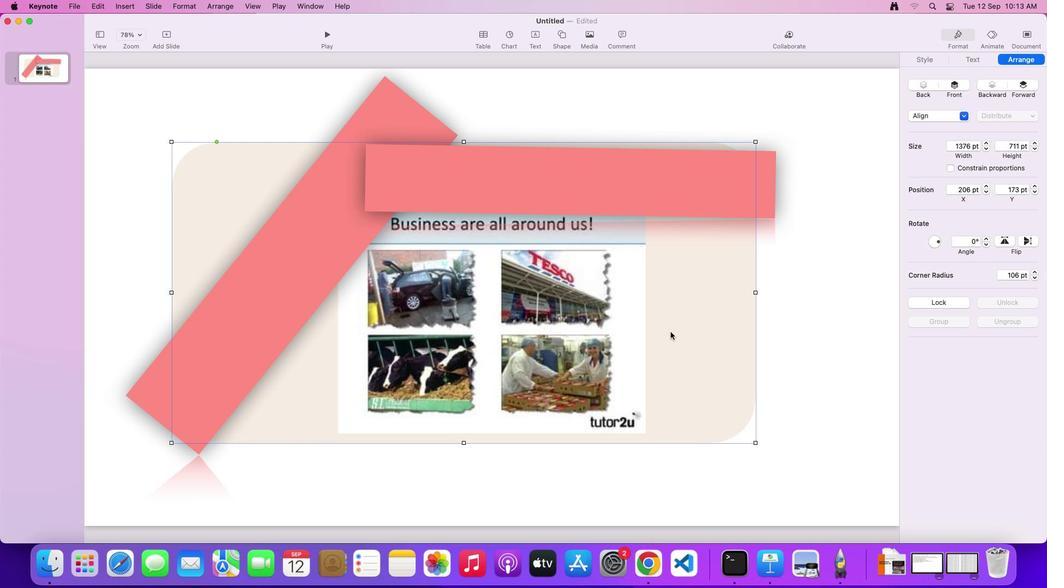 
Action: Mouse pressed left at (686, 349)
Screenshot: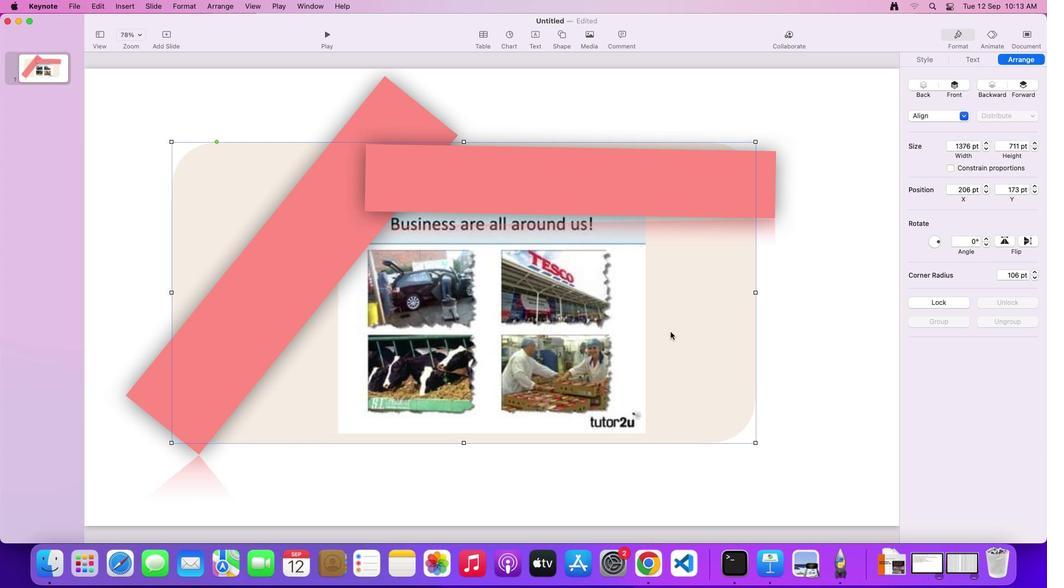 
Action: Mouse moved to (836, 335)
Screenshot: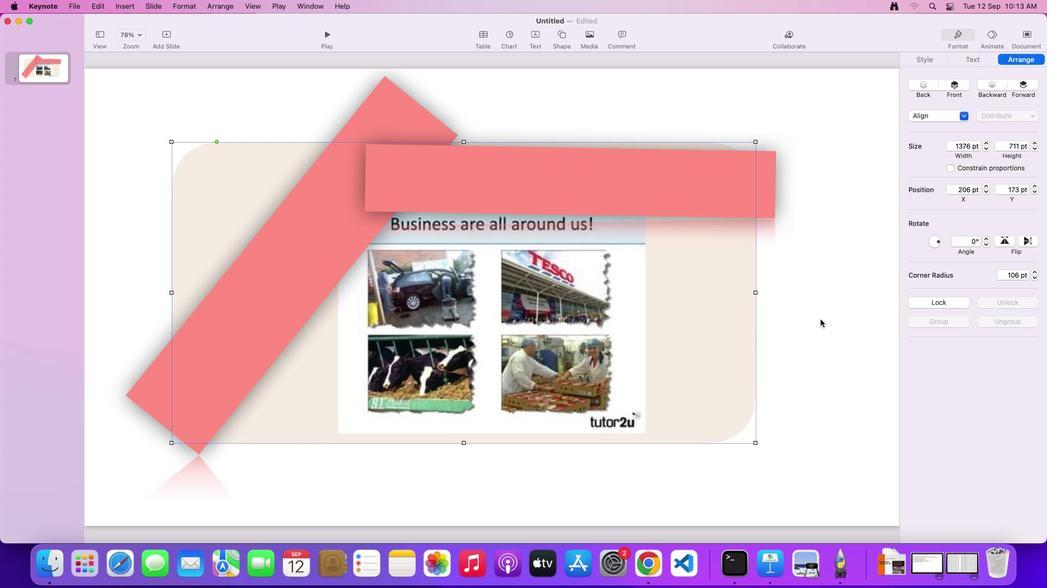 
Action: Mouse pressed left at (836, 335)
Screenshot: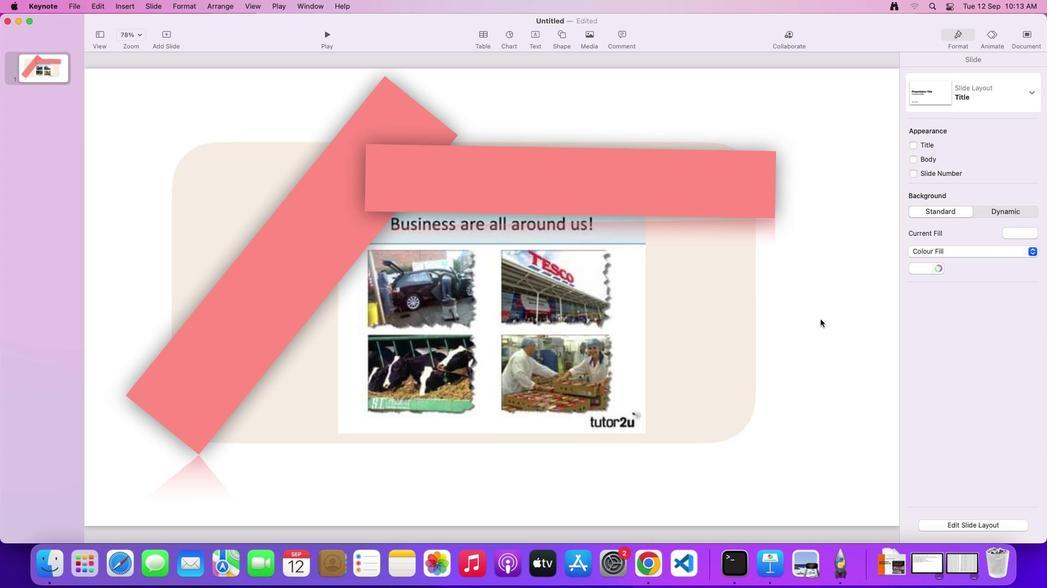
Action: Mouse moved to (581, 51)
Screenshot: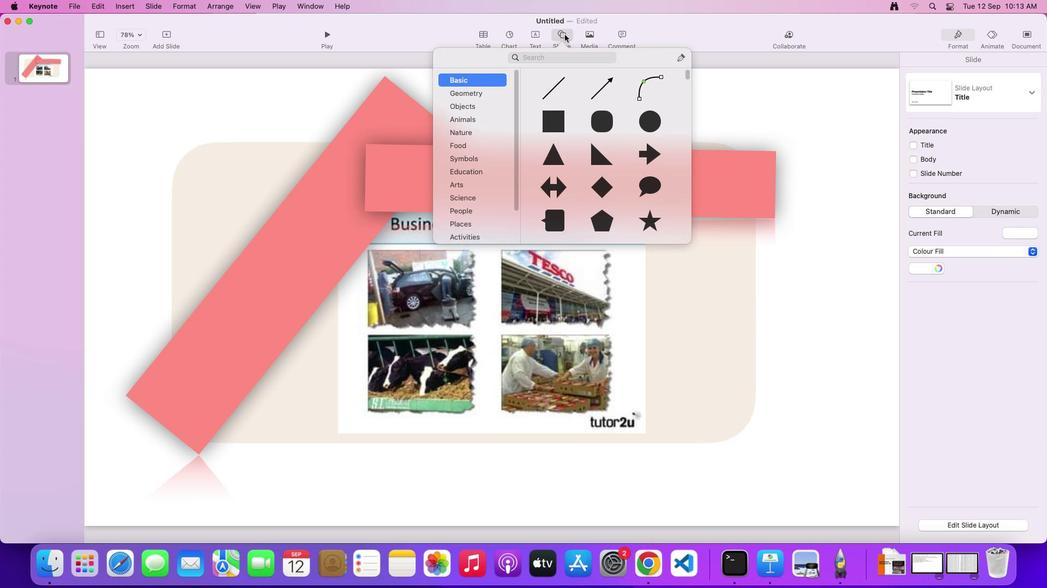 
Action: Mouse pressed left at (581, 51)
Screenshot: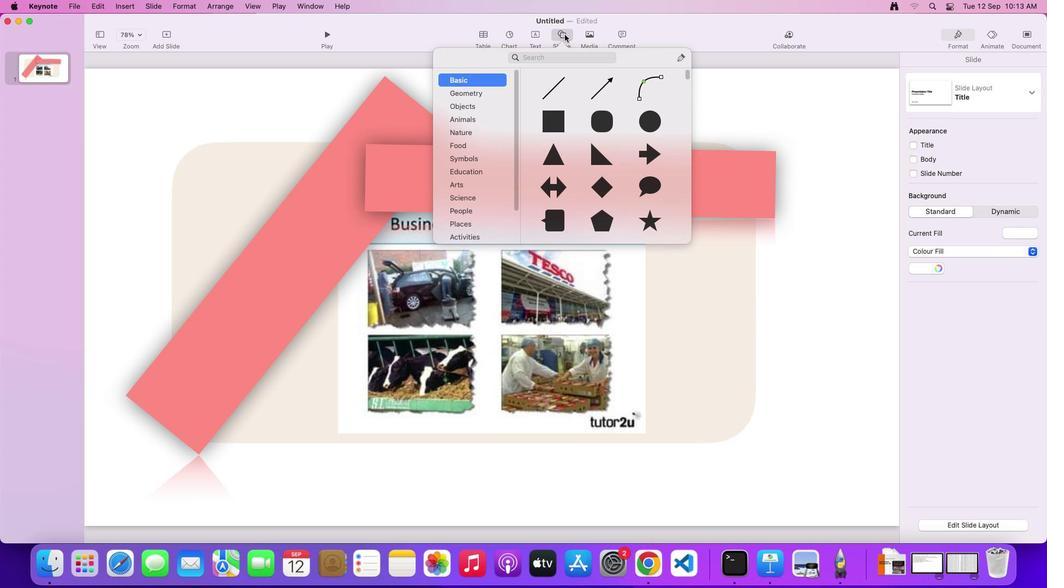
Action: Mouse moved to (533, 199)
Screenshot: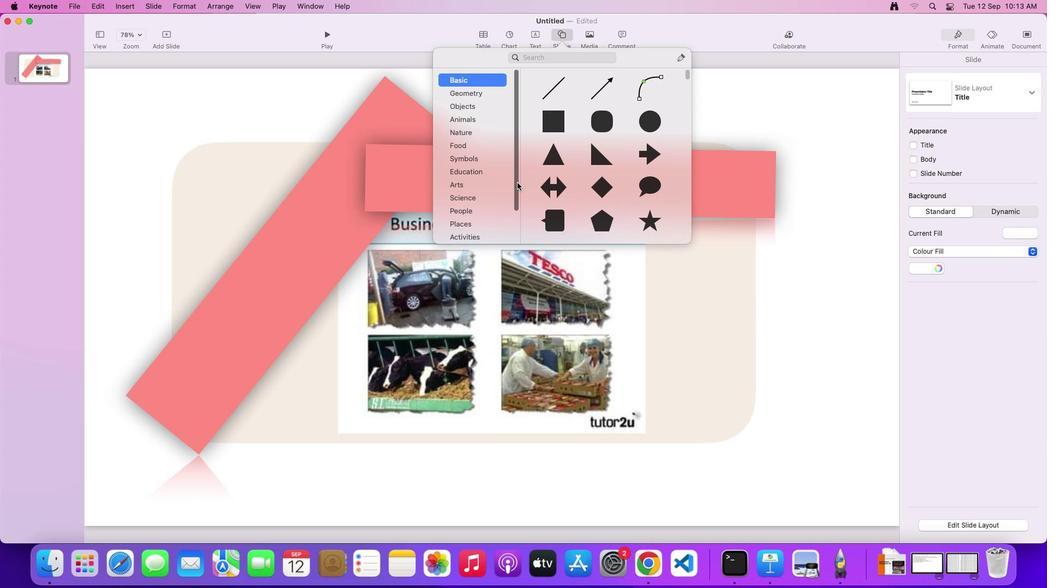 
Action: Mouse pressed left at (533, 199)
Screenshot: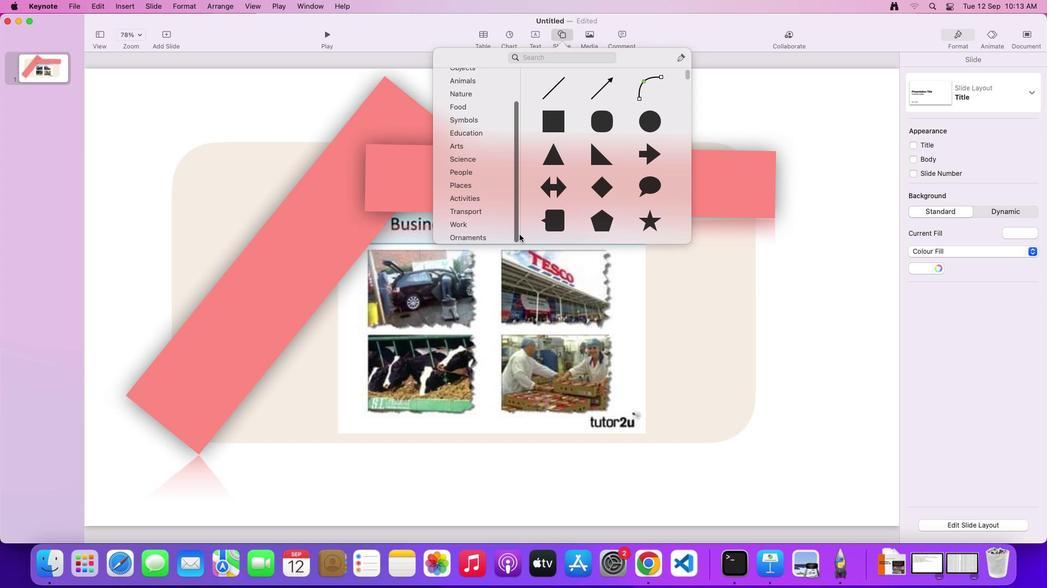 
Action: Mouse moved to (489, 255)
Screenshot: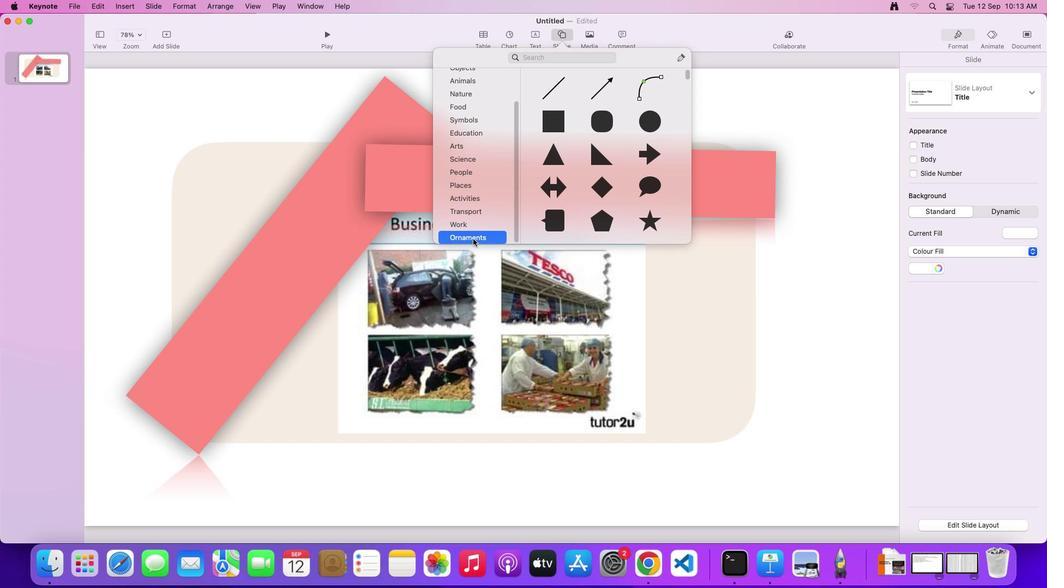 
Action: Mouse pressed left at (489, 255)
Screenshot: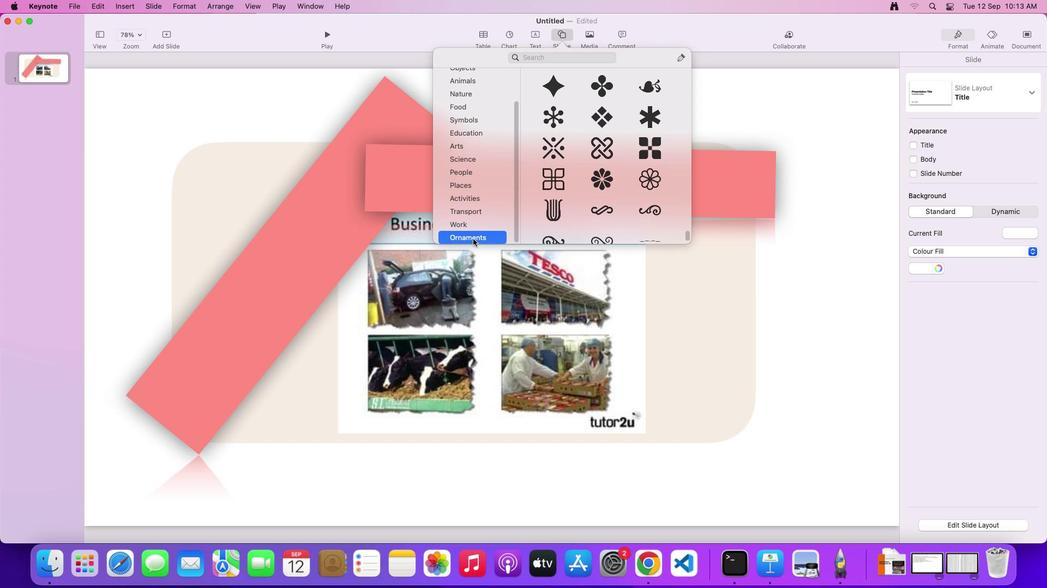
Action: Mouse moved to (616, 133)
Screenshot: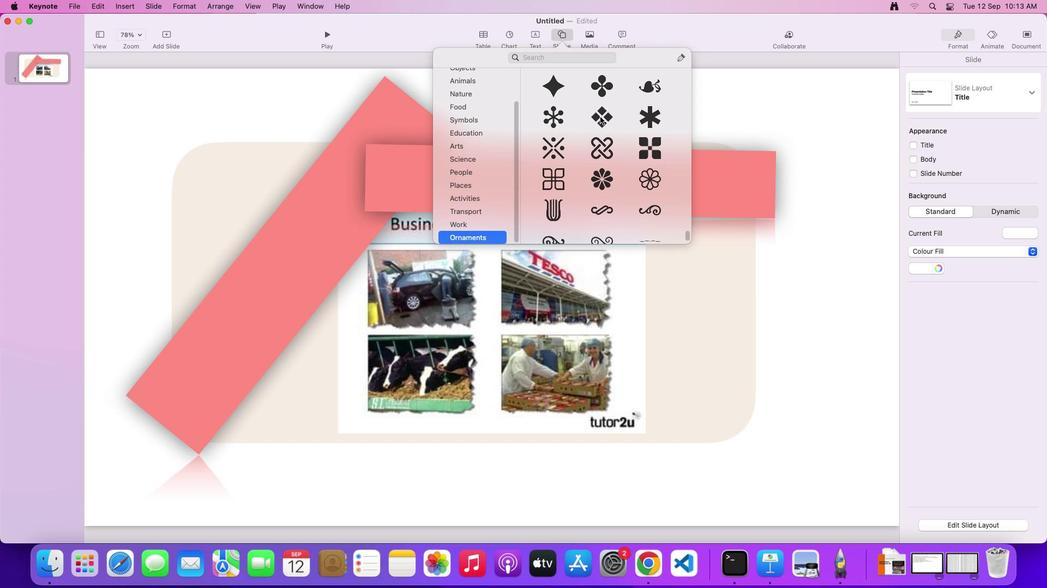 
Action: Mouse pressed left at (616, 133)
Screenshot: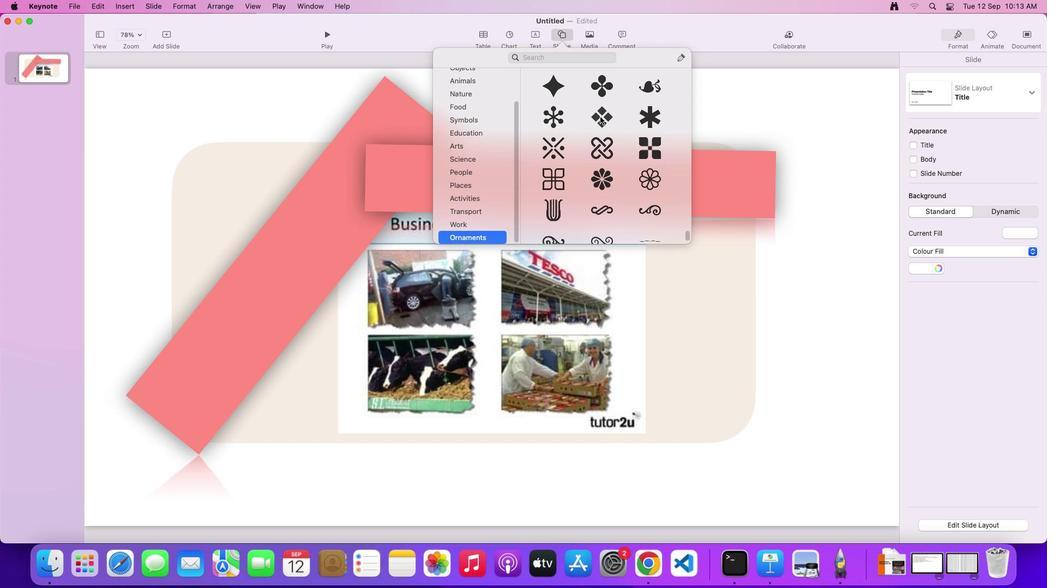 
Action: Mouse moved to (506, 316)
Screenshot: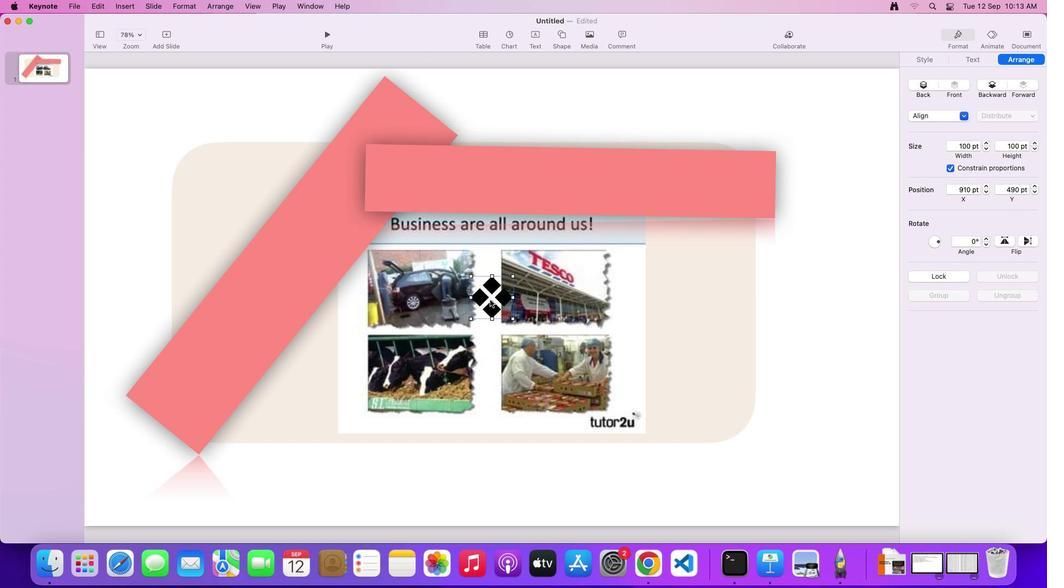 
Action: Mouse pressed left at (506, 316)
Screenshot: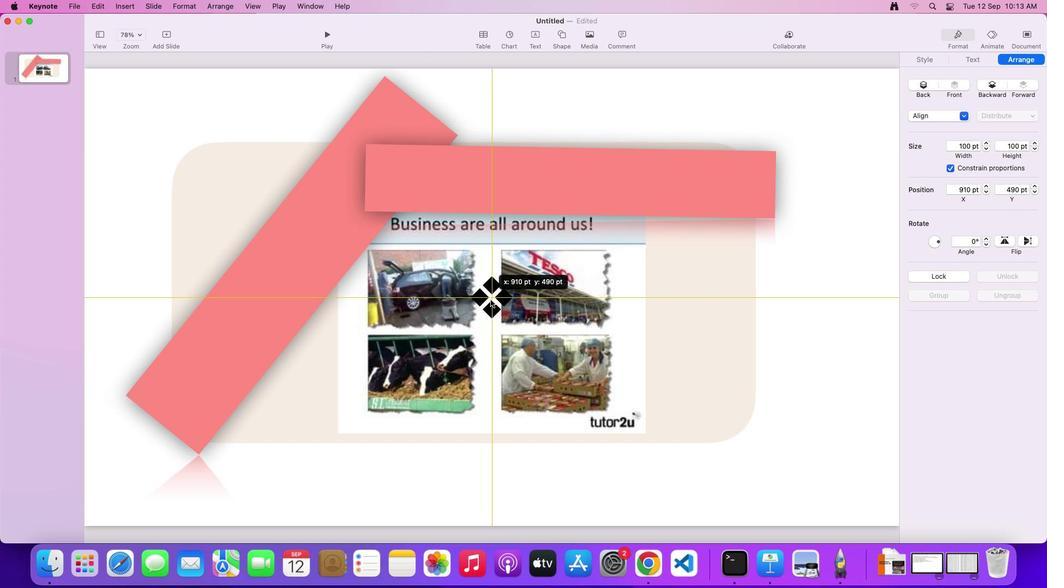 
Action: Mouse moved to (947, 75)
Screenshot: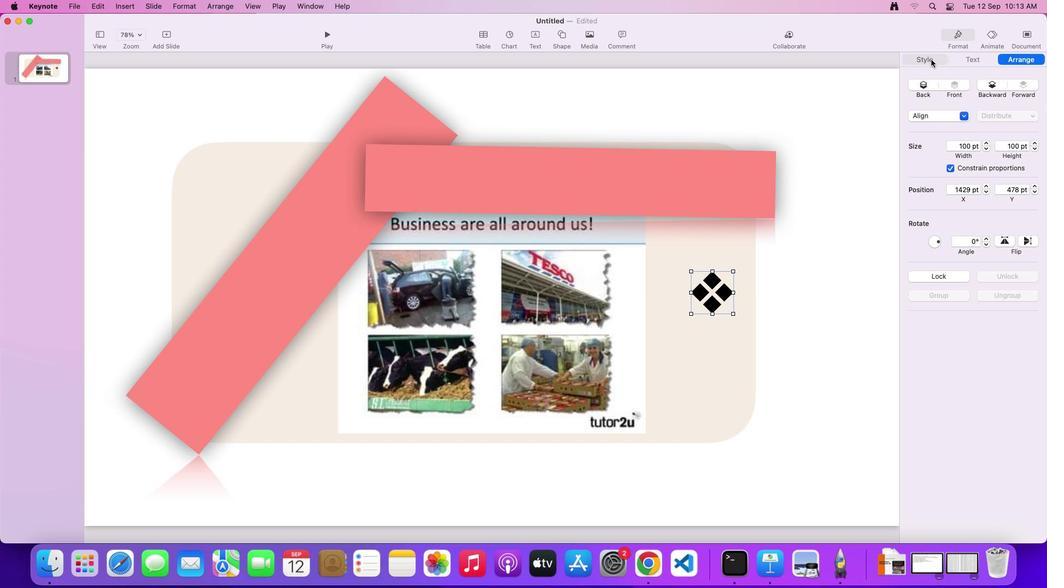 
Action: Mouse pressed left at (947, 75)
Screenshot: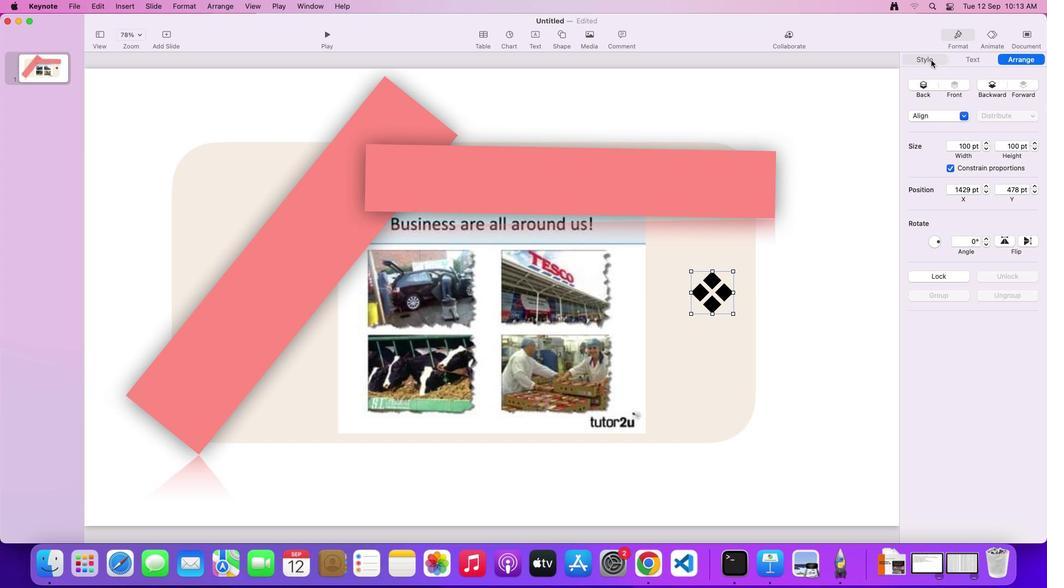 
Action: Mouse moved to (1046, 208)
Screenshot: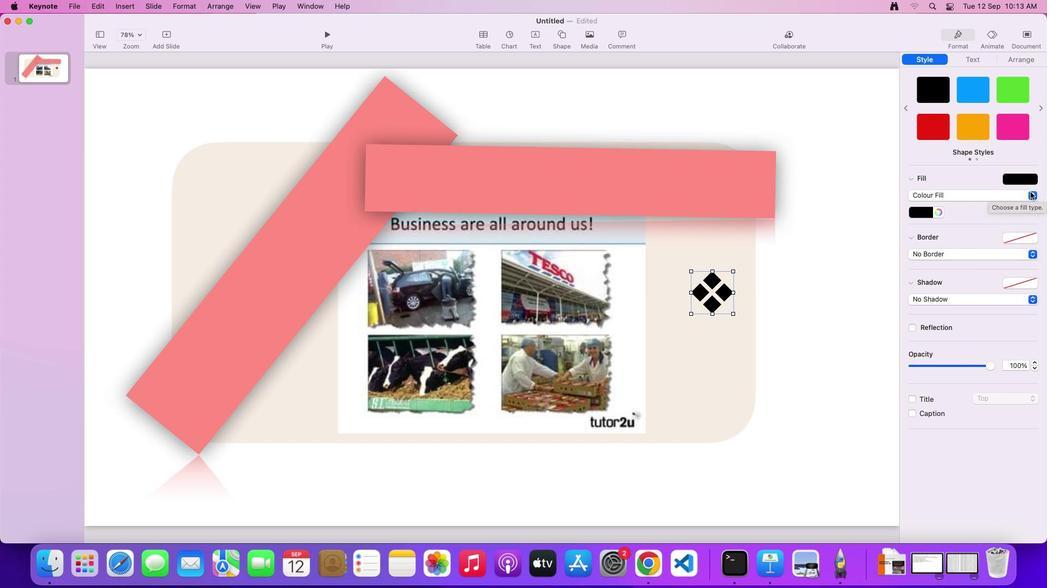 
Action: Mouse pressed left at (1046, 208)
Screenshot: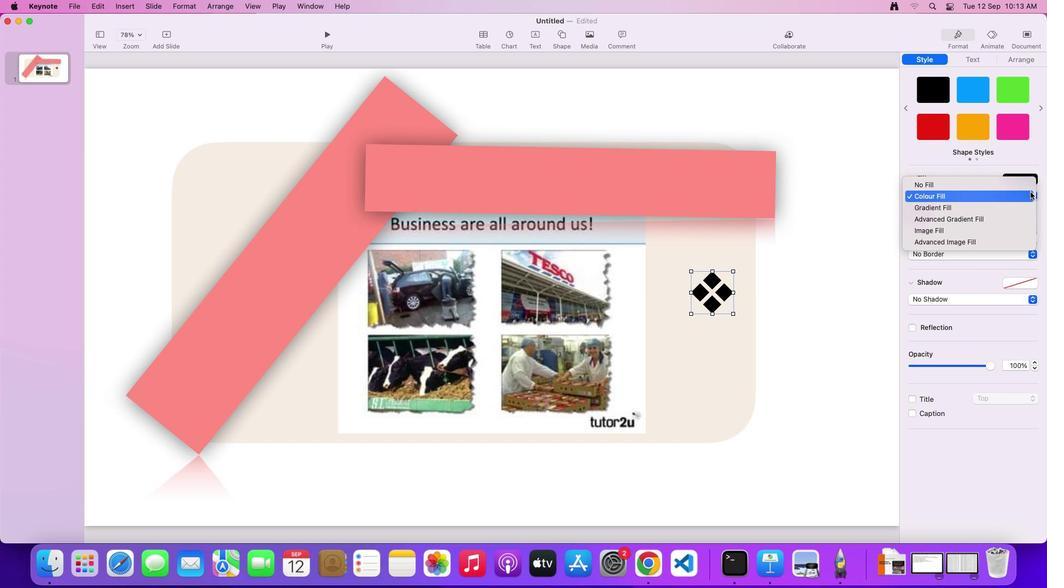 
Action: Mouse moved to (952, 199)
Screenshot: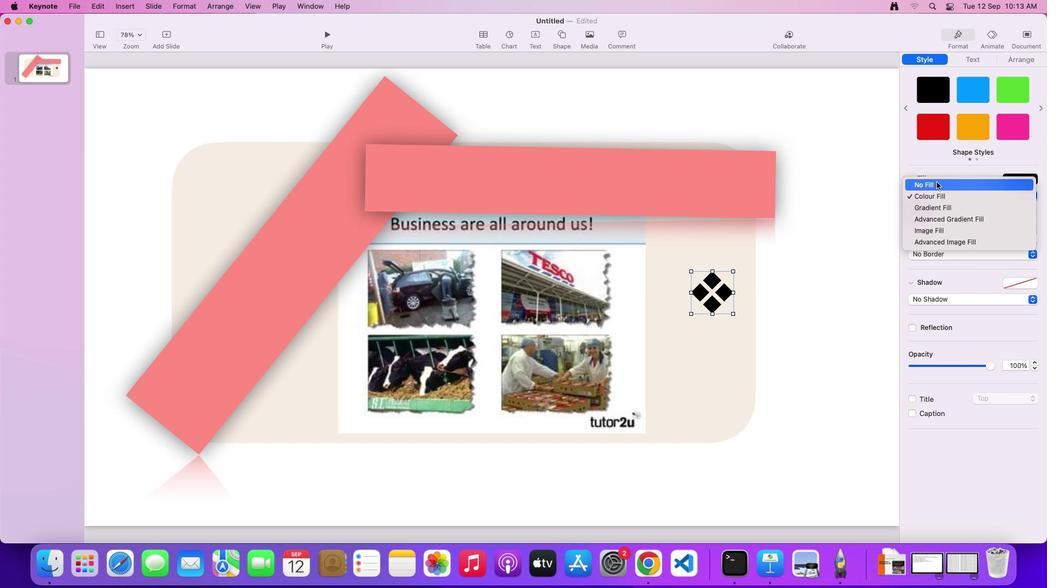 
Action: Mouse pressed left at (952, 199)
Screenshot: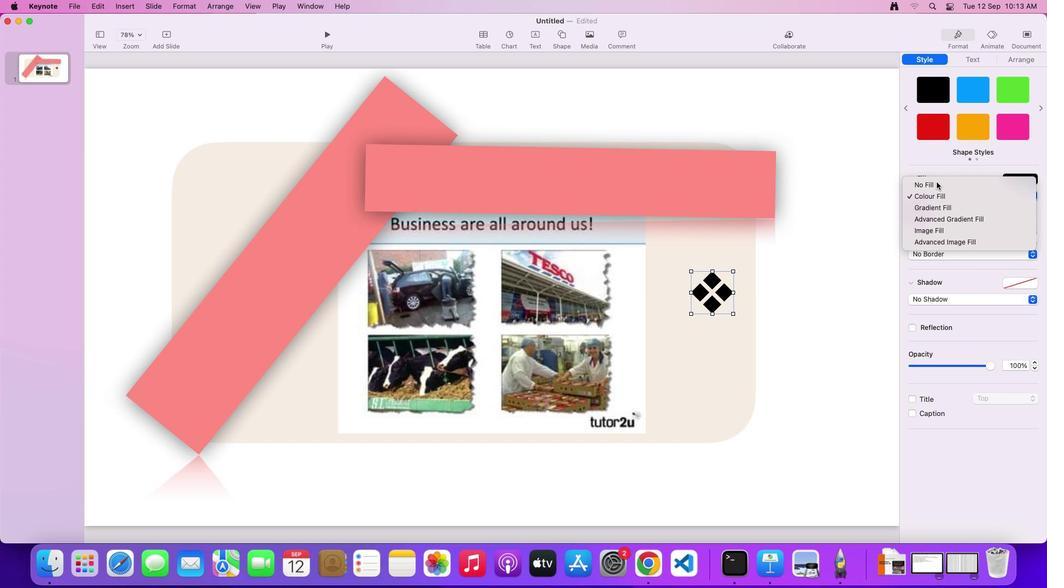 
Action: Mouse moved to (719, 316)
Screenshot: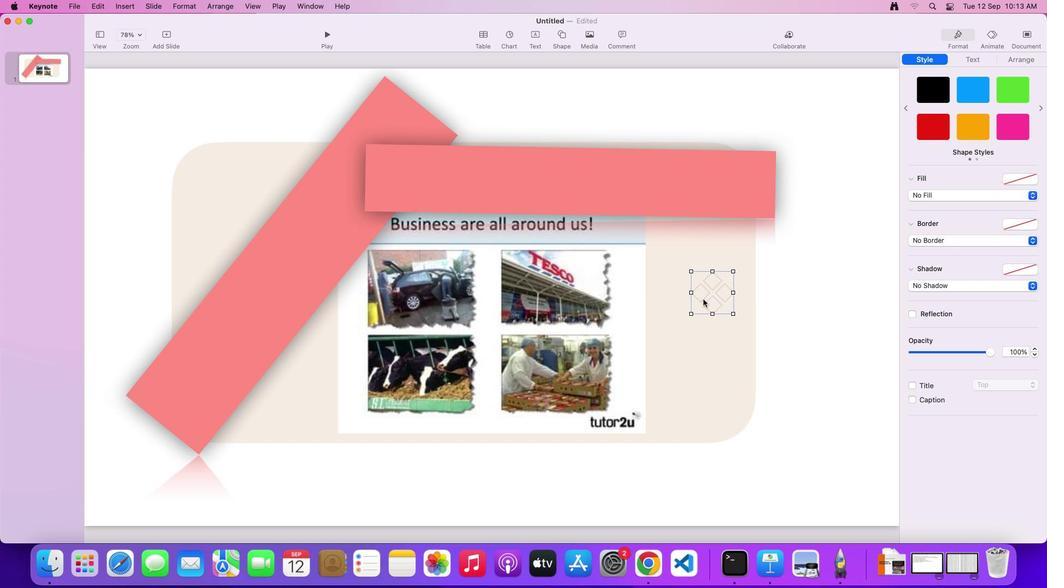 
Action: Key pressed Key.alt
Screenshot: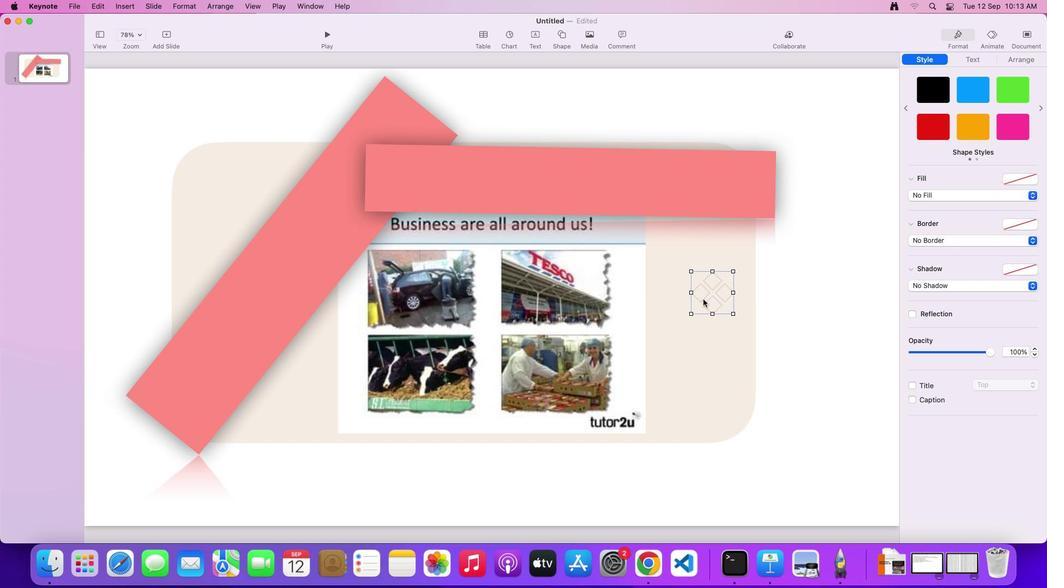 
Action: Mouse moved to (719, 316)
Screenshot: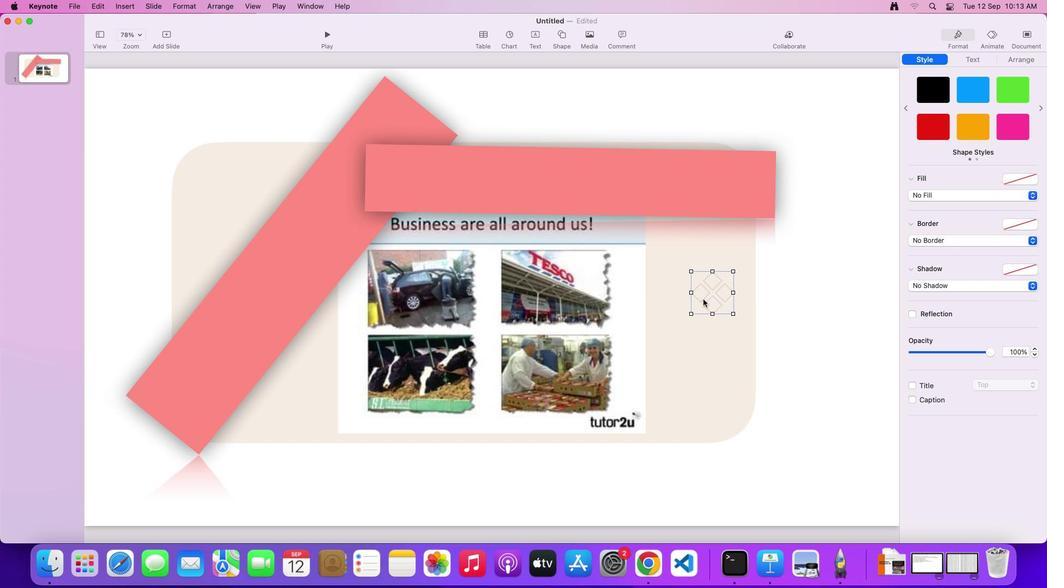 
Action: Mouse pressed left at (719, 316)
Screenshot: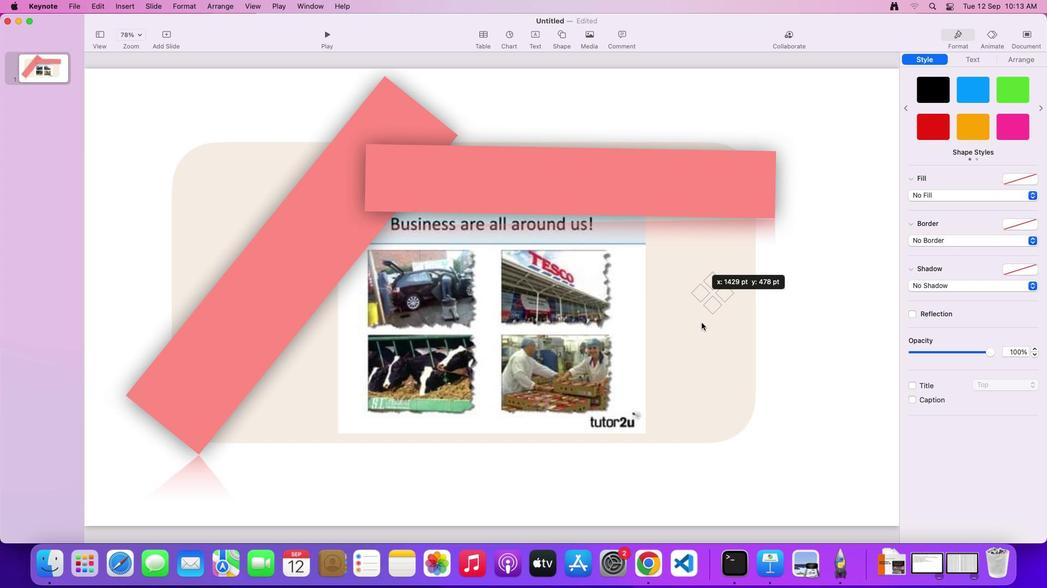 
Action: Mouse moved to (753, 415)
Screenshot: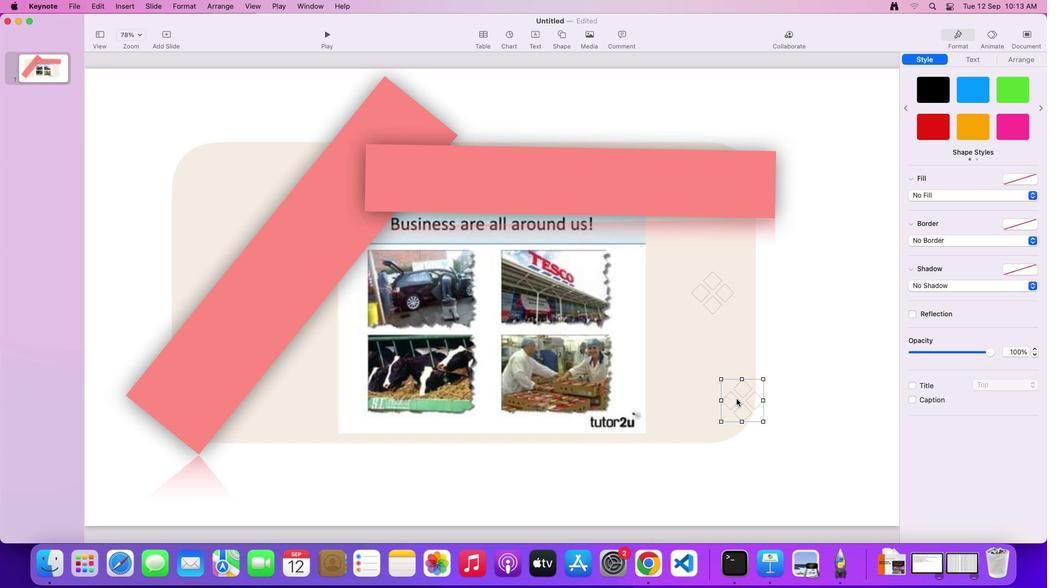 
Action: Mouse pressed left at (753, 415)
Screenshot: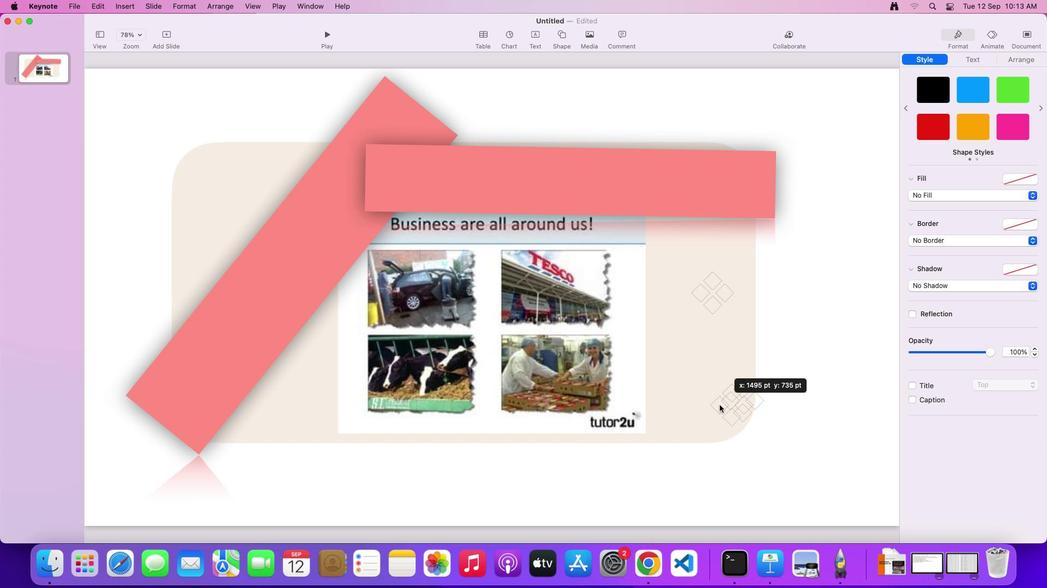 
Action: Mouse moved to (209, 178)
